 Task: Plan a trip to Klang, Malaysia from 1st December, 2023 to 5th December, 2023 for 1 adult.1  bedroom having 1 bed and 1 bathroom. Property type can be flat. Amenities needed are: wifi. Look for 5 properties as per requirement.
Action: Mouse moved to (562, 123)
Screenshot: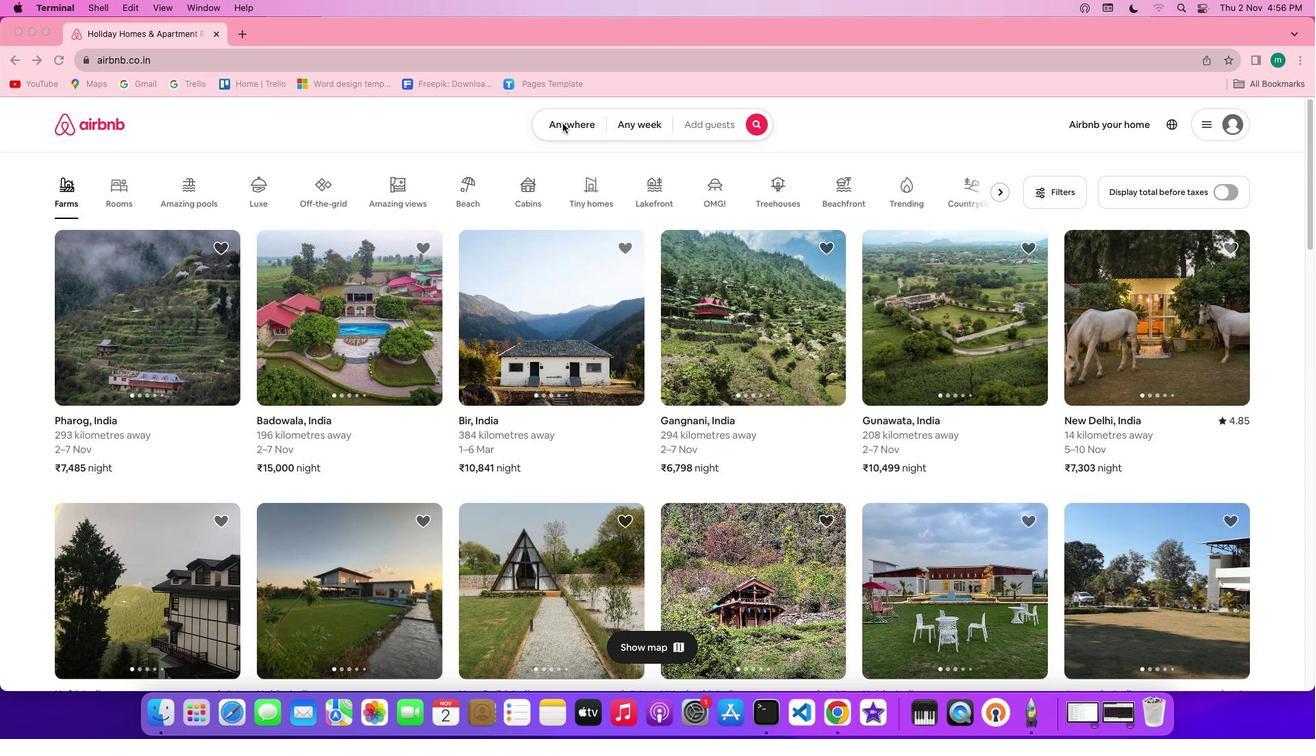 
Action: Mouse pressed left at (562, 123)
Screenshot: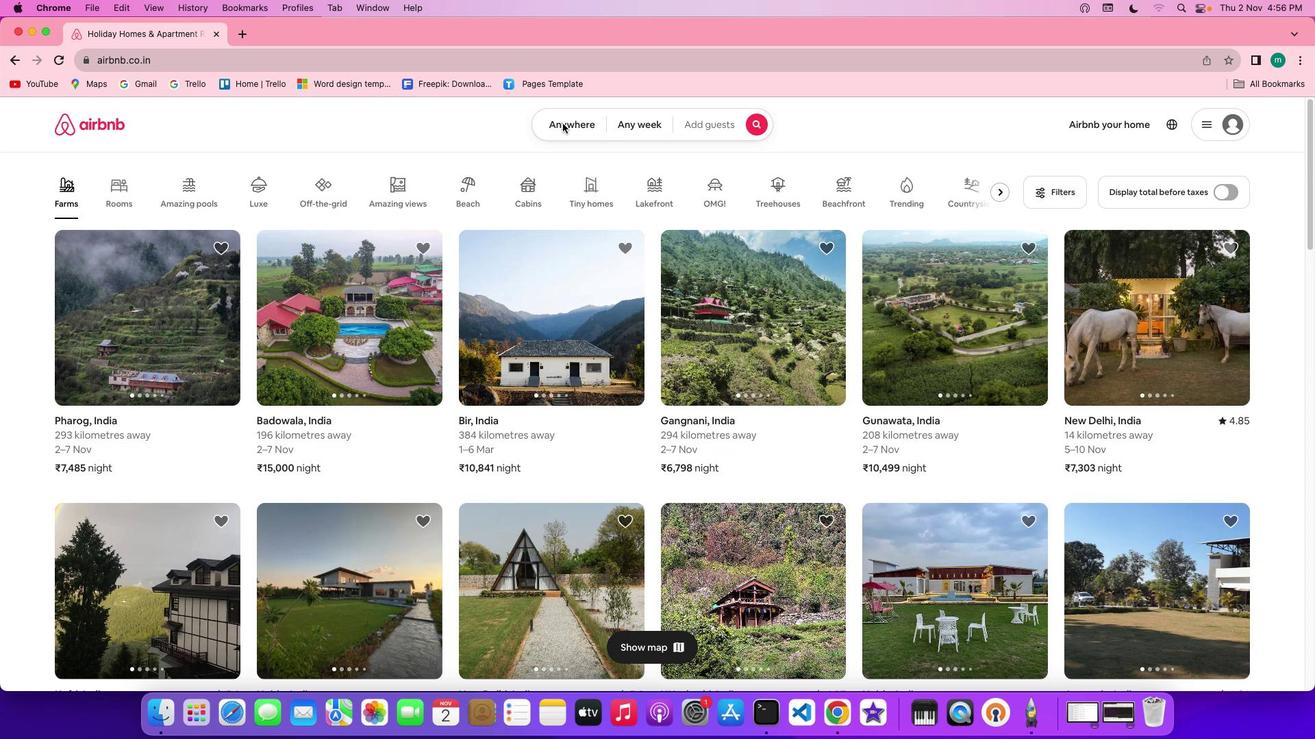 
Action: Mouse pressed left at (562, 123)
Screenshot: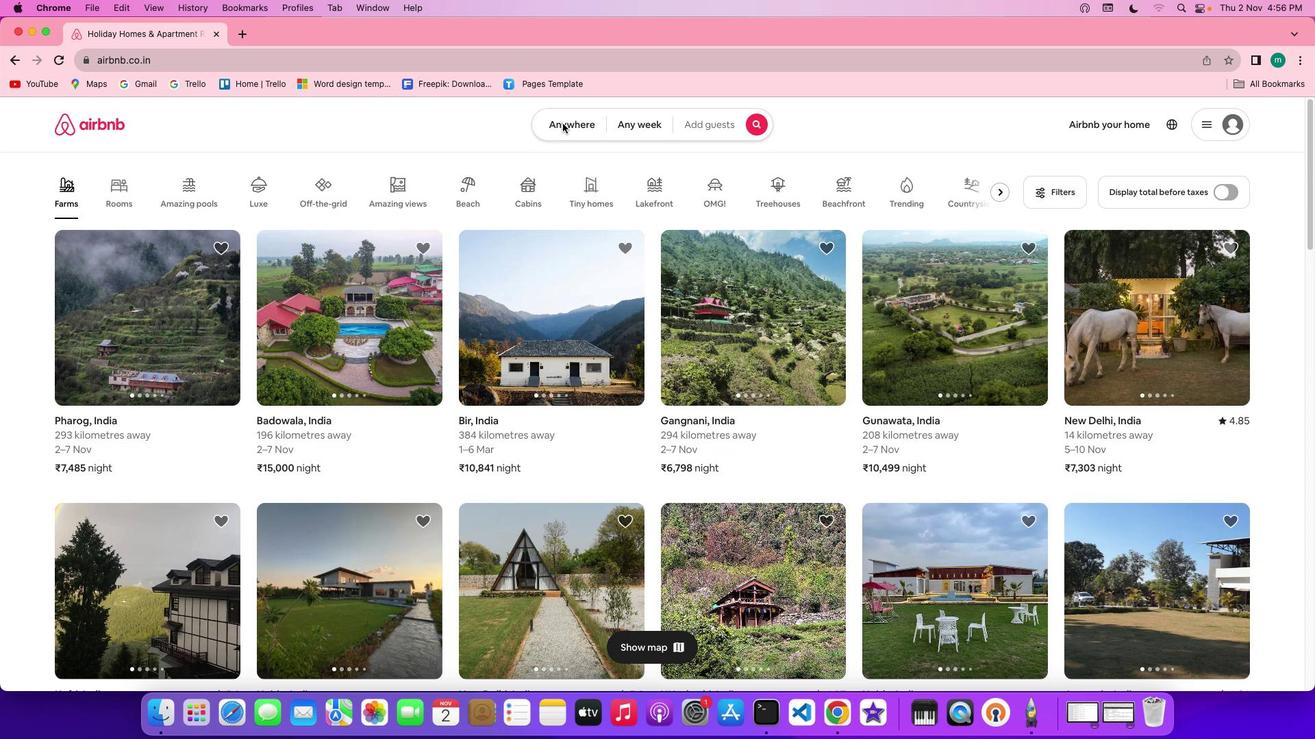 
Action: Mouse moved to (448, 182)
Screenshot: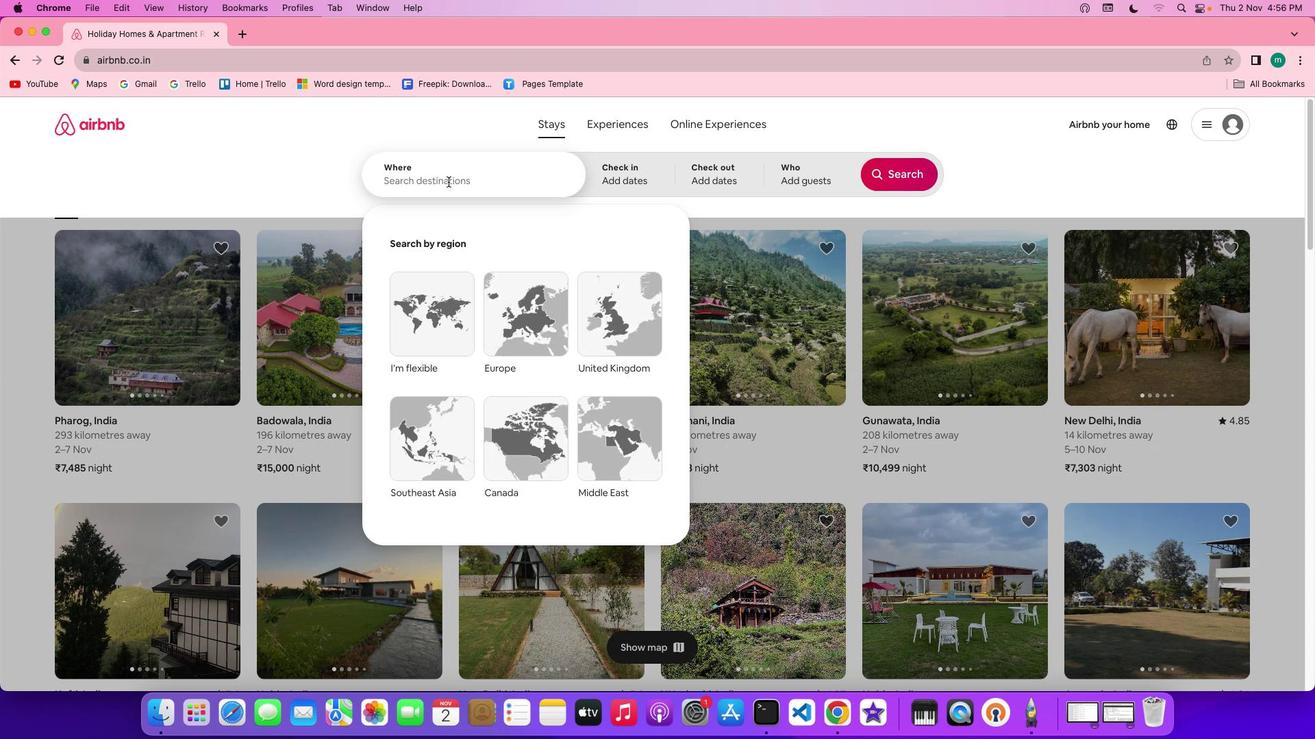 
Action: Mouse pressed left at (448, 182)
Screenshot: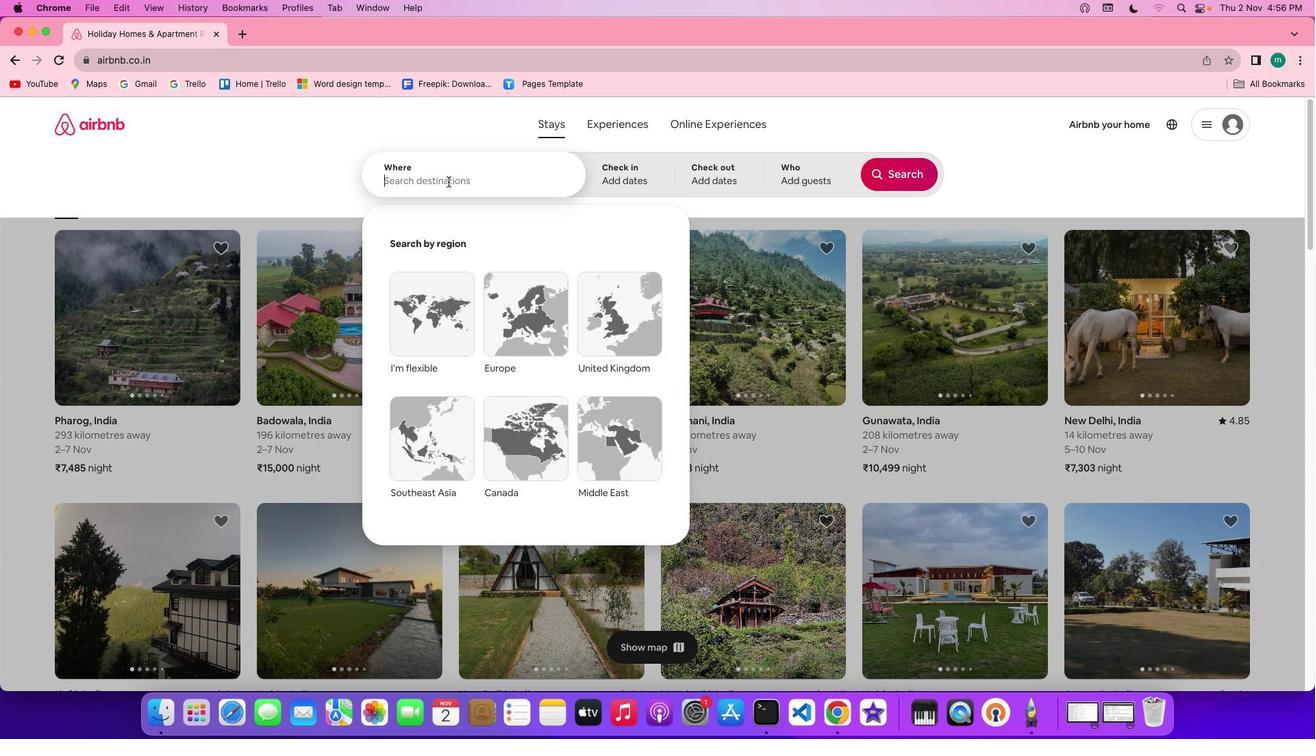 
Action: Key pressed Key.shift'K''l''a''n''g'','Key.shift'M''a''l''a''y''s''i''a'
Screenshot: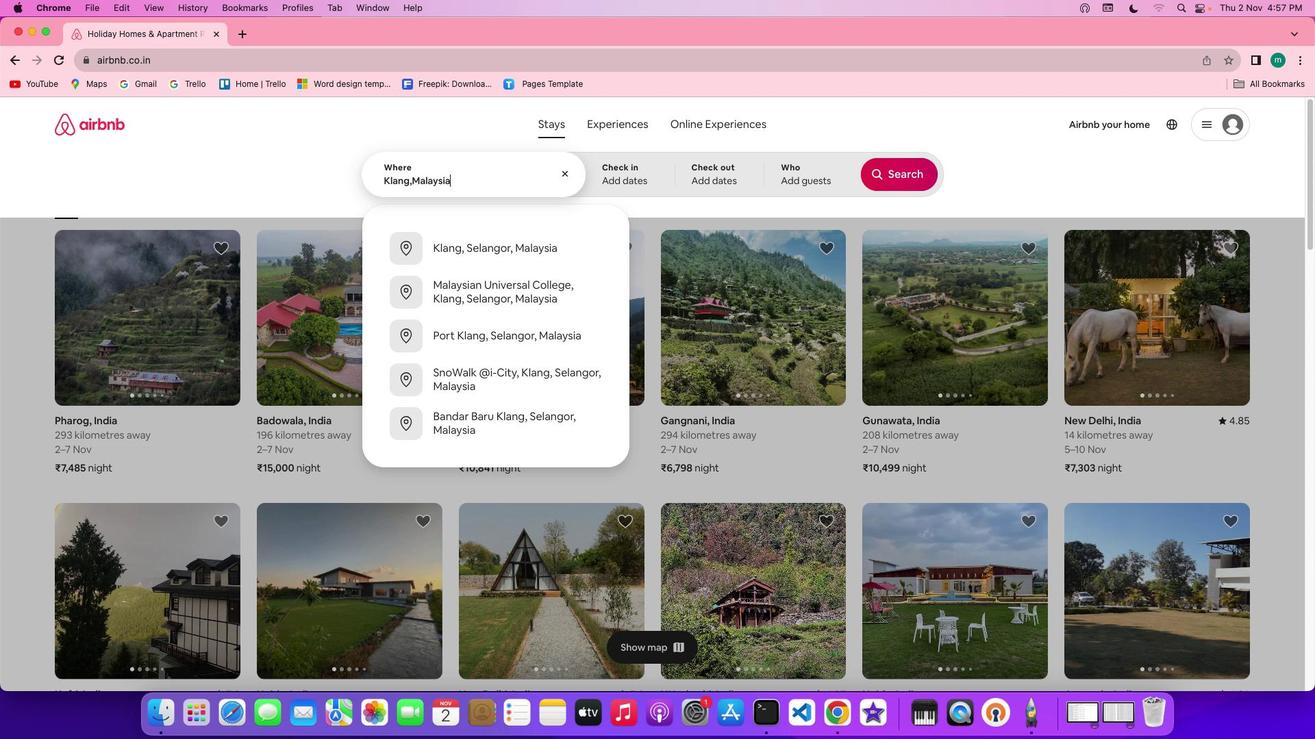 
Action: Mouse moved to (644, 185)
Screenshot: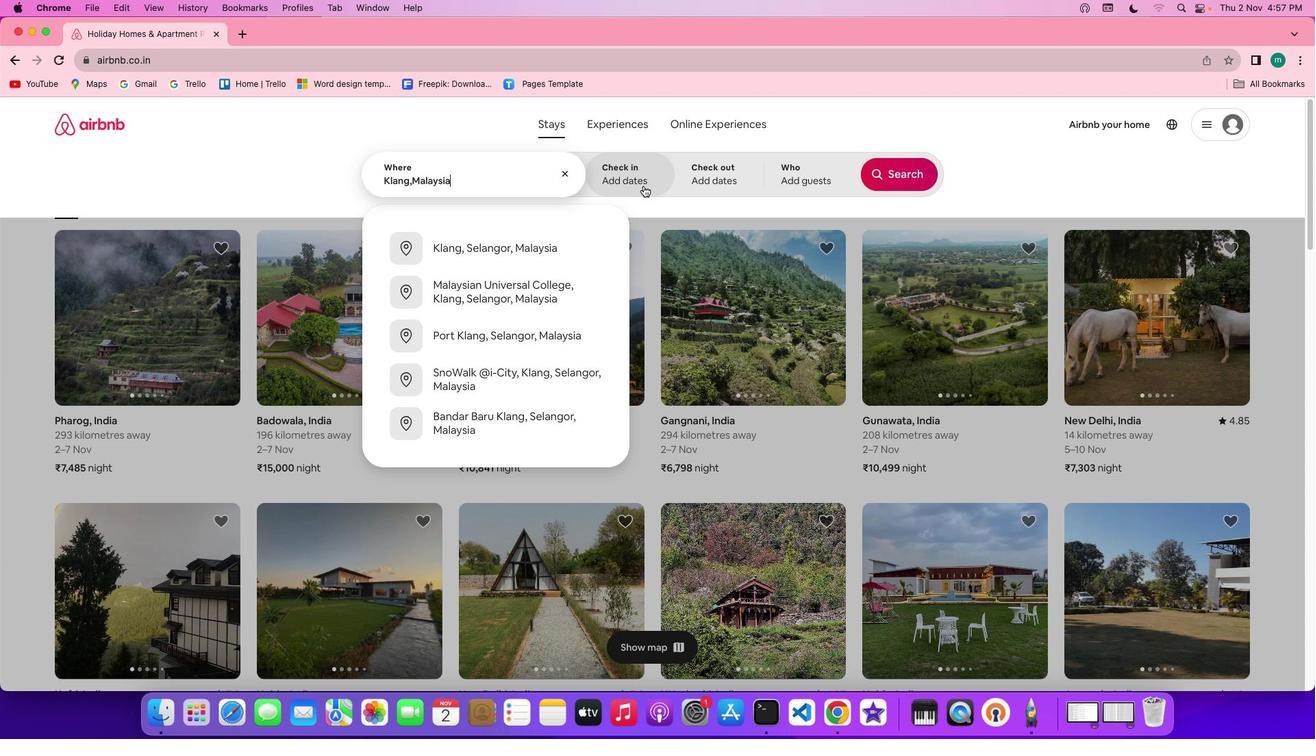 
Action: Mouse pressed left at (644, 185)
Screenshot: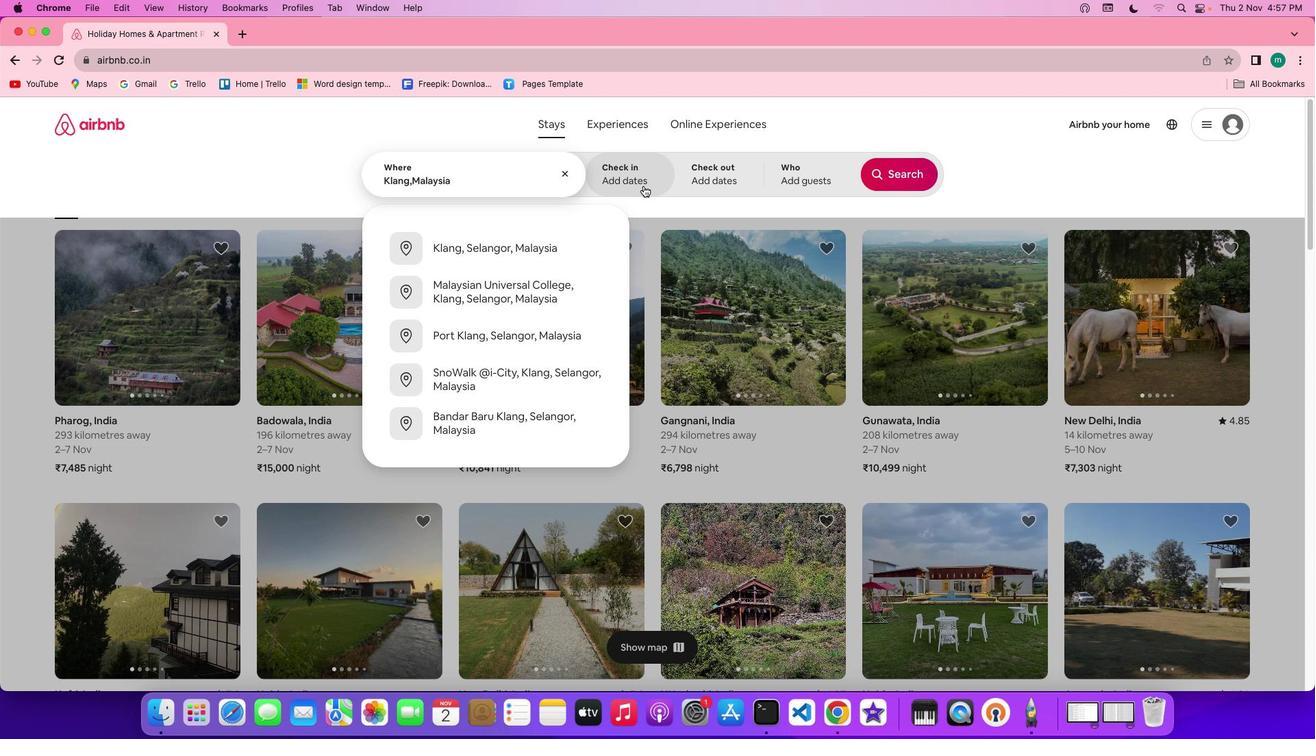 
Action: Mouse moved to (847, 341)
Screenshot: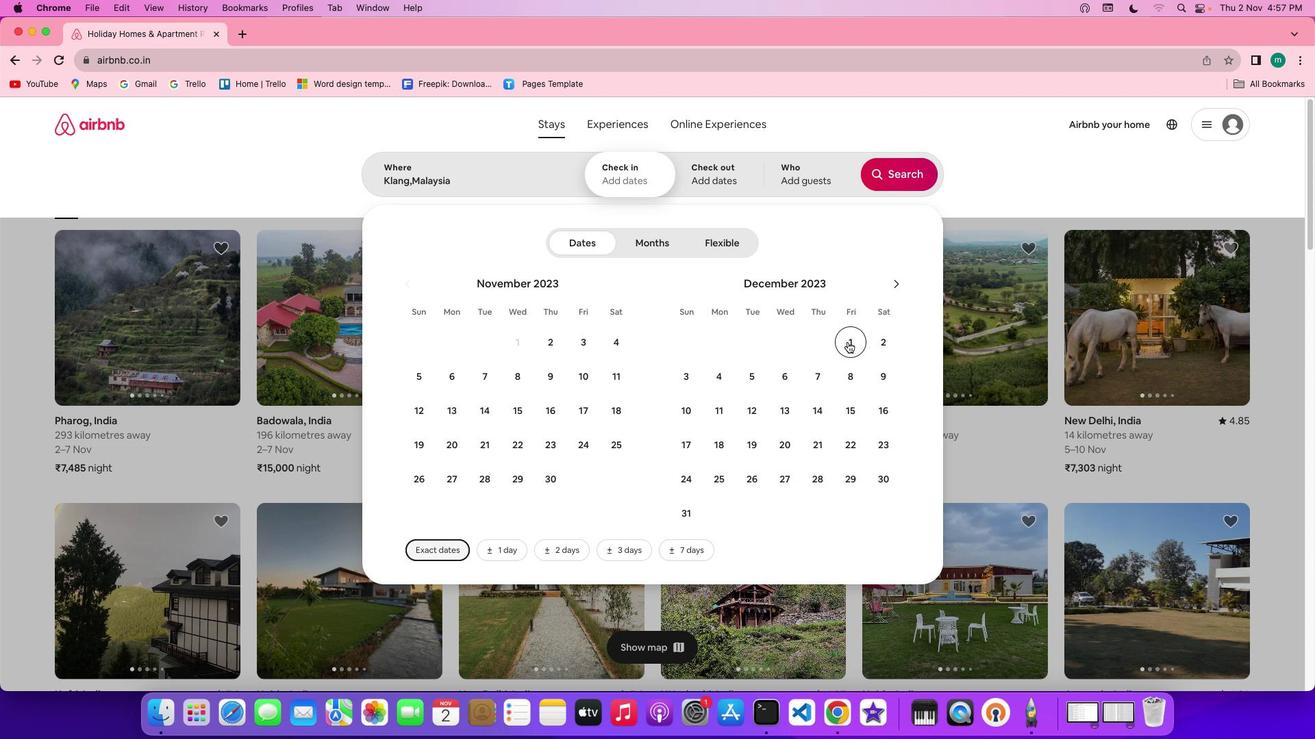 
Action: Mouse pressed left at (847, 341)
Screenshot: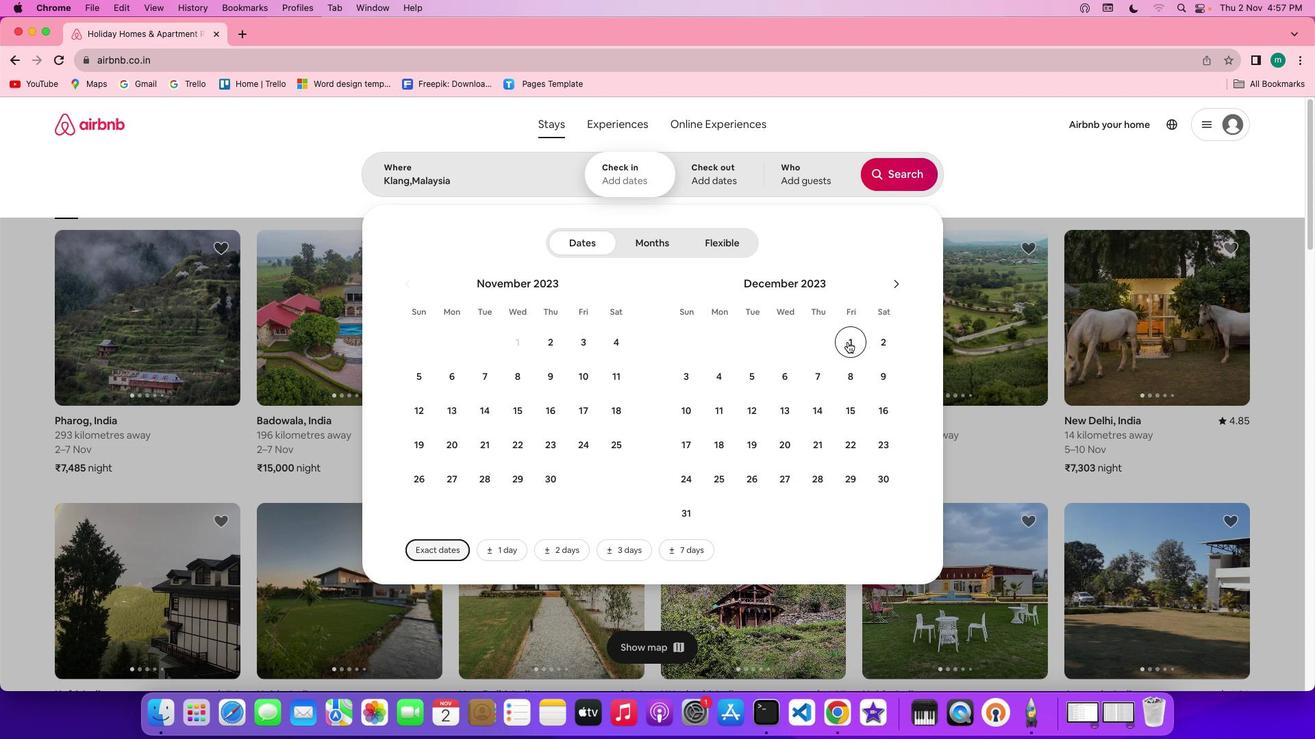
Action: Mouse moved to (749, 376)
Screenshot: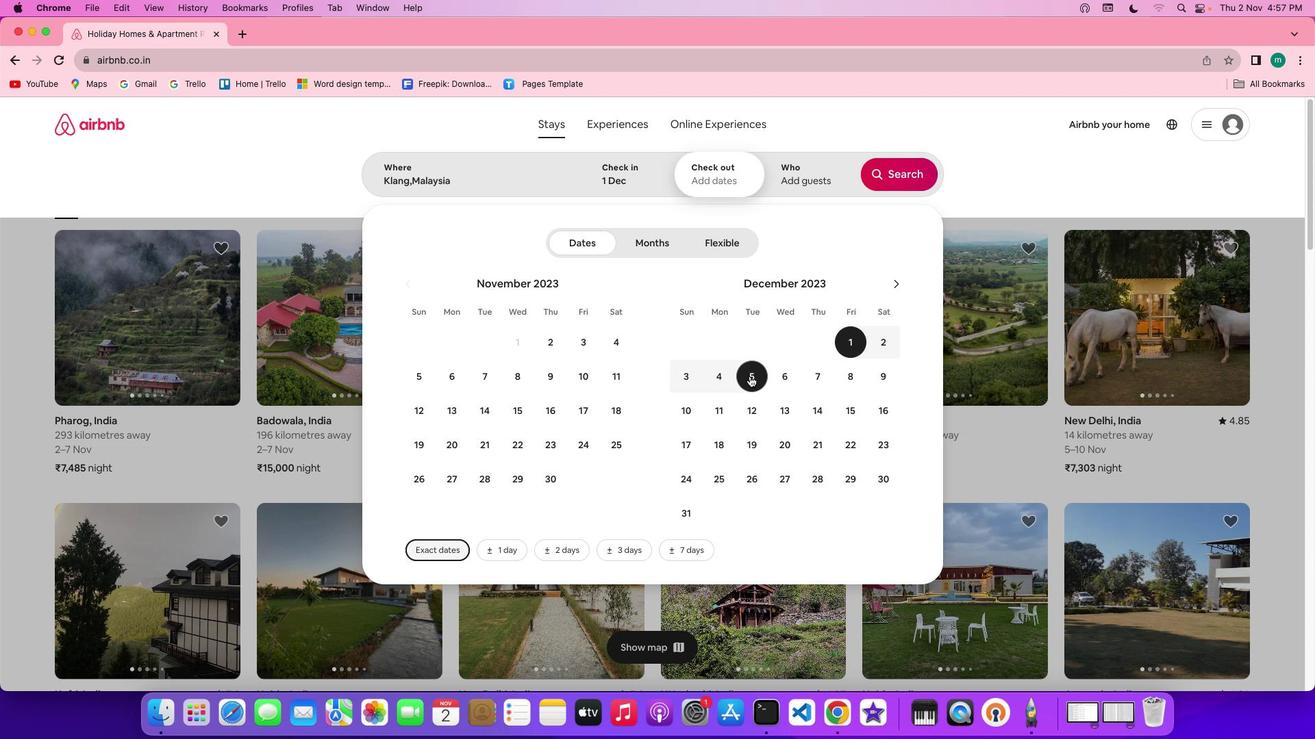 
Action: Mouse pressed left at (749, 376)
Screenshot: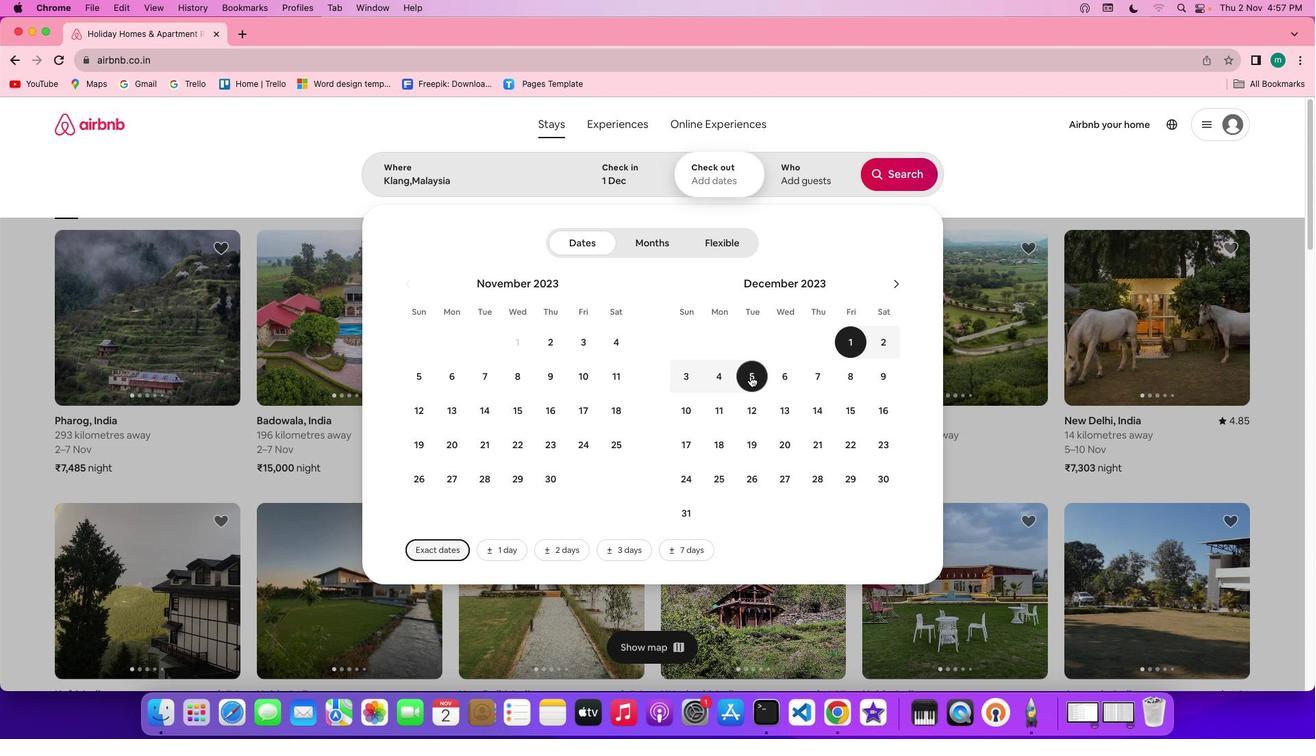 
Action: Mouse moved to (786, 174)
Screenshot: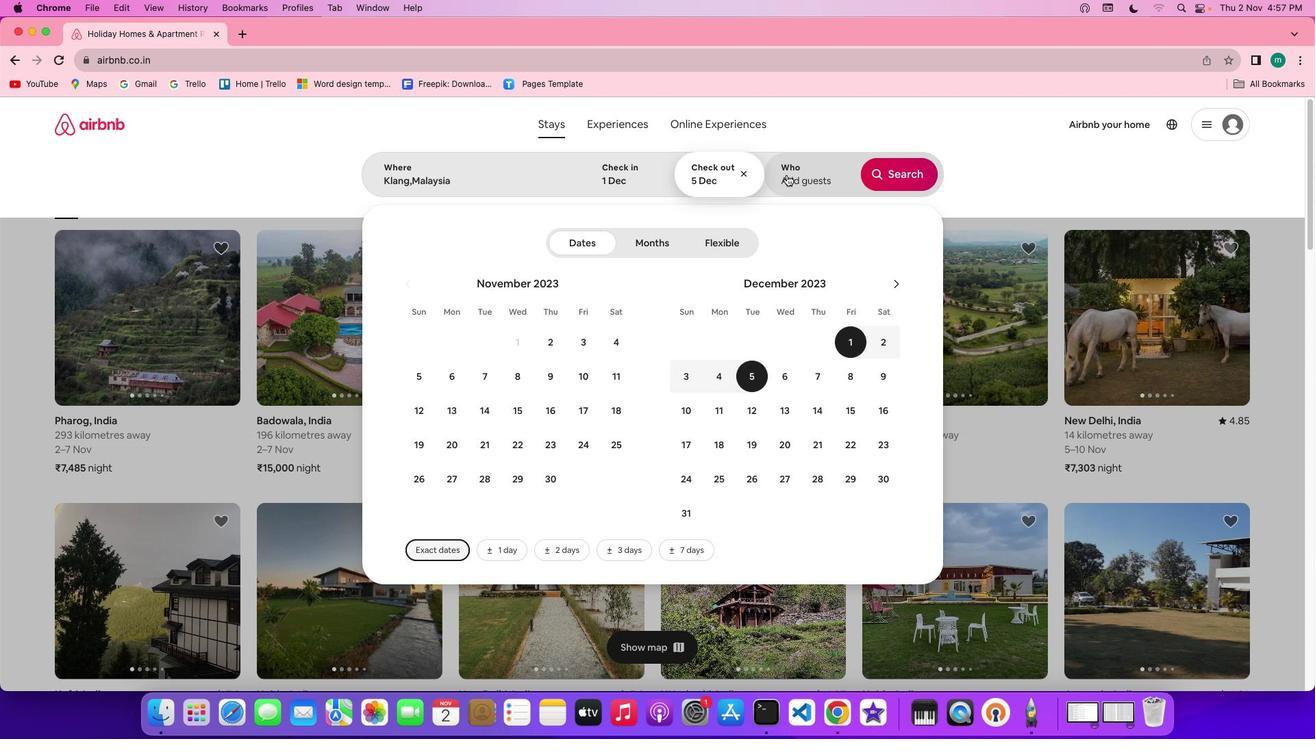 
Action: Mouse pressed left at (786, 174)
Screenshot: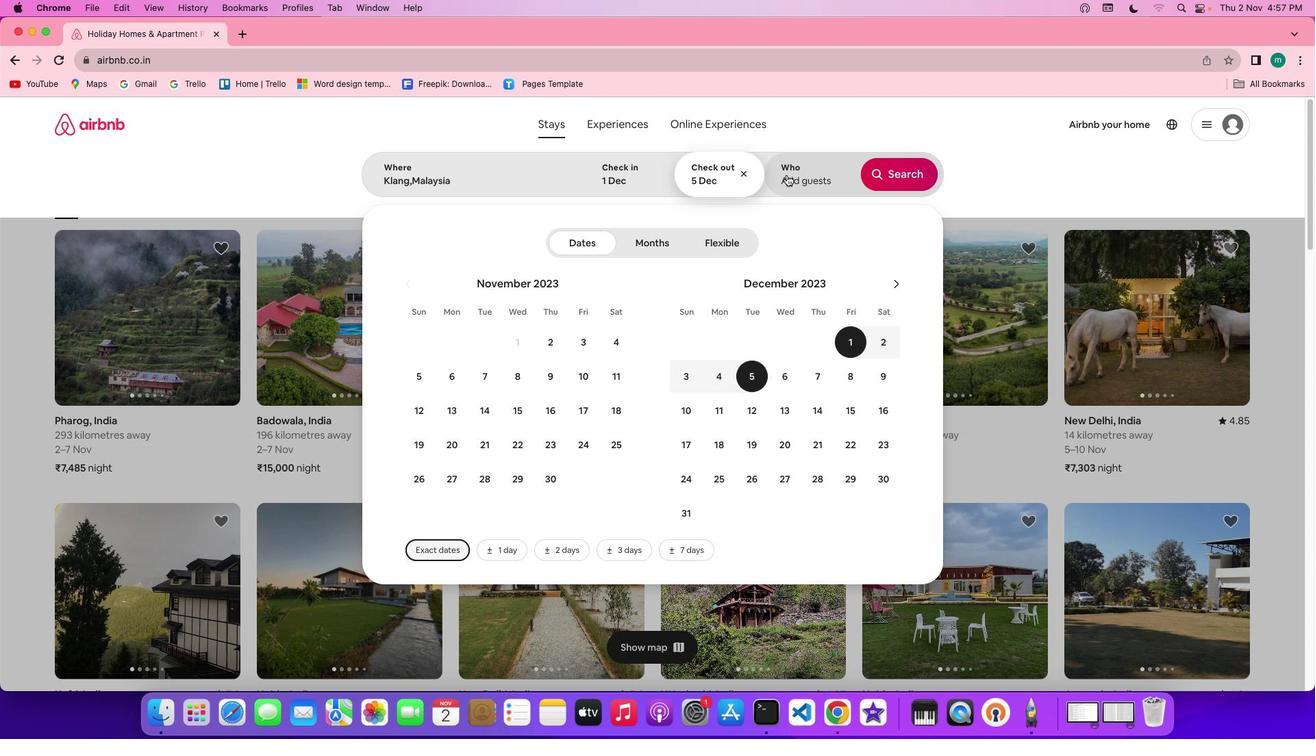 
Action: Mouse moved to (905, 254)
Screenshot: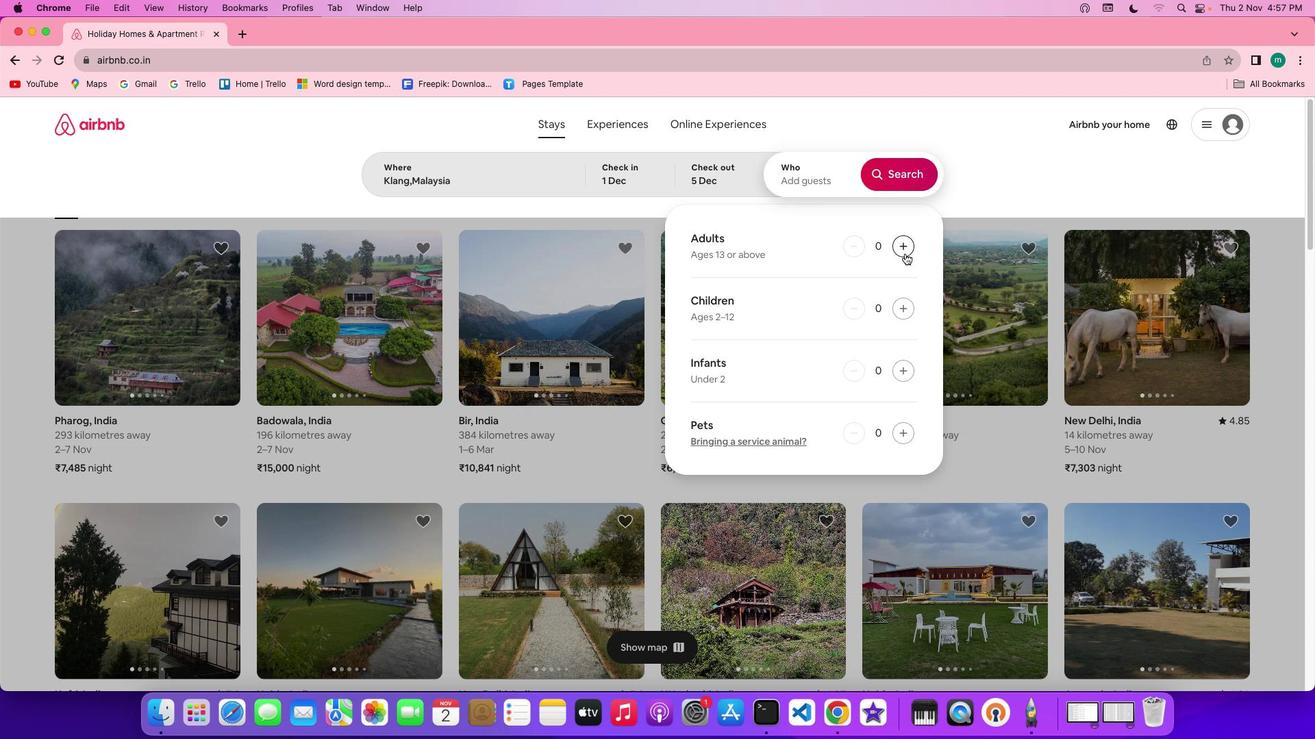 
Action: Mouse pressed left at (905, 254)
Screenshot: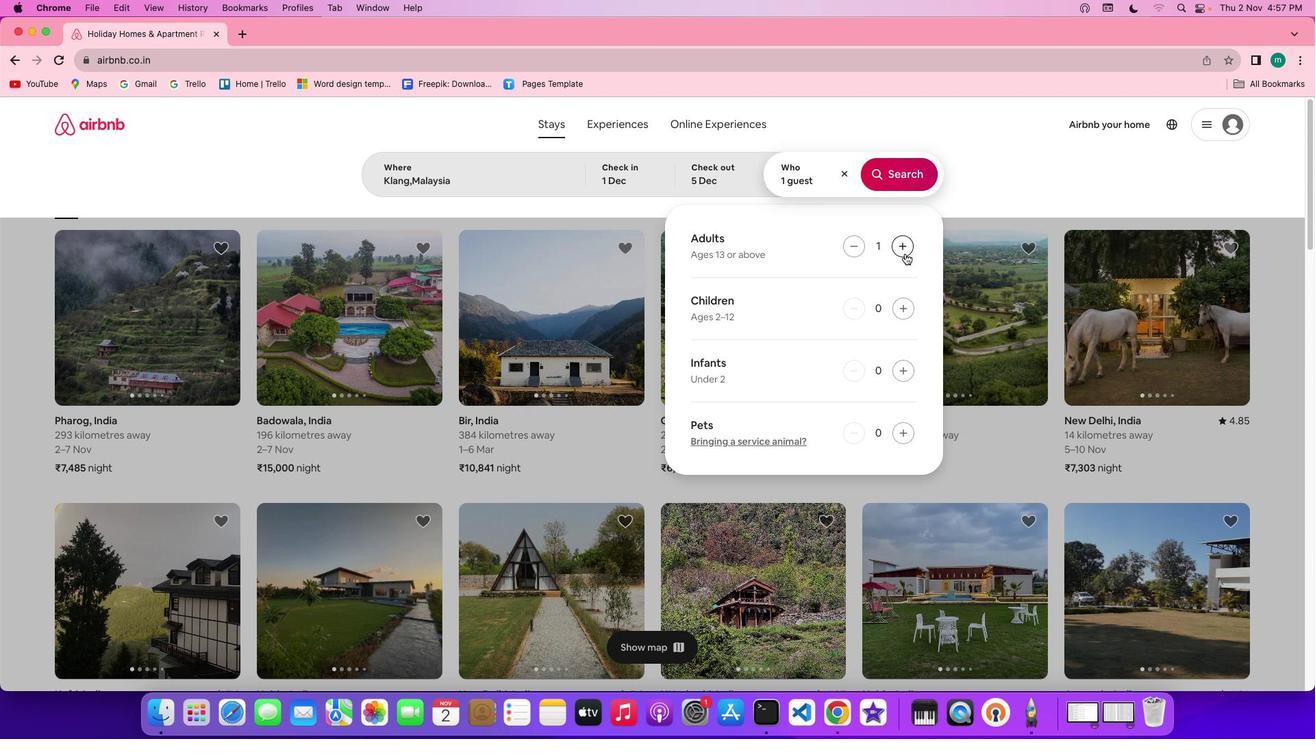 
Action: Mouse moved to (903, 193)
Screenshot: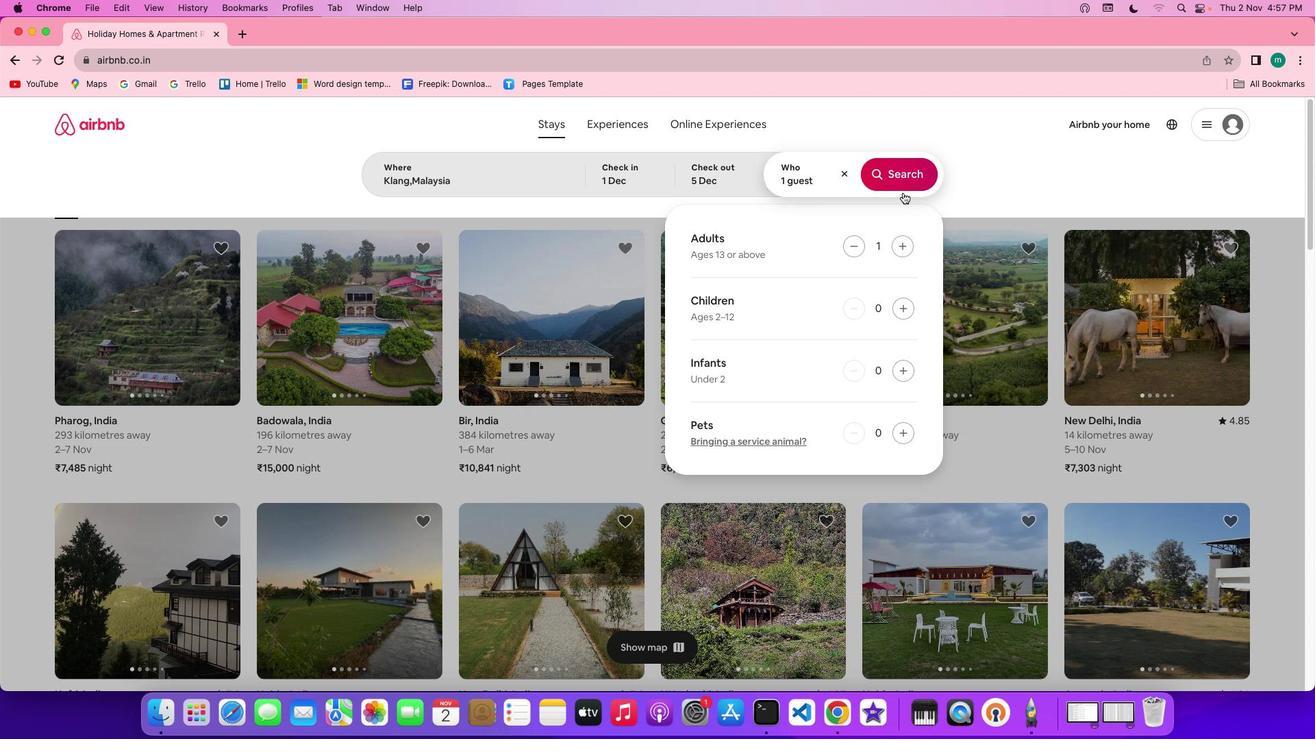 
Action: Mouse pressed left at (903, 193)
Screenshot: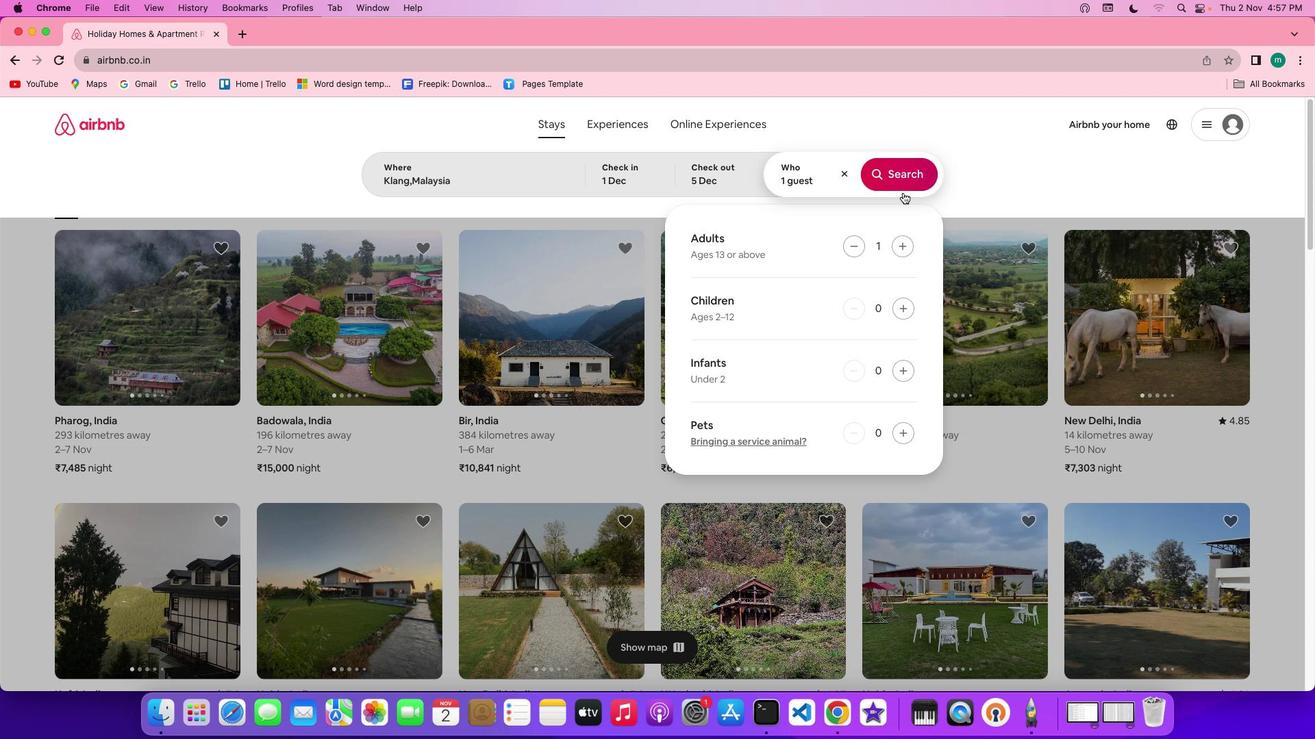 
Action: Mouse moved to (903, 180)
Screenshot: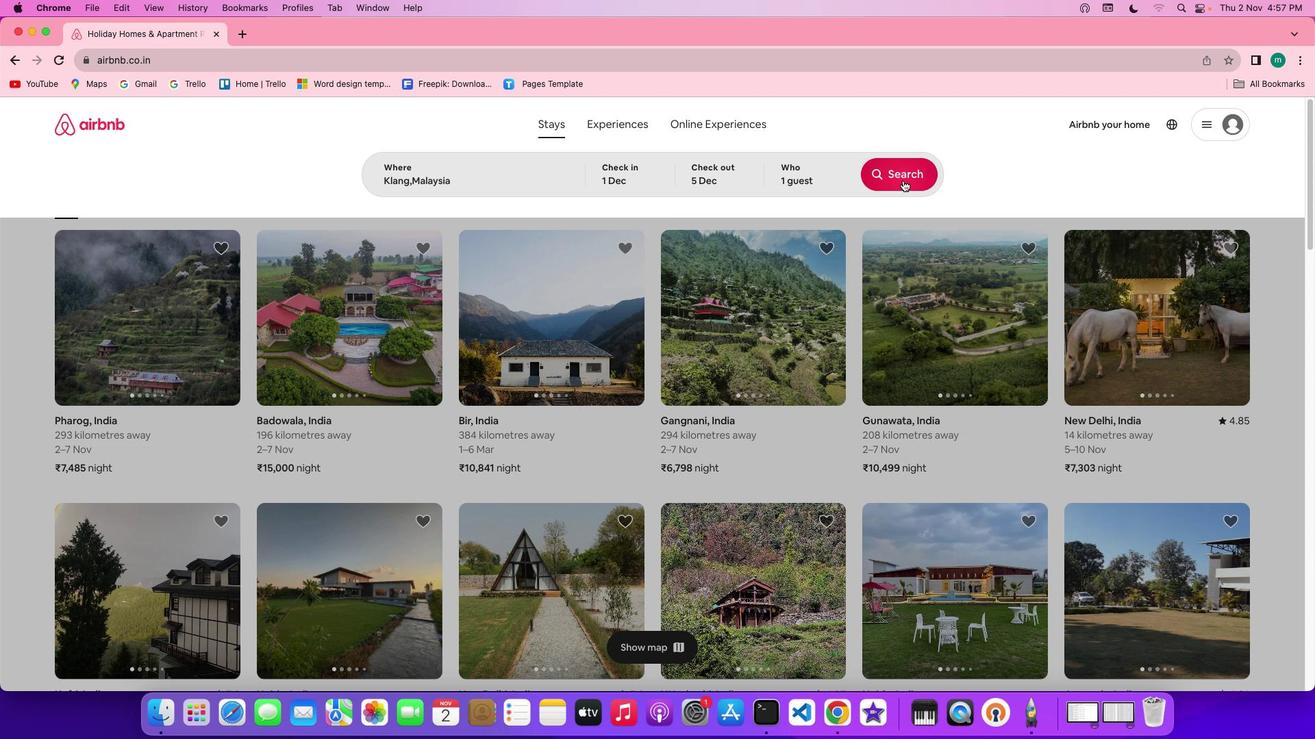 
Action: Mouse pressed left at (903, 180)
Screenshot: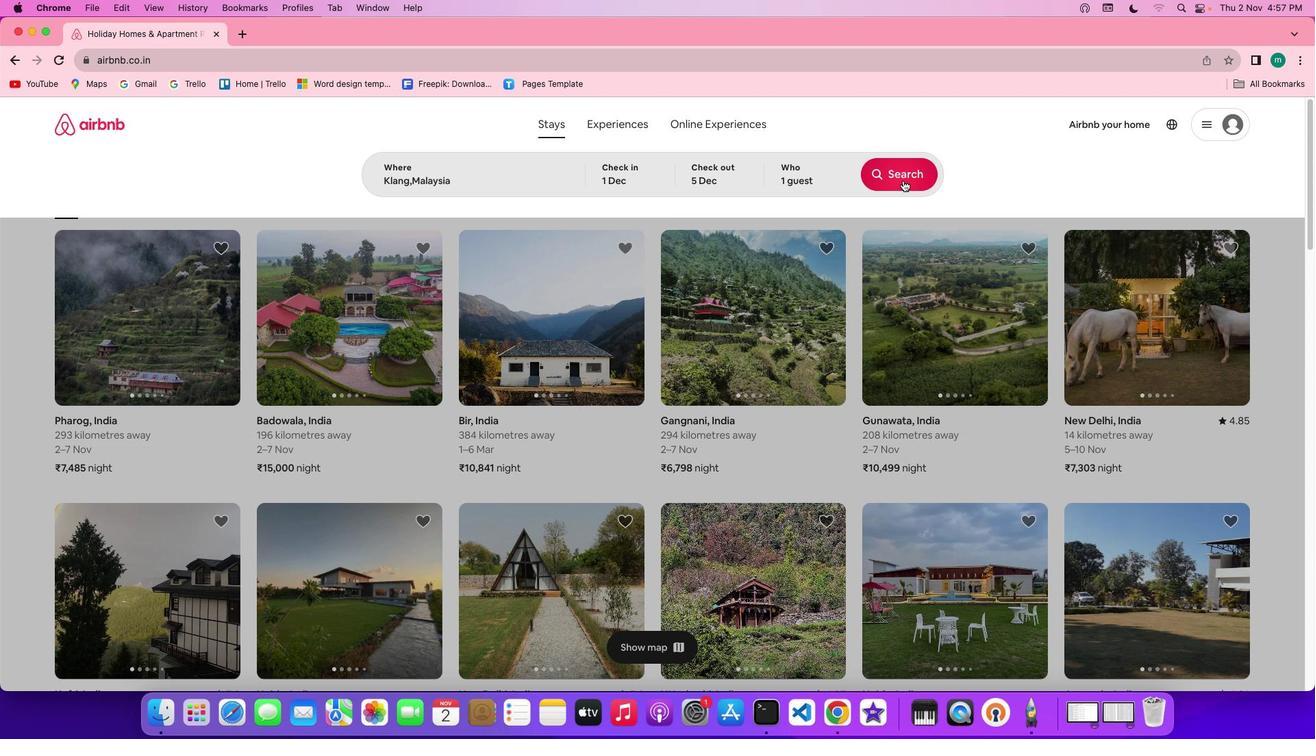 
Action: Mouse moved to (1098, 176)
Screenshot: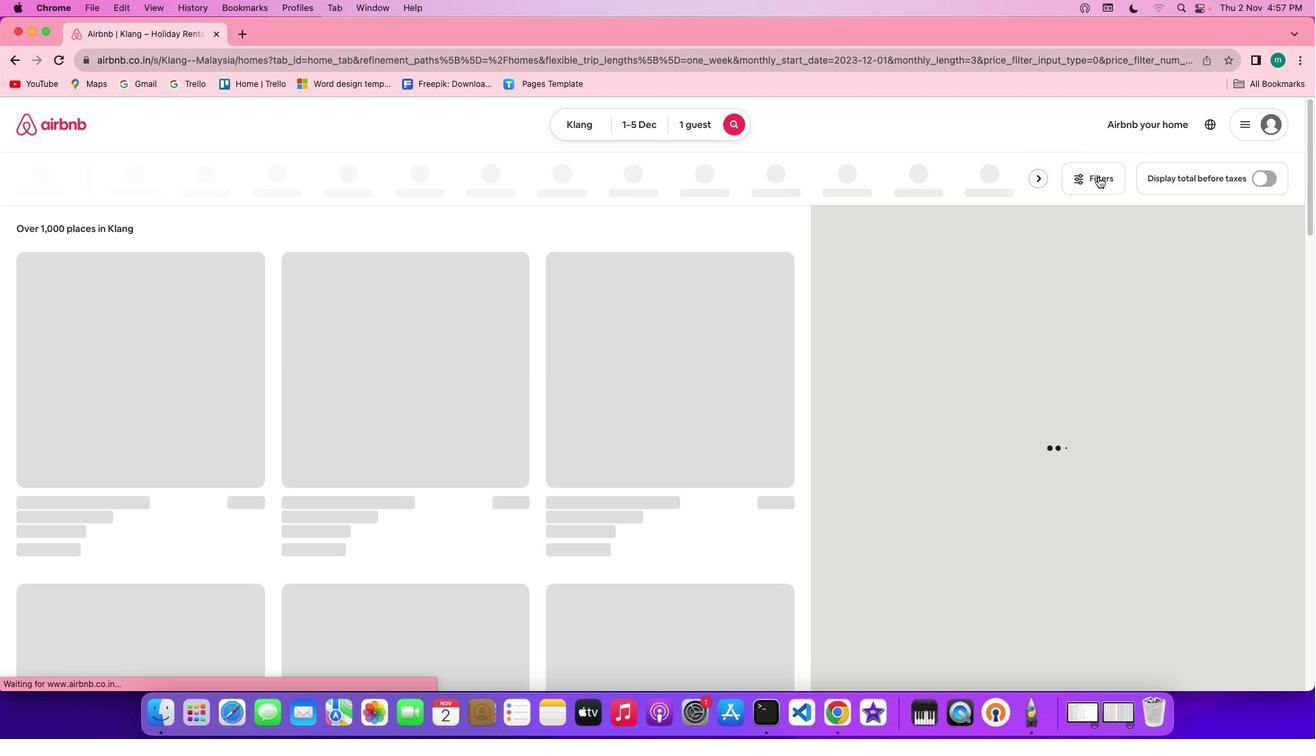 
Action: Mouse pressed left at (1098, 176)
Screenshot: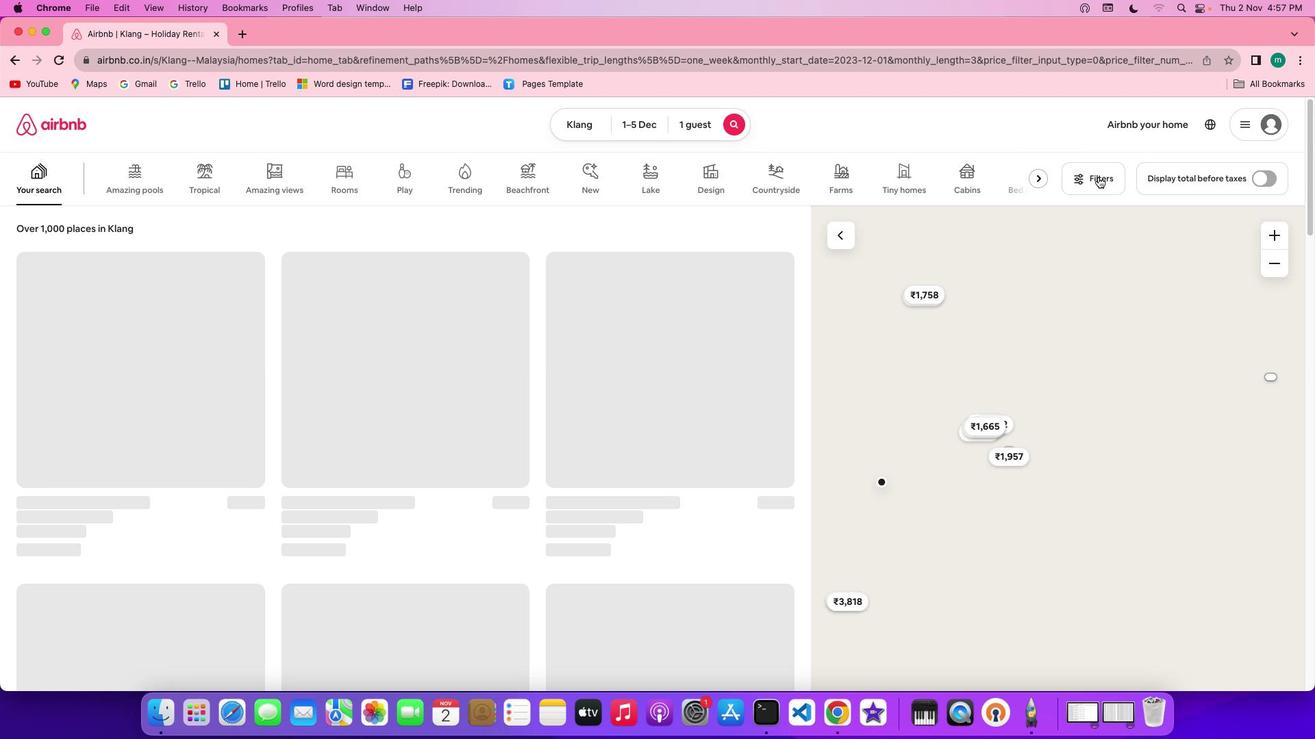 
Action: Mouse moved to (1085, 174)
Screenshot: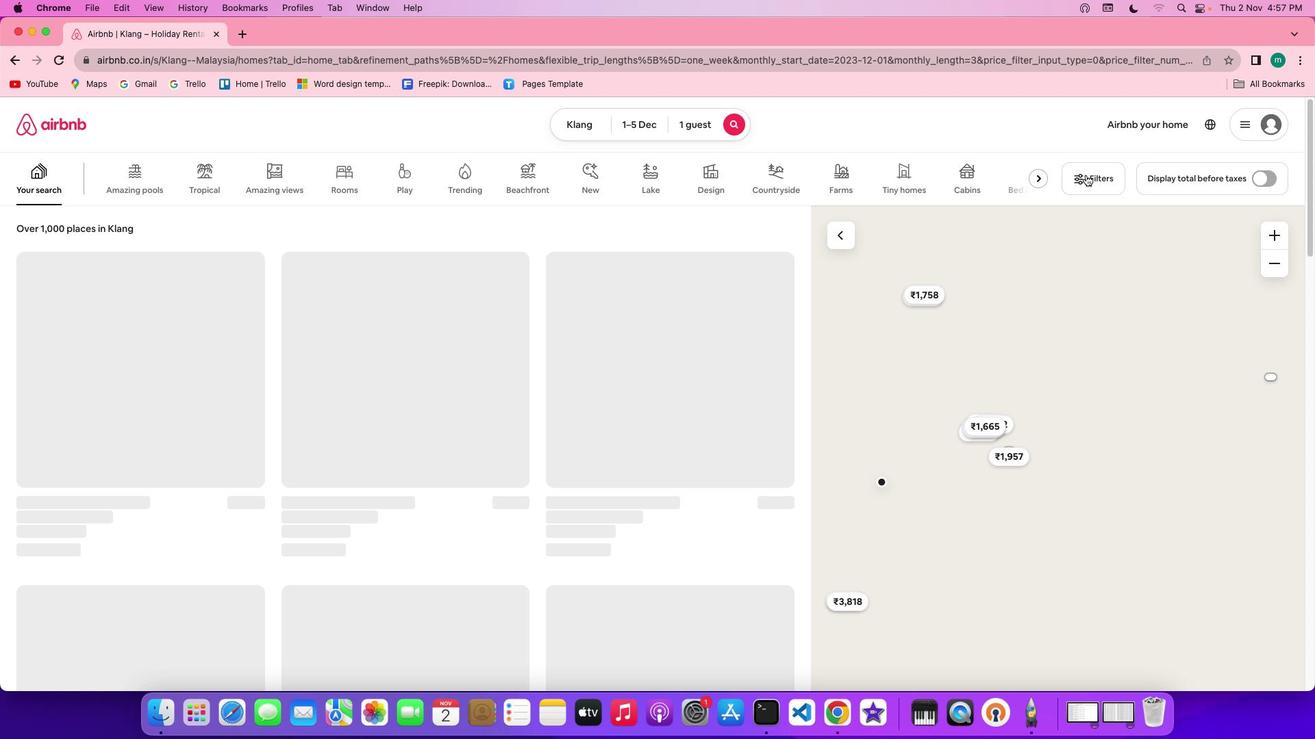 
Action: Mouse pressed left at (1085, 174)
Screenshot: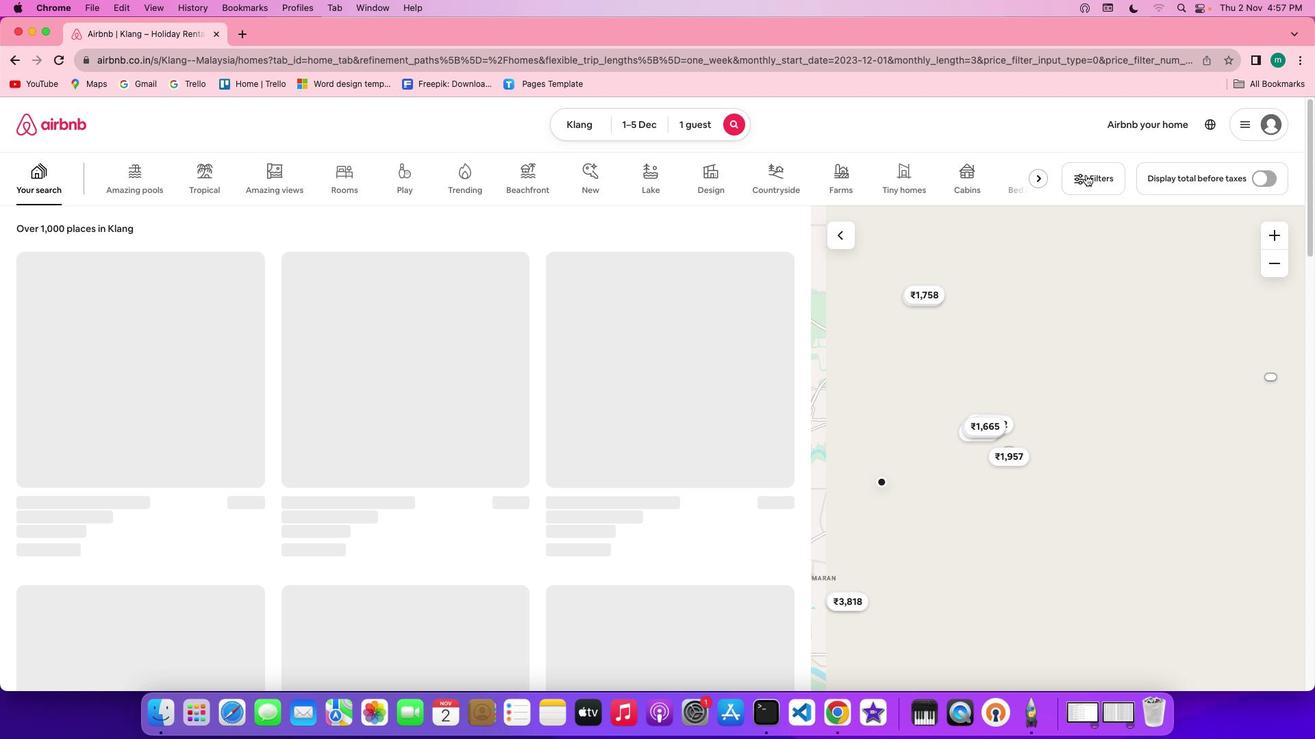 
Action: Mouse moved to (1072, 175)
Screenshot: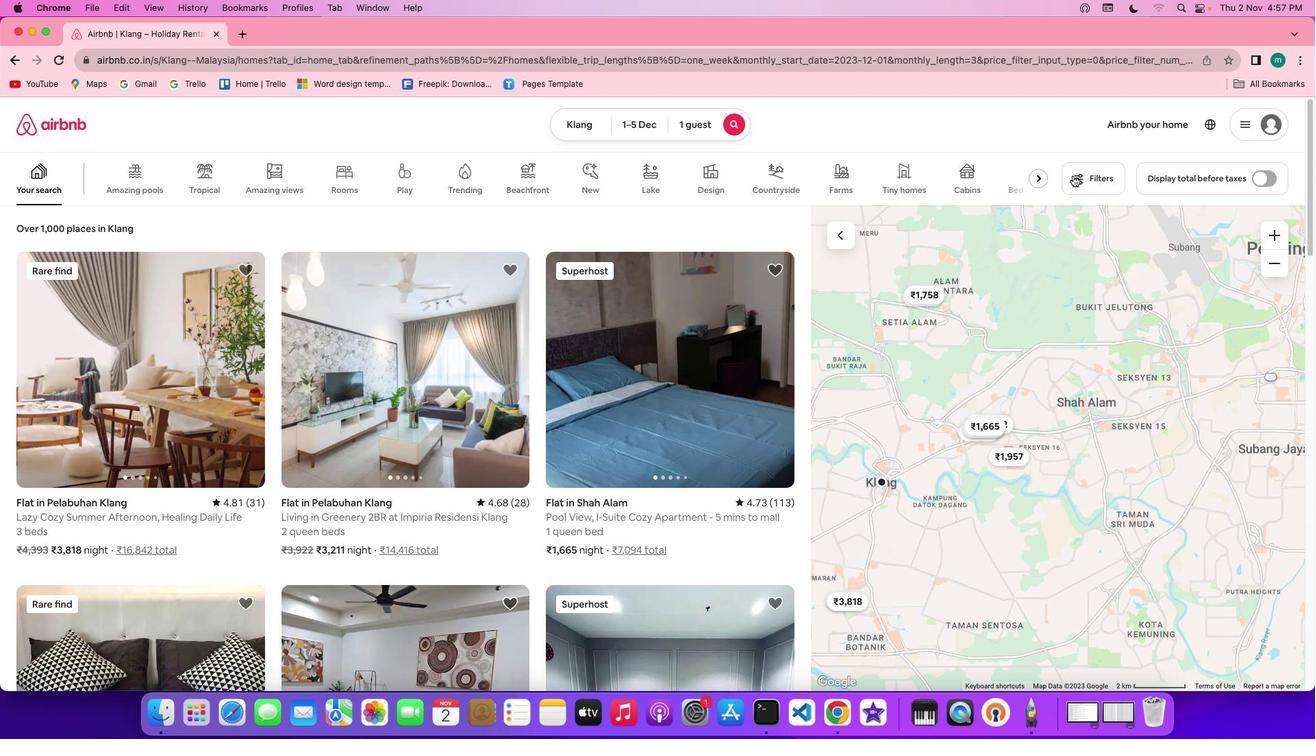
Action: Mouse pressed left at (1072, 175)
Screenshot: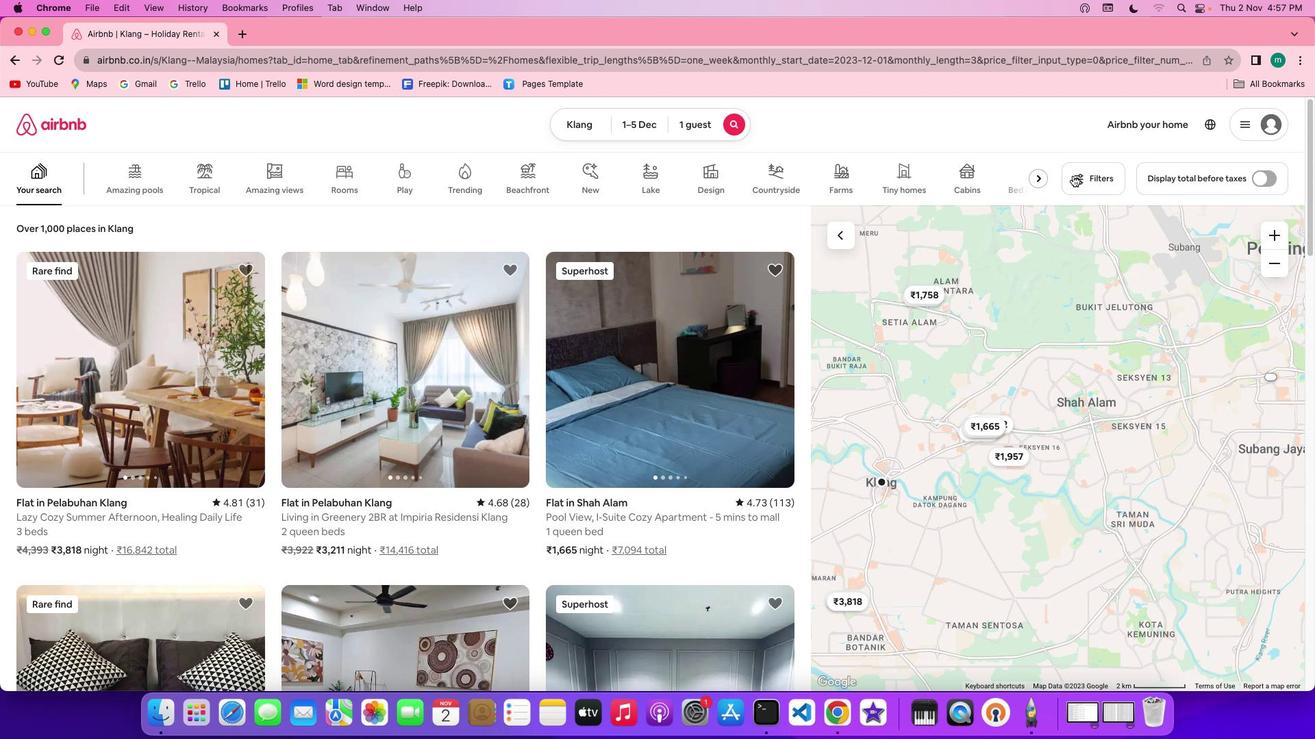 
Action: Mouse moved to (672, 404)
Screenshot: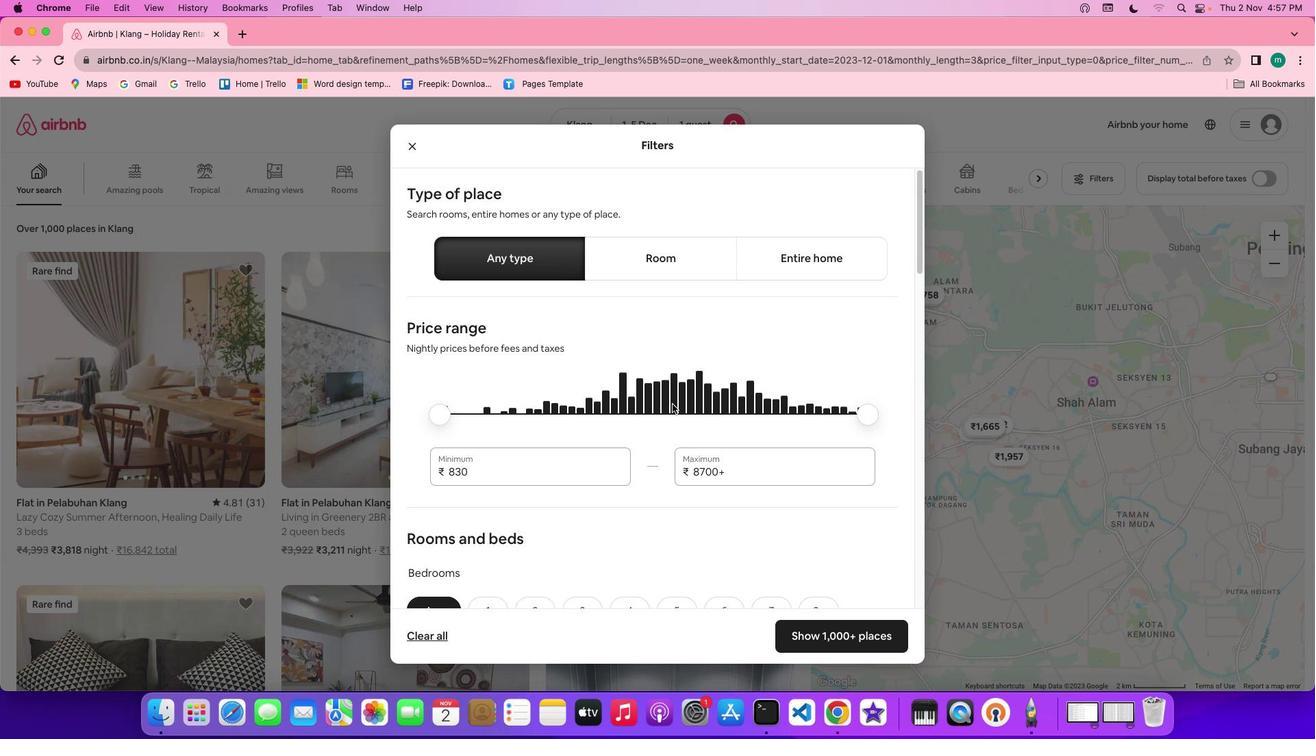 
Action: Mouse scrolled (672, 404) with delta (0, 0)
Screenshot: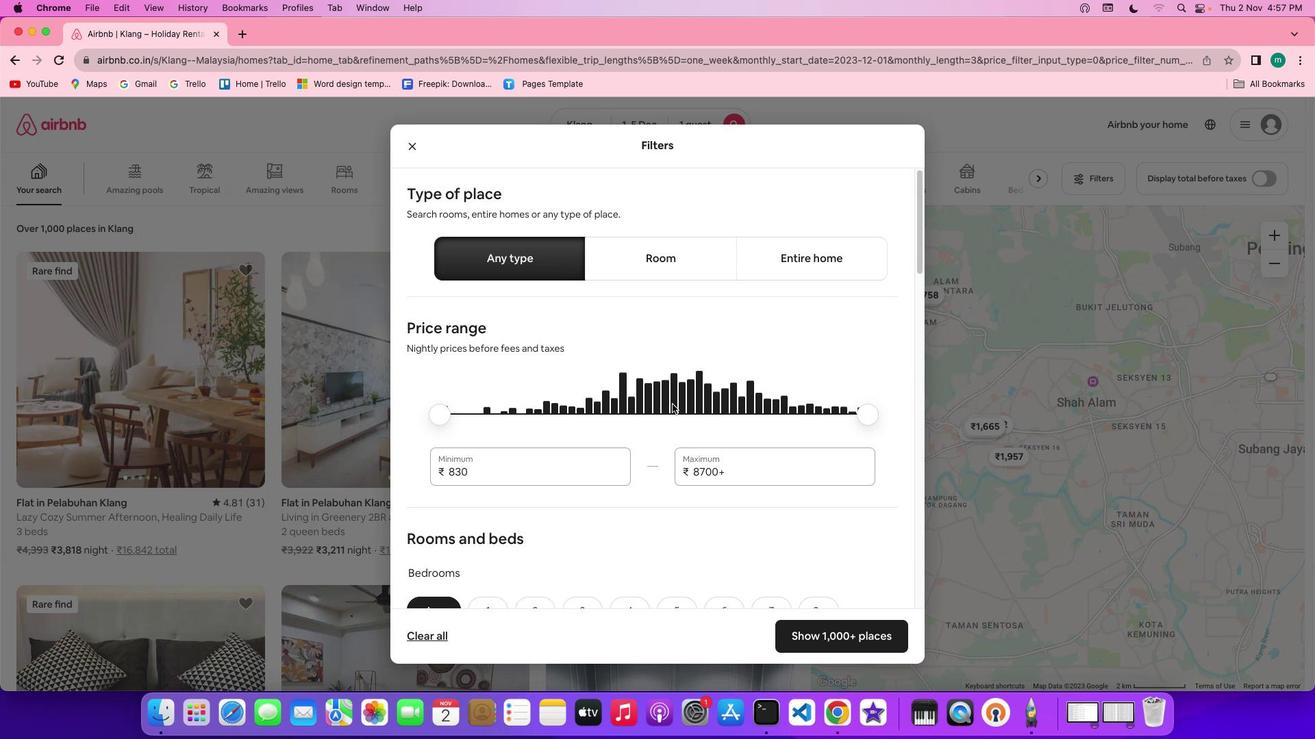 
Action: Mouse scrolled (672, 404) with delta (0, 0)
Screenshot: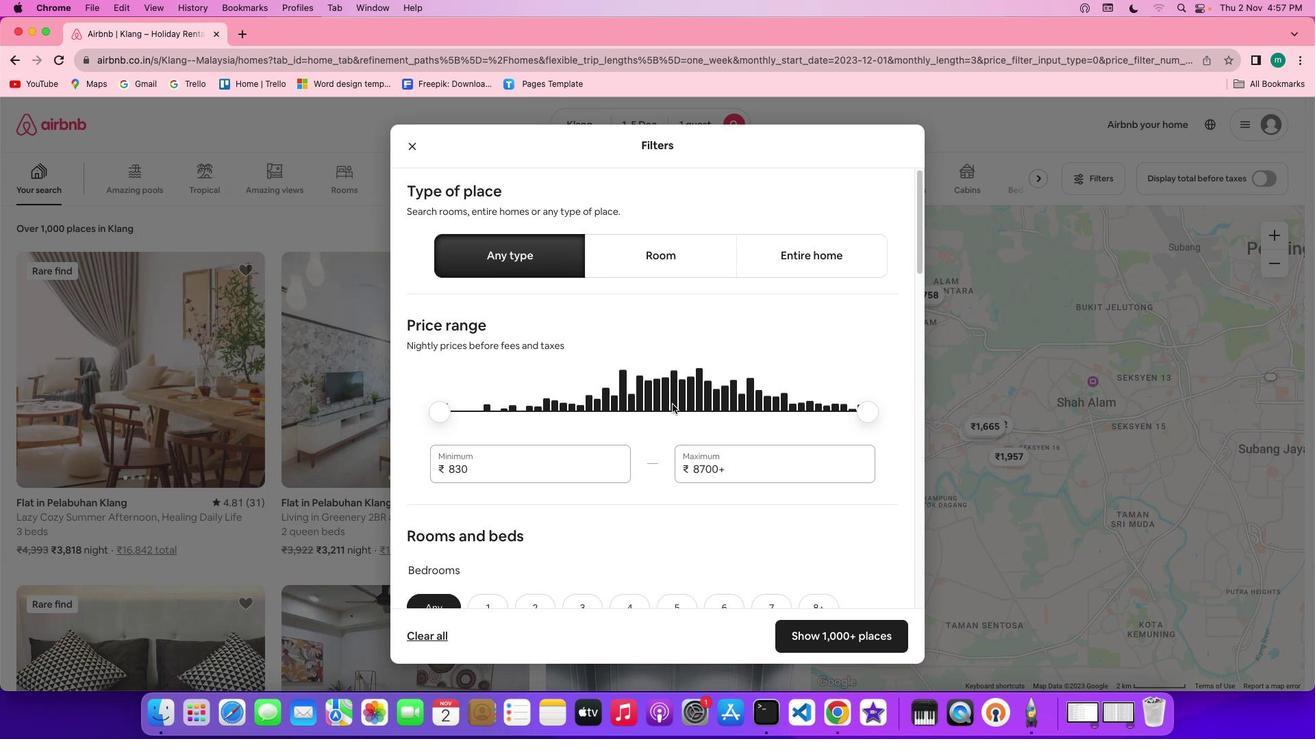 
Action: Mouse scrolled (672, 404) with delta (0, 0)
Screenshot: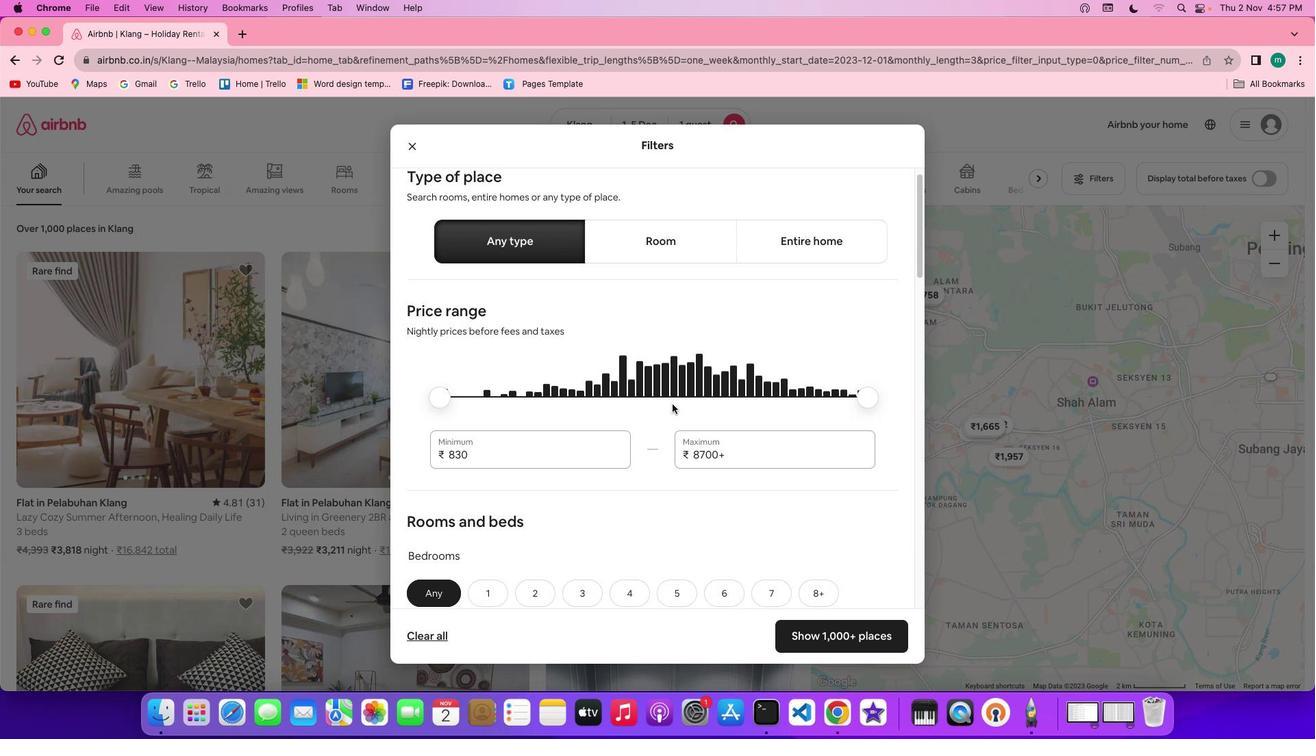 
Action: Mouse scrolled (672, 404) with delta (0, 0)
Screenshot: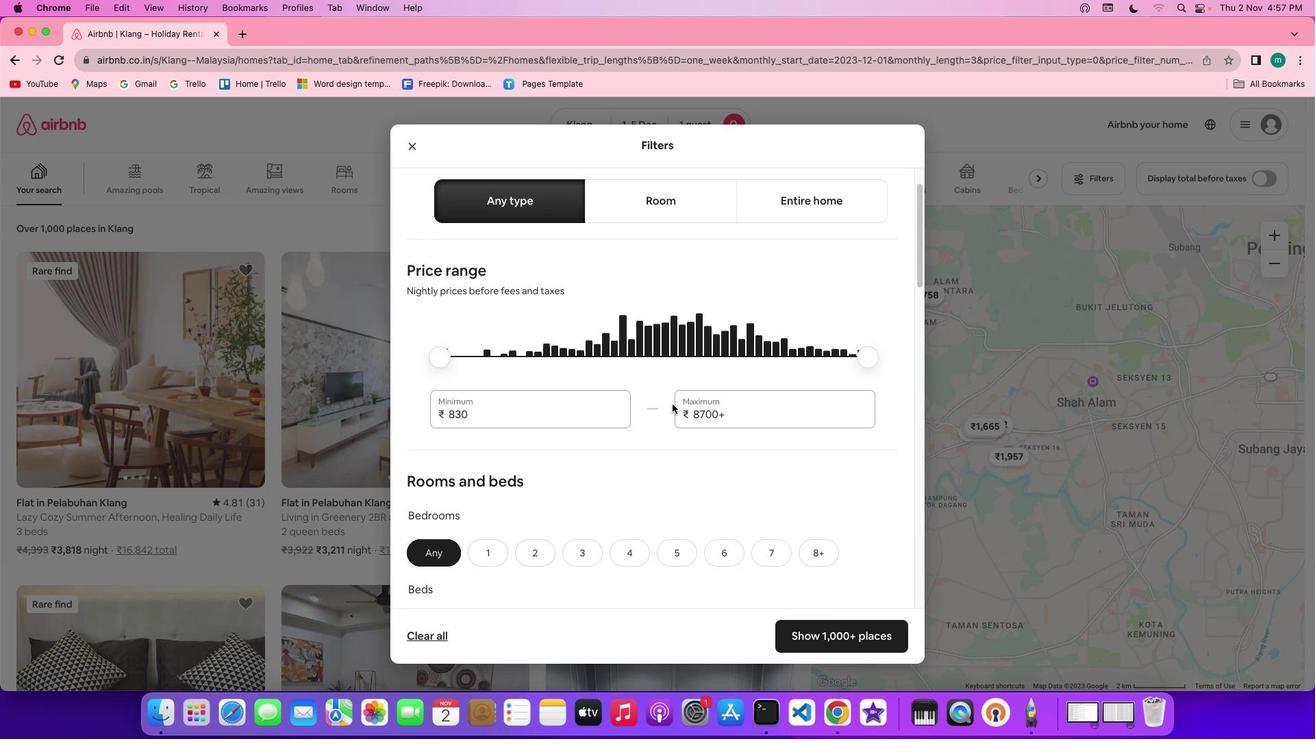 
Action: Mouse scrolled (672, 404) with delta (0, 0)
Screenshot: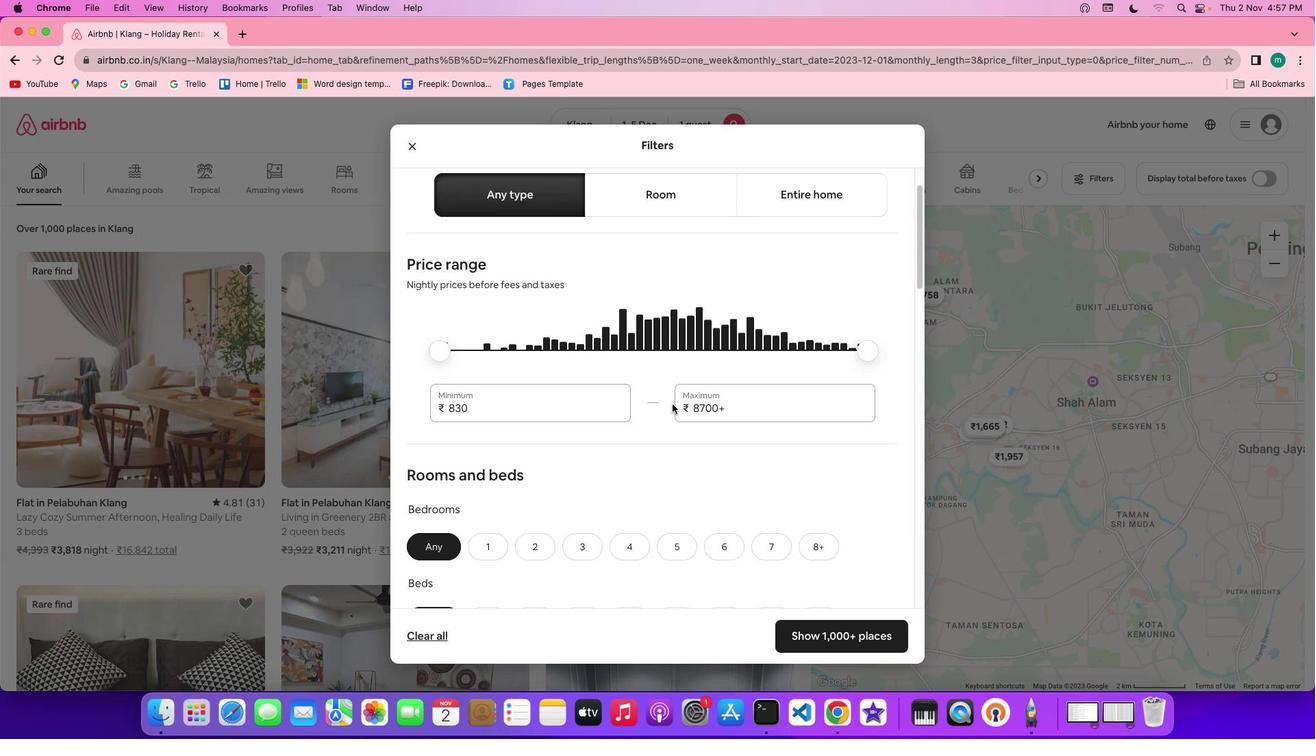 
Action: Mouse scrolled (672, 404) with delta (0, -1)
Screenshot: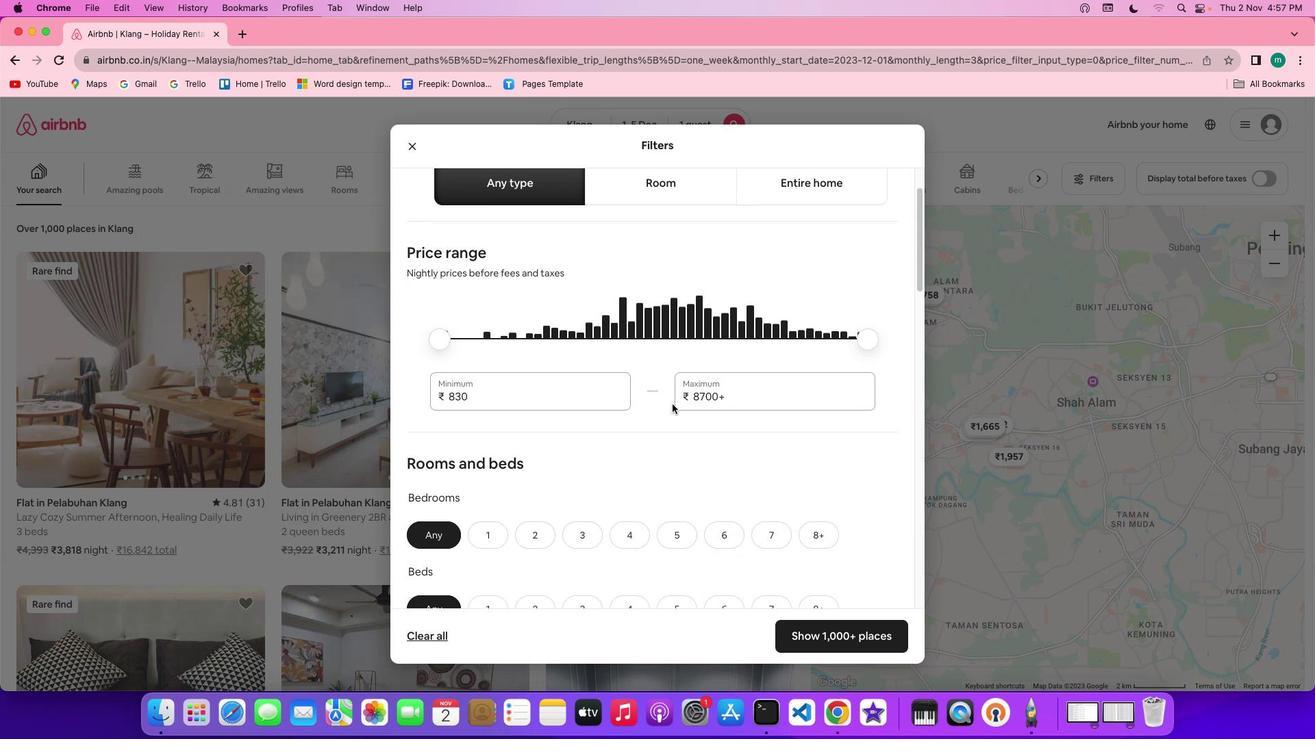 
Action: Mouse scrolled (672, 404) with delta (0, 0)
Screenshot: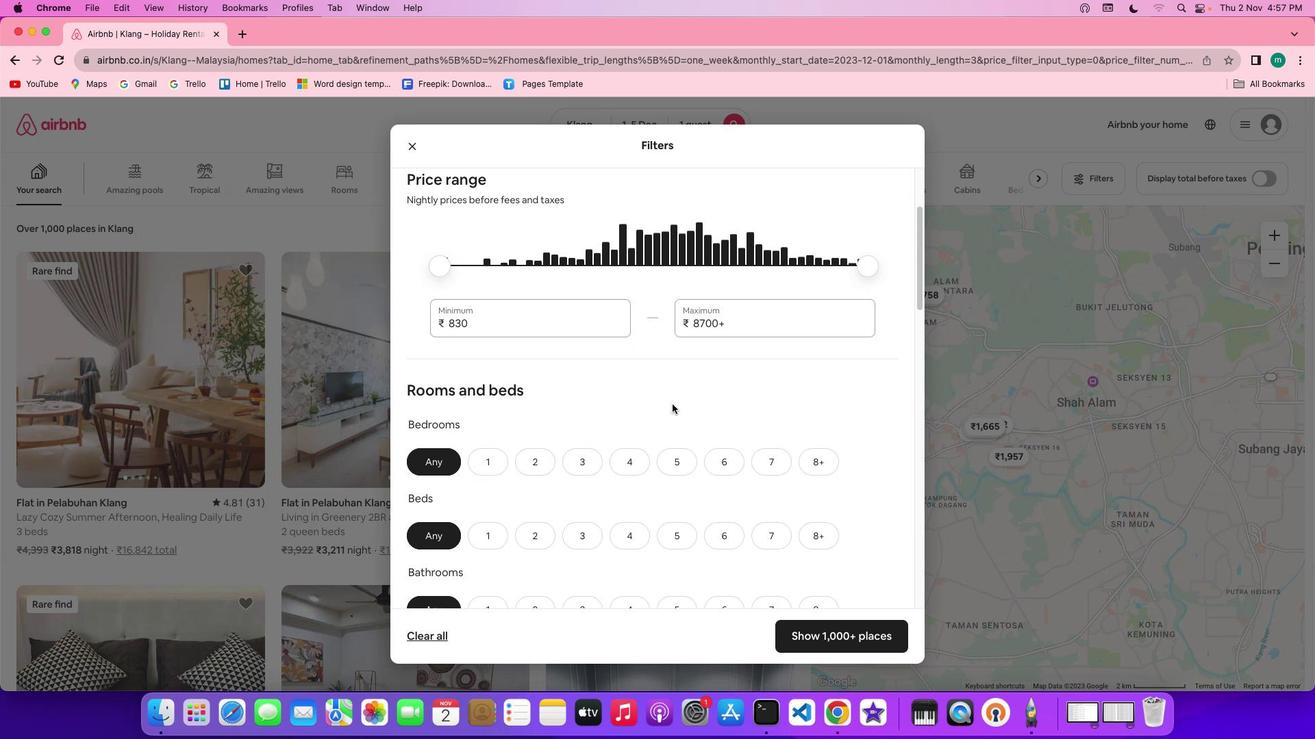 
Action: Mouse scrolled (672, 404) with delta (0, 0)
Screenshot: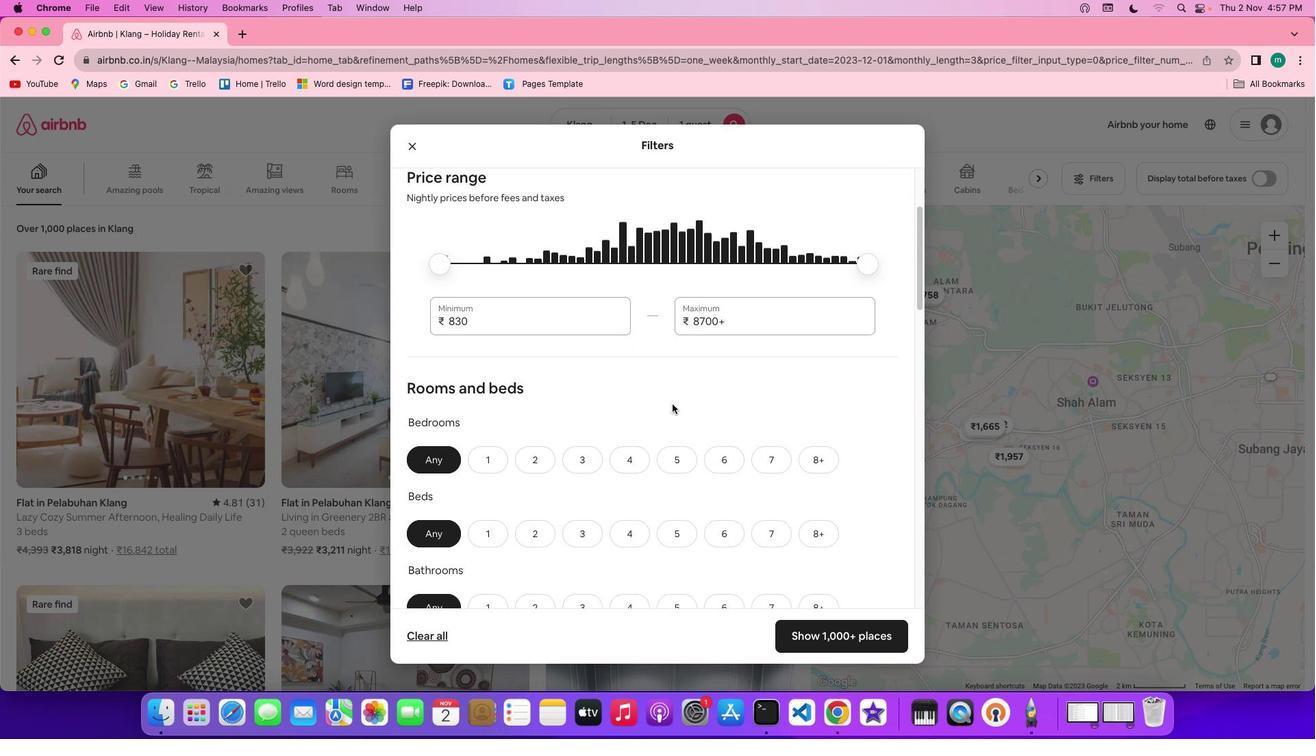 
Action: Mouse scrolled (672, 404) with delta (0, 0)
Screenshot: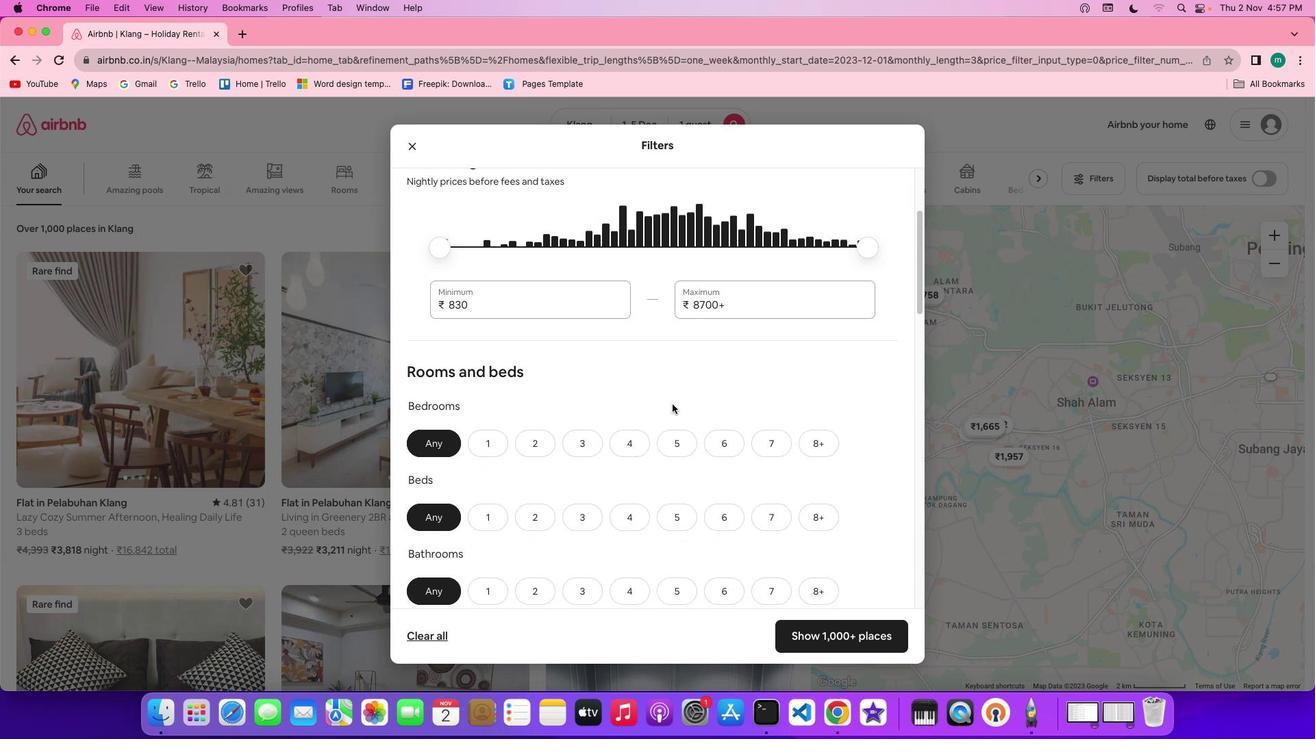 
Action: Mouse scrolled (672, 404) with delta (0, 0)
Screenshot: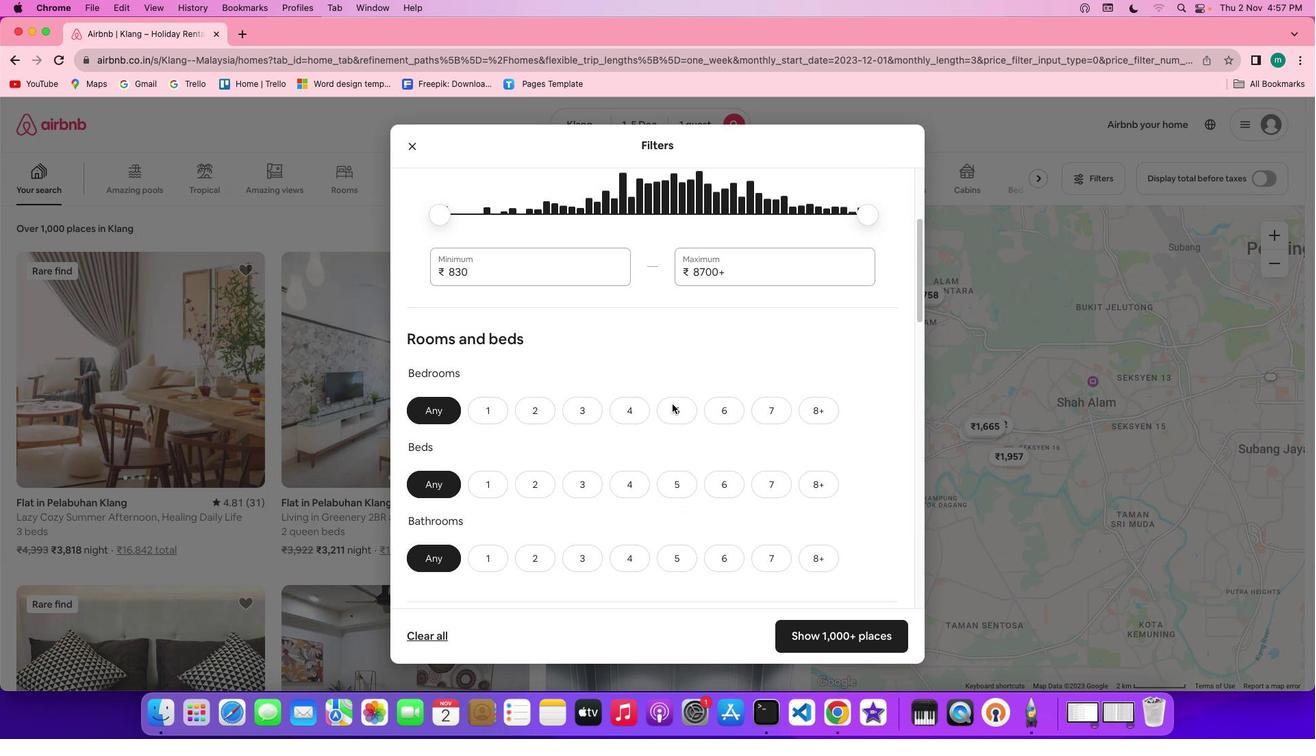 
Action: Mouse scrolled (672, 404) with delta (0, 0)
Screenshot: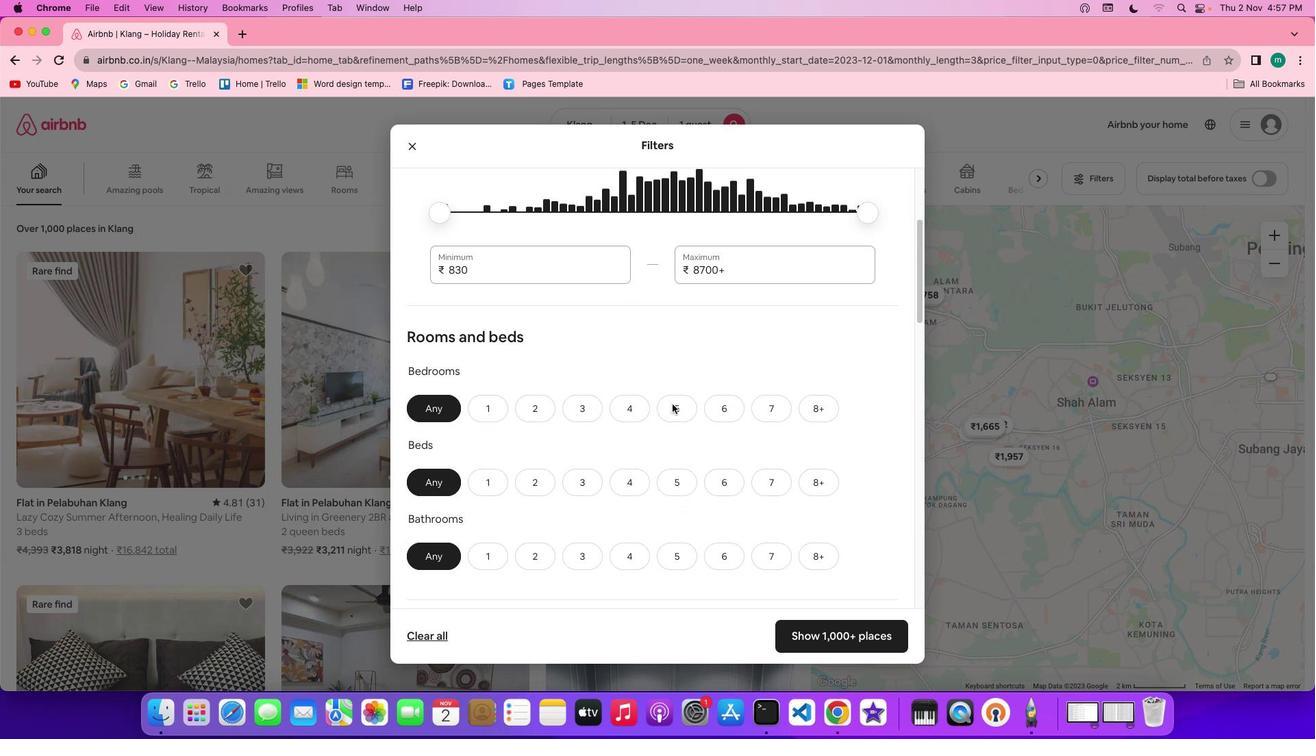 
Action: Mouse scrolled (672, 404) with delta (0, 0)
Screenshot: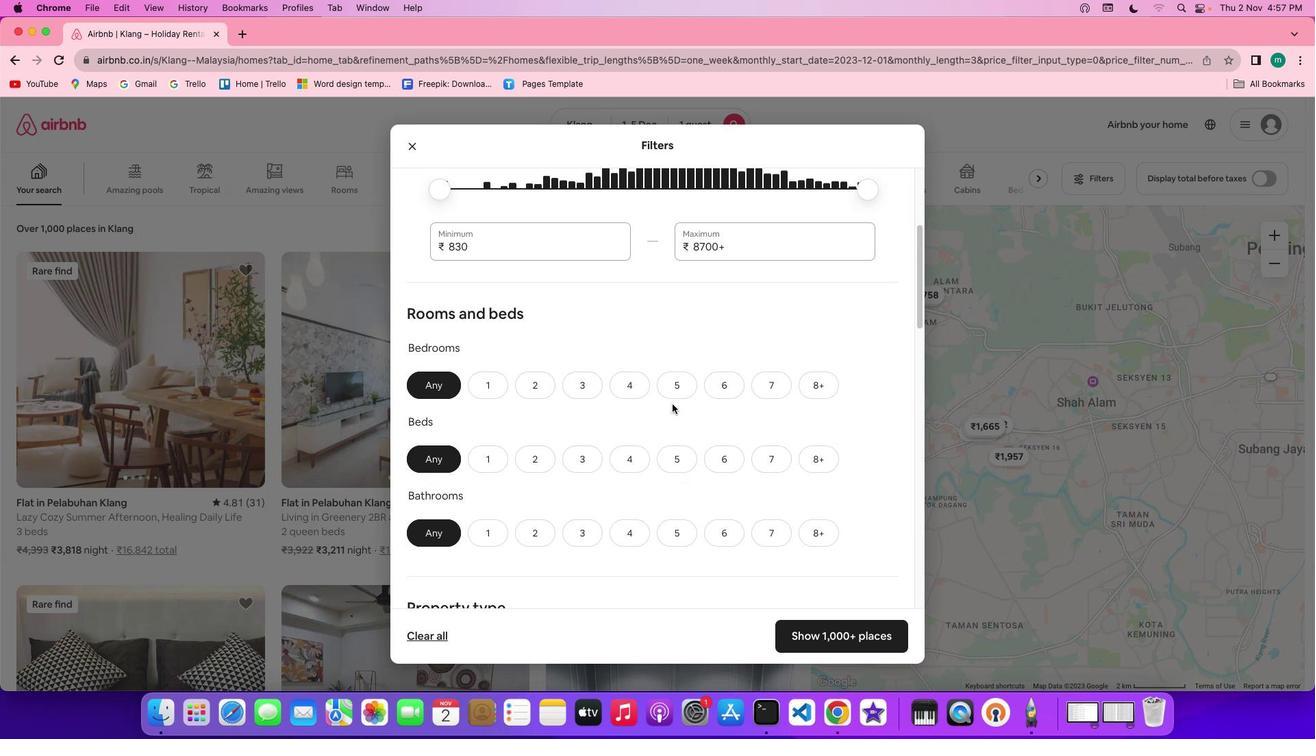 
Action: Mouse scrolled (672, 404) with delta (0, 0)
Screenshot: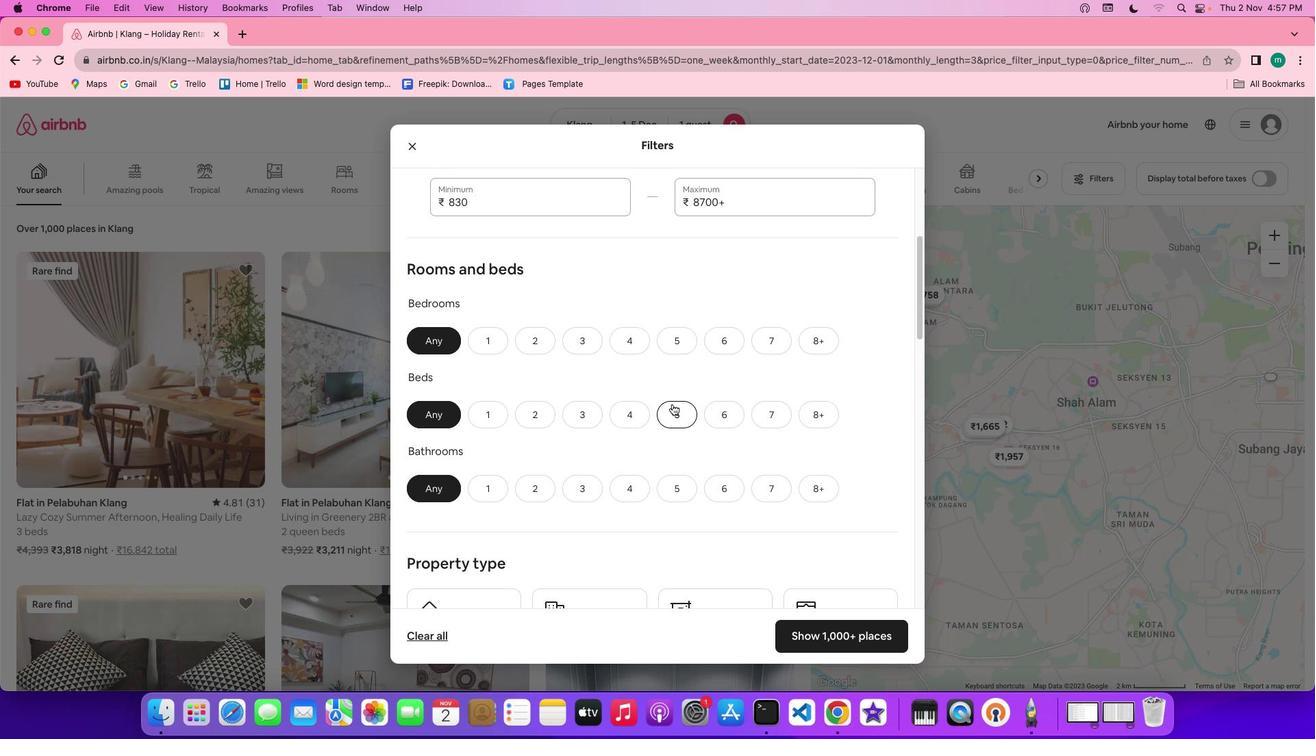 
Action: Mouse scrolled (672, 404) with delta (0, 0)
Screenshot: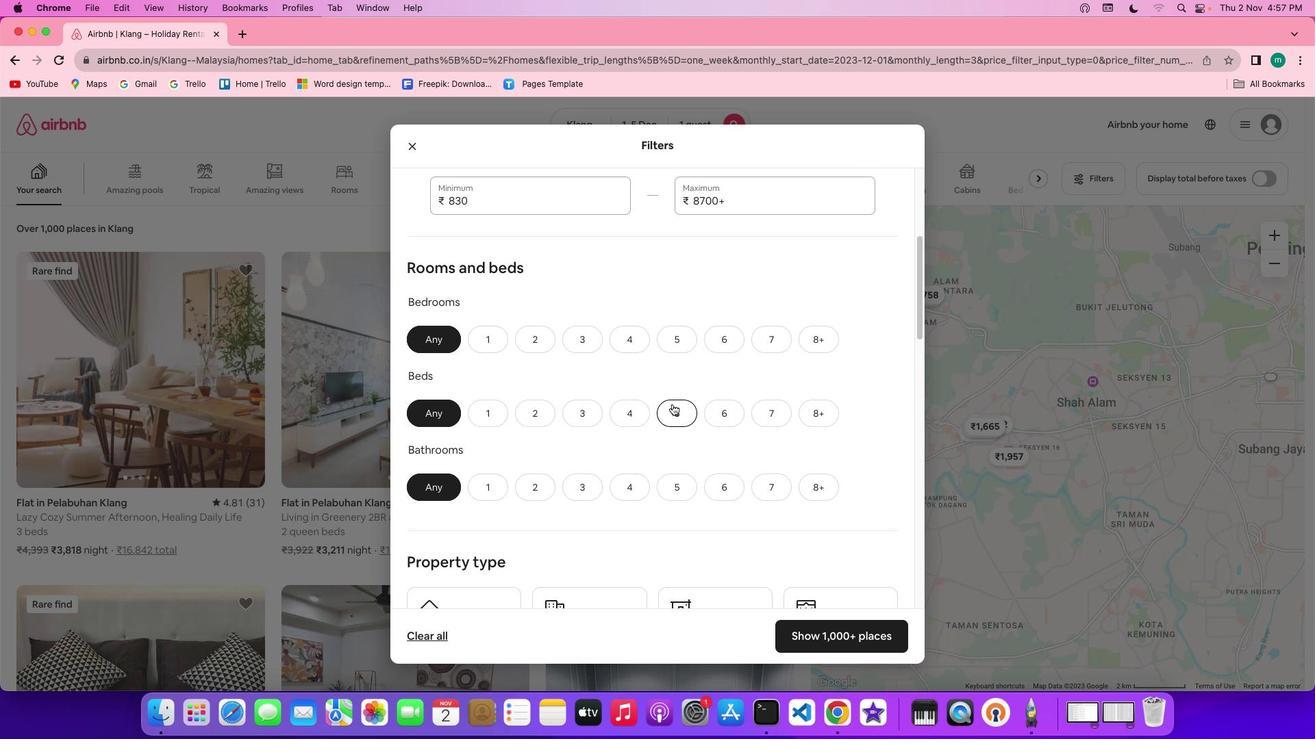 
Action: Mouse scrolled (672, 404) with delta (0, 0)
Screenshot: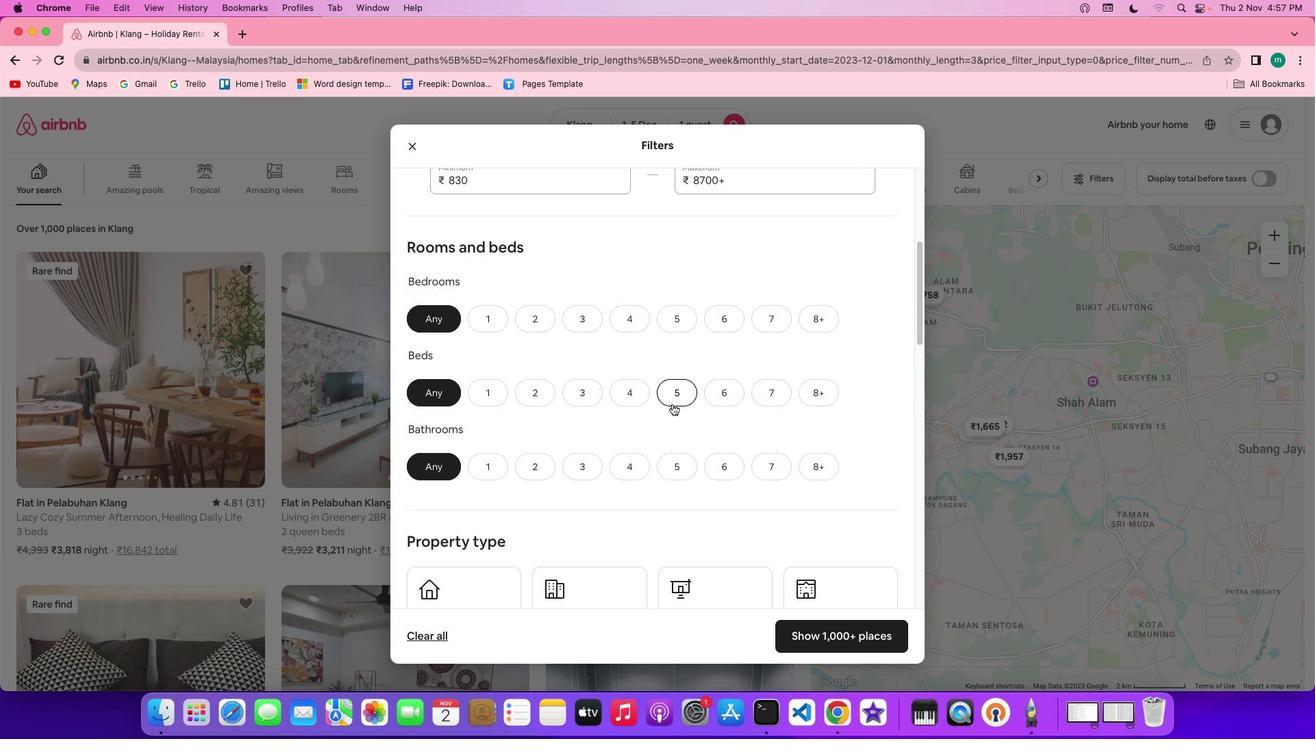 
Action: Mouse moved to (480, 267)
Screenshot: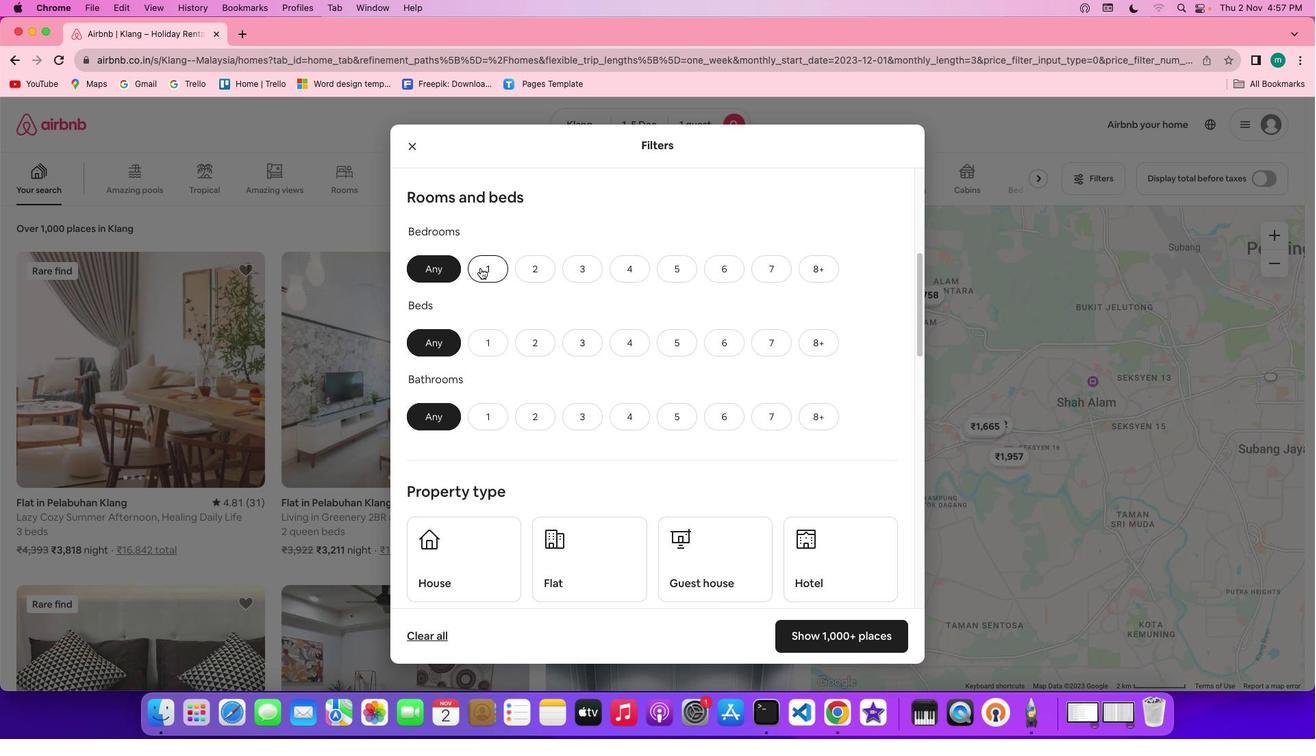 
Action: Mouse pressed left at (480, 267)
Screenshot: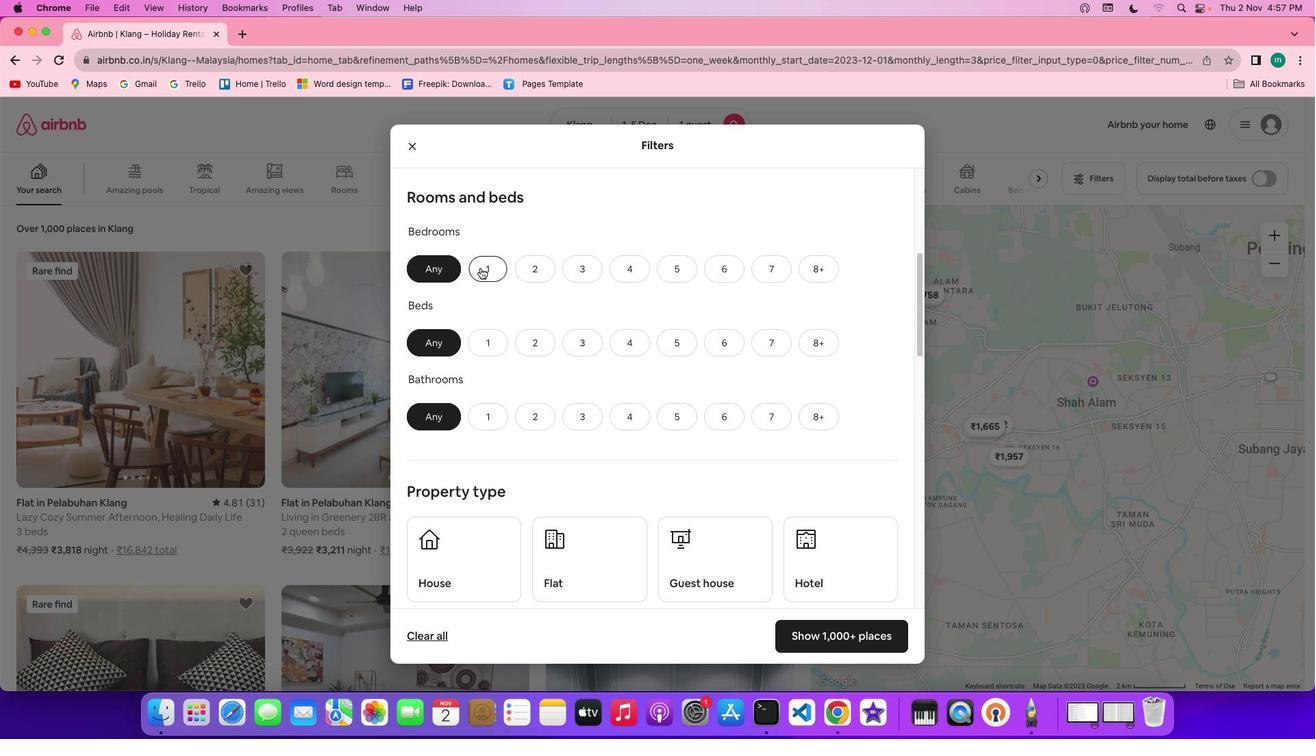 
Action: Mouse moved to (485, 343)
Screenshot: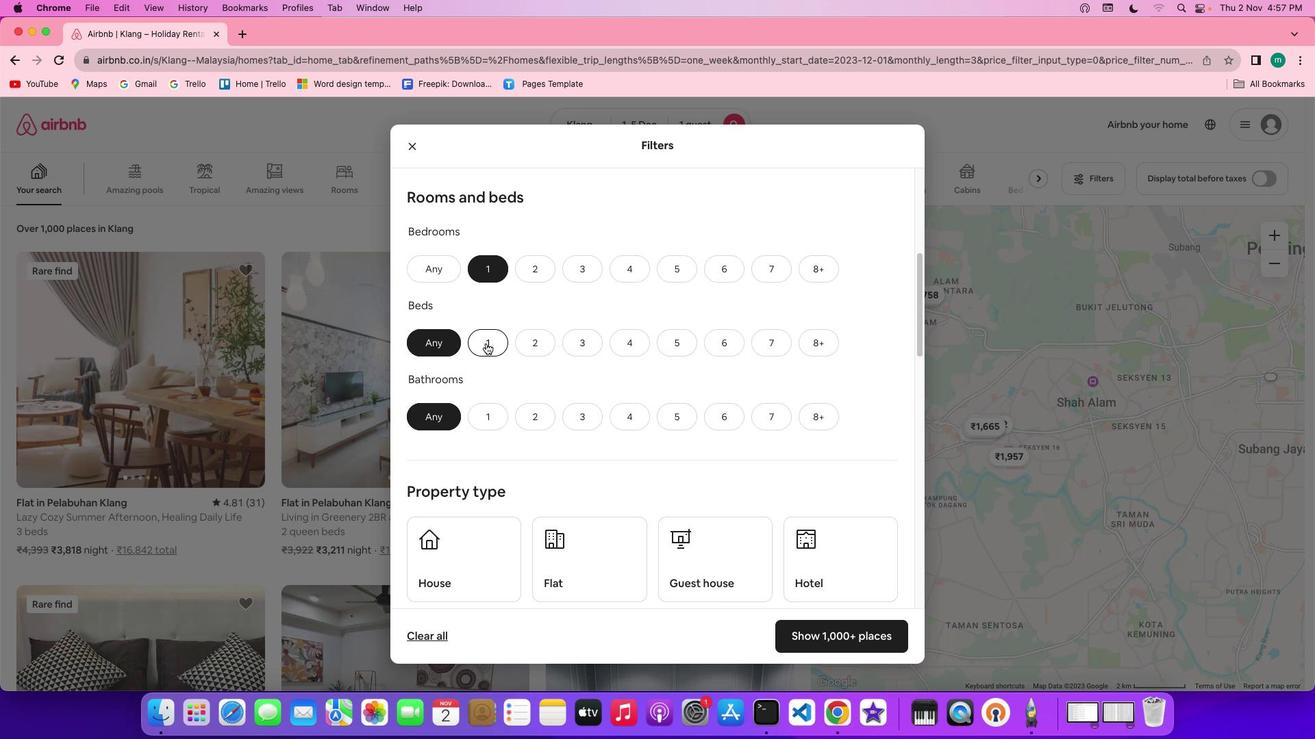 
Action: Mouse pressed left at (485, 343)
Screenshot: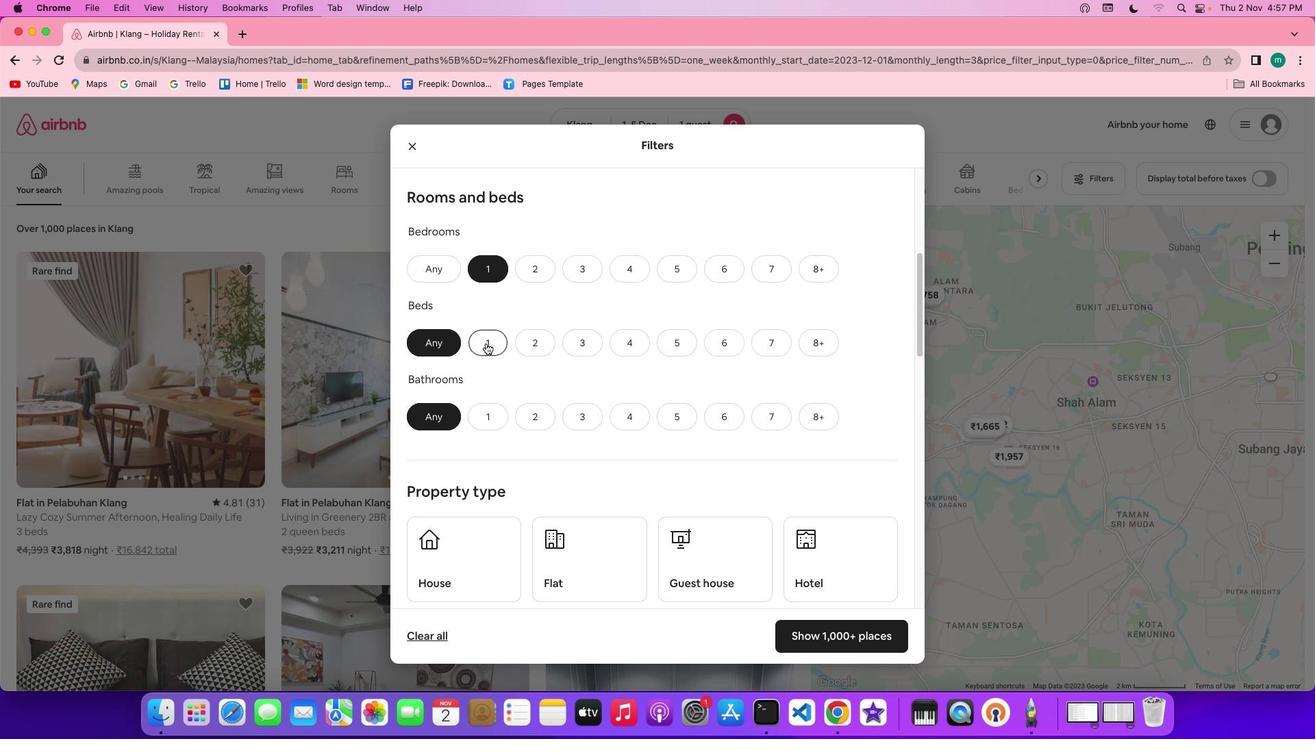 
Action: Mouse moved to (485, 426)
Screenshot: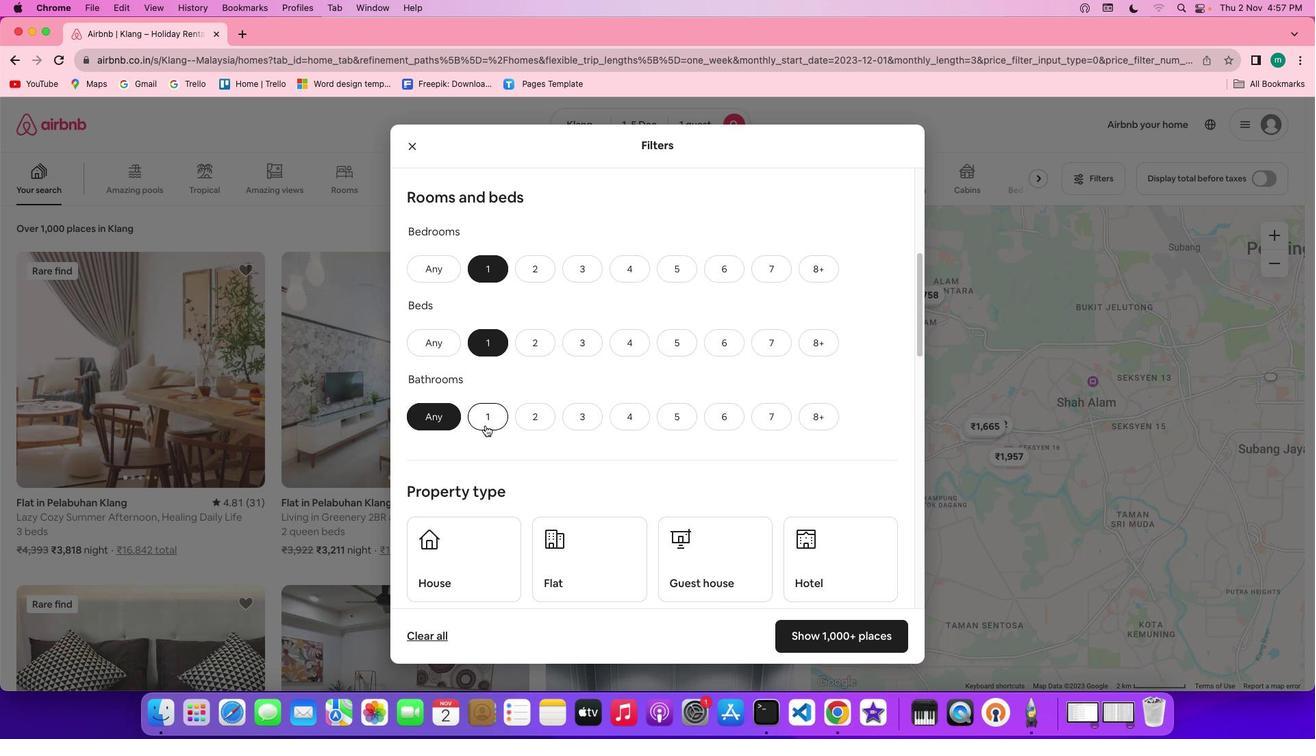 
Action: Mouse pressed left at (485, 426)
Screenshot: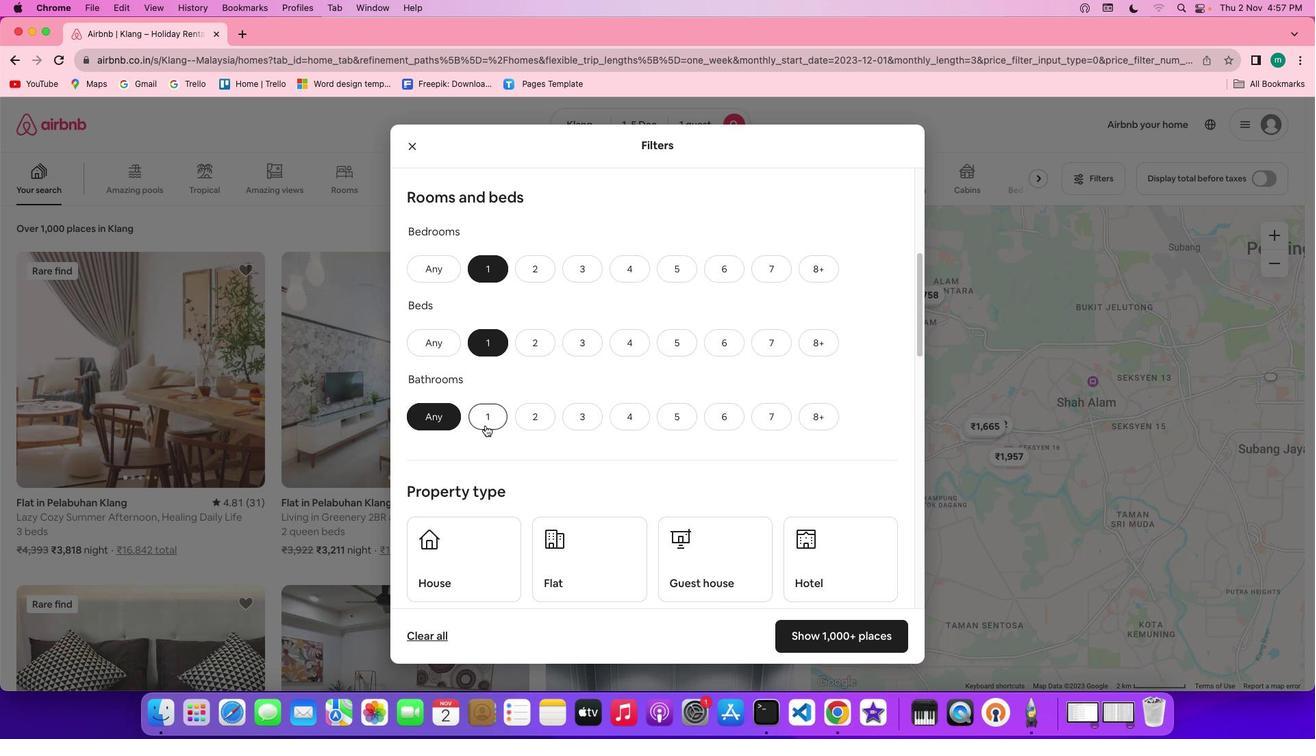 
Action: Mouse moved to (648, 448)
Screenshot: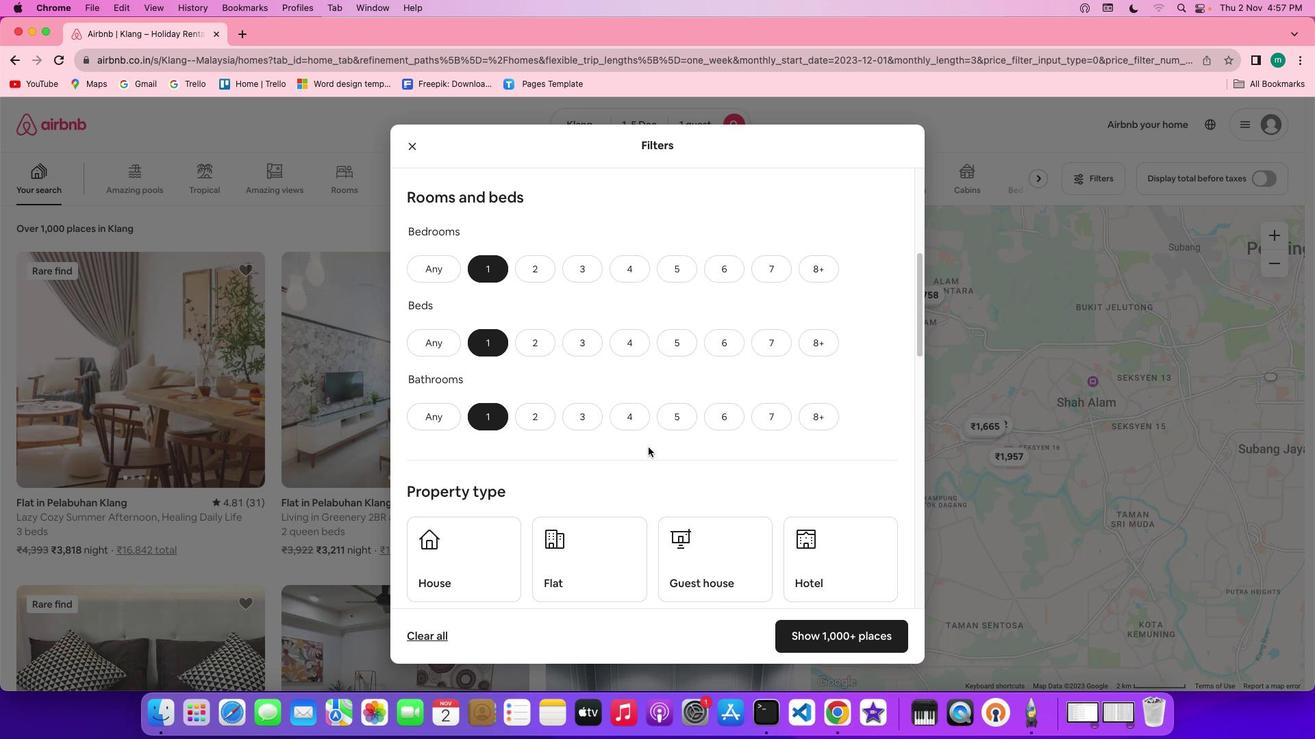 
Action: Mouse scrolled (648, 448) with delta (0, 0)
Screenshot: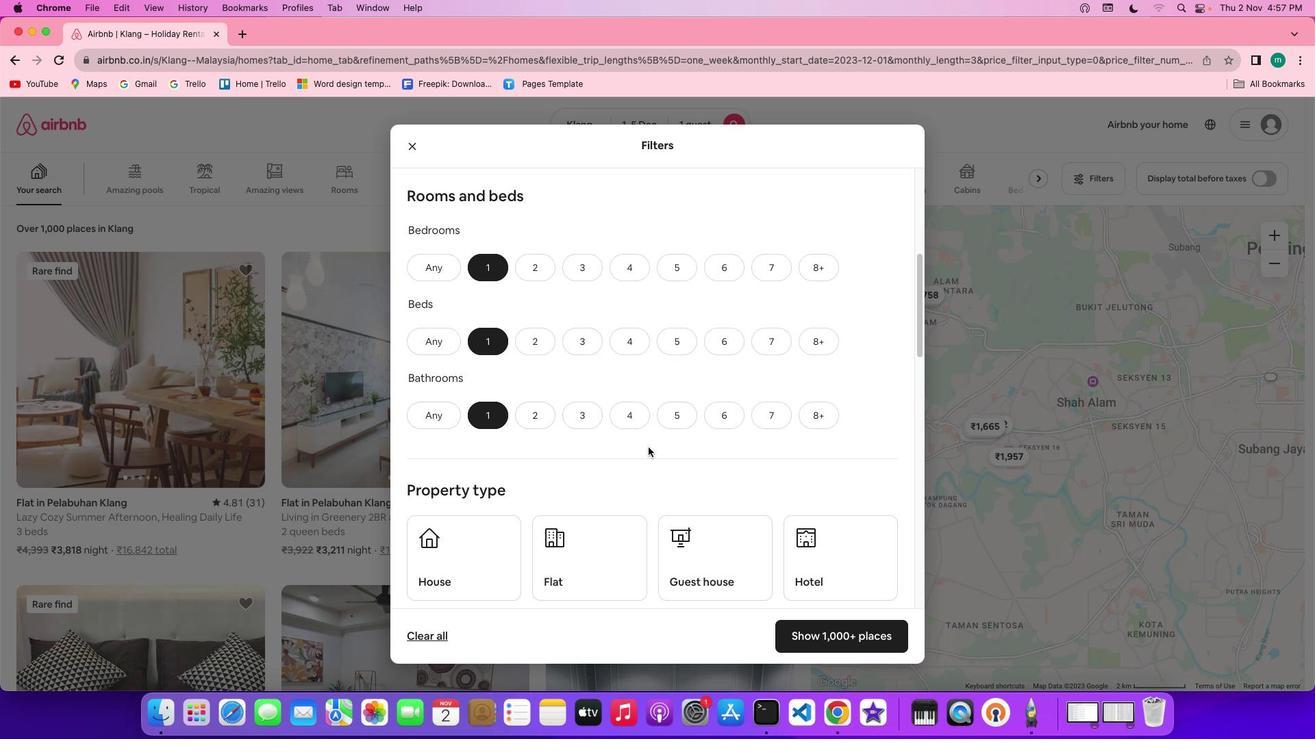 
Action: Mouse scrolled (648, 448) with delta (0, 0)
Screenshot: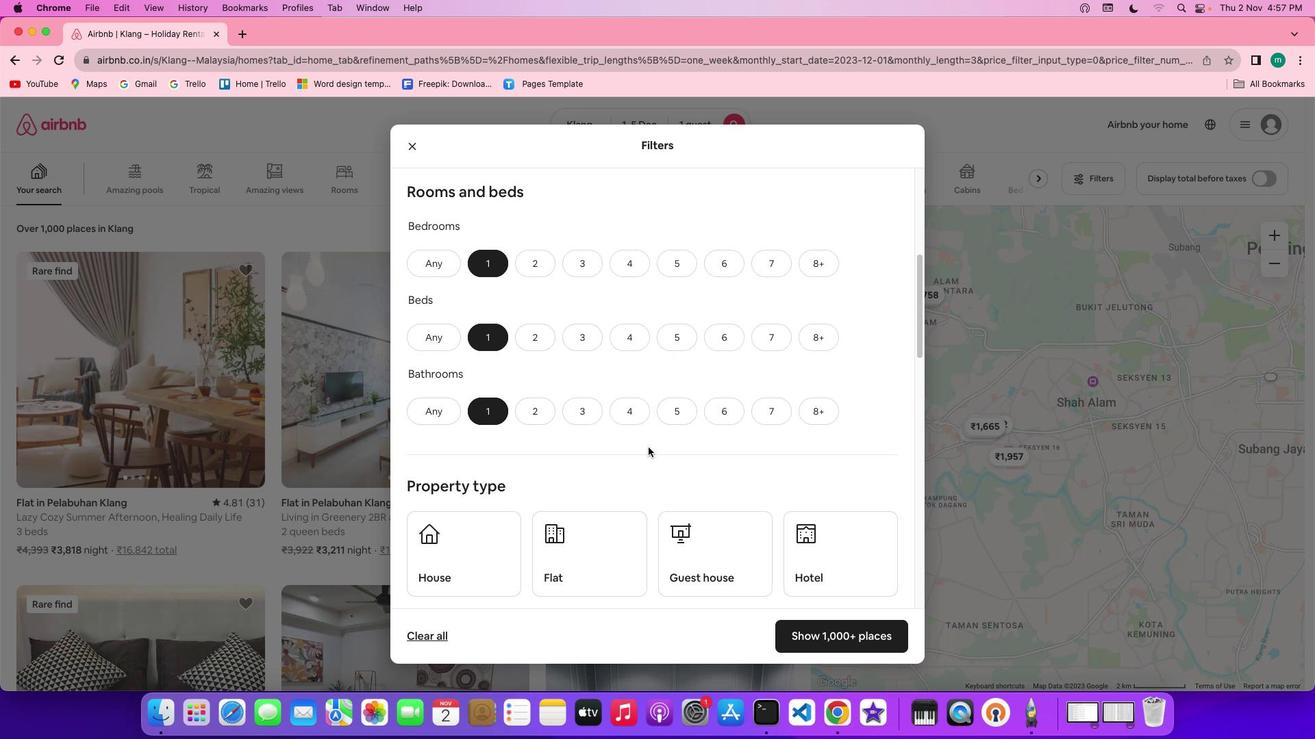 
Action: Mouse scrolled (648, 448) with delta (0, -1)
Screenshot: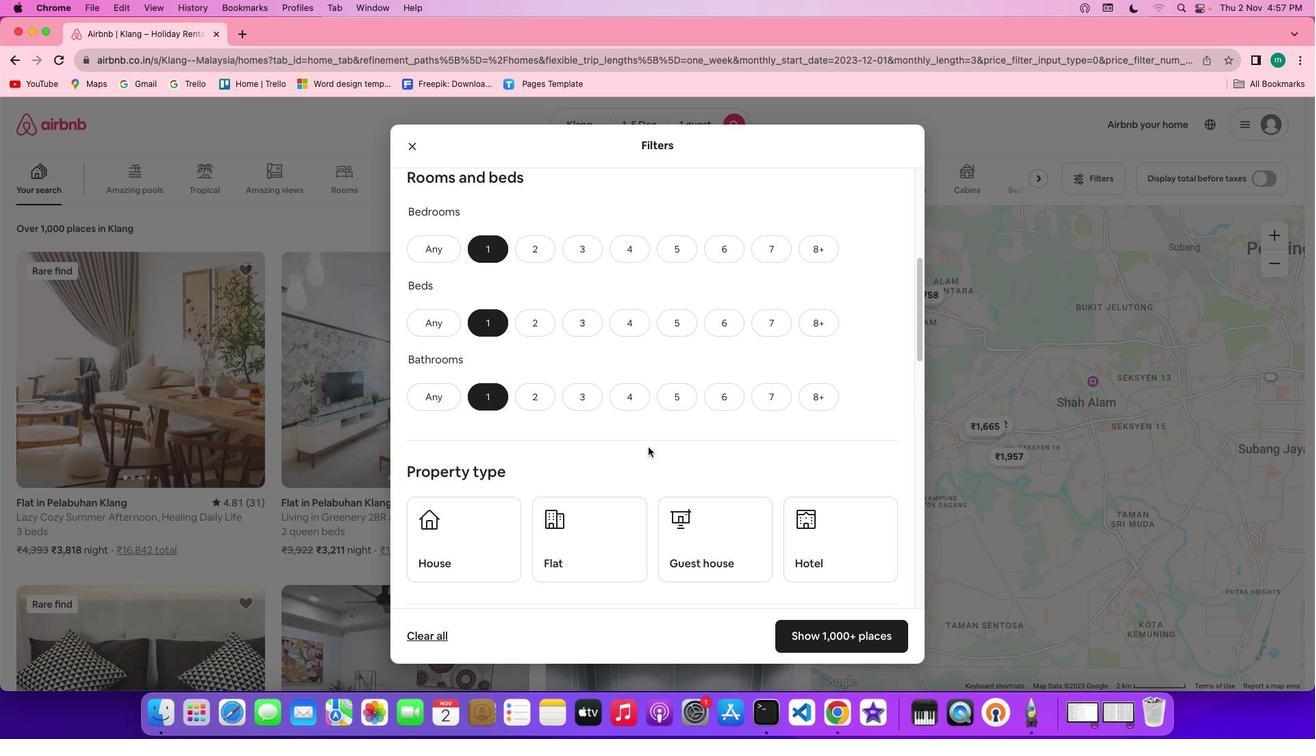
Action: Mouse scrolled (648, 448) with delta (0, -2)
Screenshot: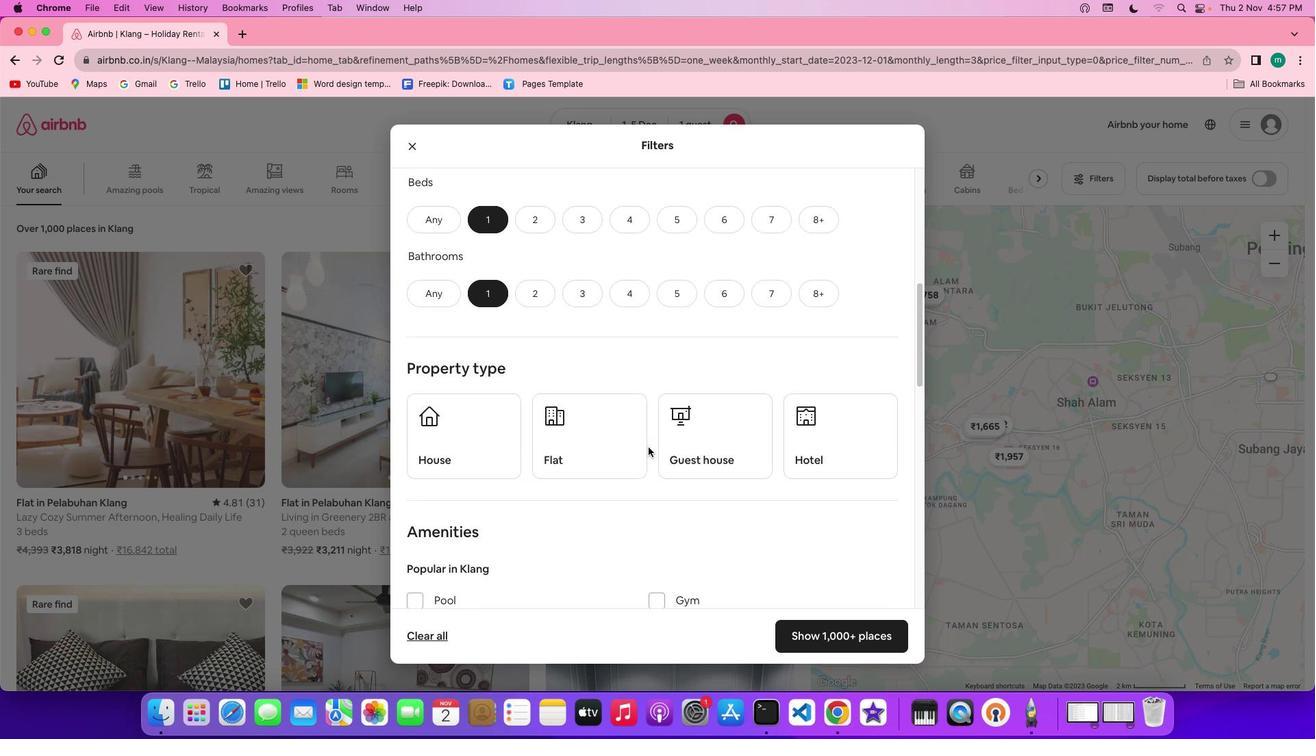 
Action: Mouse scrolled (648, 448) with delta (0, 0)
Screenshot: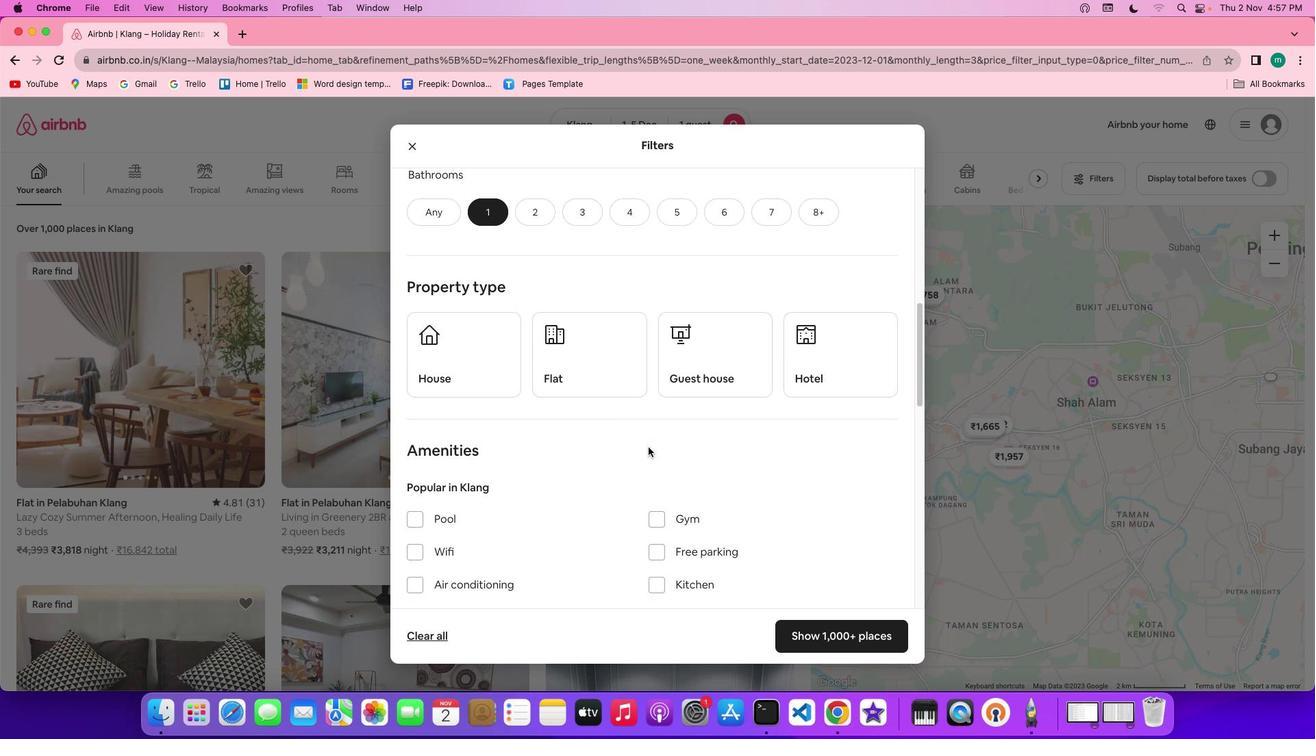 
Action: Mouse scrolled (648, 448) with delta (0, 0)
Screenshot: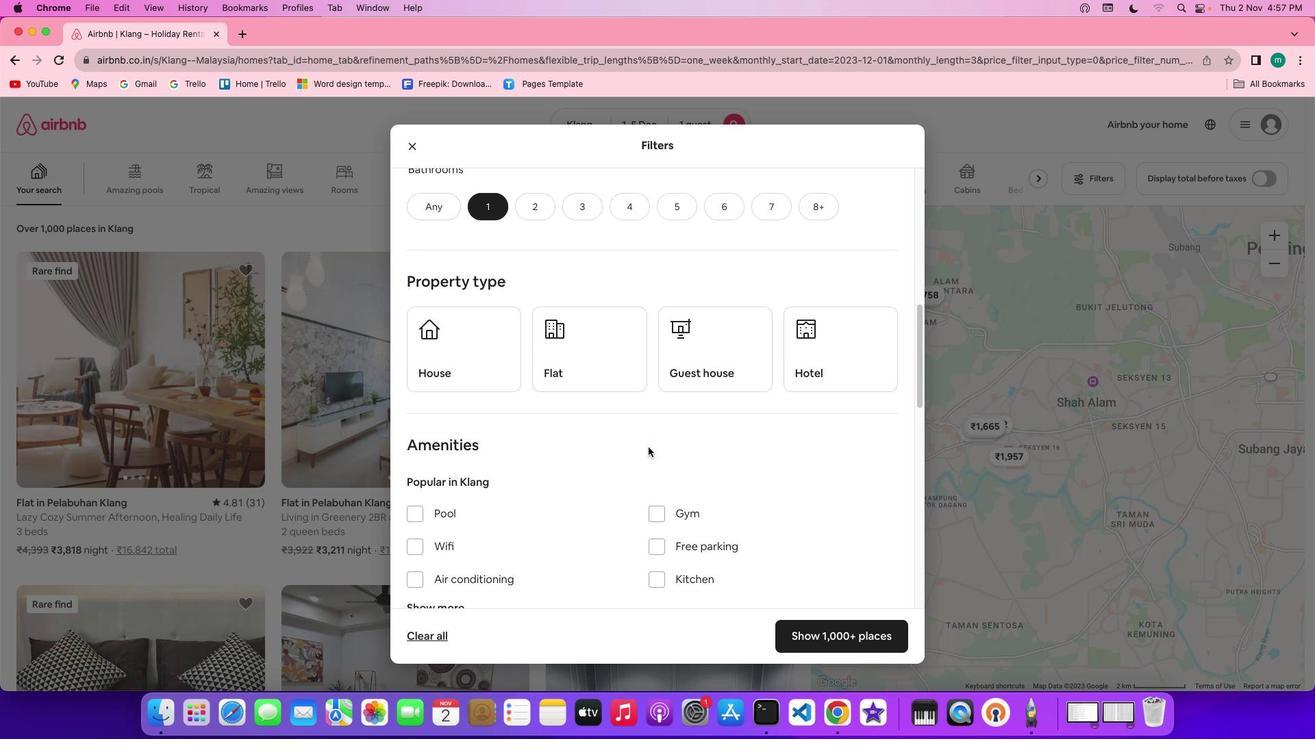 
Action: Mouse scrolled (648, 448) with delta (0, -1)
Screenshot: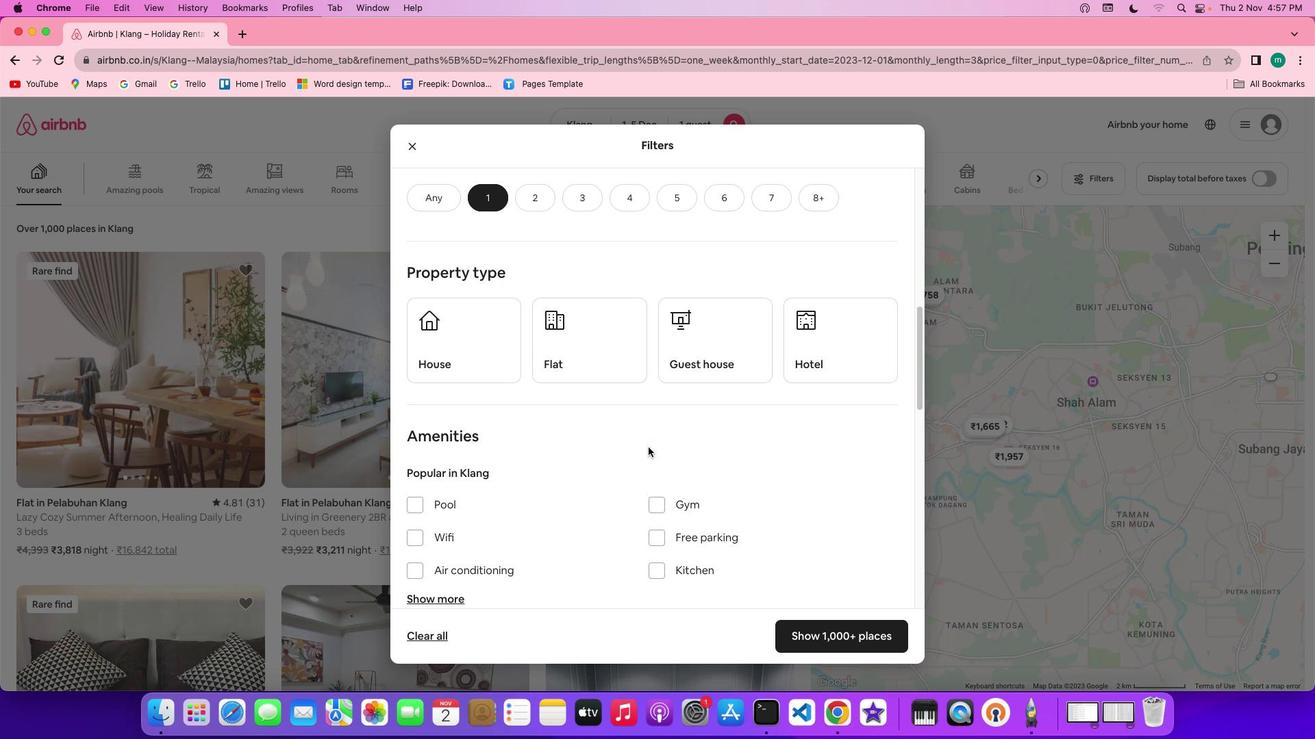 
Action: Mouse scrolled (648, 448) with delta (0, 0)
Screenshot: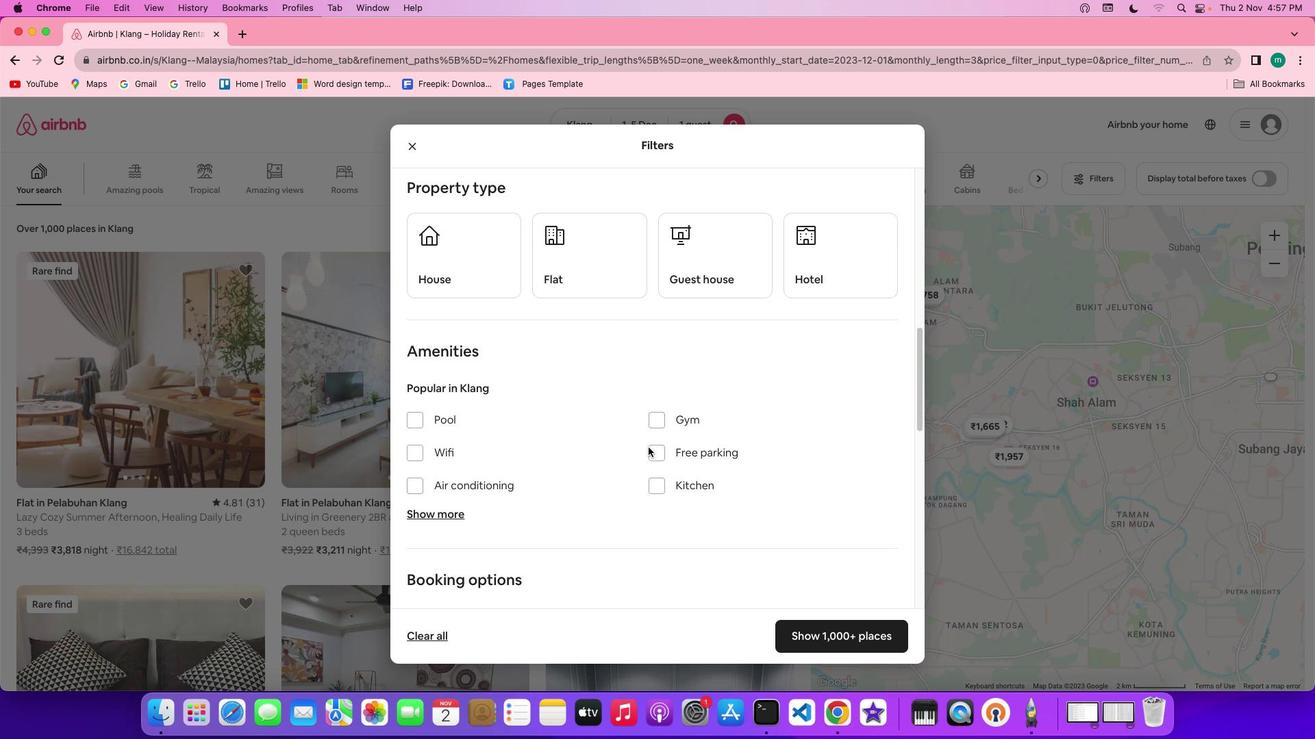 
Action: Mouse scrolled (648, 448) with delta (0, 0)
Screenshot: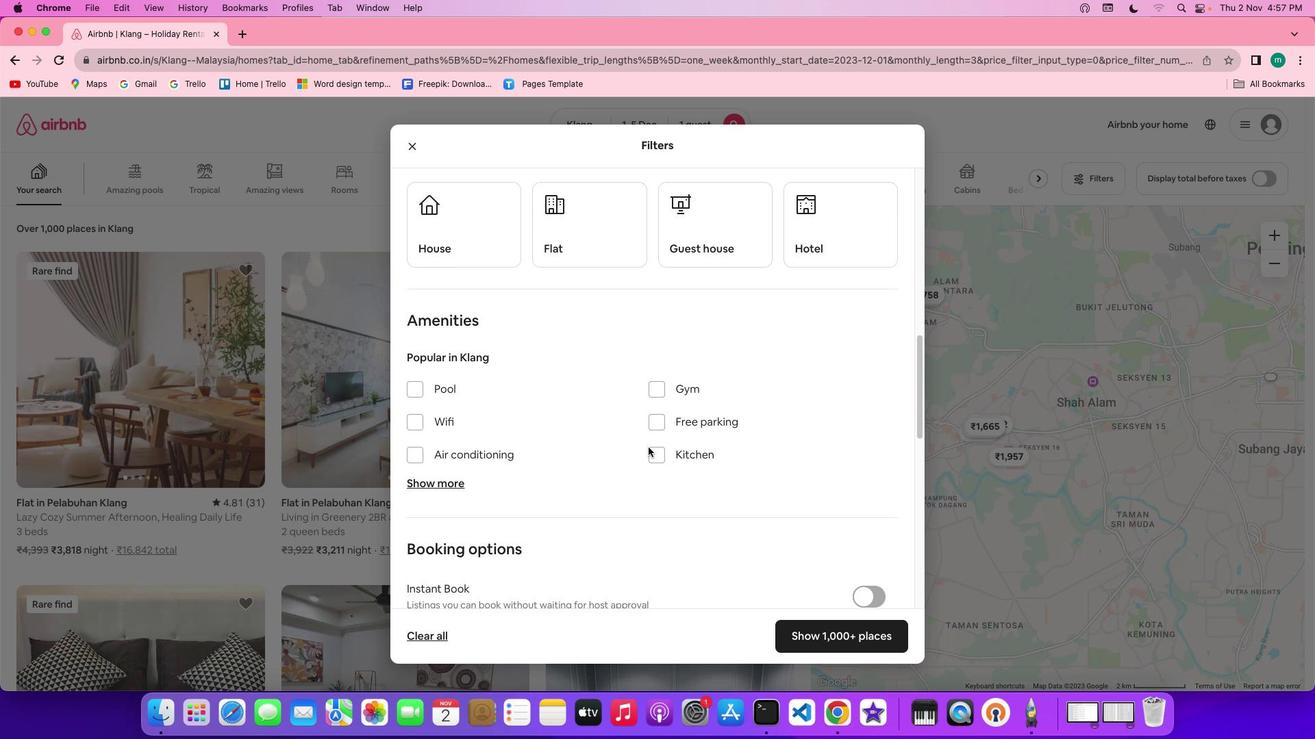
Action: Mouse scrolled (648, 448) with delta (0, 0)
Screenshot: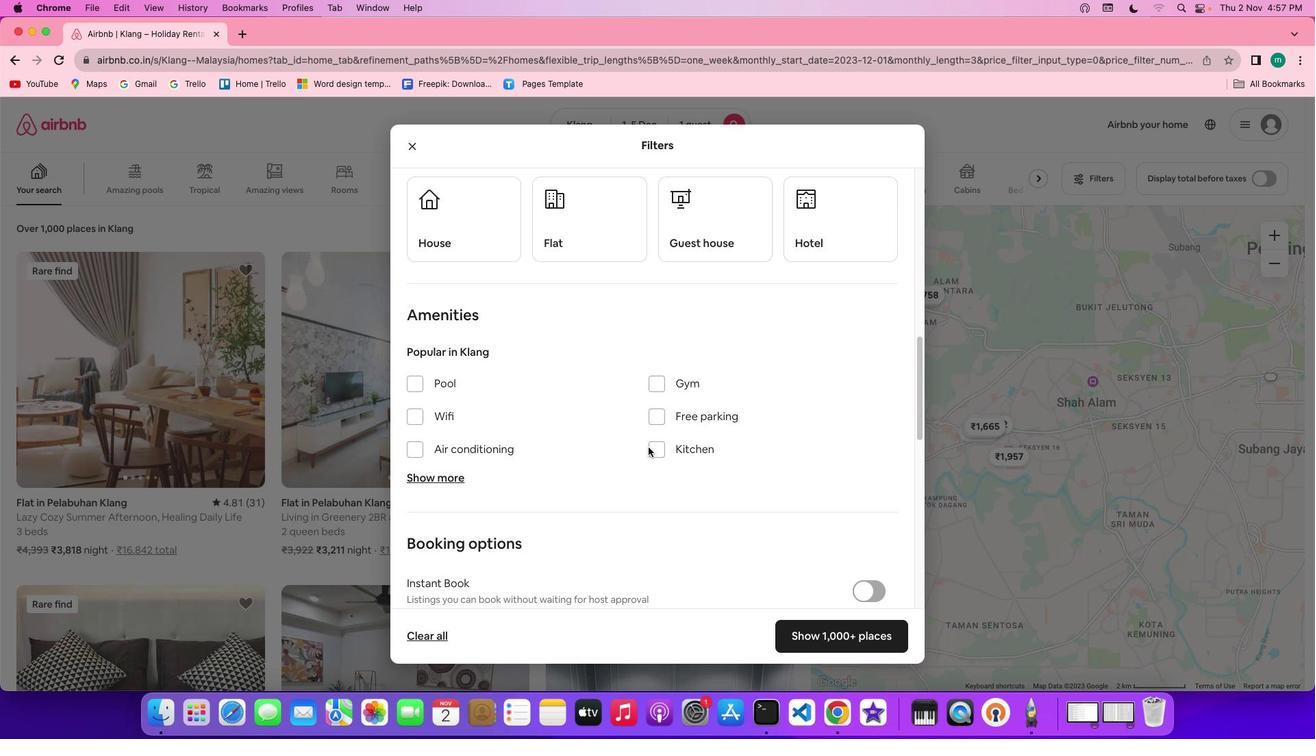 
Action: Mouse scrolled (648, 448) with delta (0, 0)
Screenshot: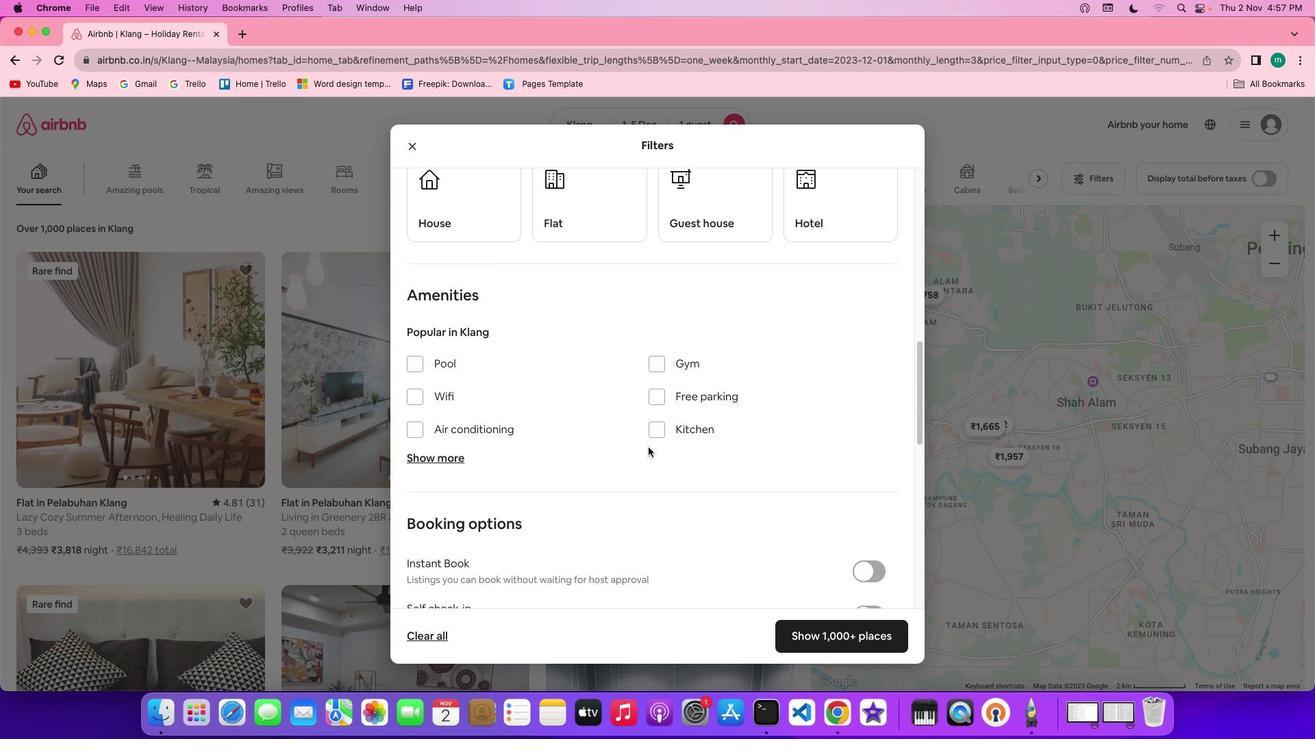 
Action: Mouse scrolled (648, 448) with delta (0, 0)
Screenshot: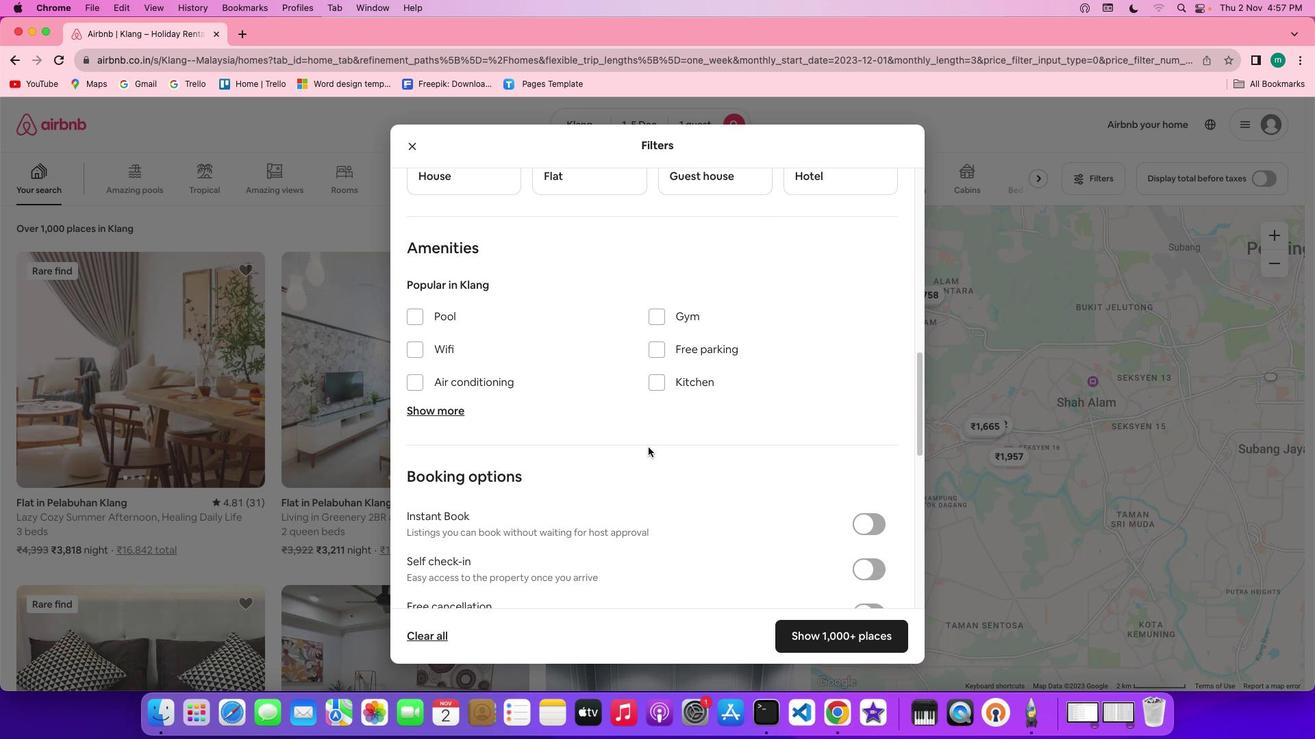 
Action: Mouse scrolled (648, 448) with delta (0, 0)
Screenshot: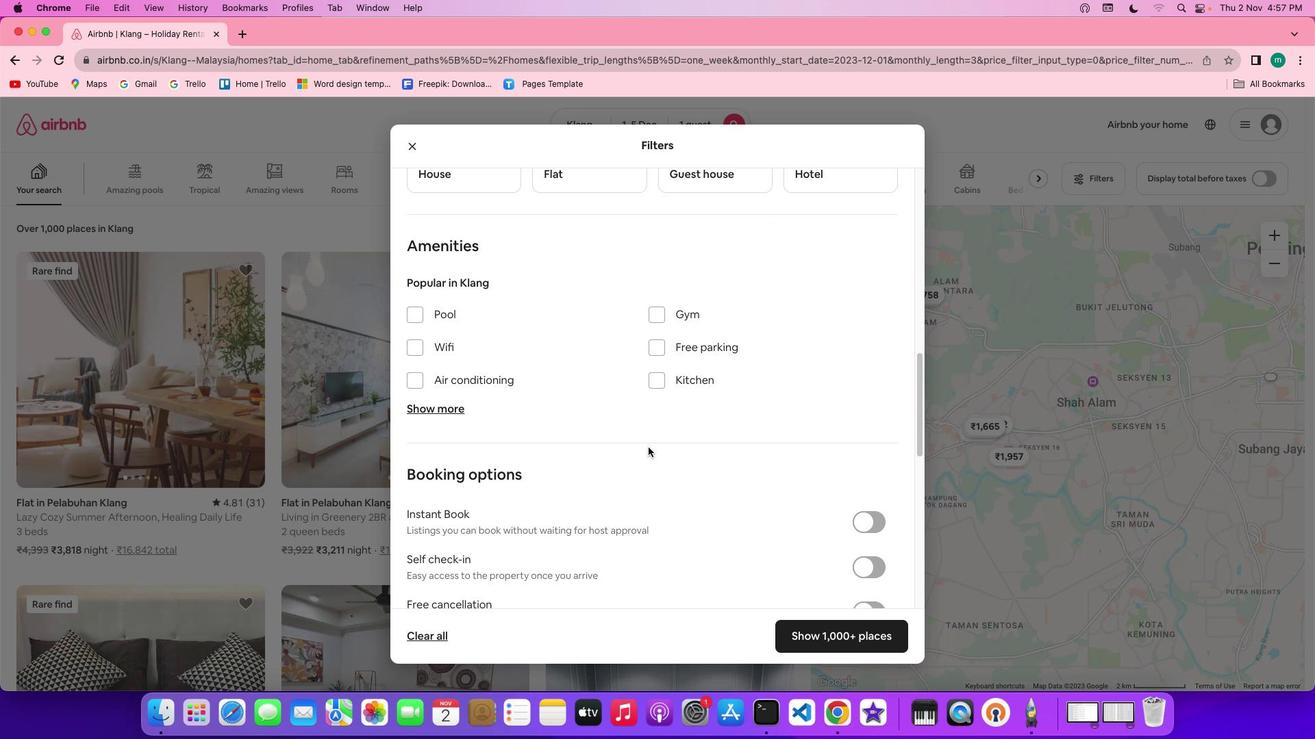 
Action: Mouse moved to (571, 171)
Screenshot: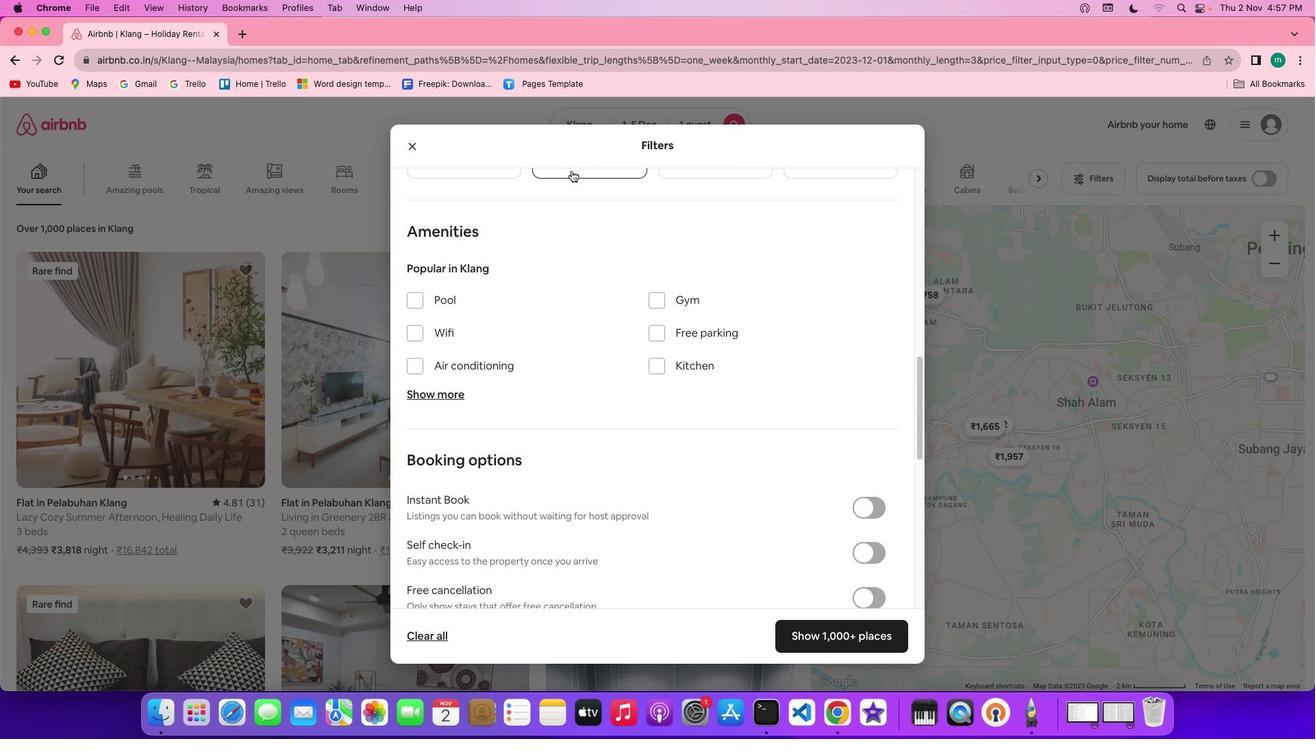 
Action: Mouse pressed left at (571, 171)
Screenshot: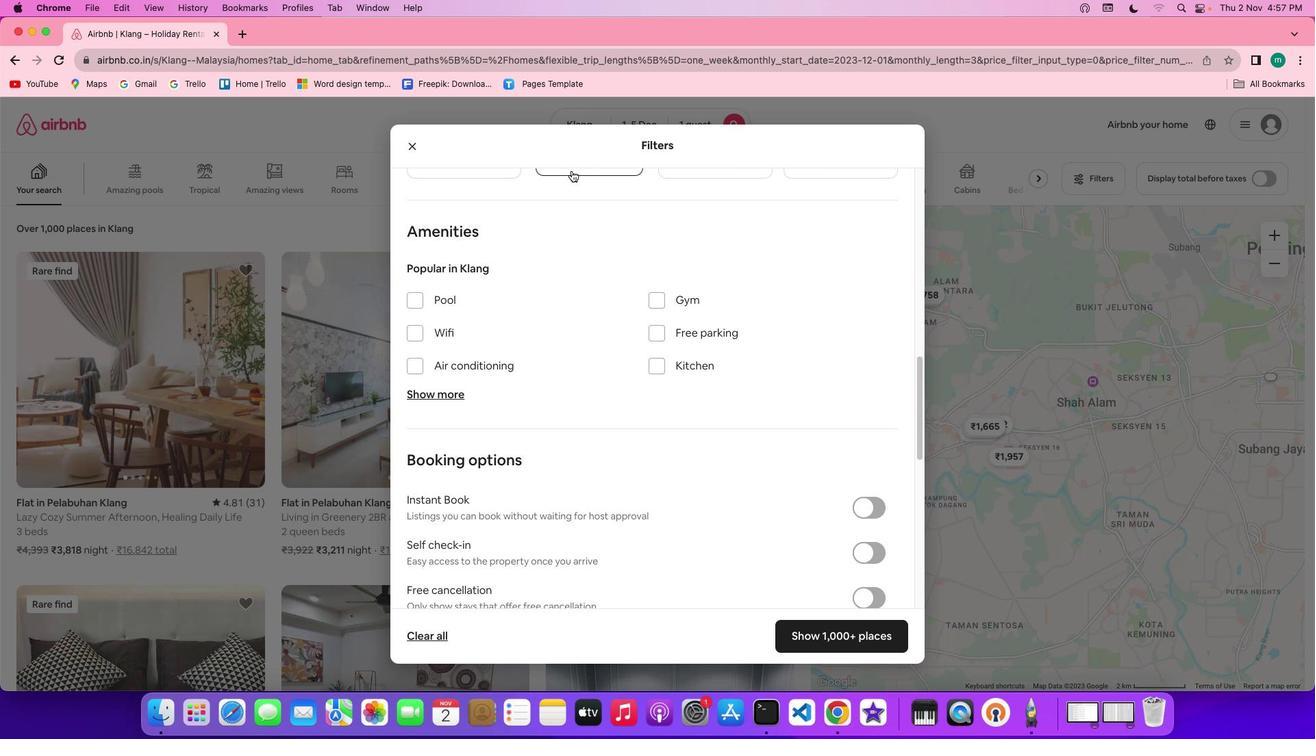 
Action: Mouse moved to (661, 353)
Screenshot: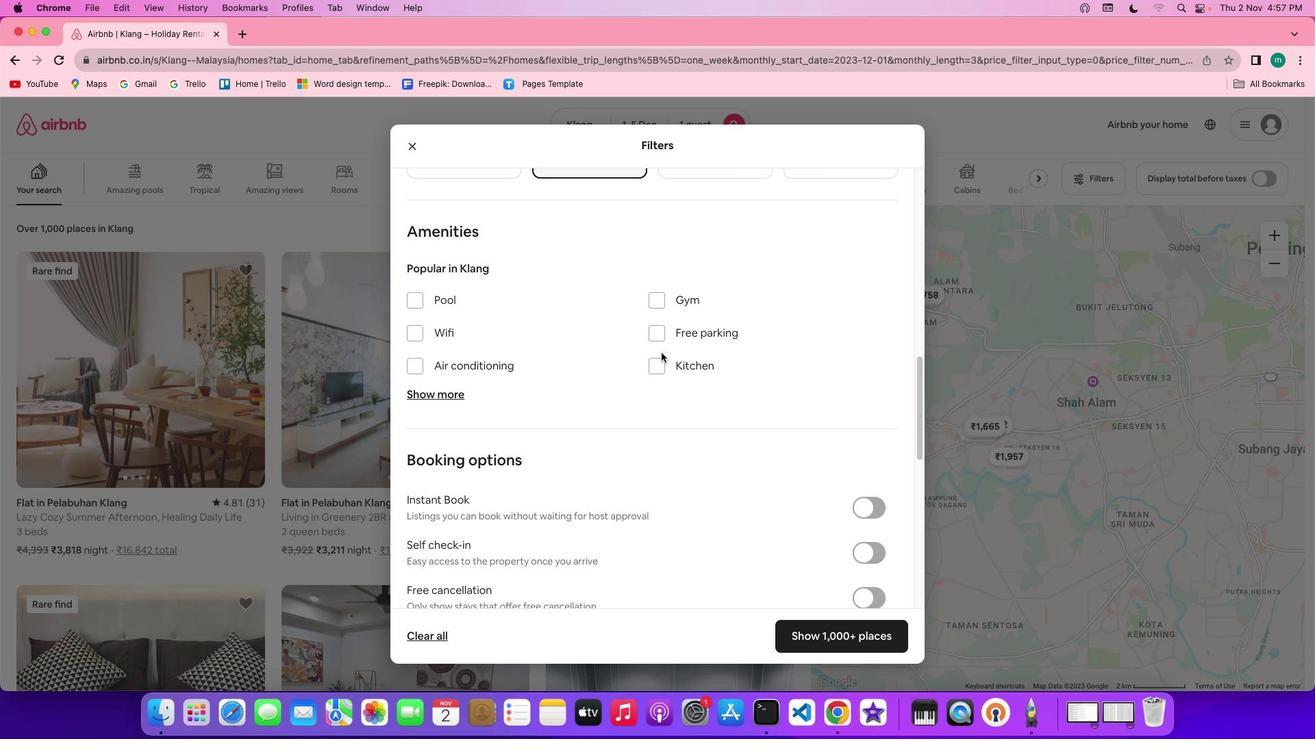
Action: Mouse scrolled (661, 353) with delta (0, 0)
Screenshot: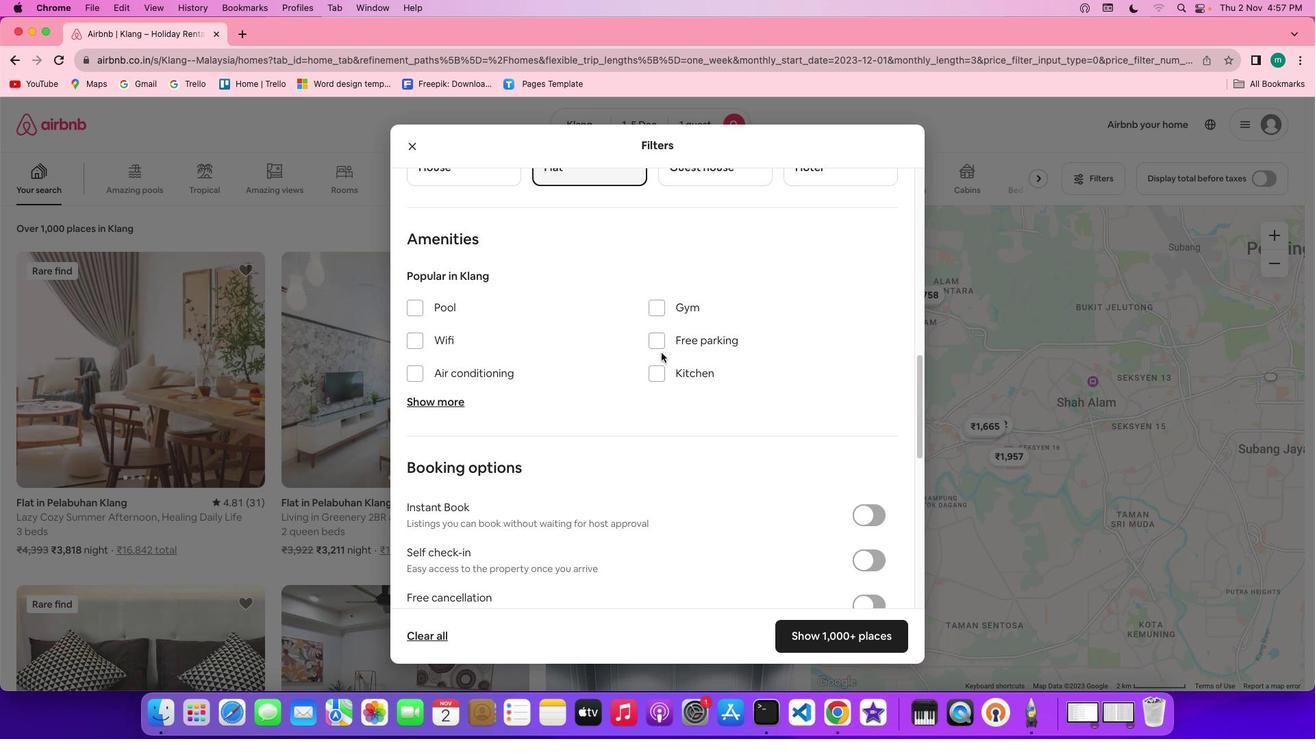 
Action: Mouse scrolled (661, 353) with delta (0, 0)
Screenshot: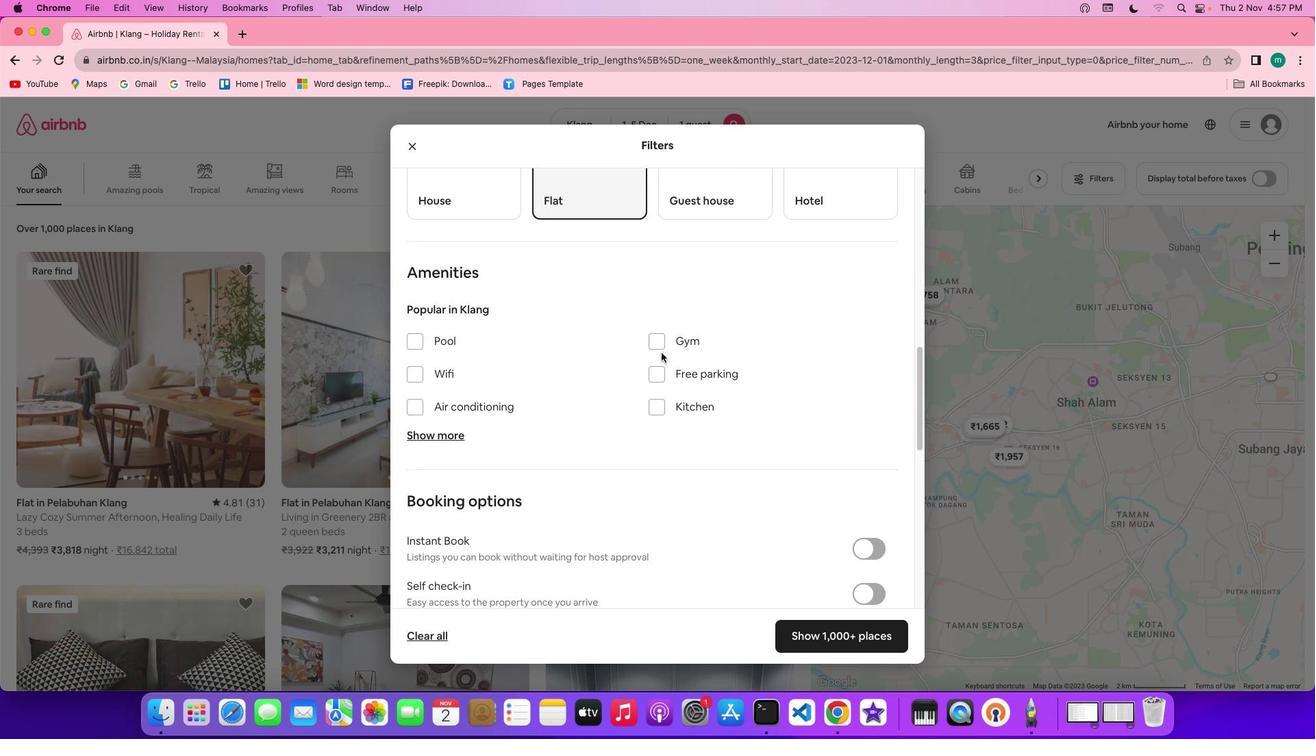 
Action: Mouse scrolled (661, 353) with delta (0, 2)
Screenshot: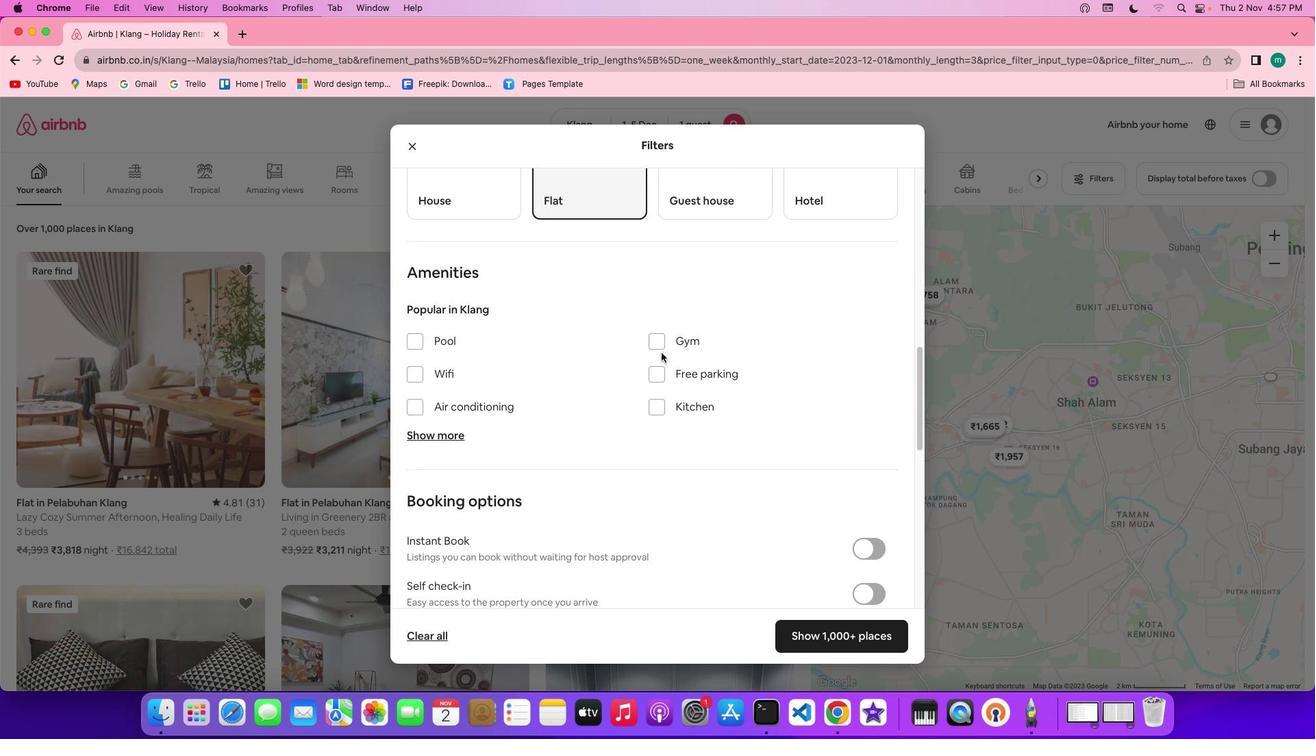 
Action: Mouse scrolled (661, 353) with delta (0, 3)
Screenshot: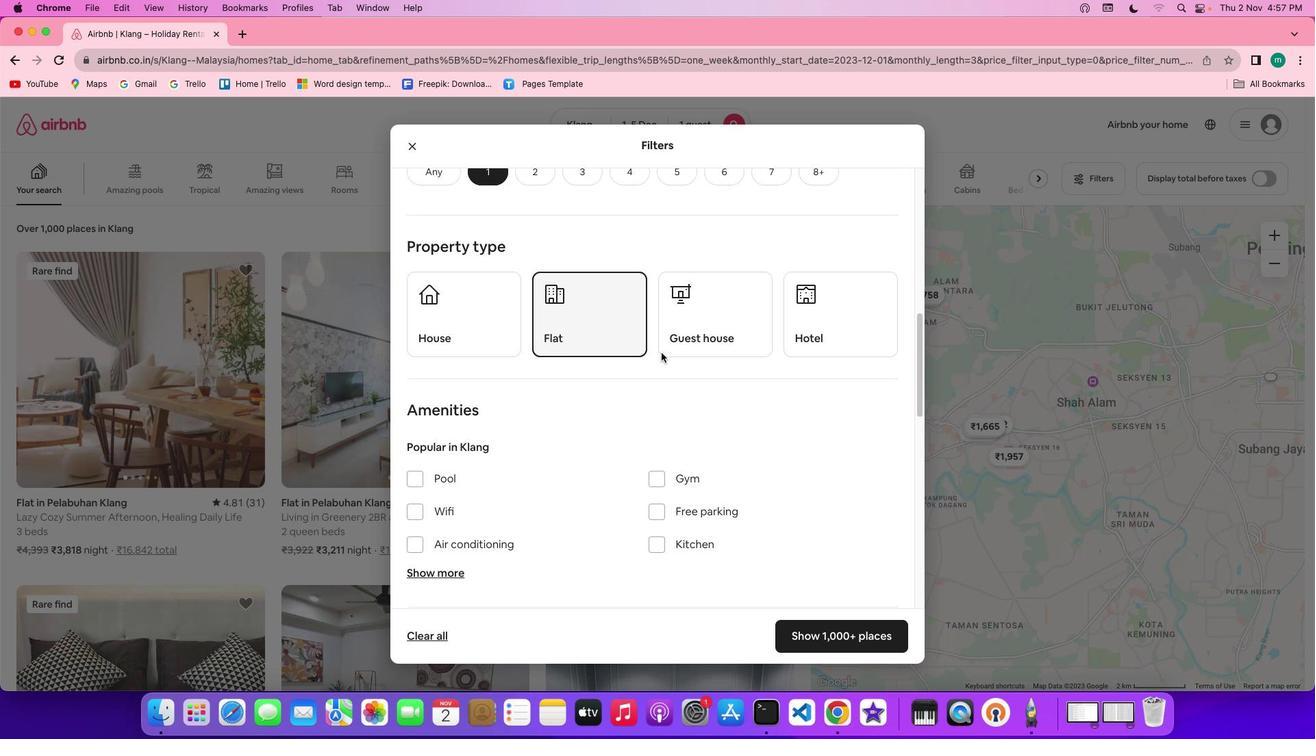
Action: Mouse moved to (763, 438)
Screenshot: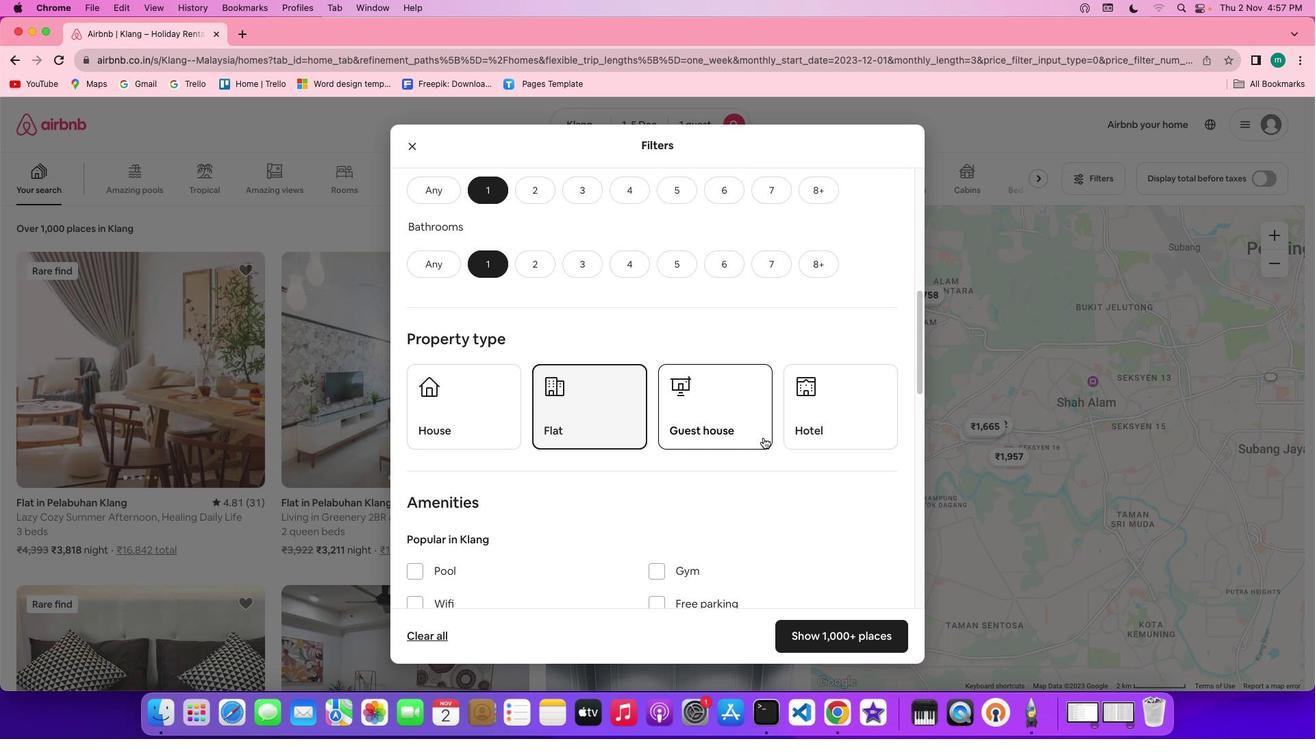 
Action: Mouse scrolled (763, 438) with delta (0, 0)
Screenshot: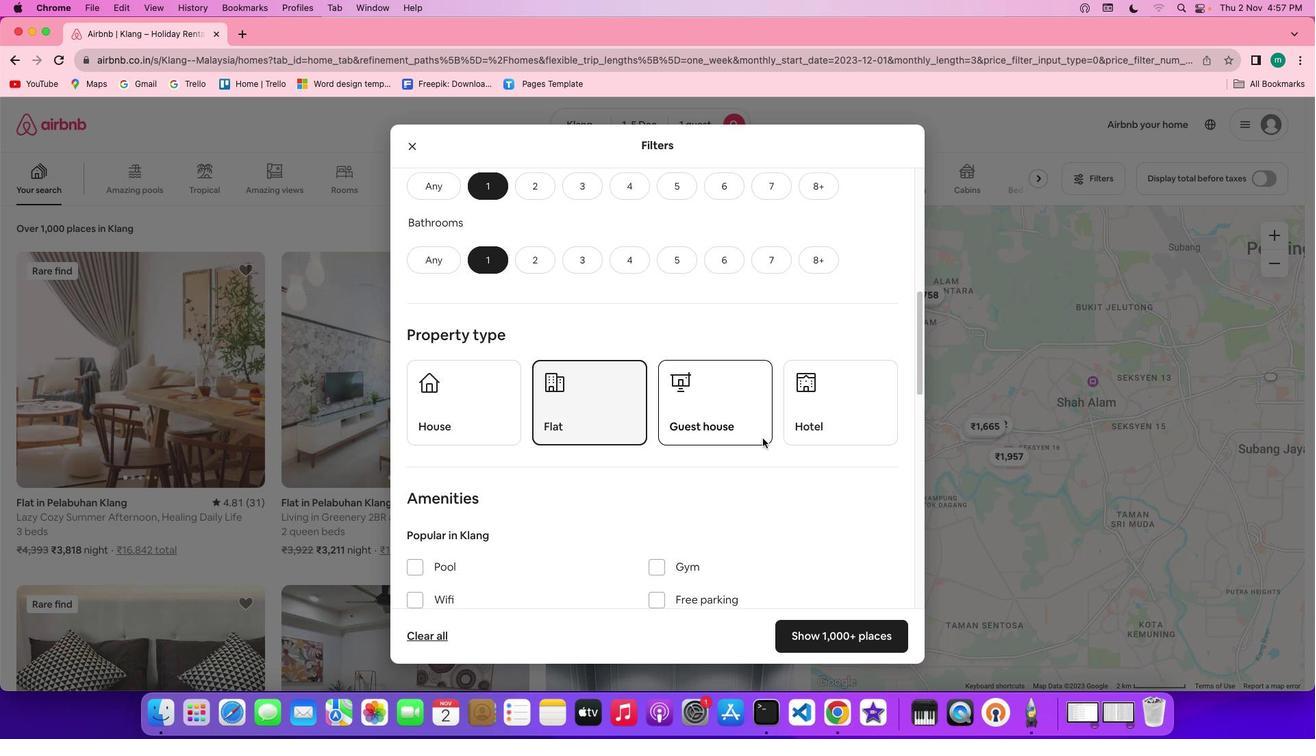 
Action: Mouse moved to (763, 438)
Screenshot: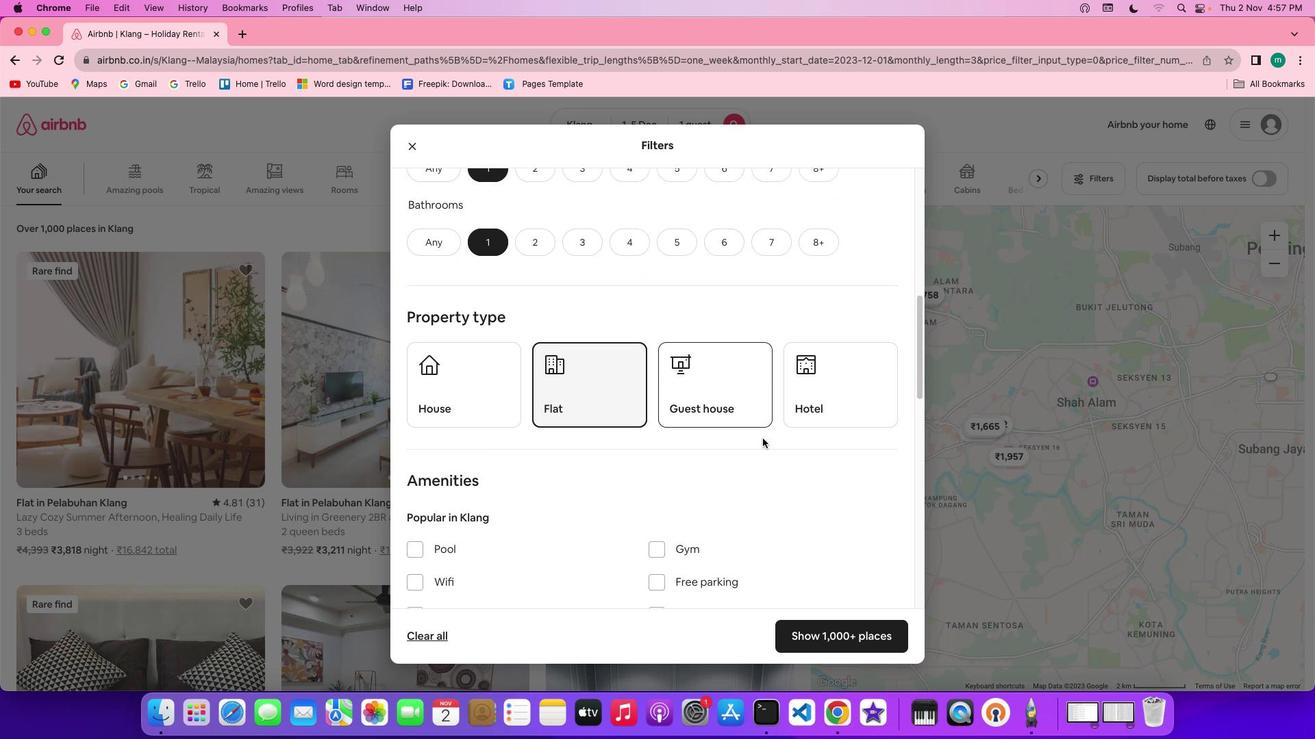 
Action: Mouse scrolled (763, 438) with delta (0, 0)
Screenshot: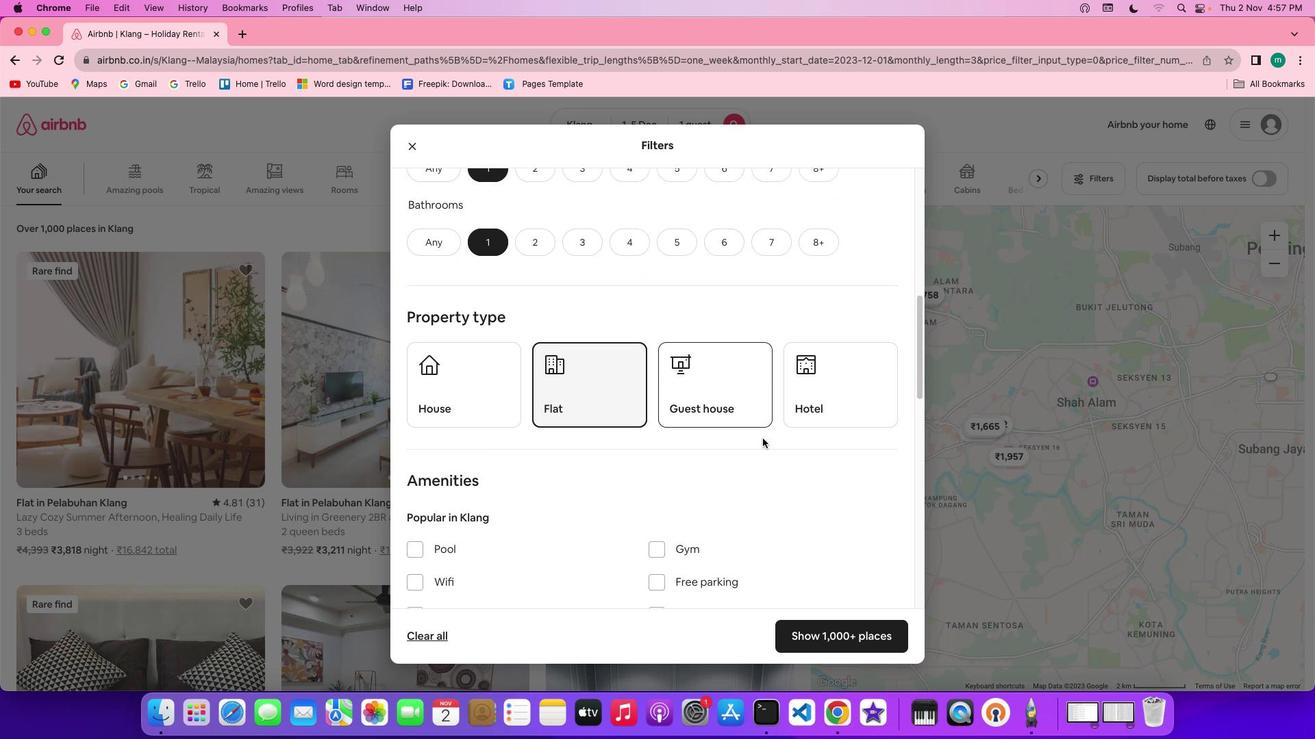 
Action: Mouse moved to (763, 438)
Screenshot: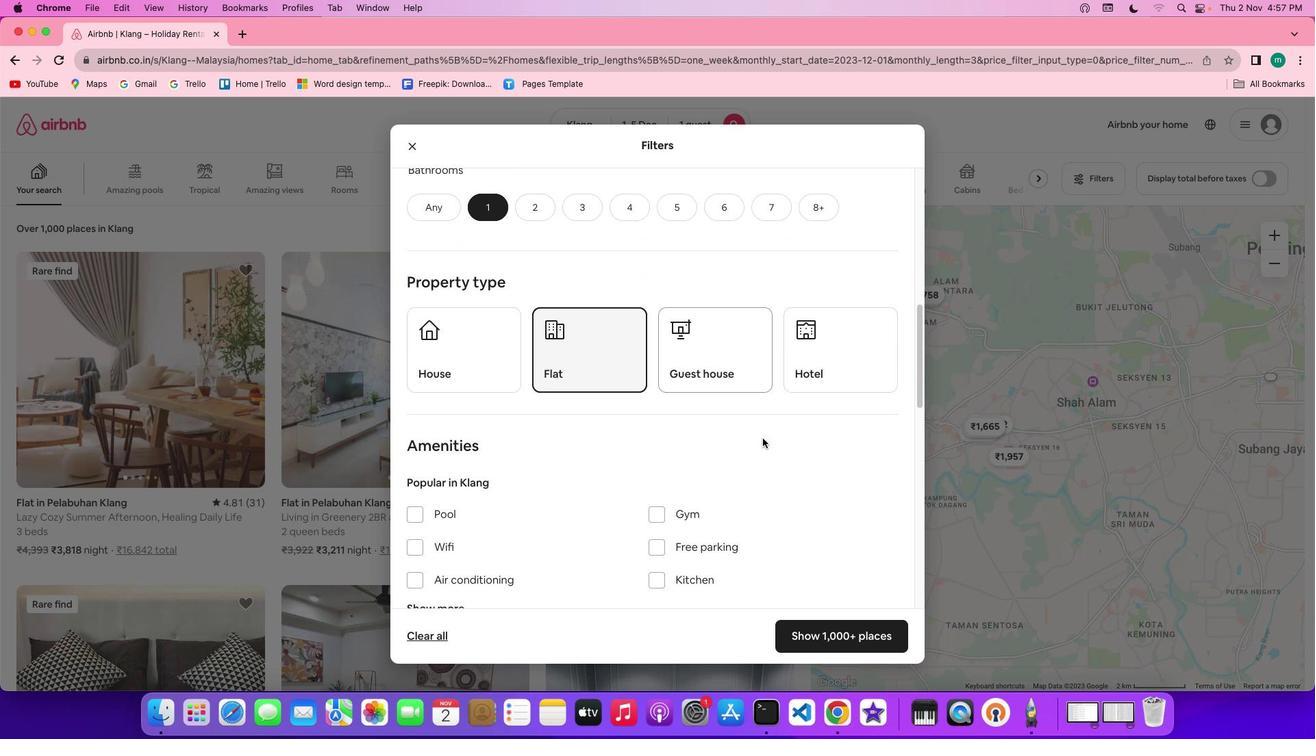 
Action: Mouse scrolled (763, 438) with delta (0, -2)
Screenshot: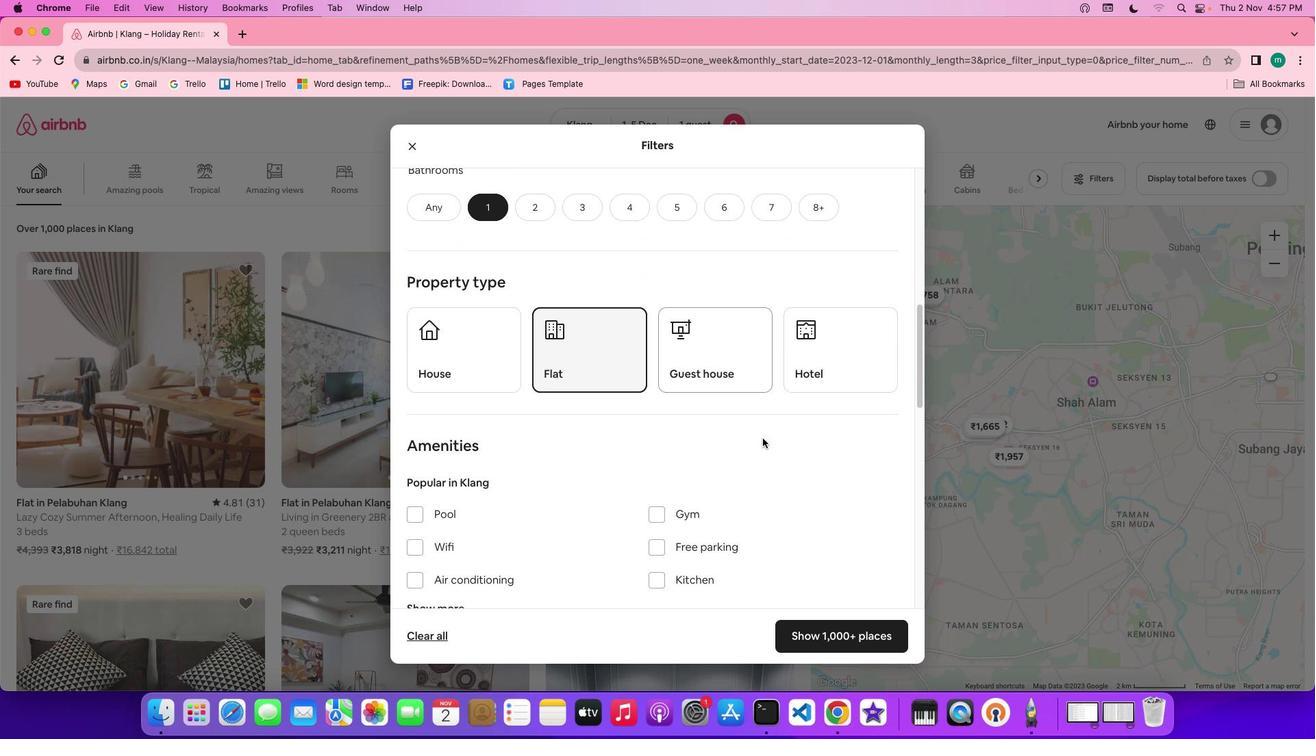 
Action: Mouse moved to (763, 439)
Screenshot: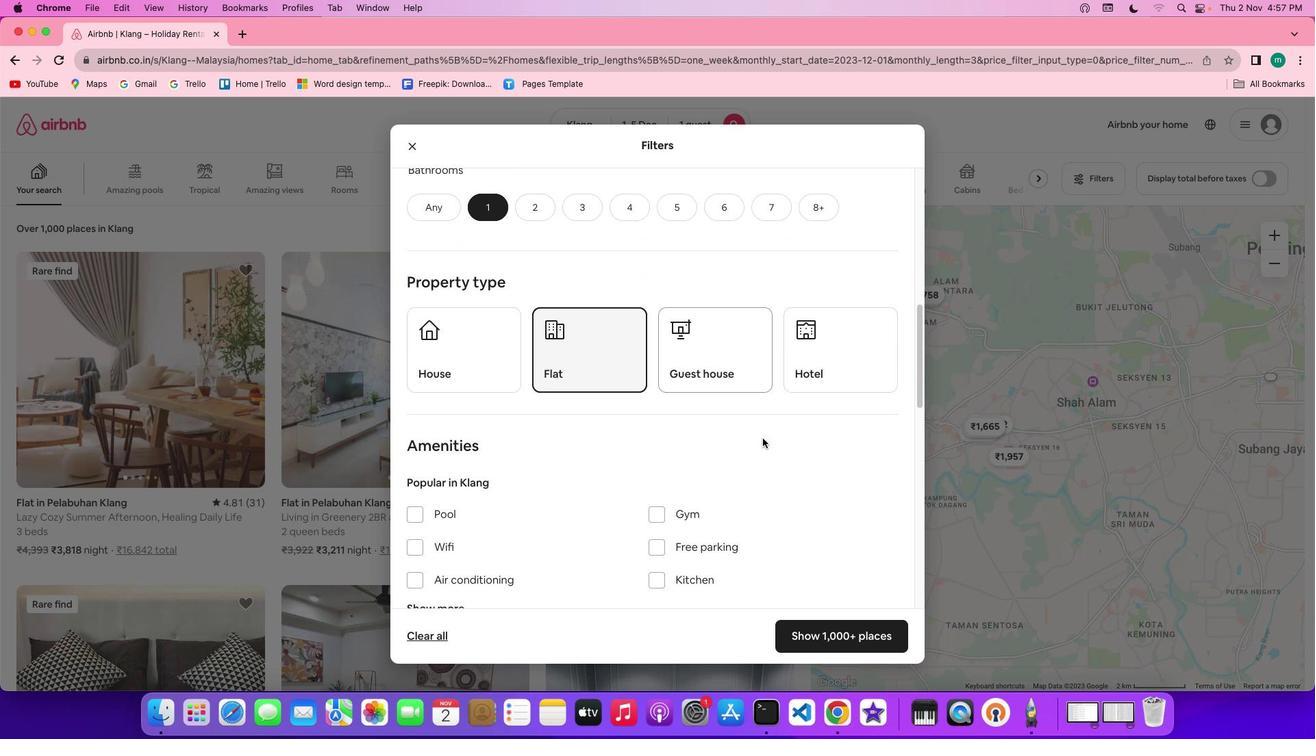 
Action: Mouse scrolled (763, 439) with delta (0, -2)
Screenshot: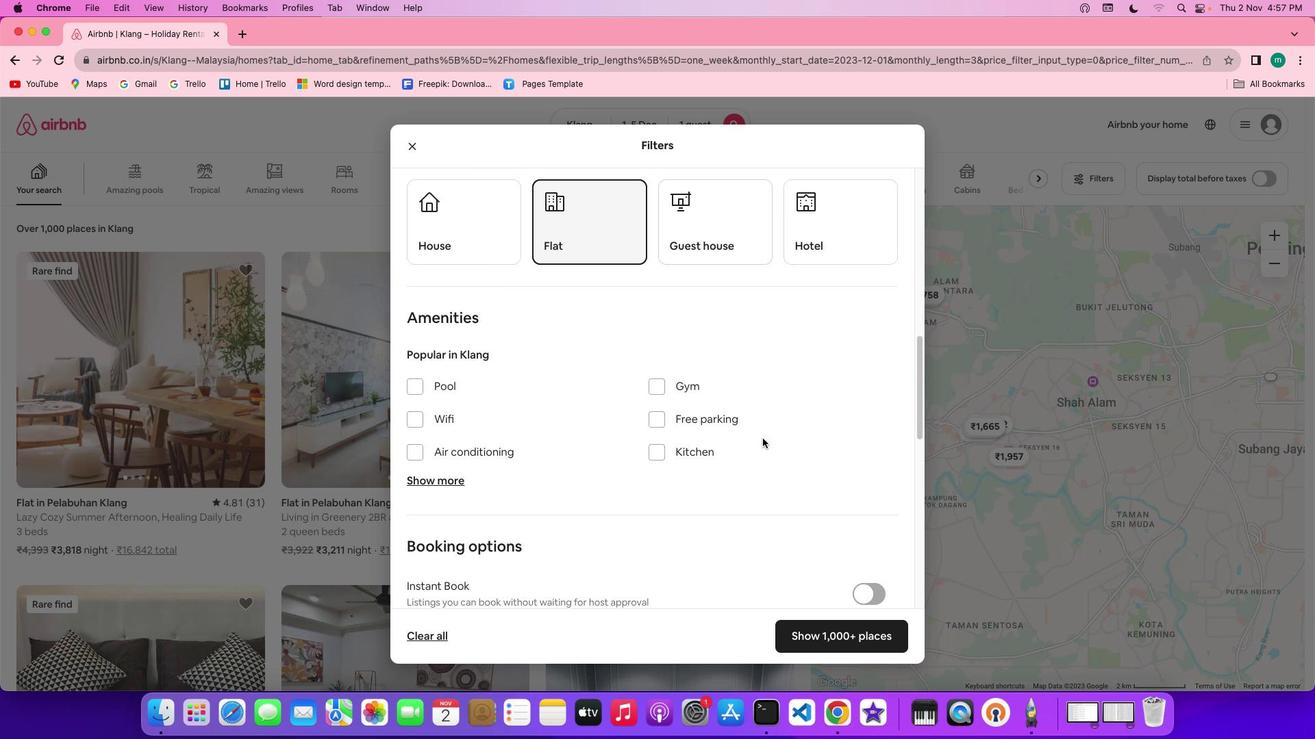 
Action: Mouse moved to (759, 439)
Screenshot: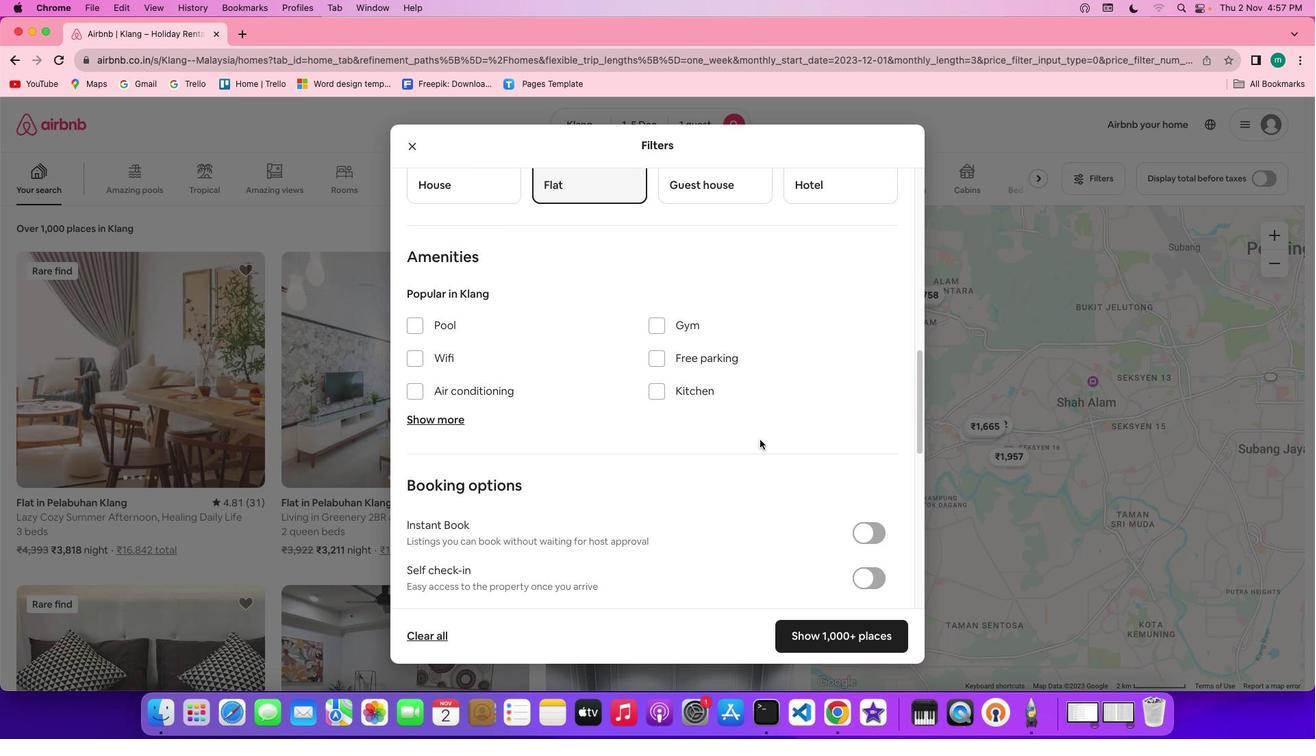 
Action: Mouse scrolled (759, 439) with delta (0, 0)
Screenshot: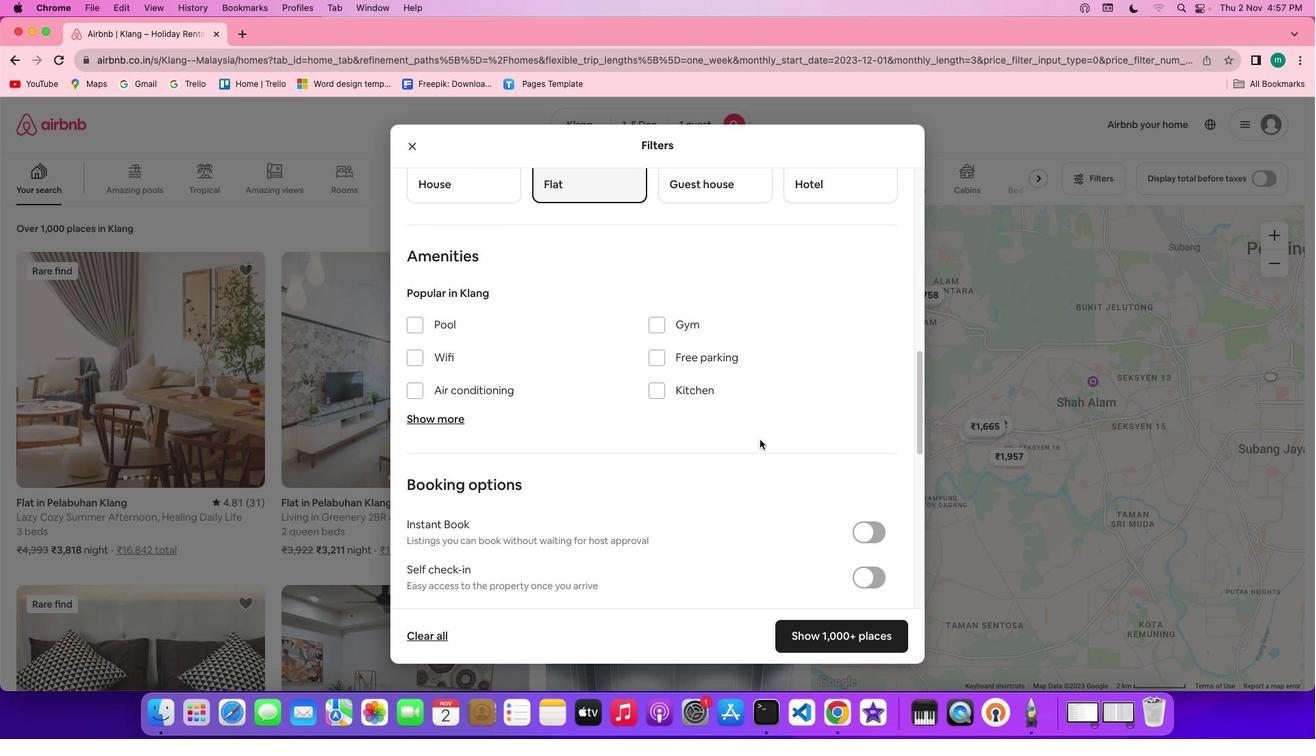 
Action: Mouse scrolled (759, 439) with delta (0, 0)
Screenshot: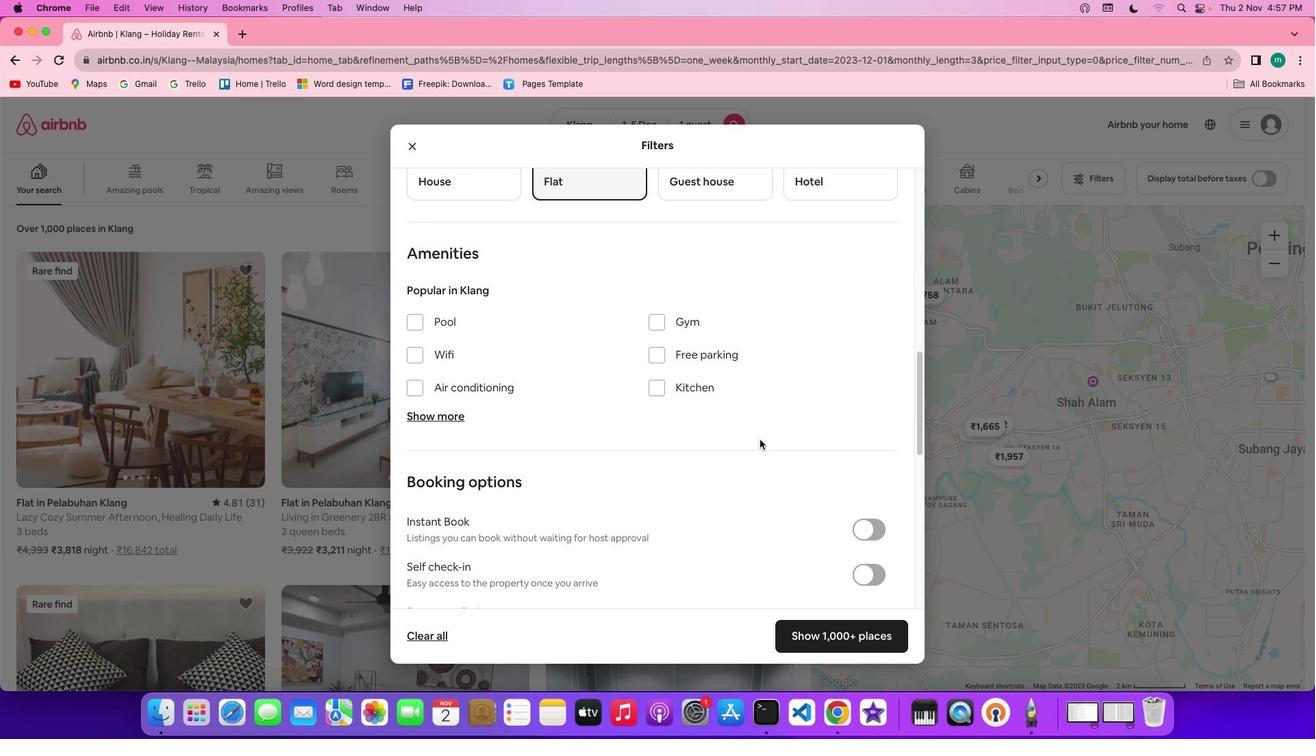 
Action: Mouse scrolled (759, 439) with delta (0, 0)
Screenshot: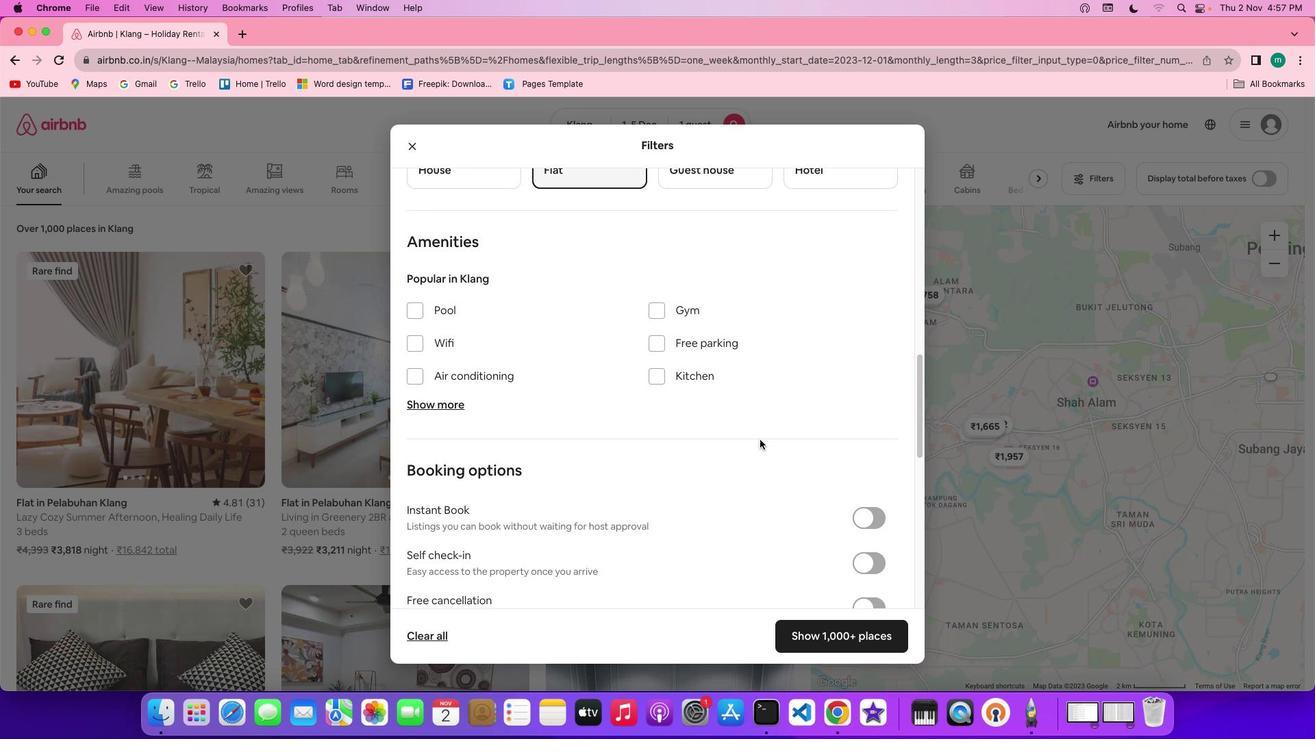 
Action: Mouse scrolled (759, 439) with delta (0, 0)
Screenshot: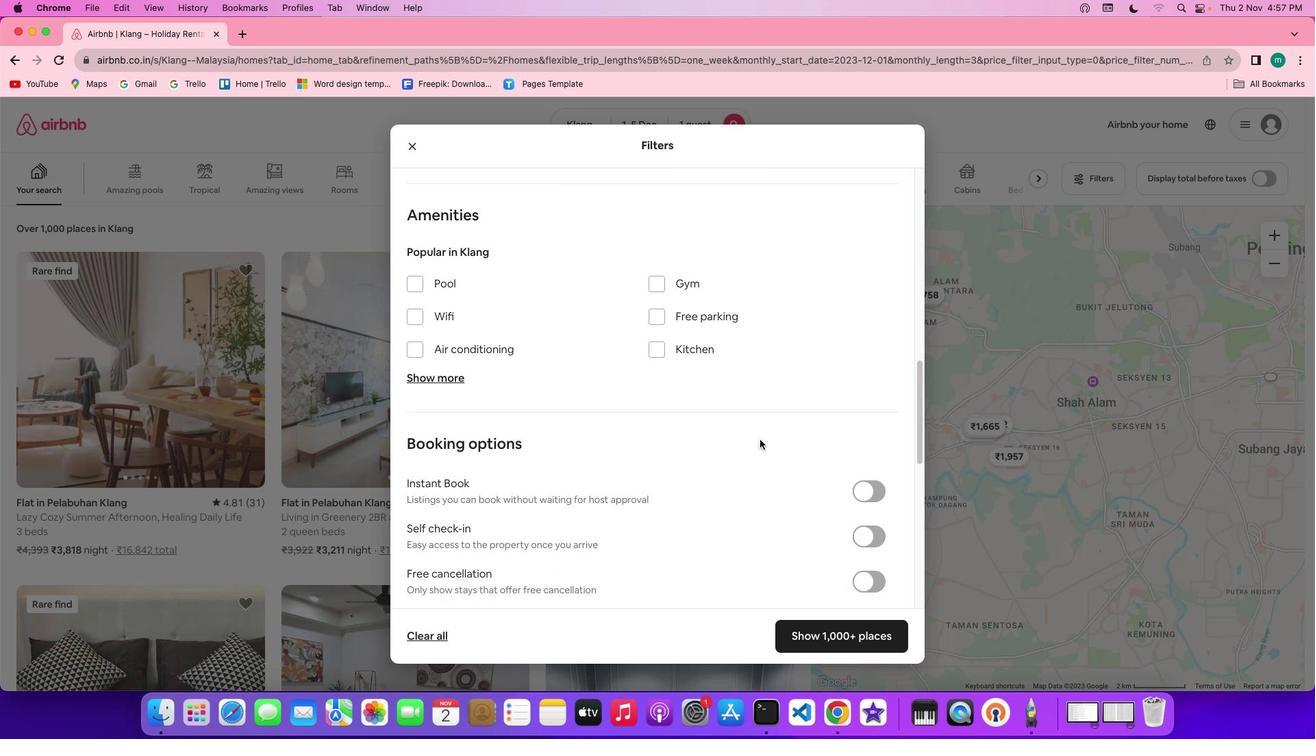 
Action: Mouse moved to (758, 441)
Screenshot: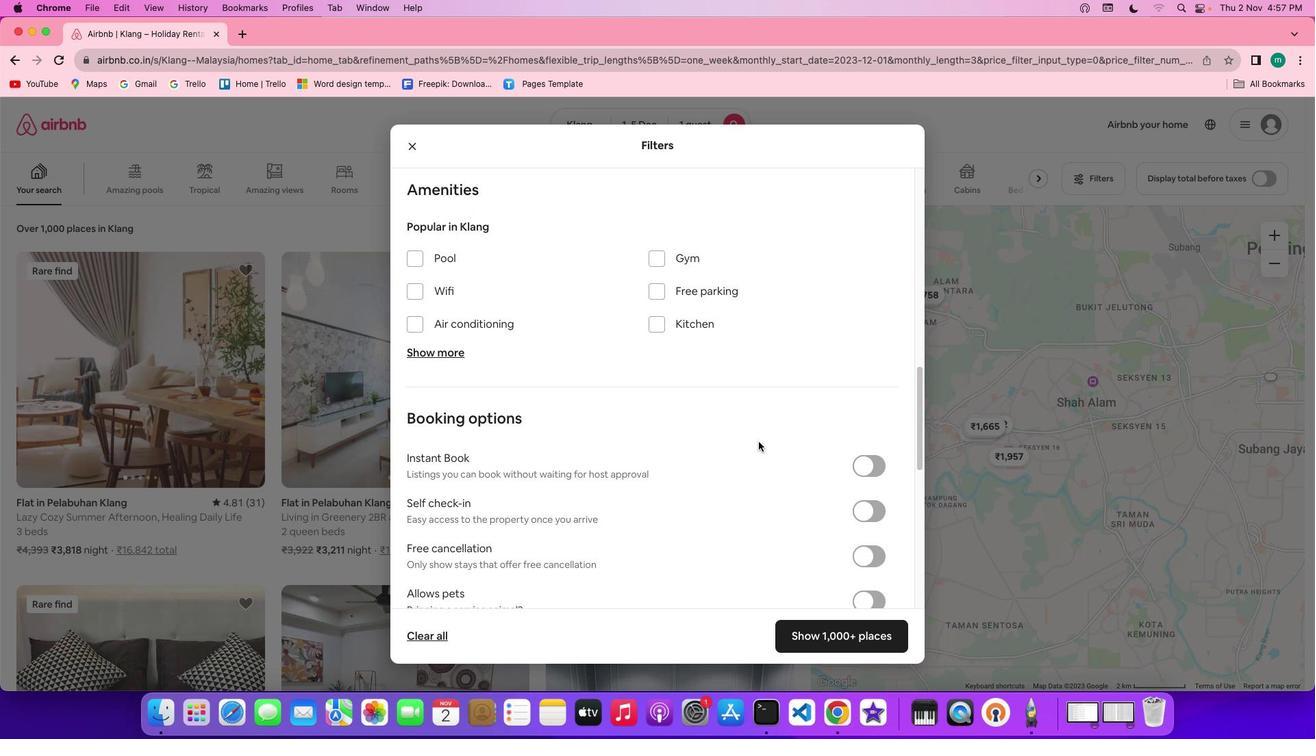 
Action: Mouse scrolled (758, 441) with delta (0, 0)
Screenshot: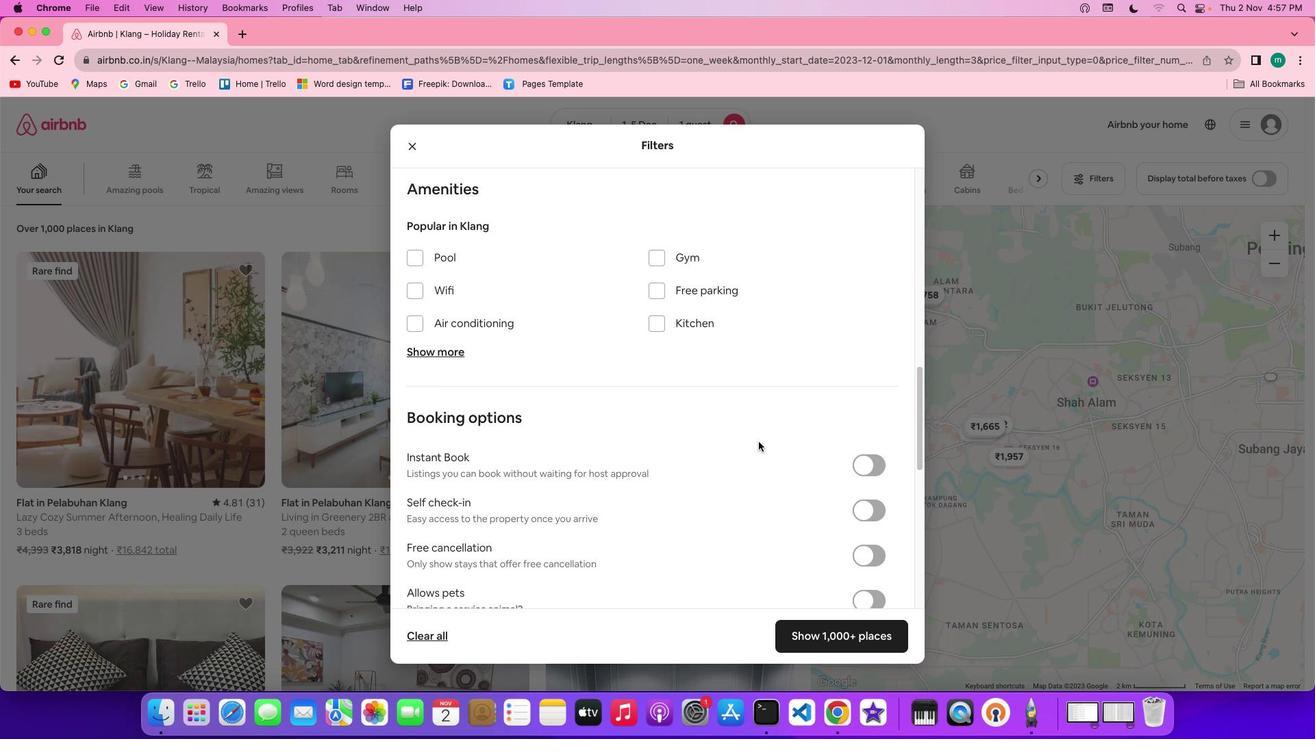 
Action: Mouse scrolled (758, 441) with delta (0, 0)
Screenshot: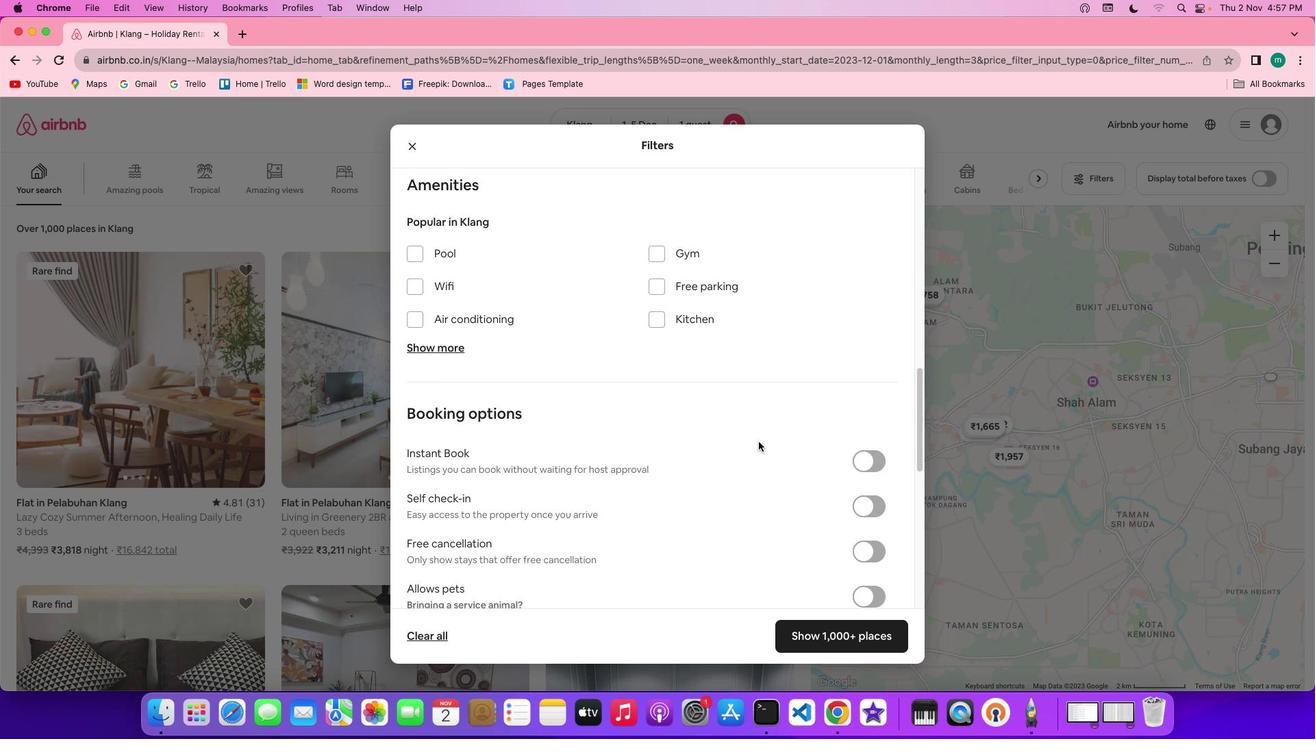 
Action: Mouse scrolled (758, 441) with delta (0, 0)
Screenshot: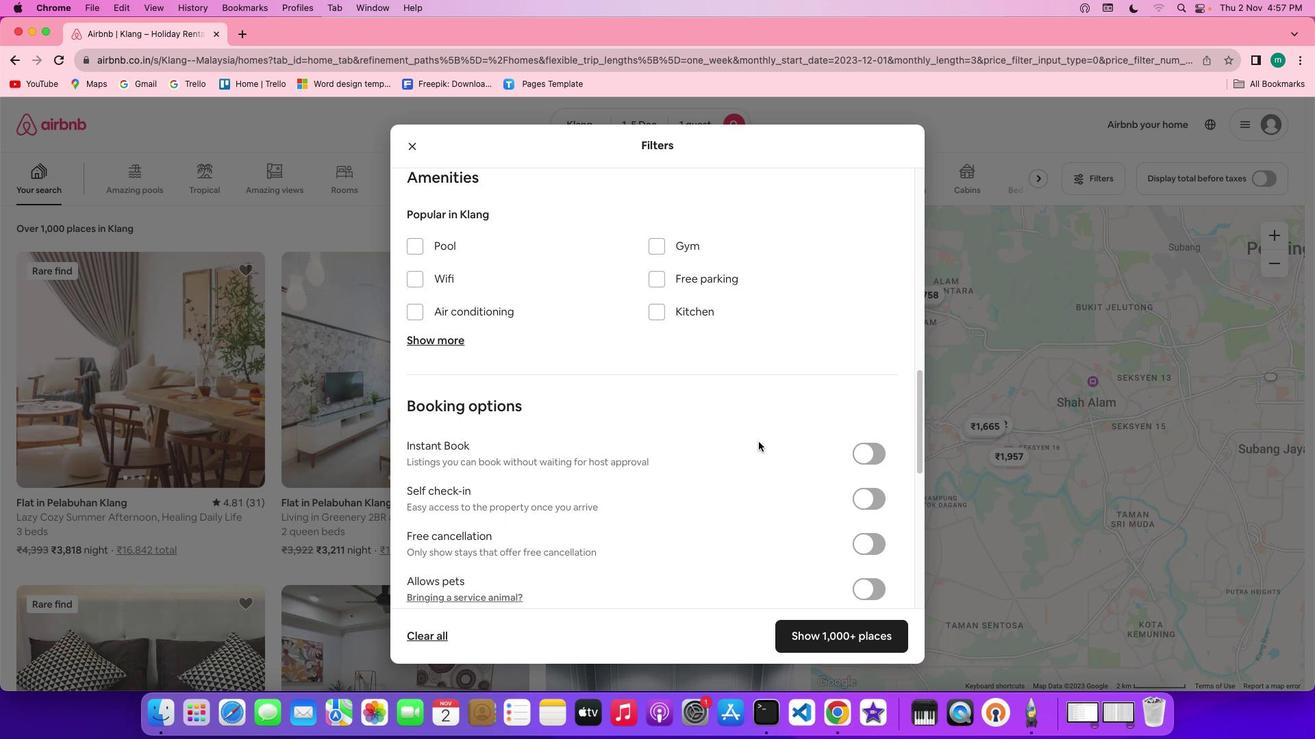 
Action: Mouse moved to (443, 257)
Screenshot: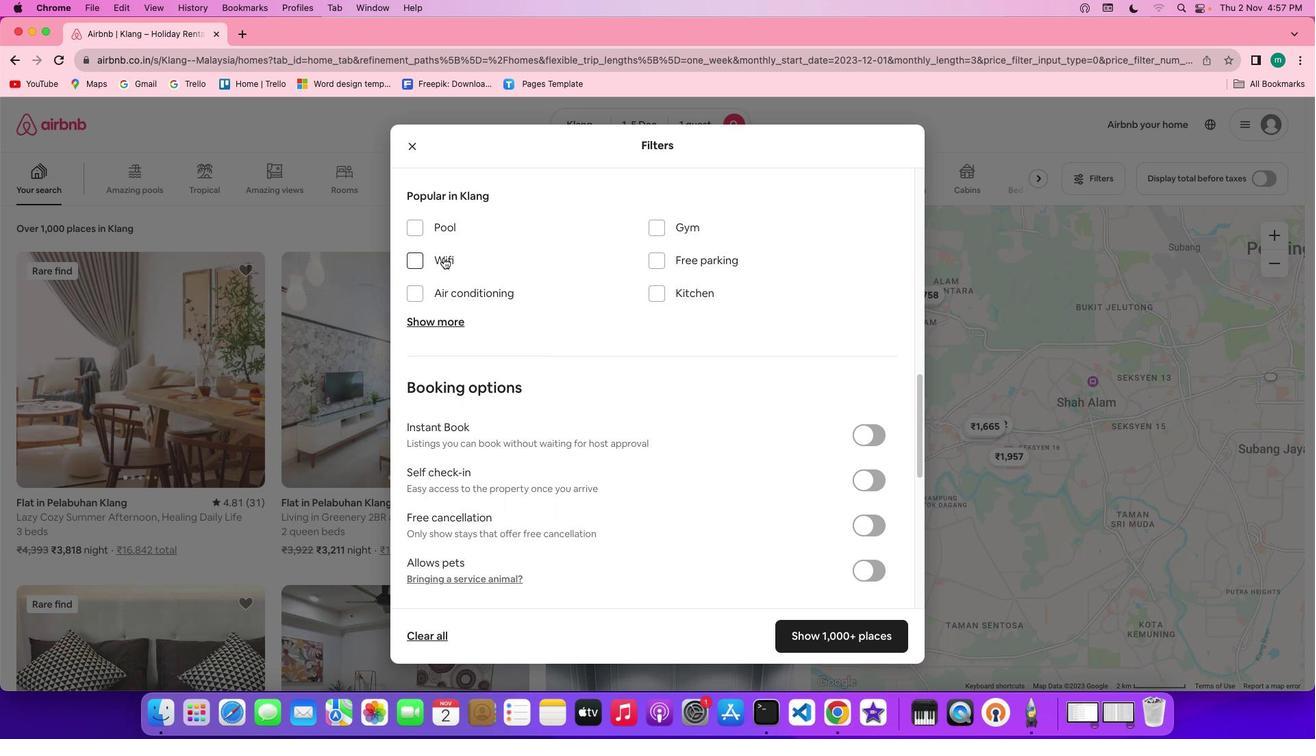 
Action: Mouse pressed left at (443, 257)
Screenshot: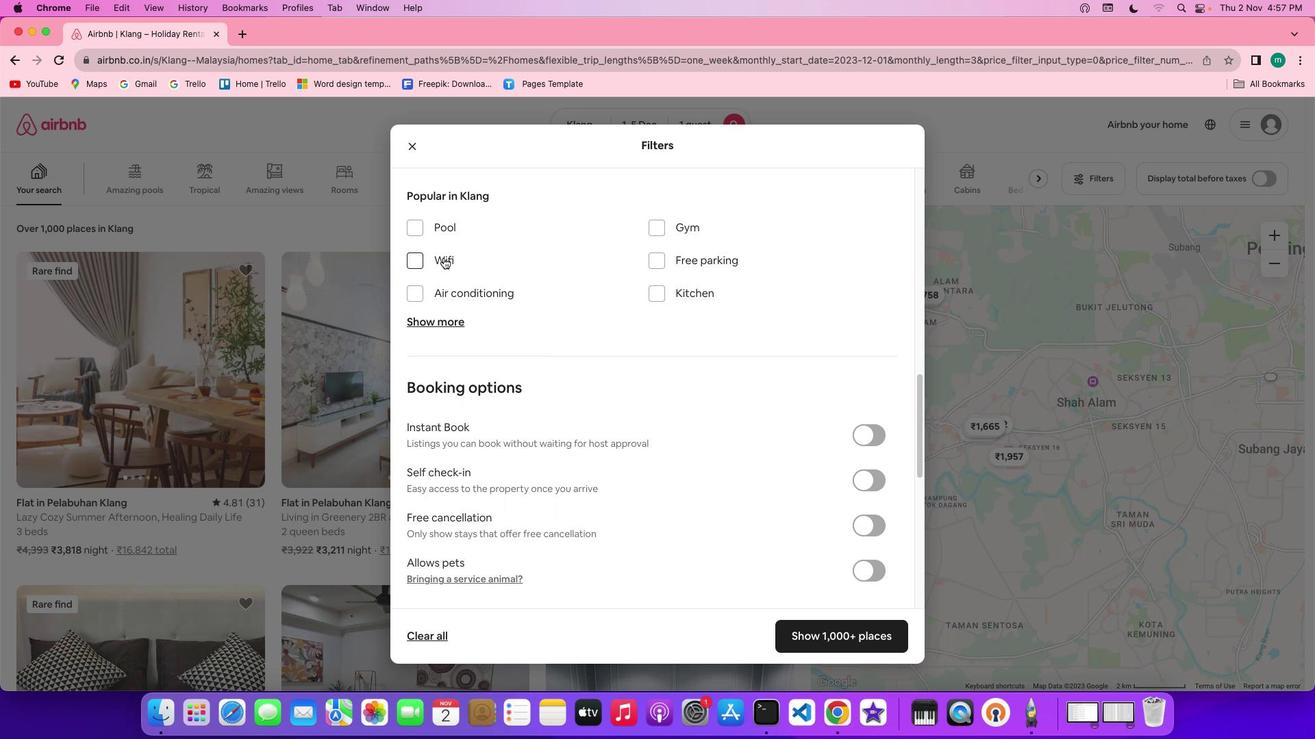 
Action: Mouse moved to (667, 386)
Screenshot: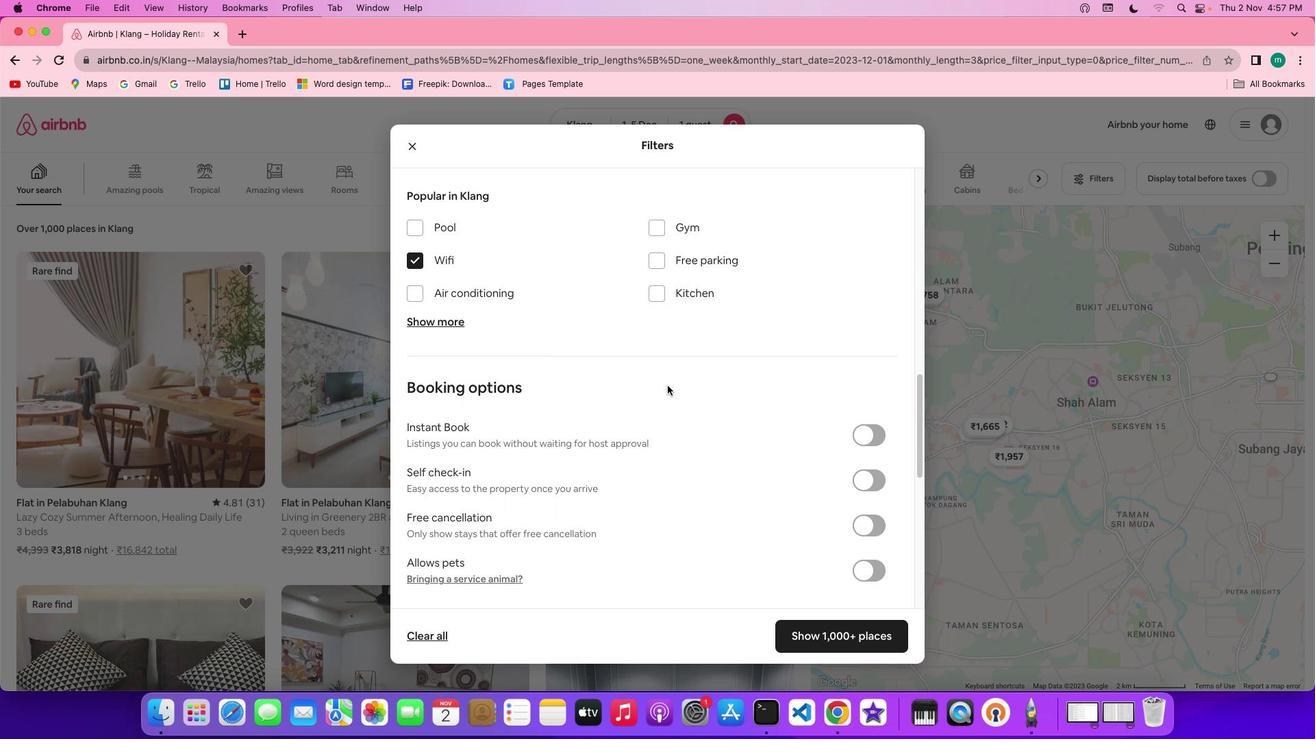 
Action: Mouse scrolled (667, 386) with delta (0, 0)
Screenshot: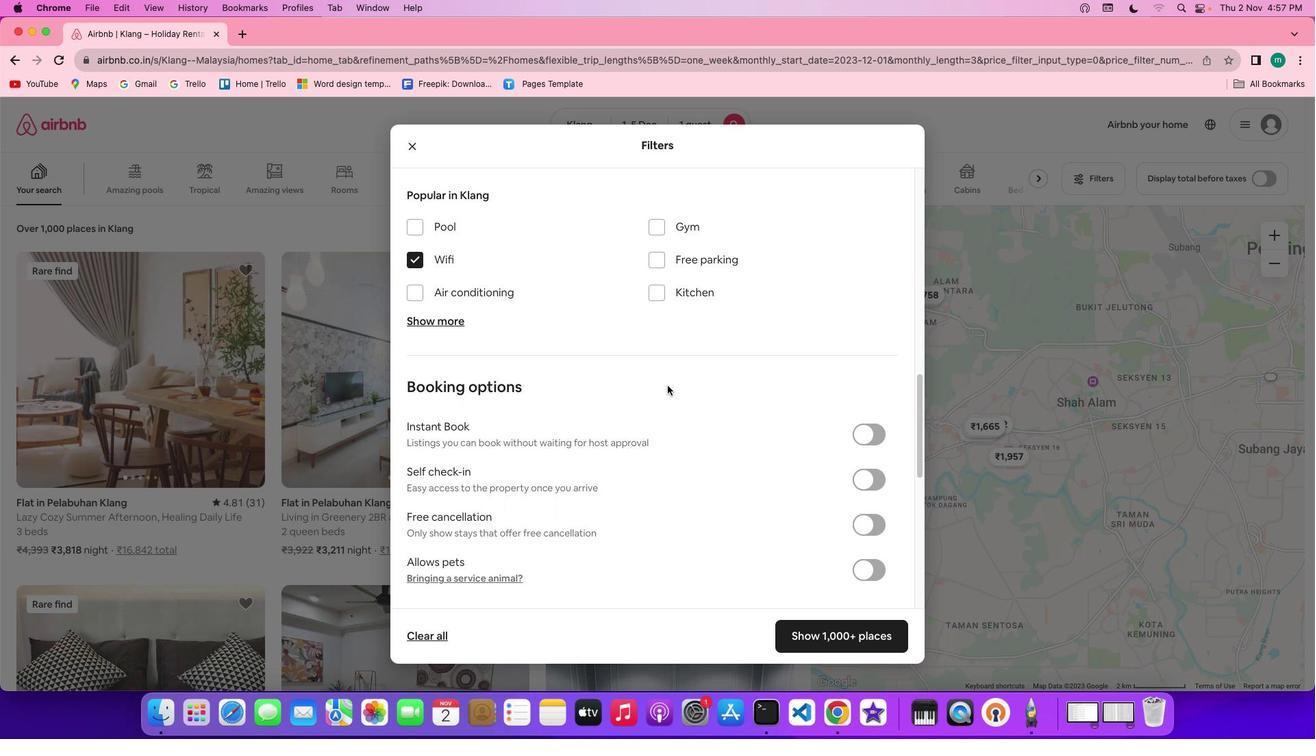 
Action: Mouse scrolled (667, 386) with delta (0, 0)
Screenshot: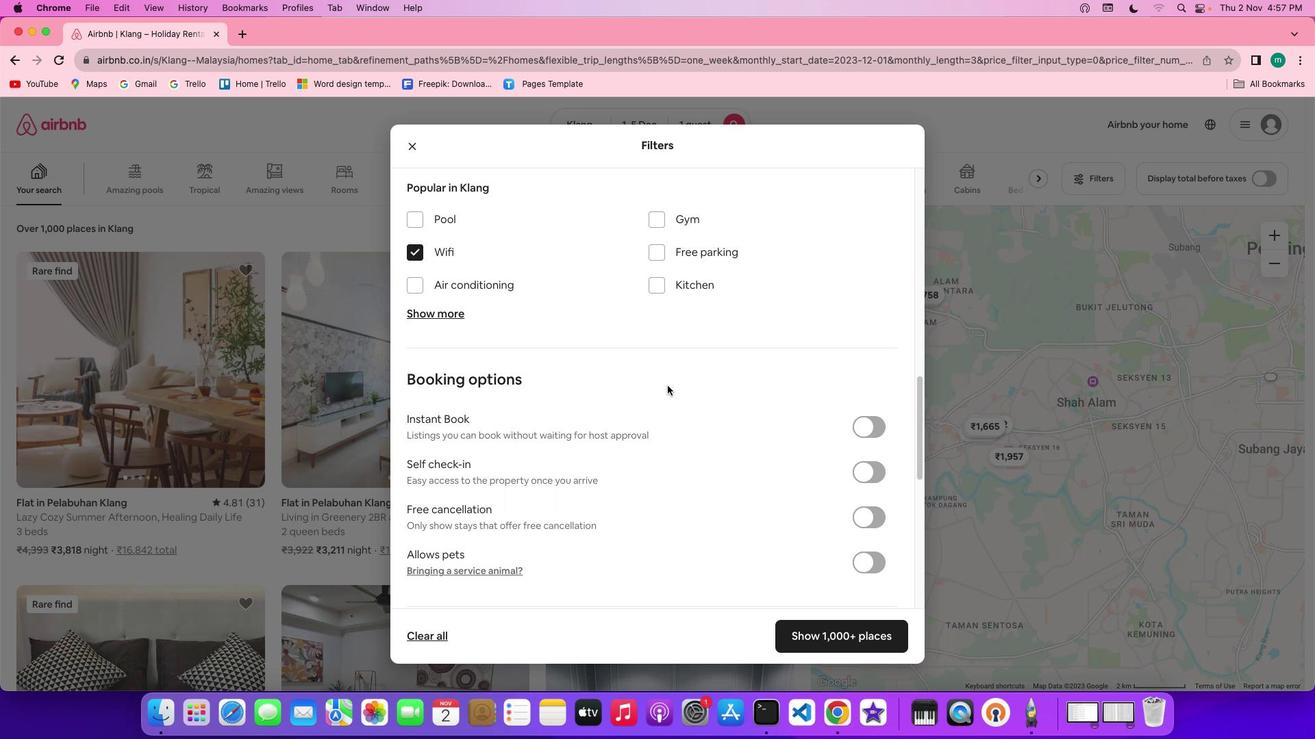 
Action: Mouse scrolled (667, 386) with delta (0, -1)
Screenshot: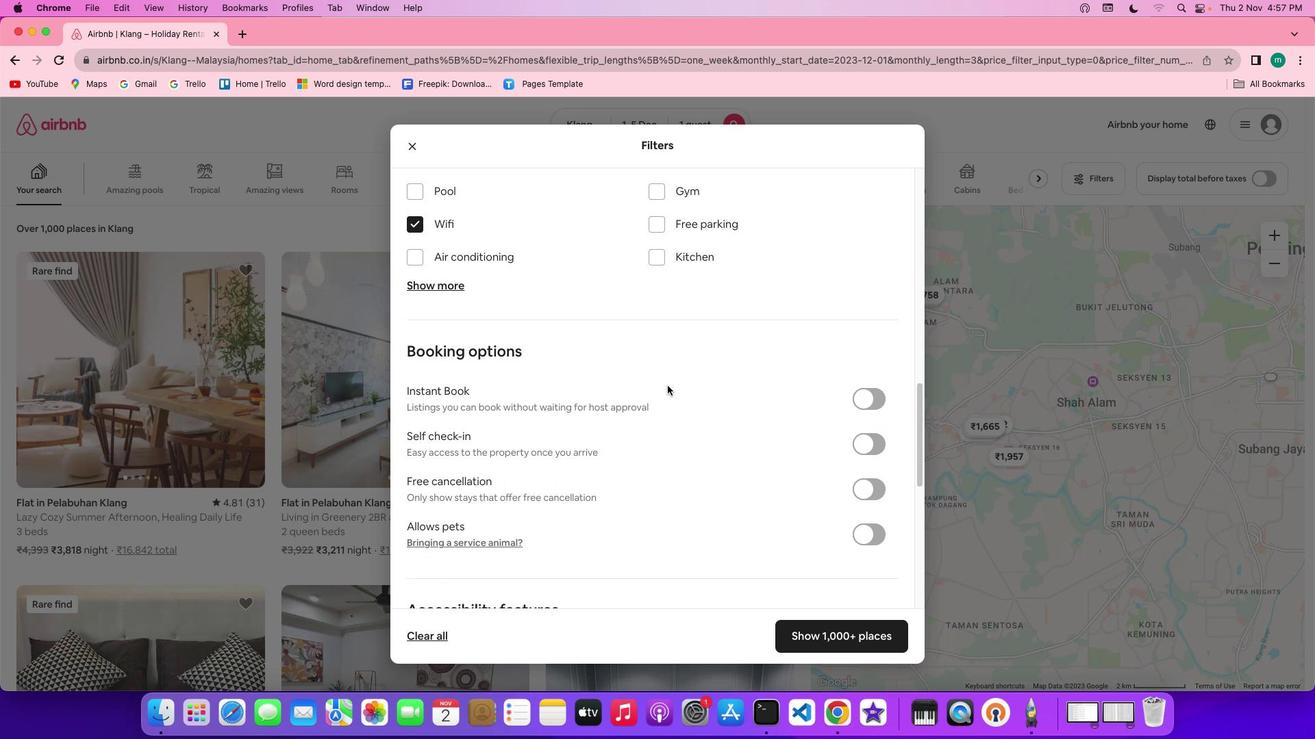 
Action: Mouse moved to (667, 389)
Screenshot: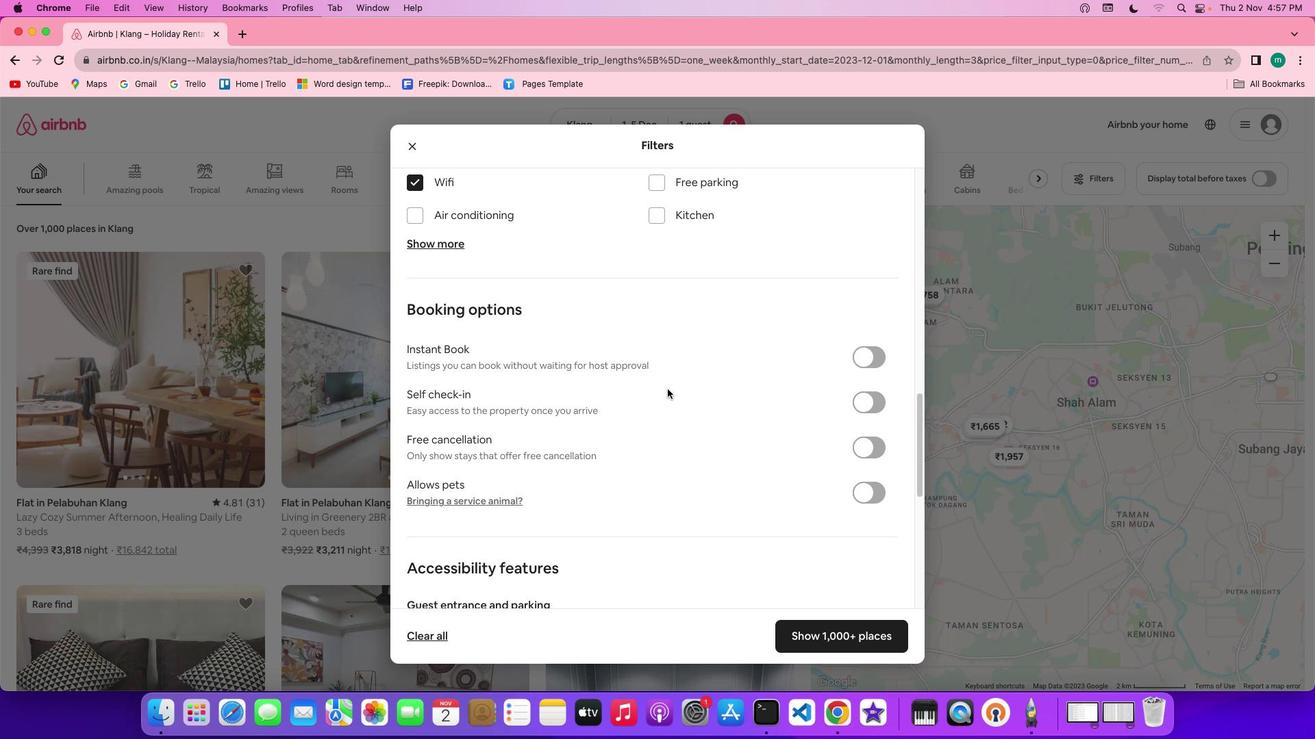 
Action: Mouse scrolled (667, 389) with delta (0, 0)
Screenshot: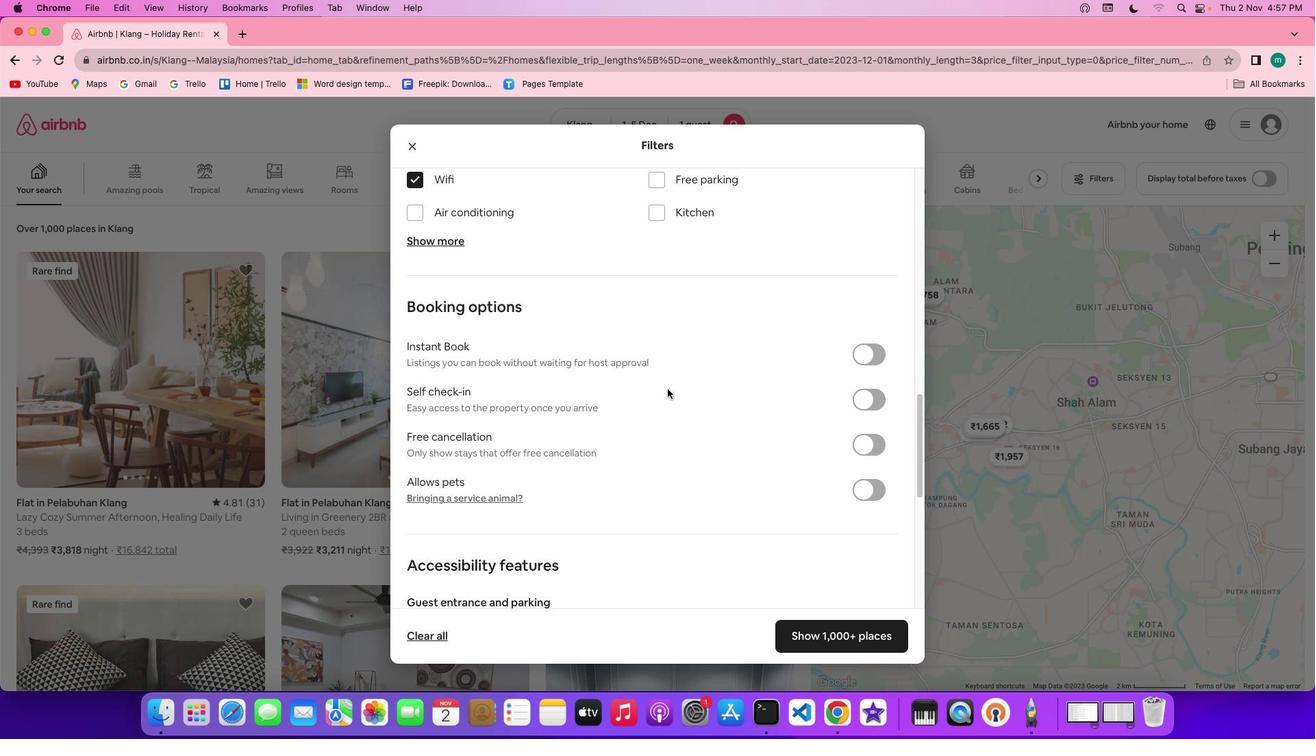 
Action: Mouse scrolled (667, 389) with delta (0, 0)
Screenshot: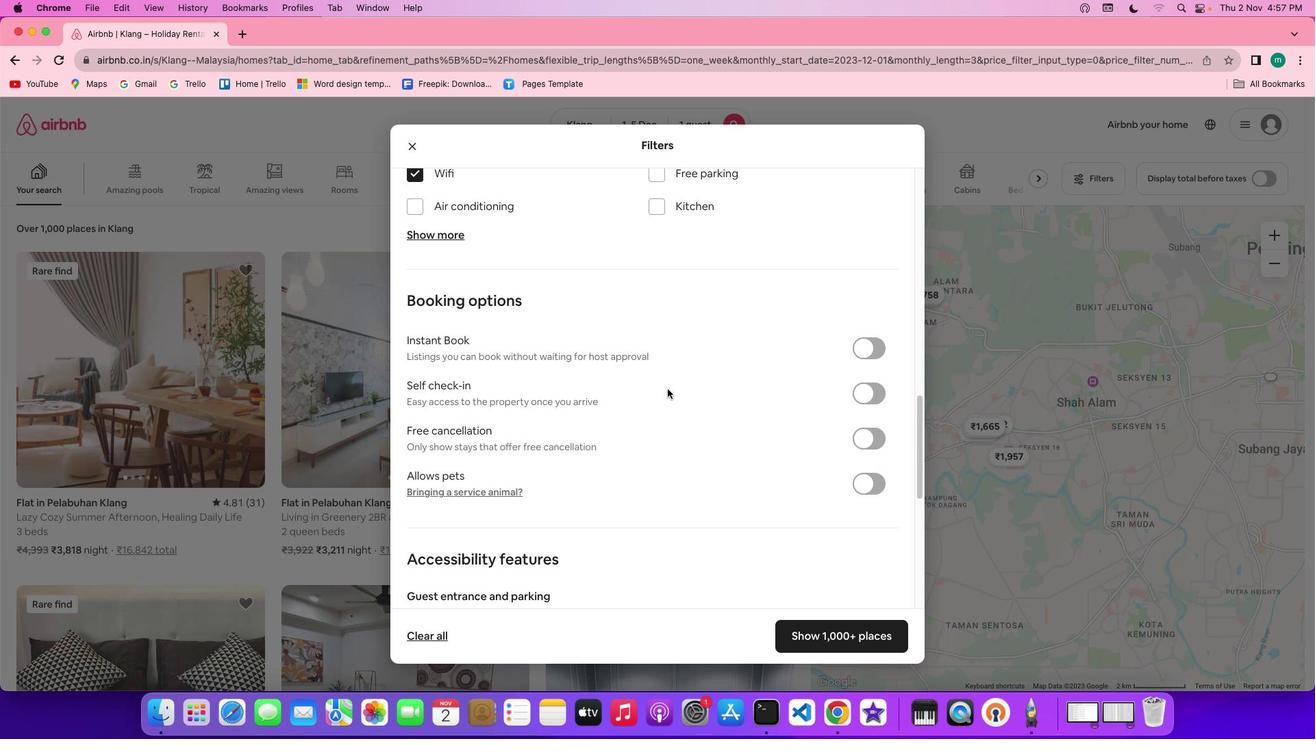 
Action: Mouse scrolled (667, 389) with delta (0, -1)
Screenshot: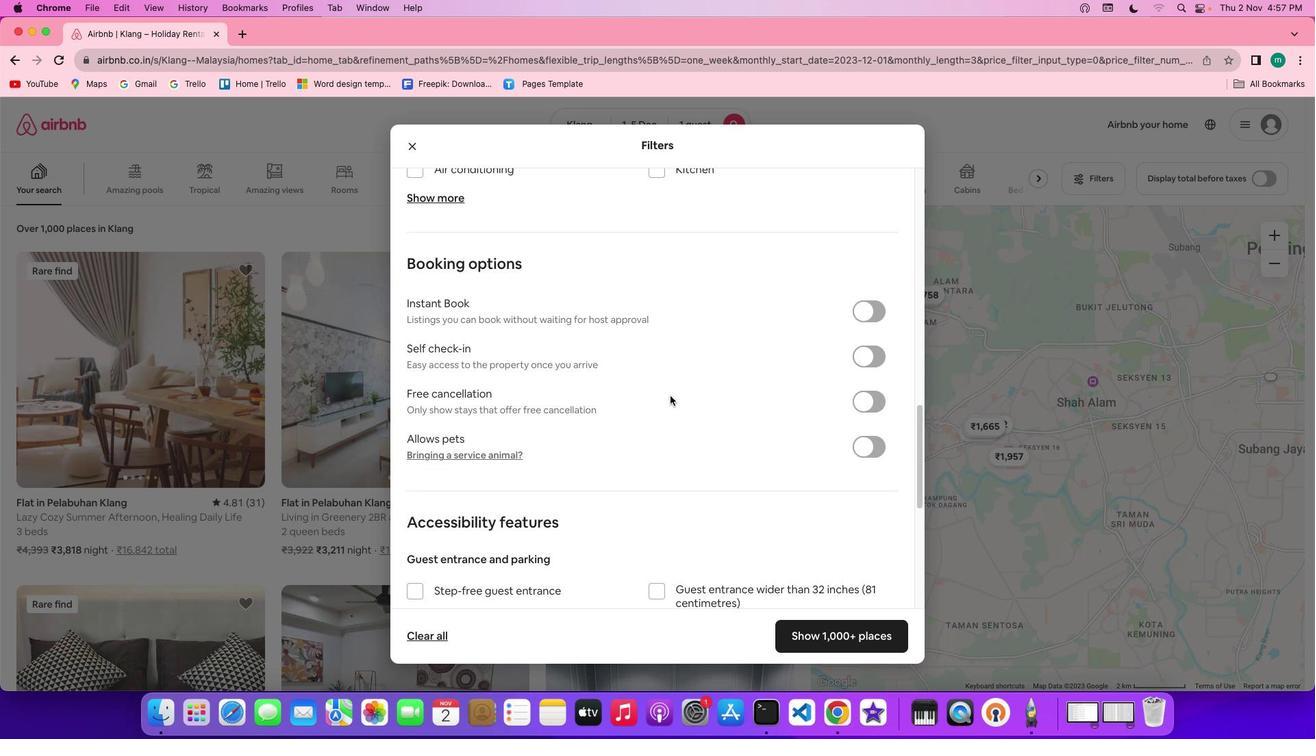 
Action: Mouse moved to (727, 470)
Screenshot: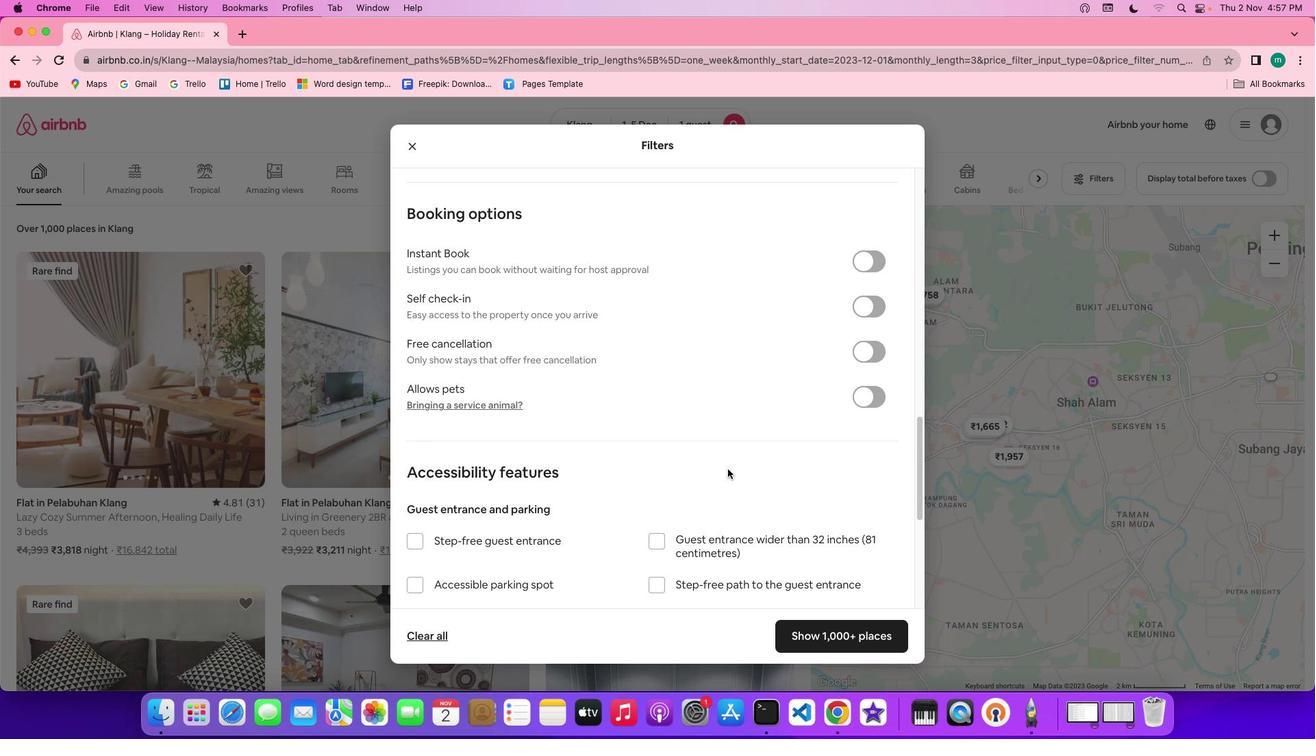 
Action: Mouse scrolled (727, 470) with delta (0, 0)
Screenshot: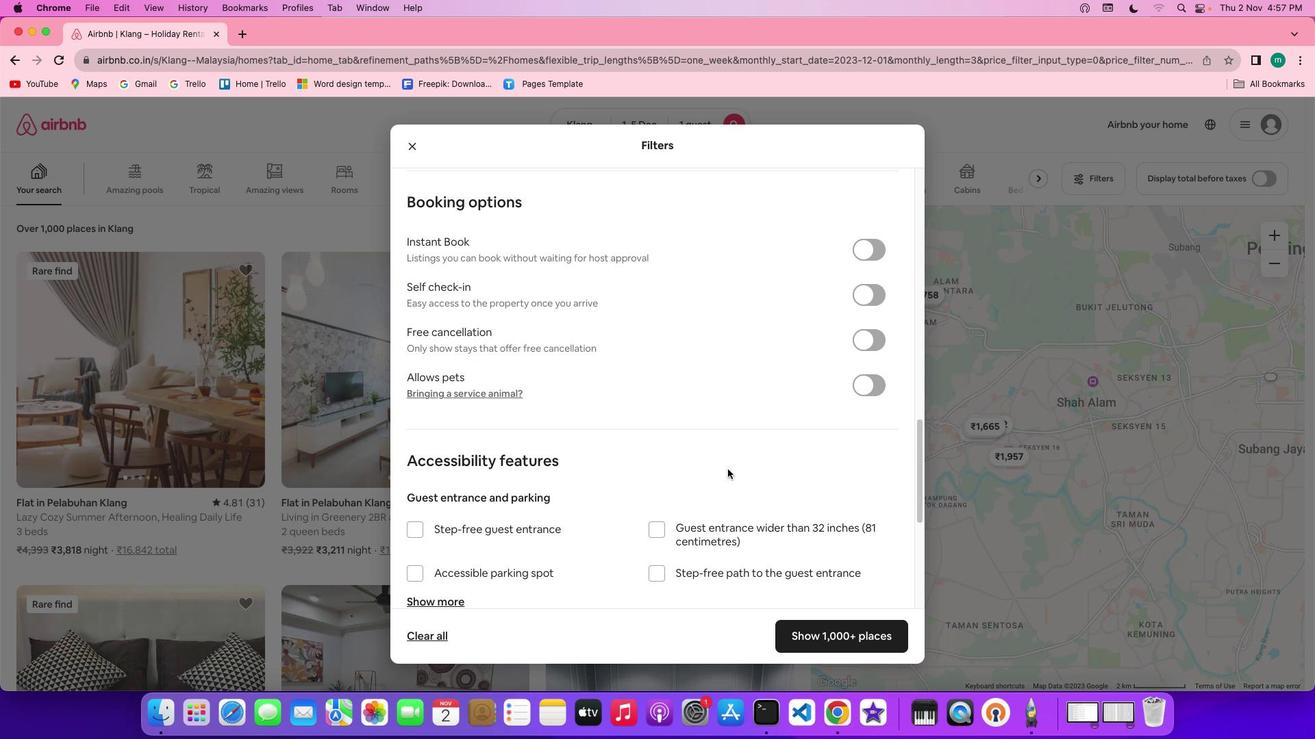 
Action: Mouse scrolled (727, 470) with delta (0, 0)
Screenshot: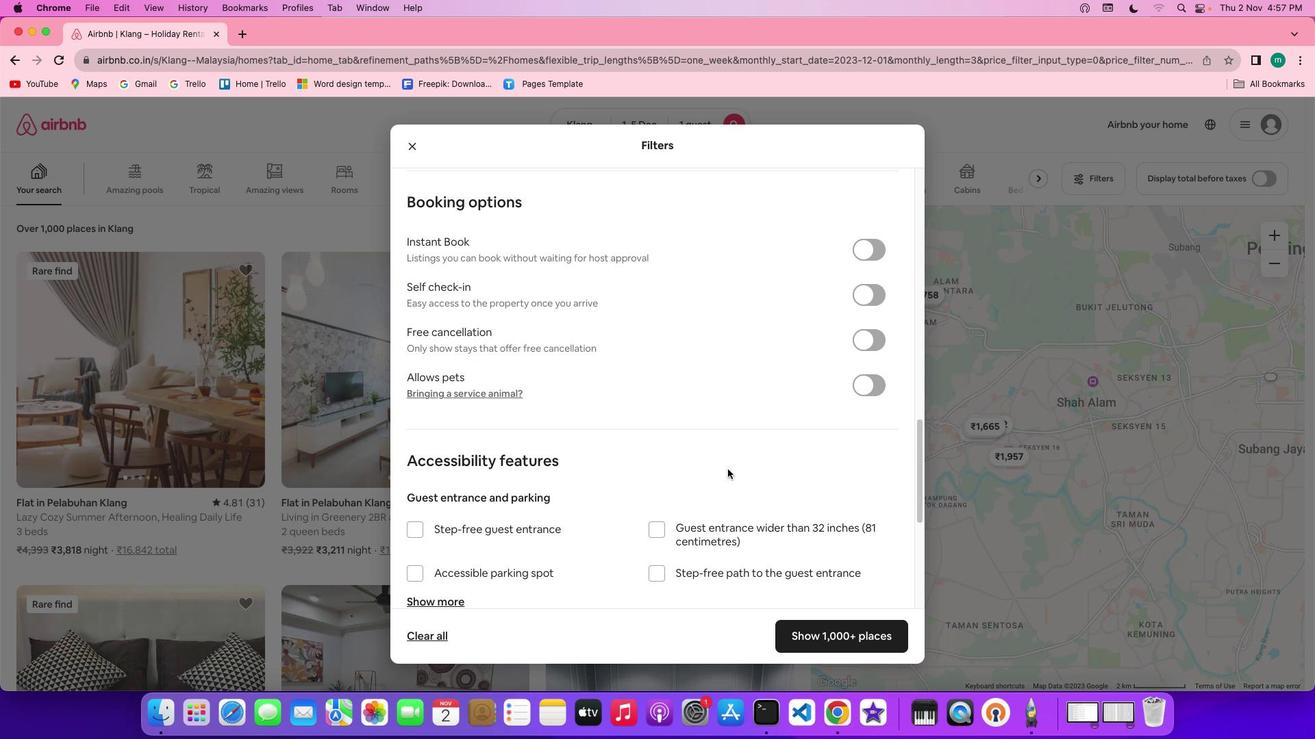 
Action: Mouse scrolled (727, 470) with delta (0, -2)
Screenshot: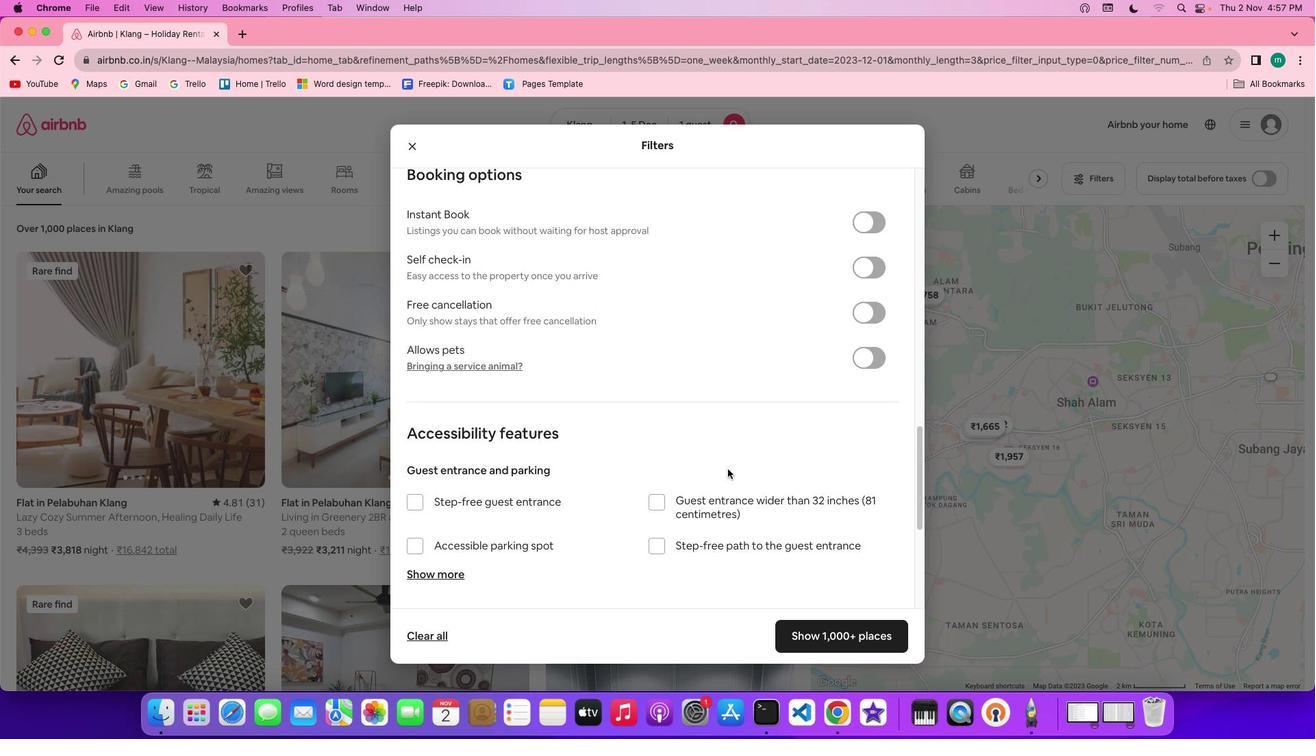 
Action: Mouse scrolled (727, 470) with delta (0, -2)
Screenshot: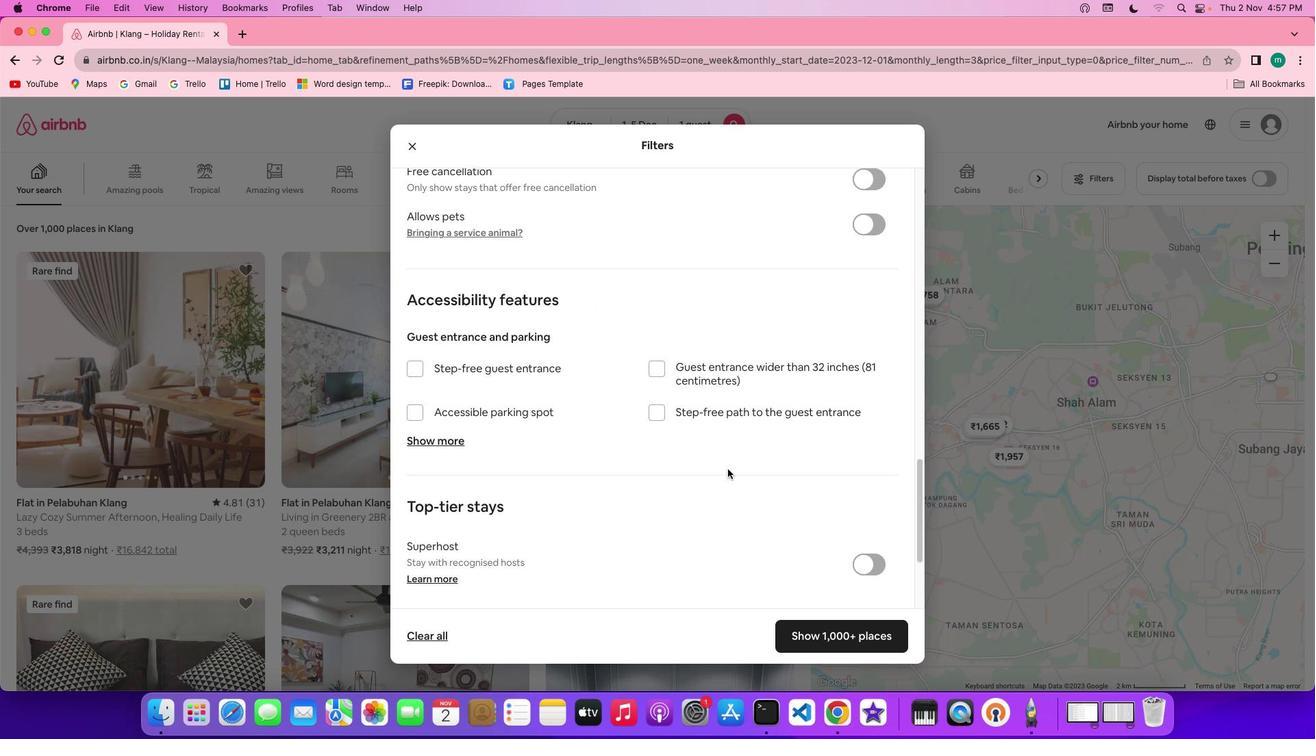 
Action: Mouse moved to (794, 517)
Screenshot: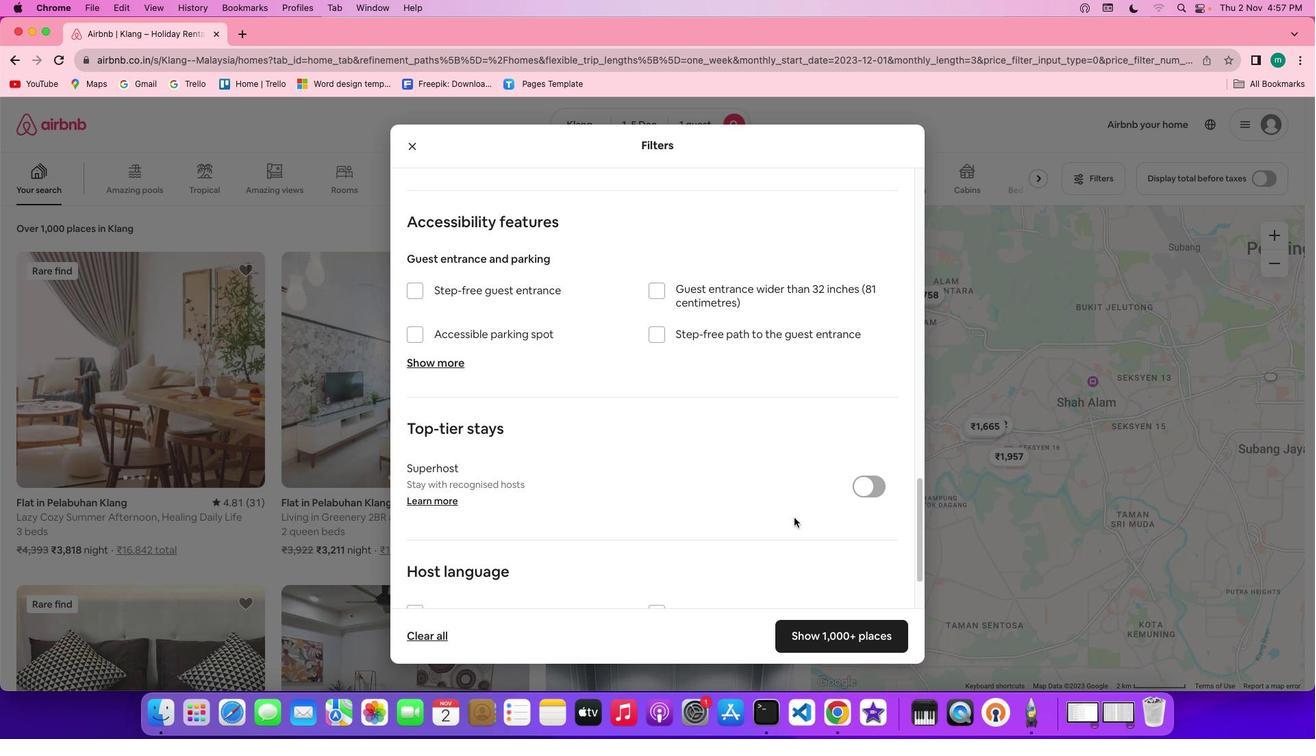
Action: Mouse scrolled (794, 517) with delta (0, 0)
Screenshot: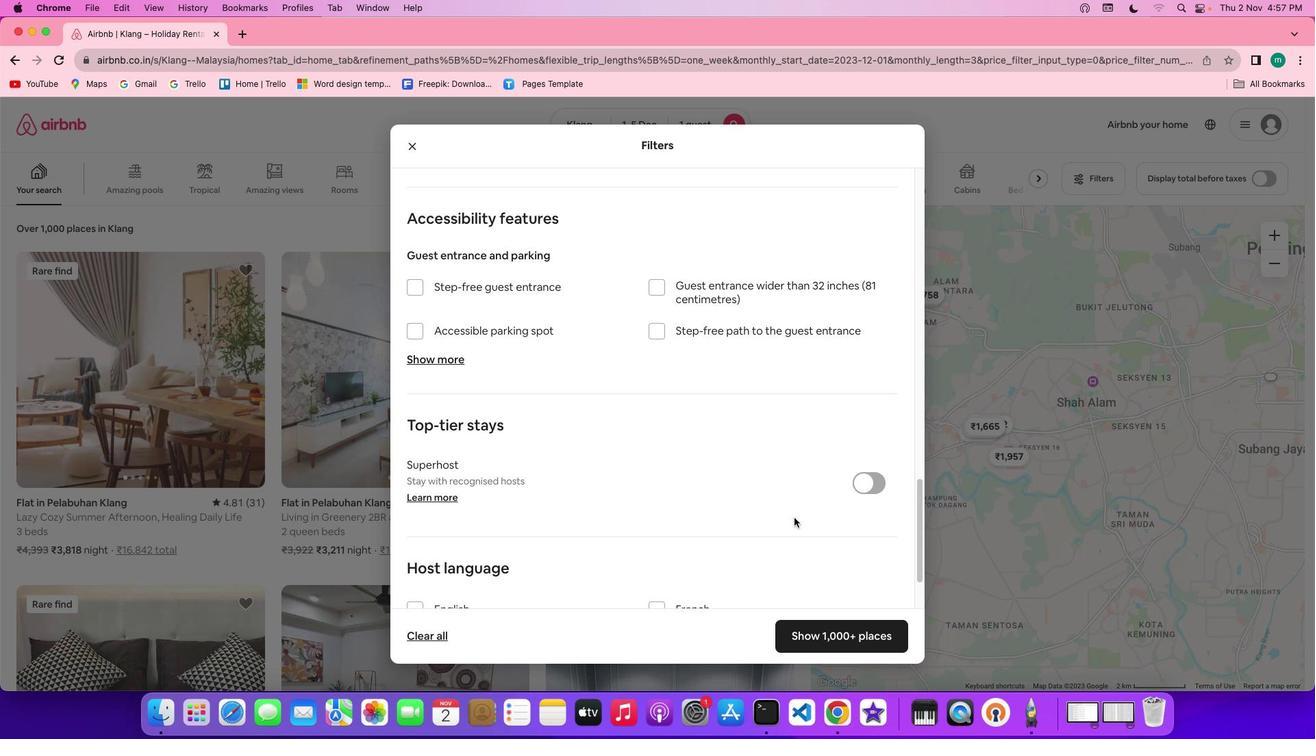 
Action: Mouse scrolled (794, 517) with delta (0, 0)
Screenshot: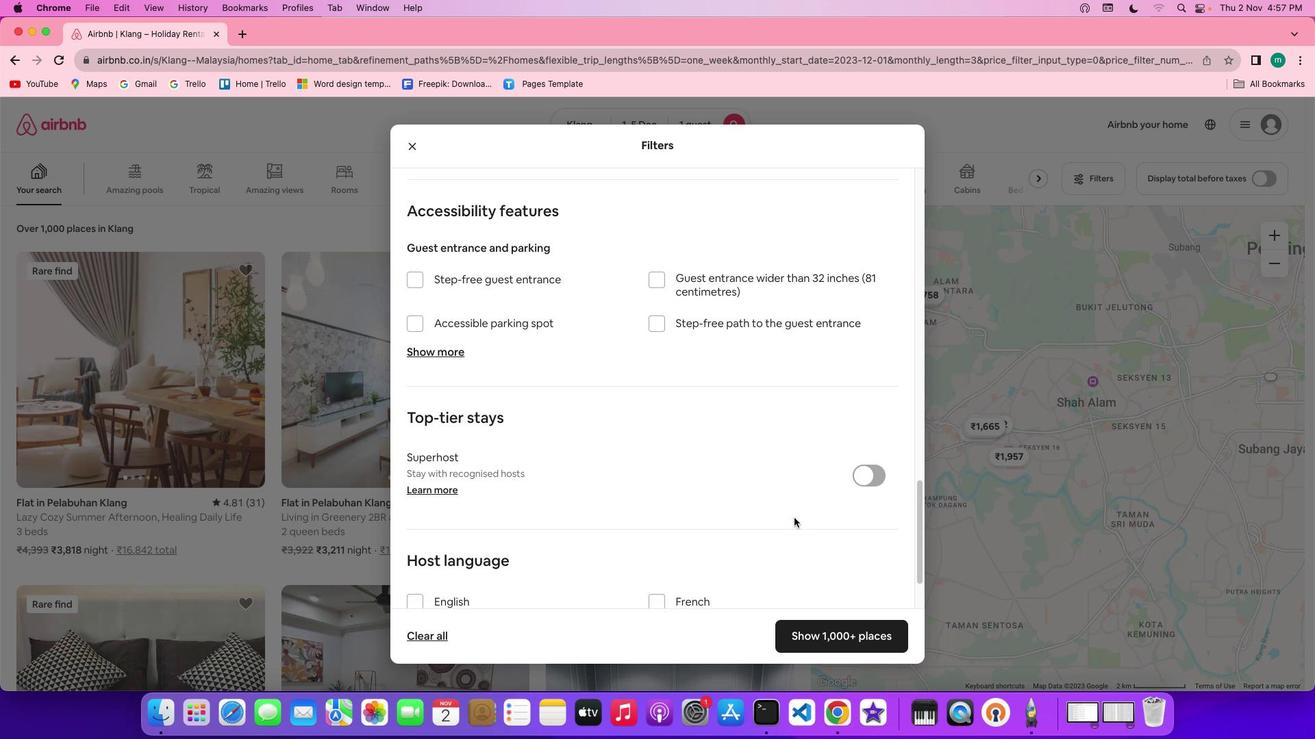 
Action: Mouse scrolled (794, 517) with delta (0, -1)
Screenshot: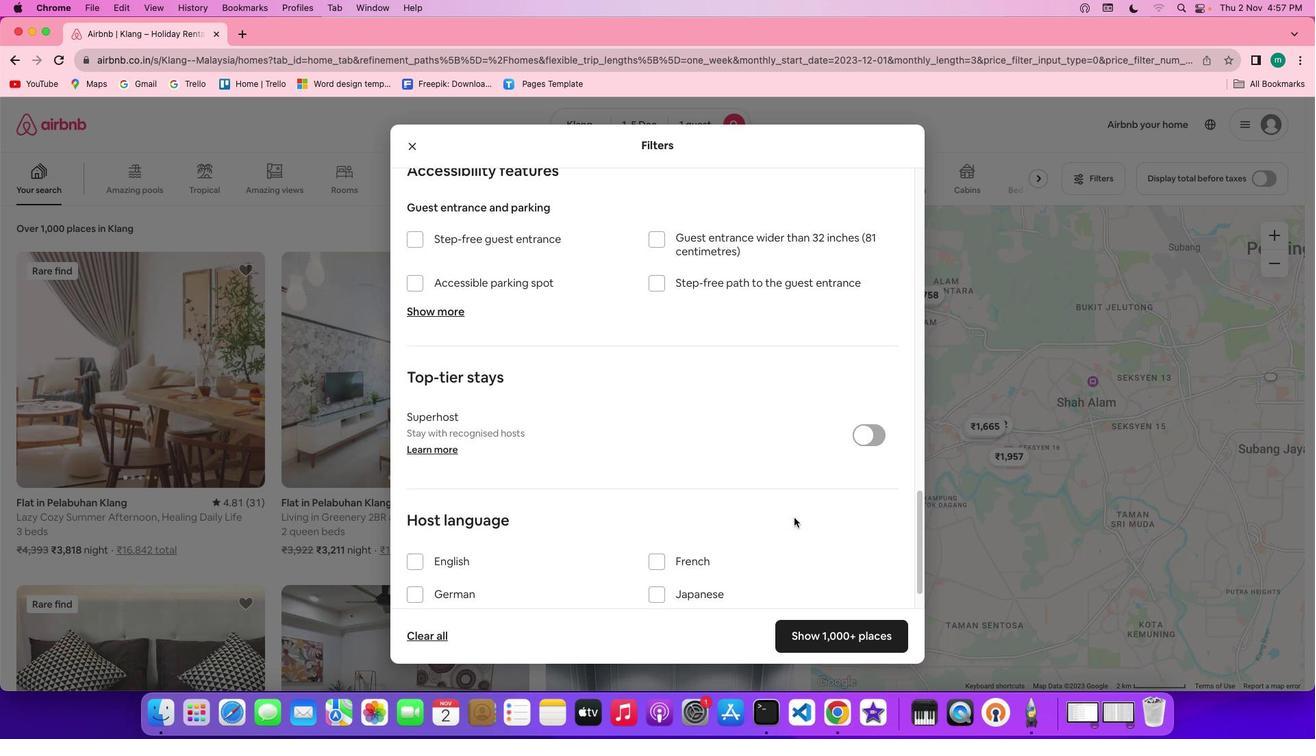 
Action: Mouse scrolled (794, 517) with delta (0, -1)
Screenshot: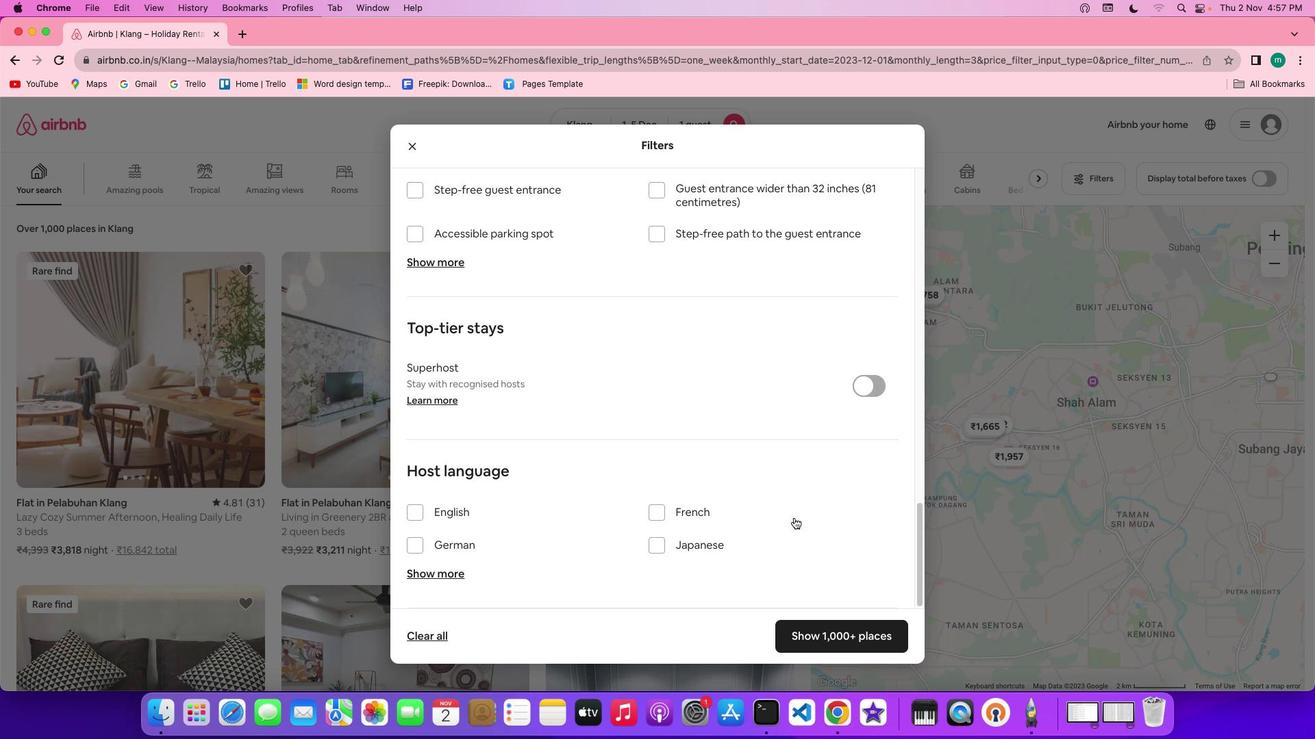 
Action: Mouse moved to (794, 519)
Screenshot: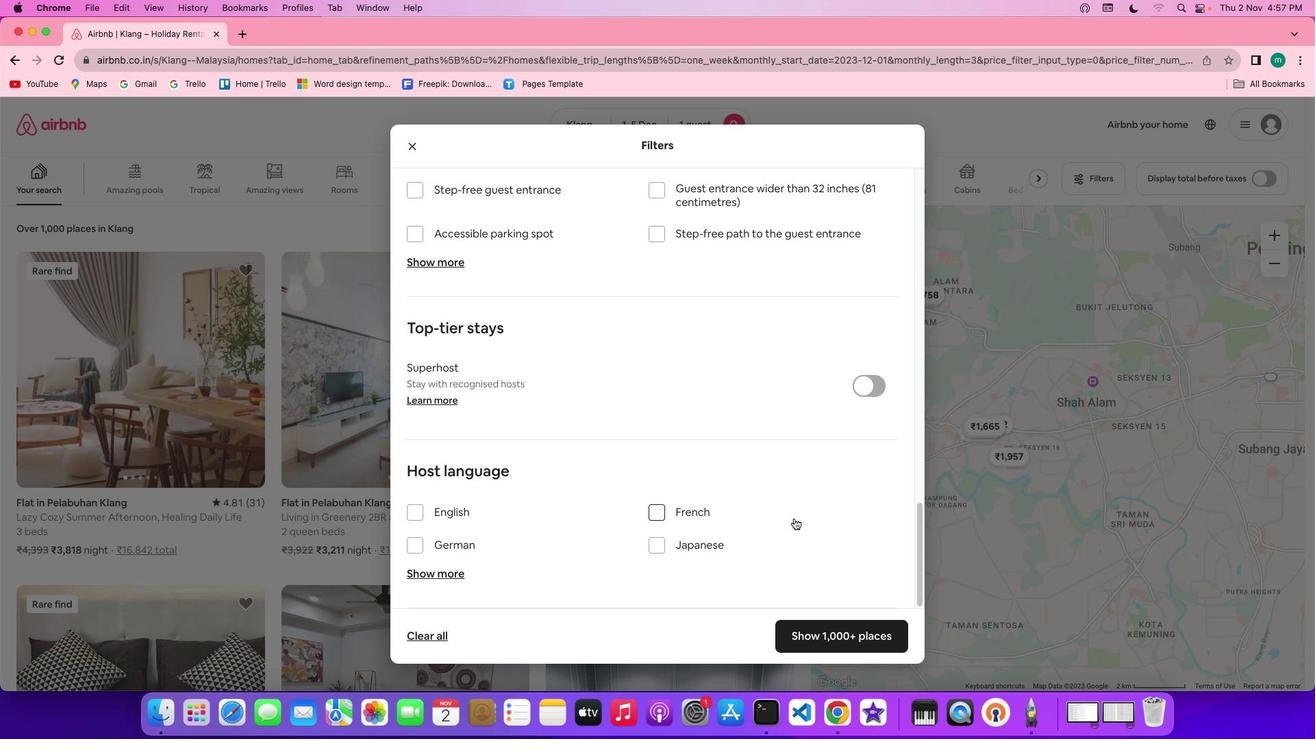 
Action: Mouse scrolled (794, 519) with delta (0, 0)
Screenshot: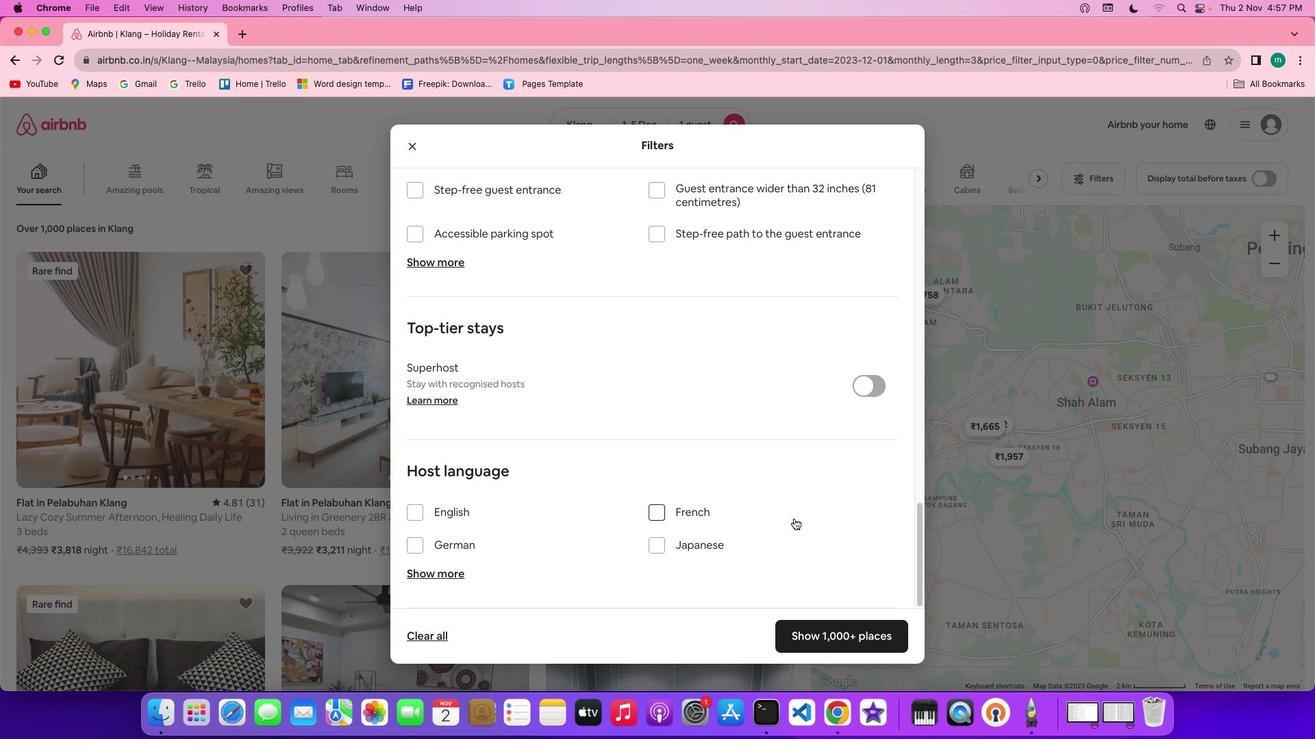 
Action: Mouse scrolled (794, 519) with delta (0, 0)
Screenshot: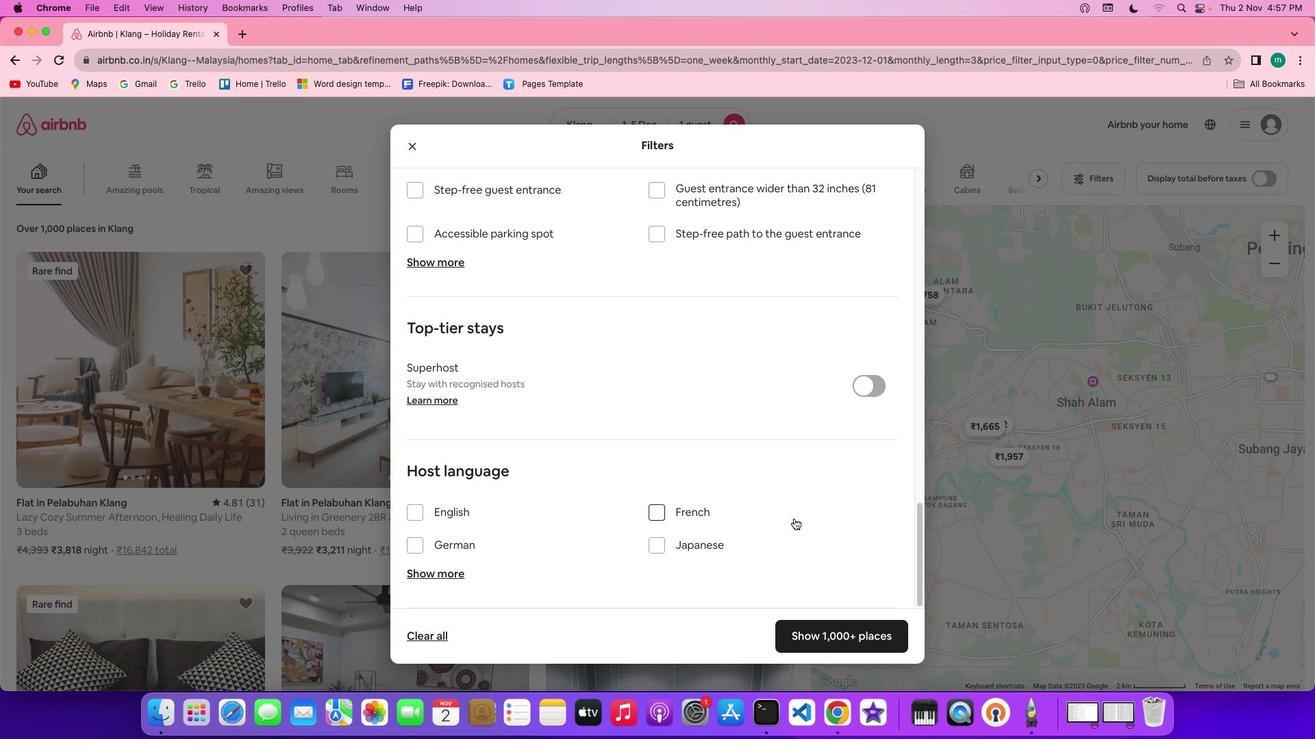 
Action: Mouse scrolled (794, 519) with delta (0, -2)
Screenshot: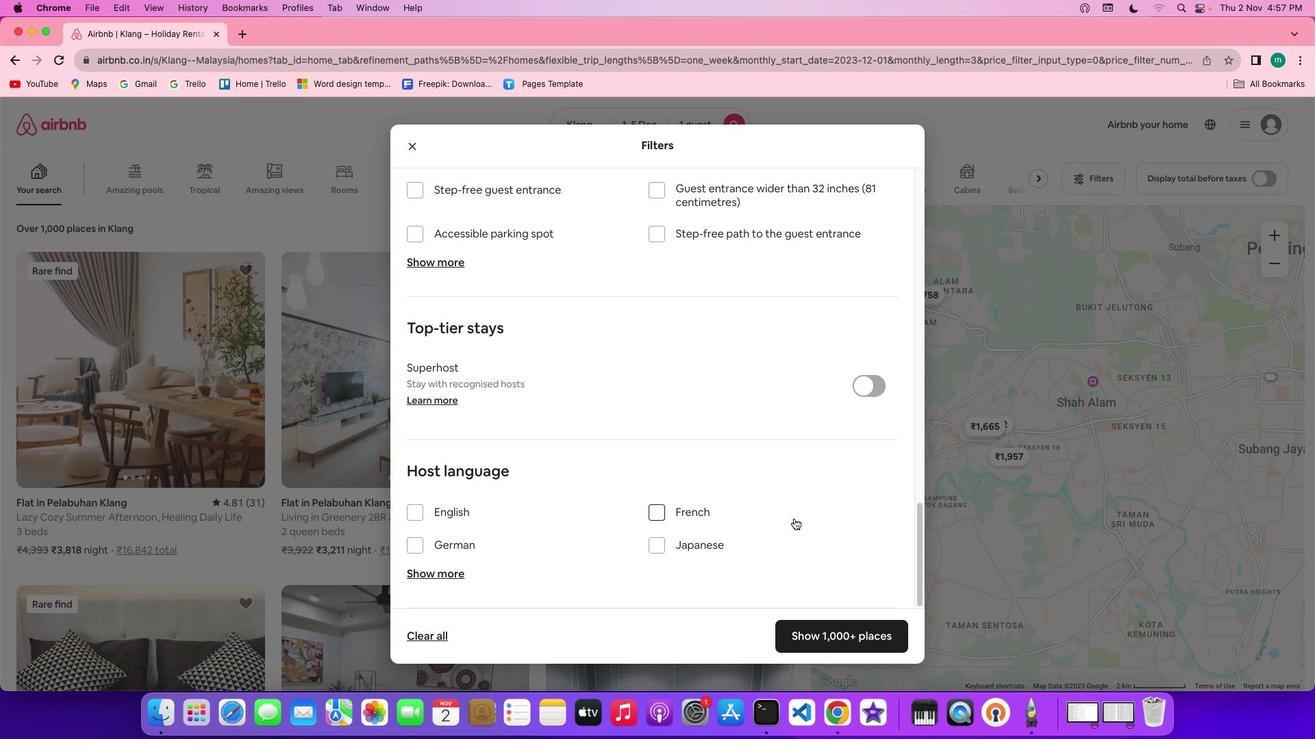 
Action: Mouse scrolled (794, 519) with delta (0, -3)
Screenshot: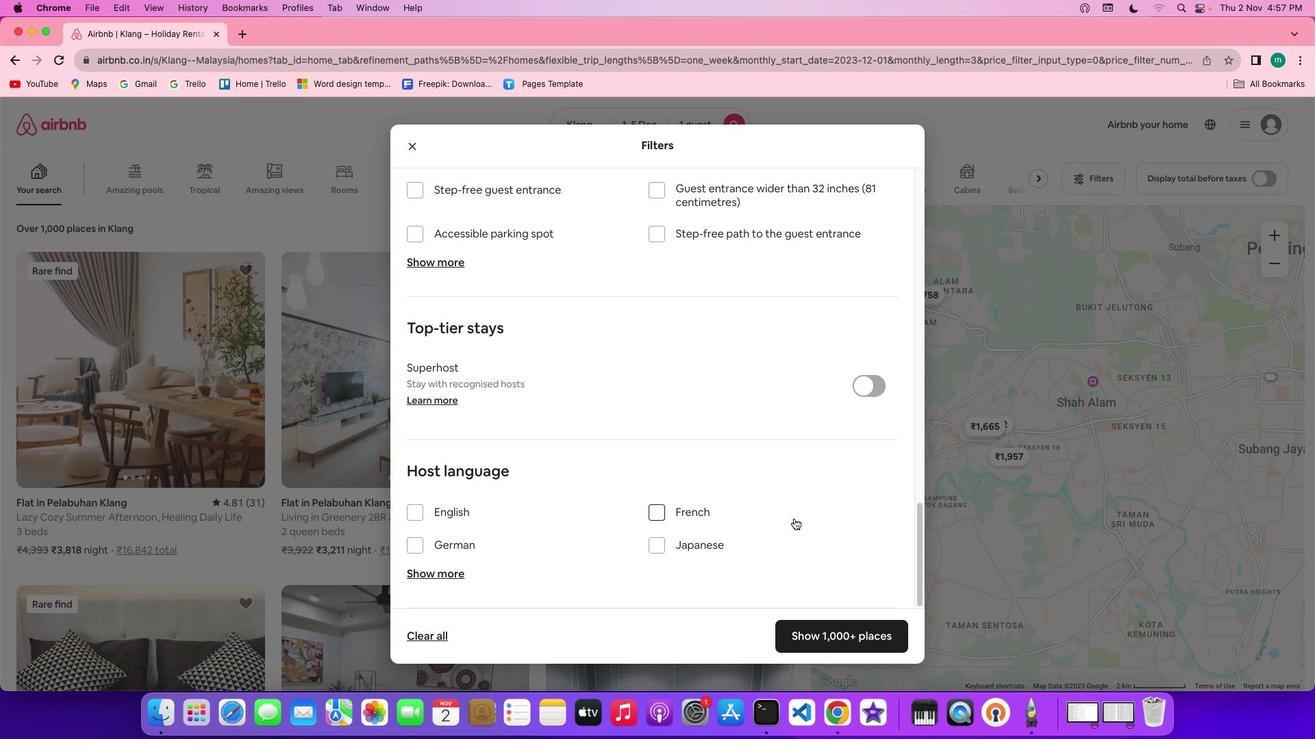 
Action: Mouse scrolled (794, 519) with delta (0, -3)
Screenshot: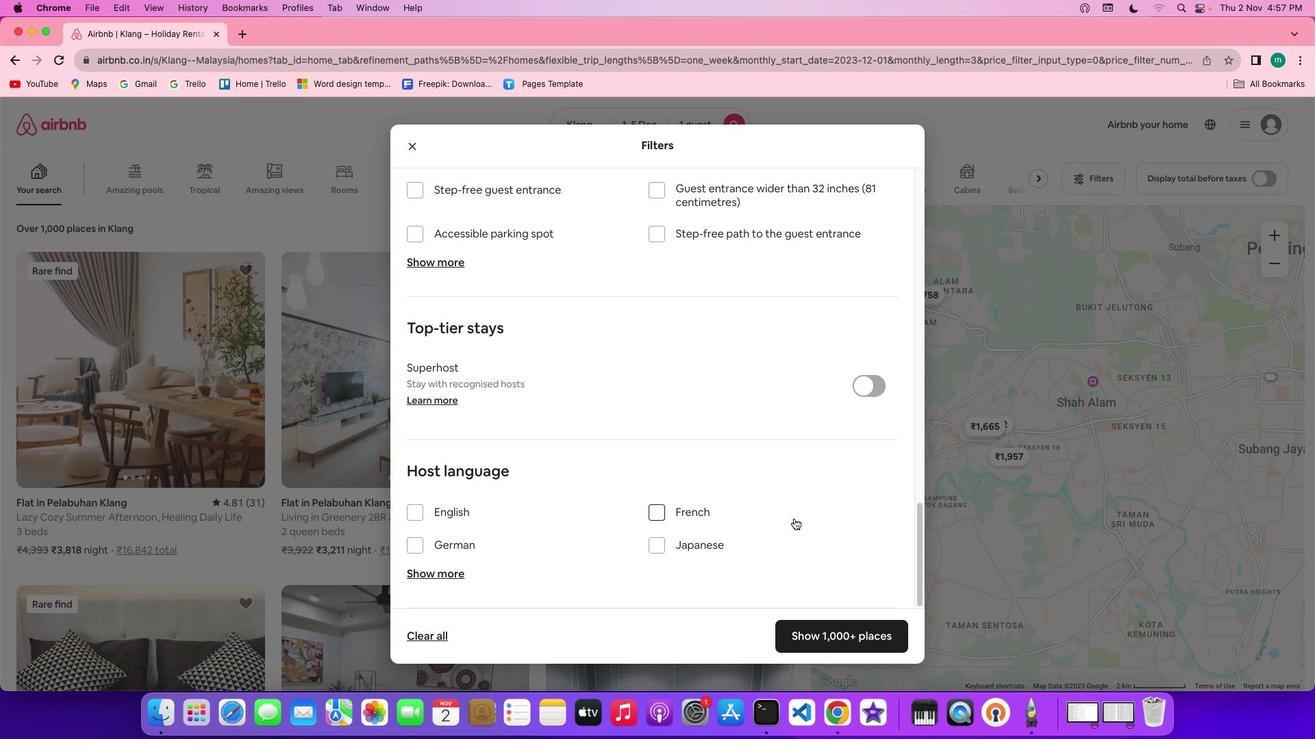 
Action: Mouse moved to (856, 644)
Screenshot: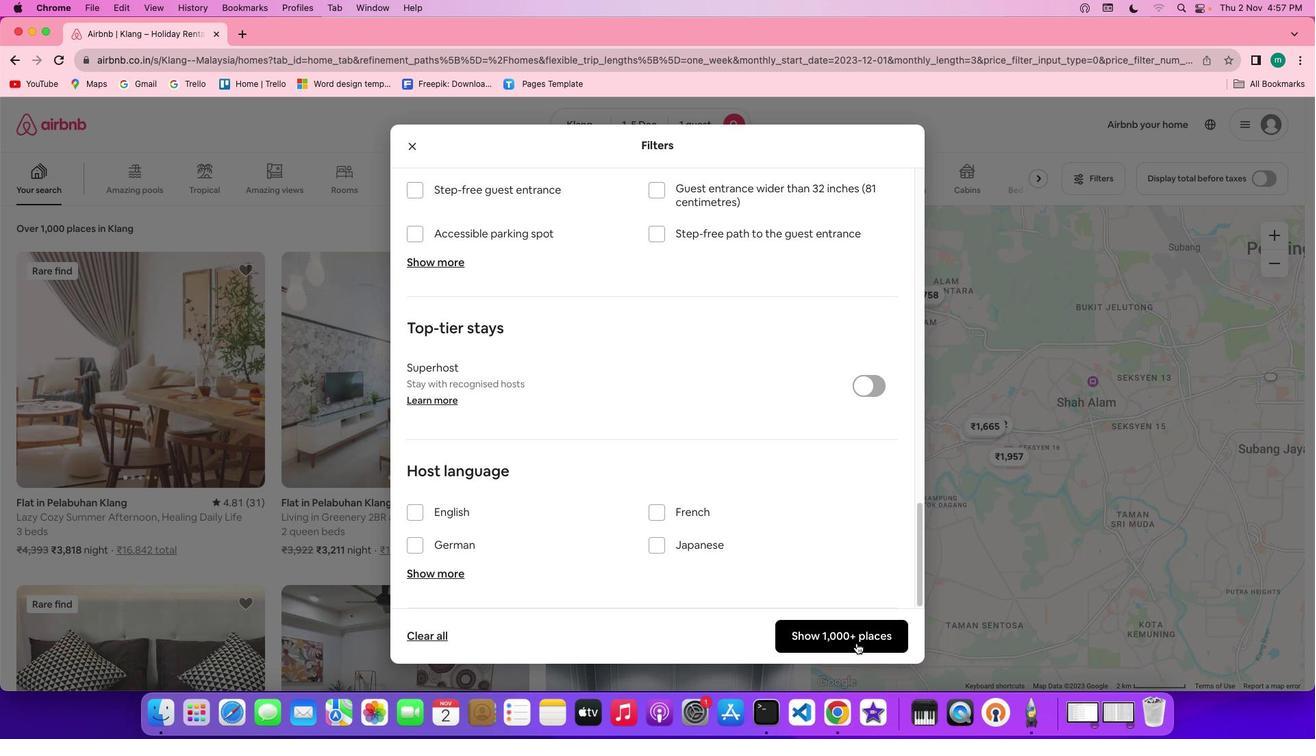 
Action: Mouse pressed left at (856, 644)
Screenshot: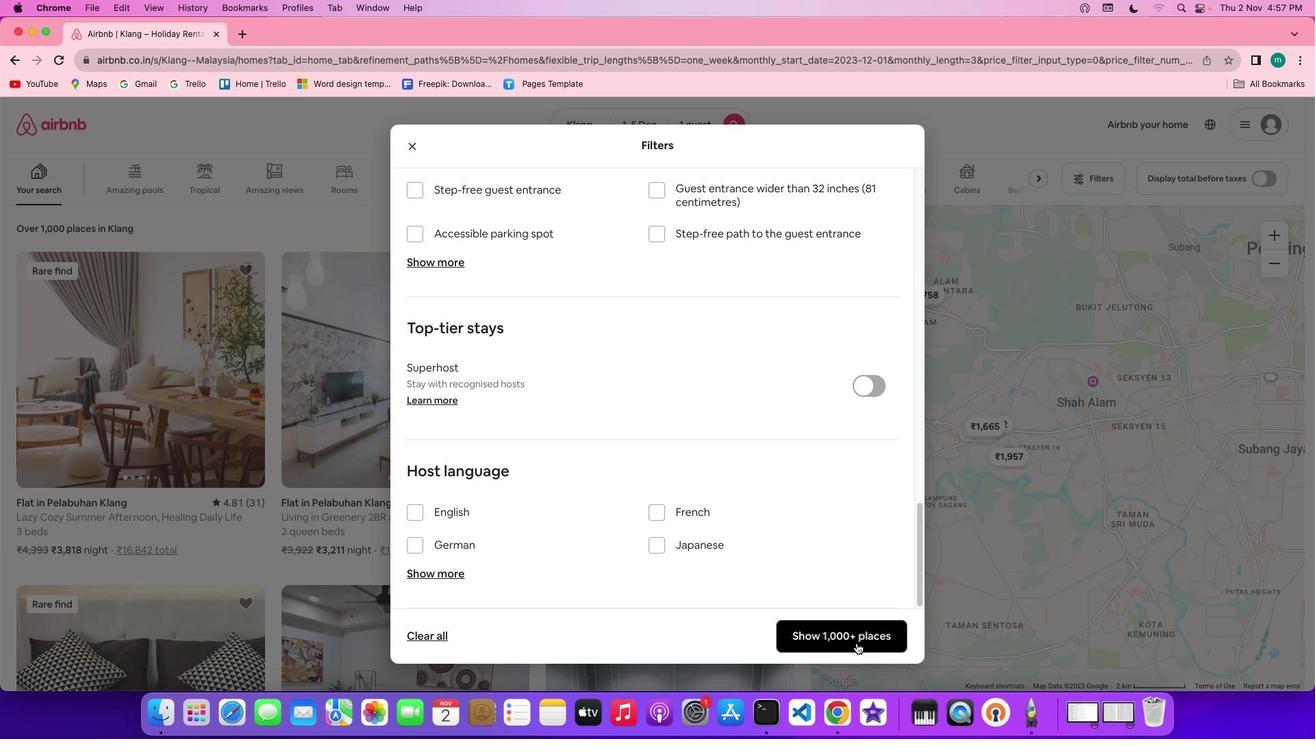 
Action: Mouse moved to (174, 322)
Screenshot: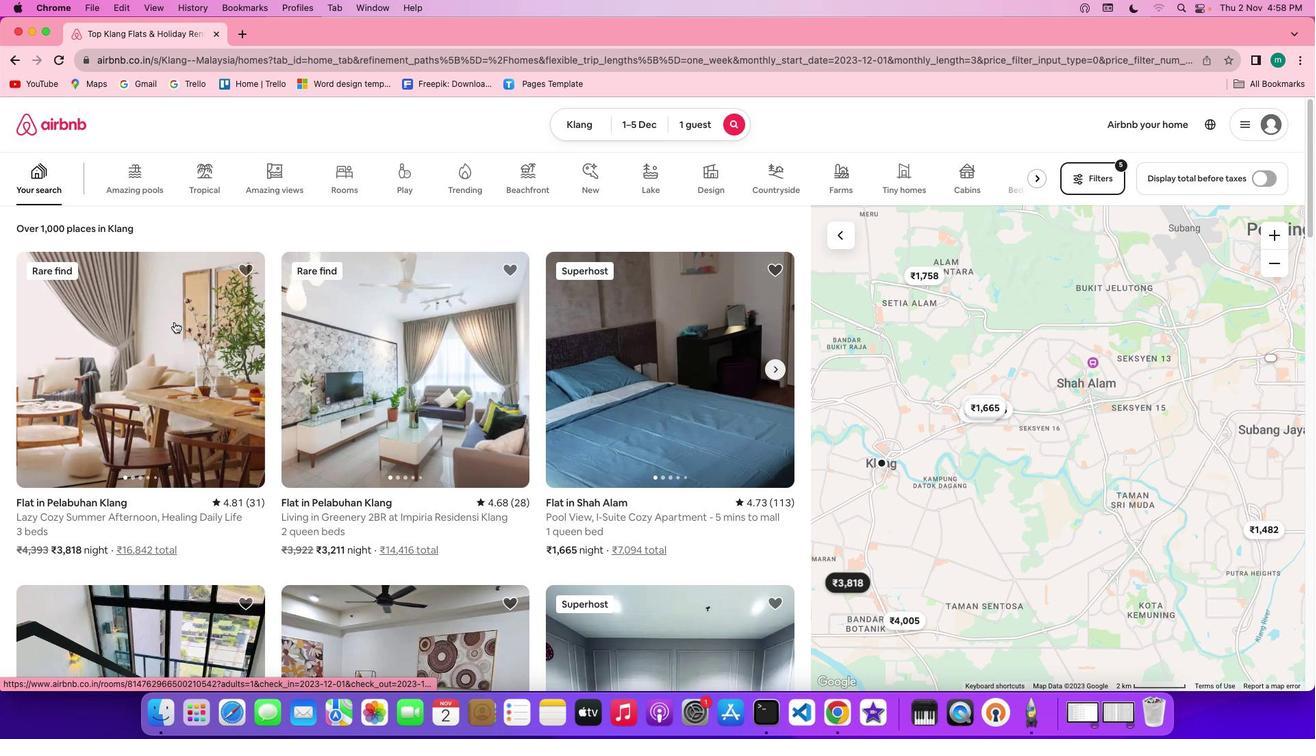 
Action: Mouse pressed left at (174, 322)
Screenshot: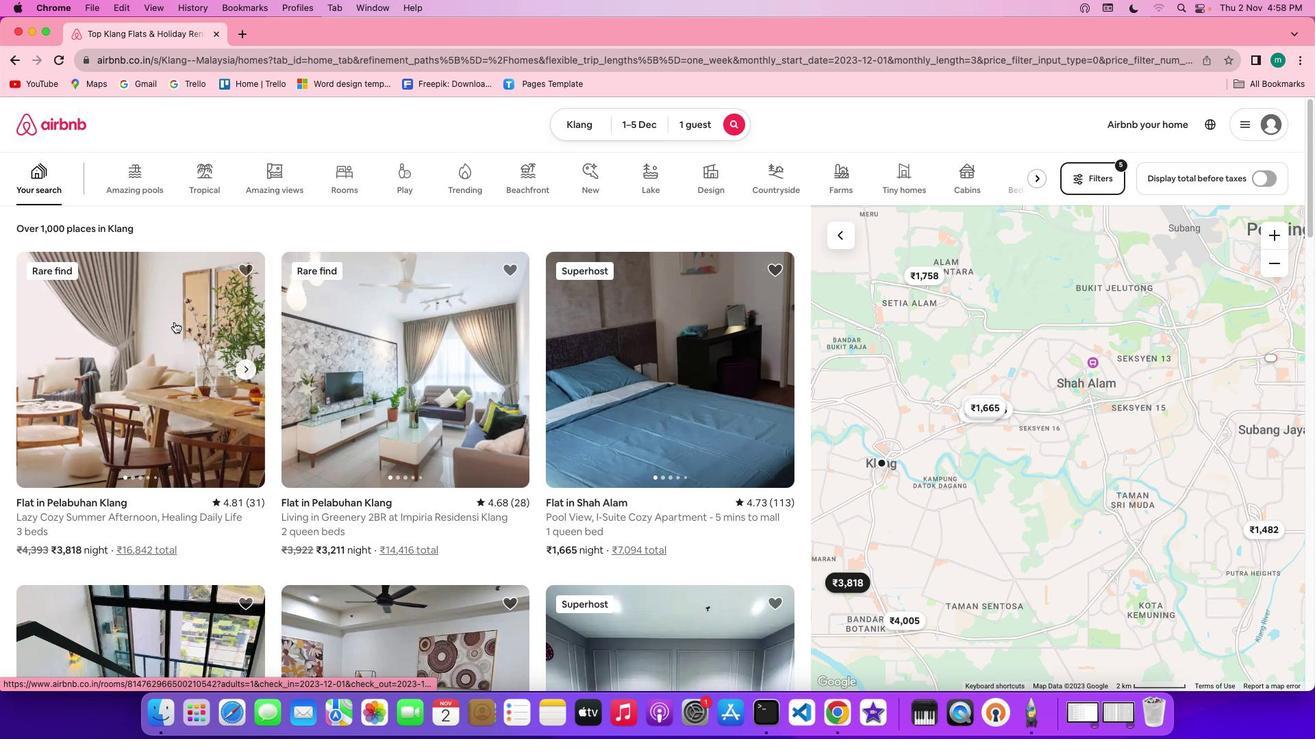 
Action: Mouse moved to (996, 508)
Screenshot: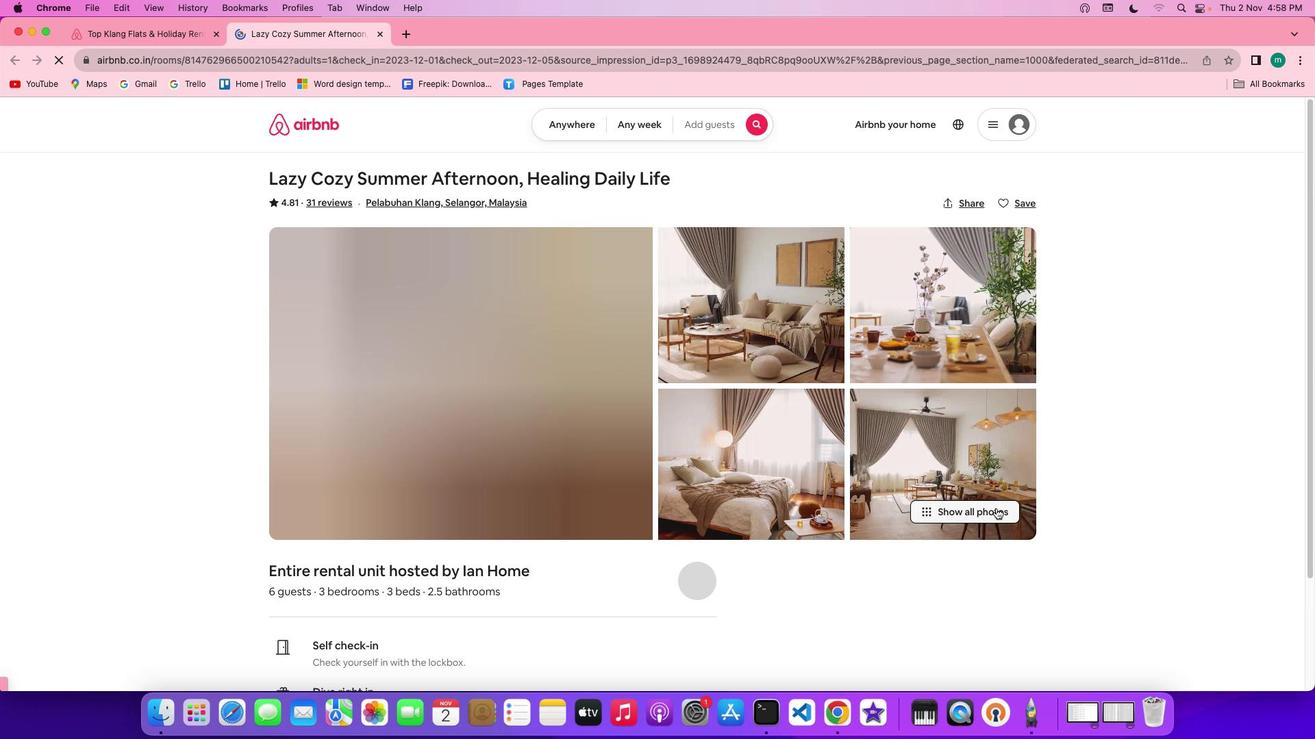 
Action: Mouse pressed left at (996, 508)
Screenshot: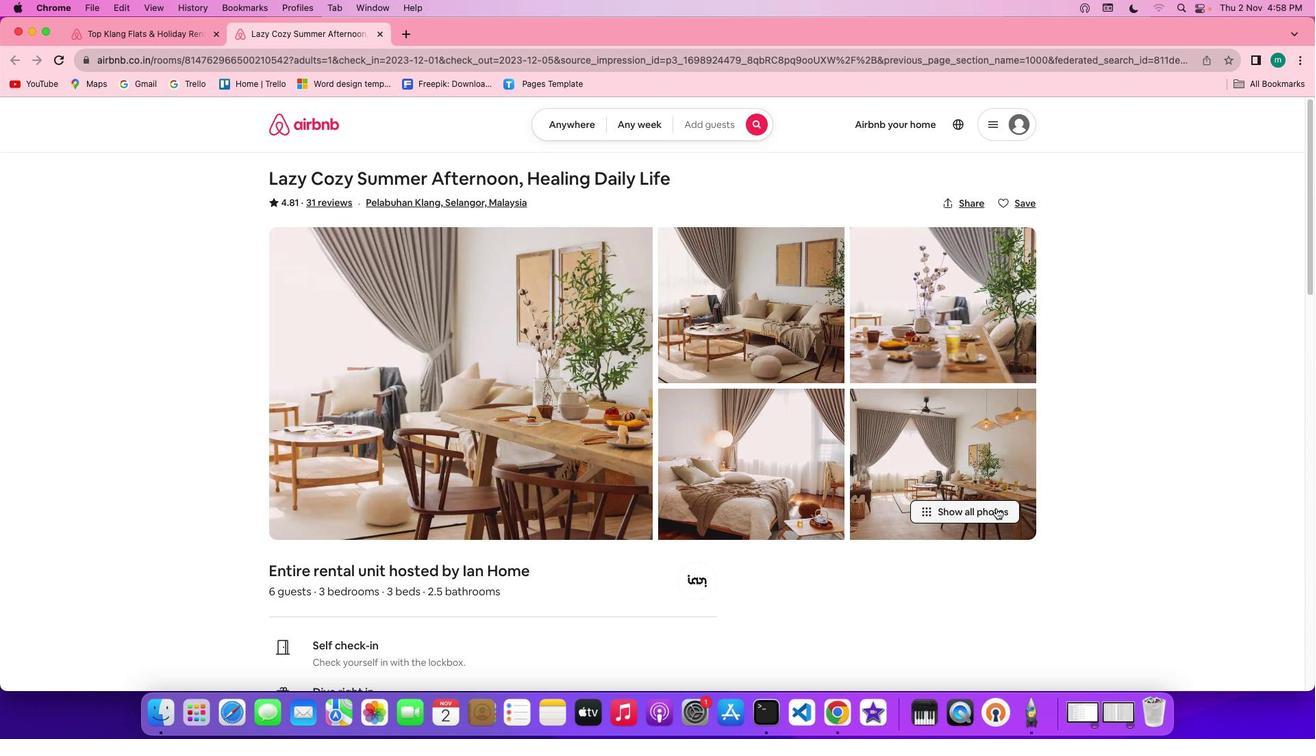 
Action: Mouse moved to (621, 498)
Screenshot: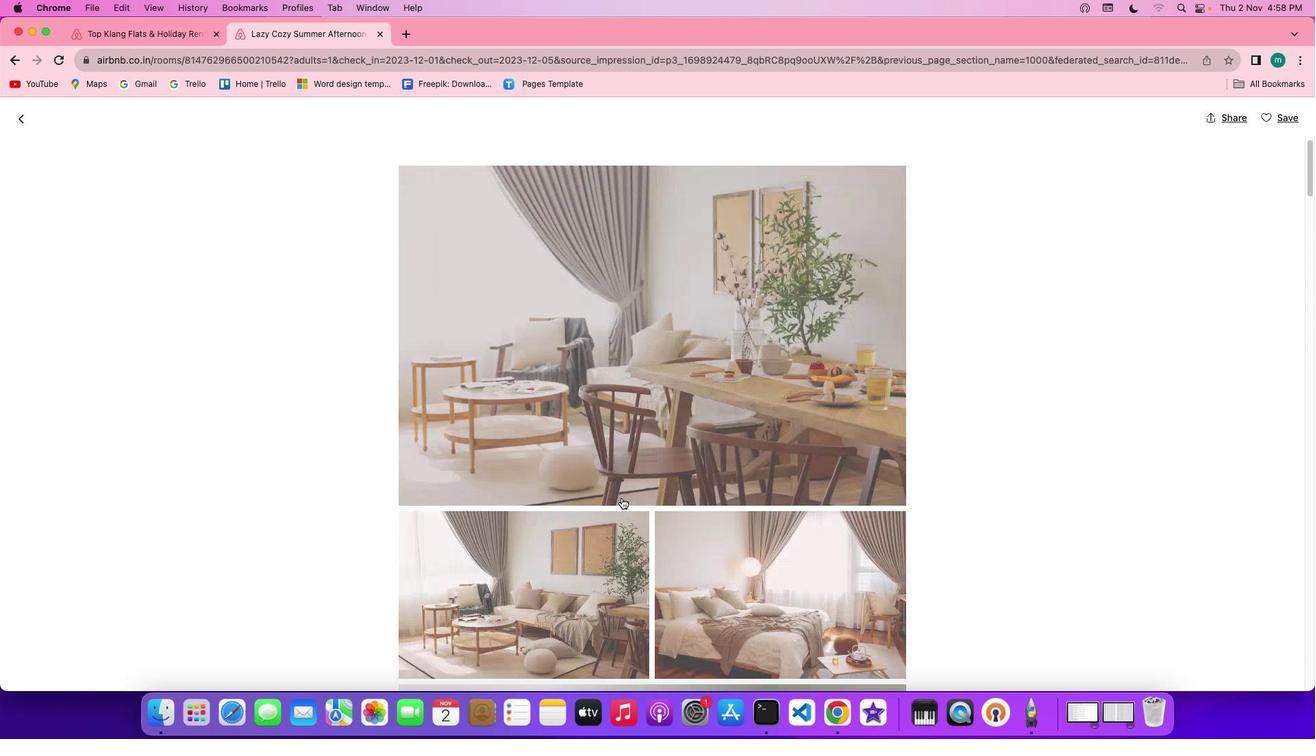 
Action: Mouse scrolled (621, 498) with delta (0, 0)
Screenshot: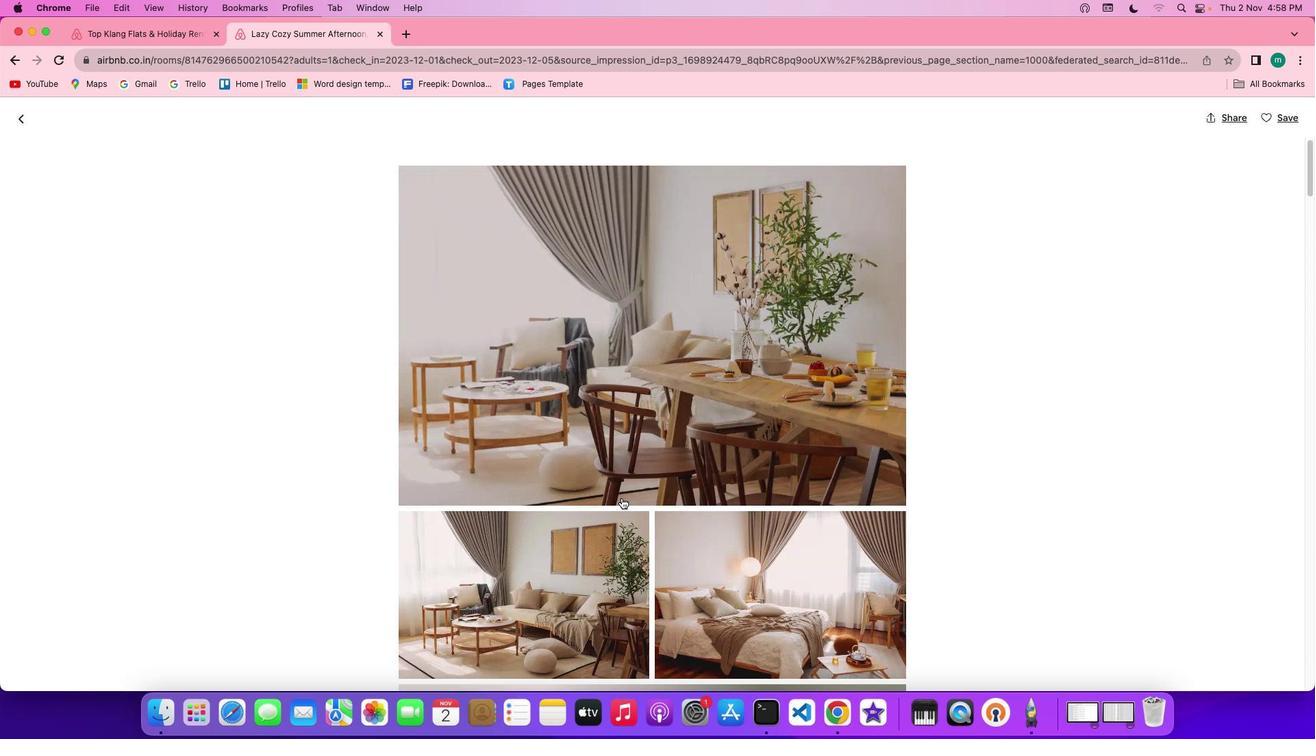 
Action: Mouse scrolled (621, 498) with delta (0, 0)
Screenshot: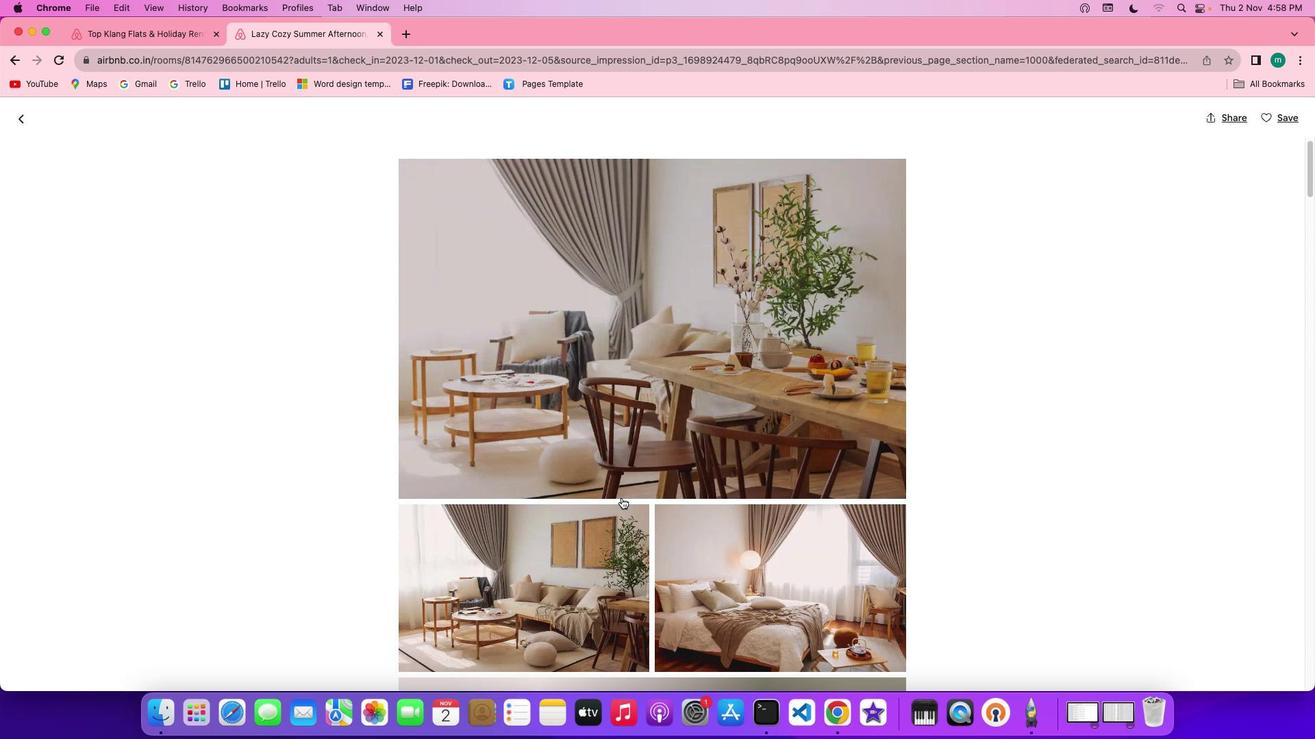 
Action: Mouse scrolled (621, 498) with delta (0, -1)
Screenshot: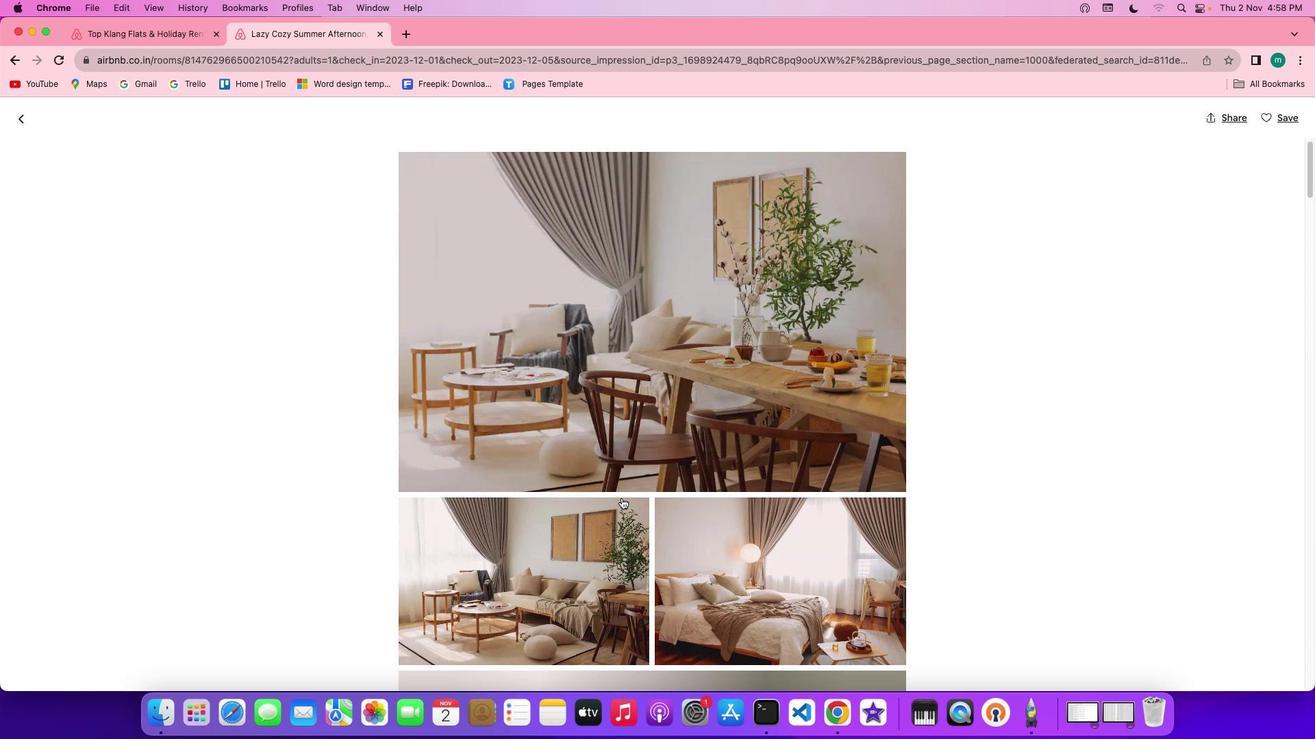 
Action: Mouse scrolled (621, 498) with delta (0, -2)
Screenshot: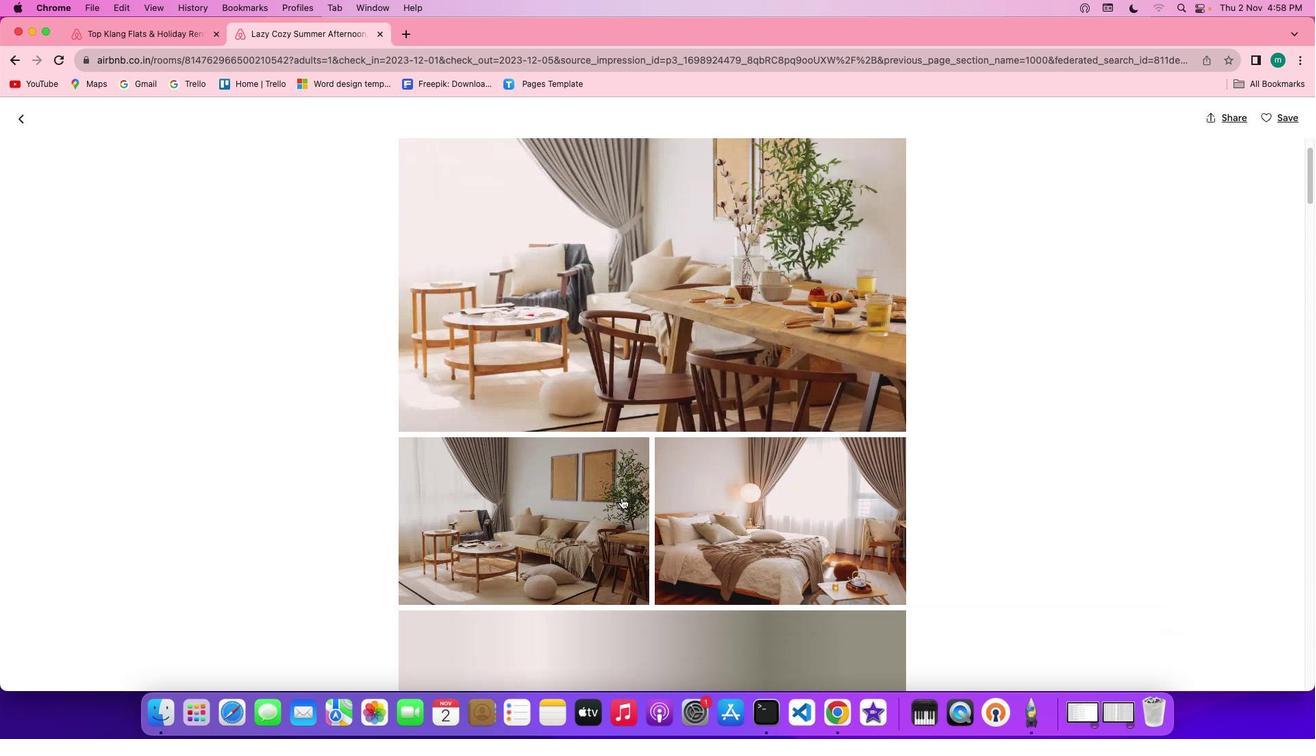 
Action: Mouse scrolled (621, 498) with delta (0, -2)
Screenshot: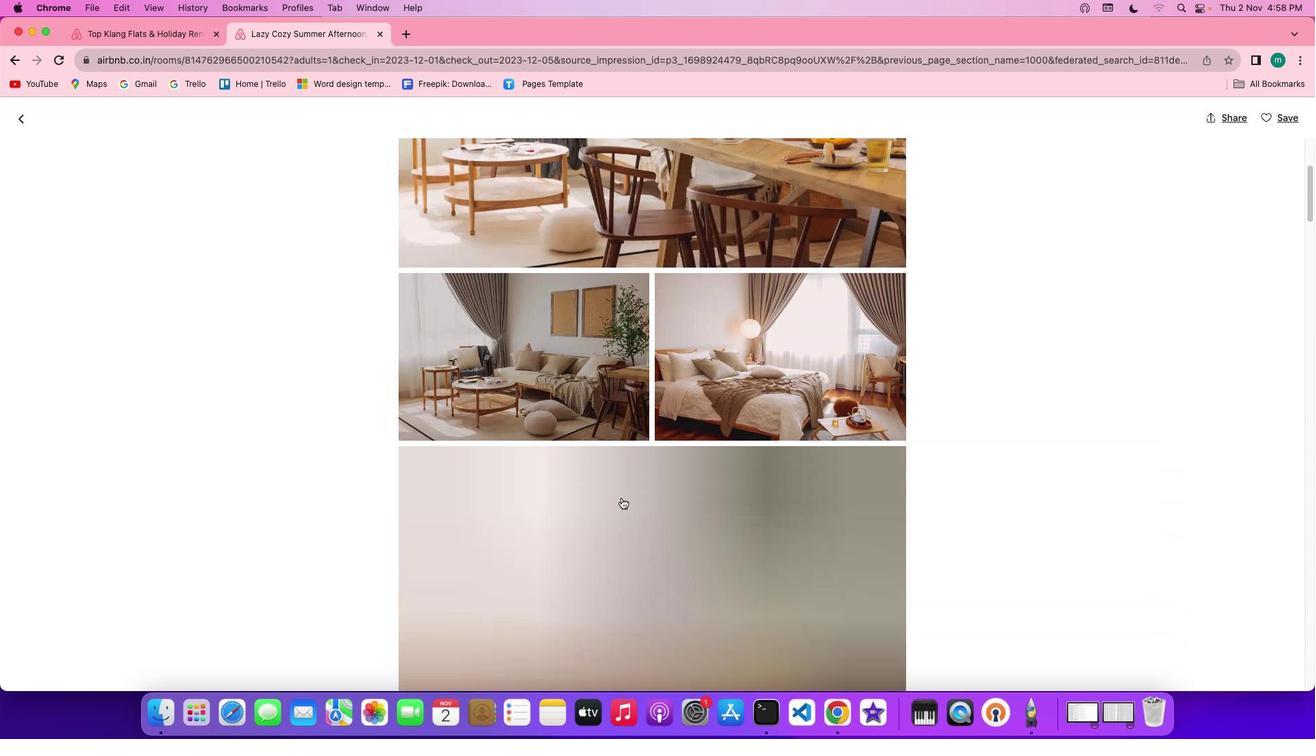 
Action: Mouse scrolled (621, 498) with delta (0, 0)
Screenshot: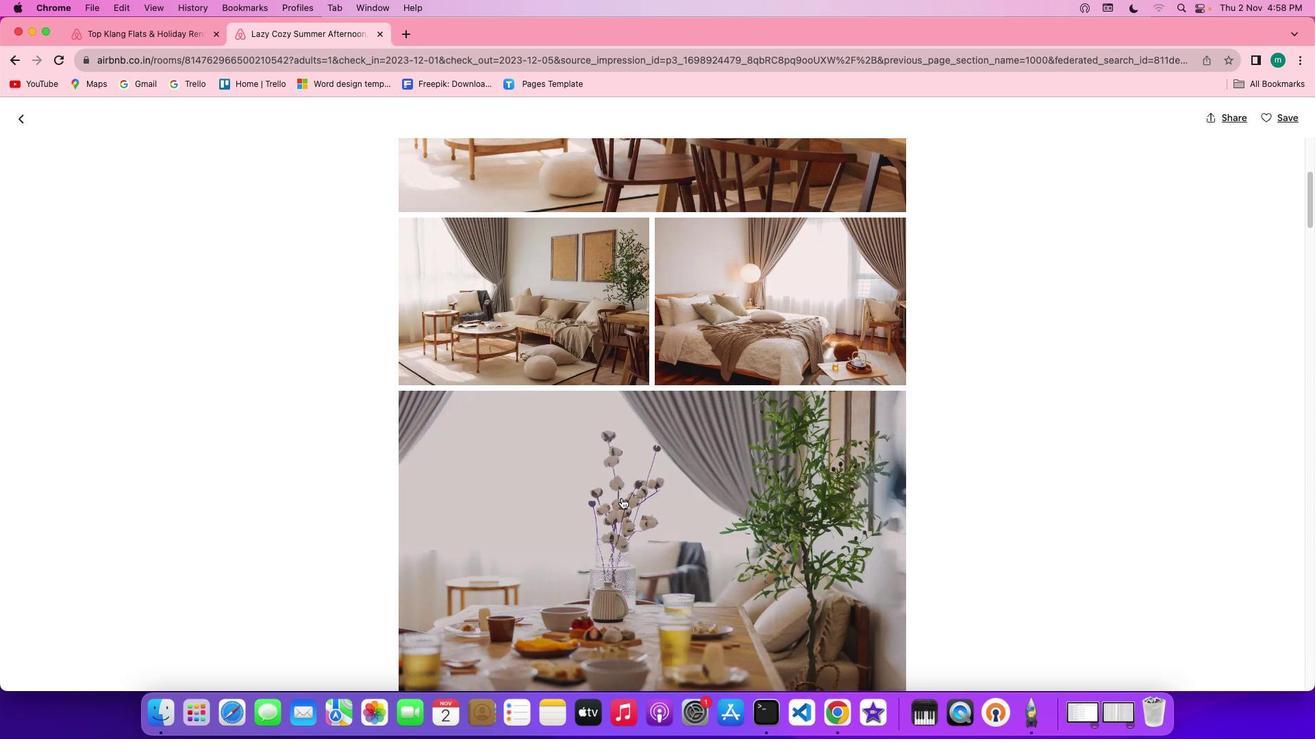 
Action: Mouse scrolled (621, 498) with delta (0, 0)
Screenshot: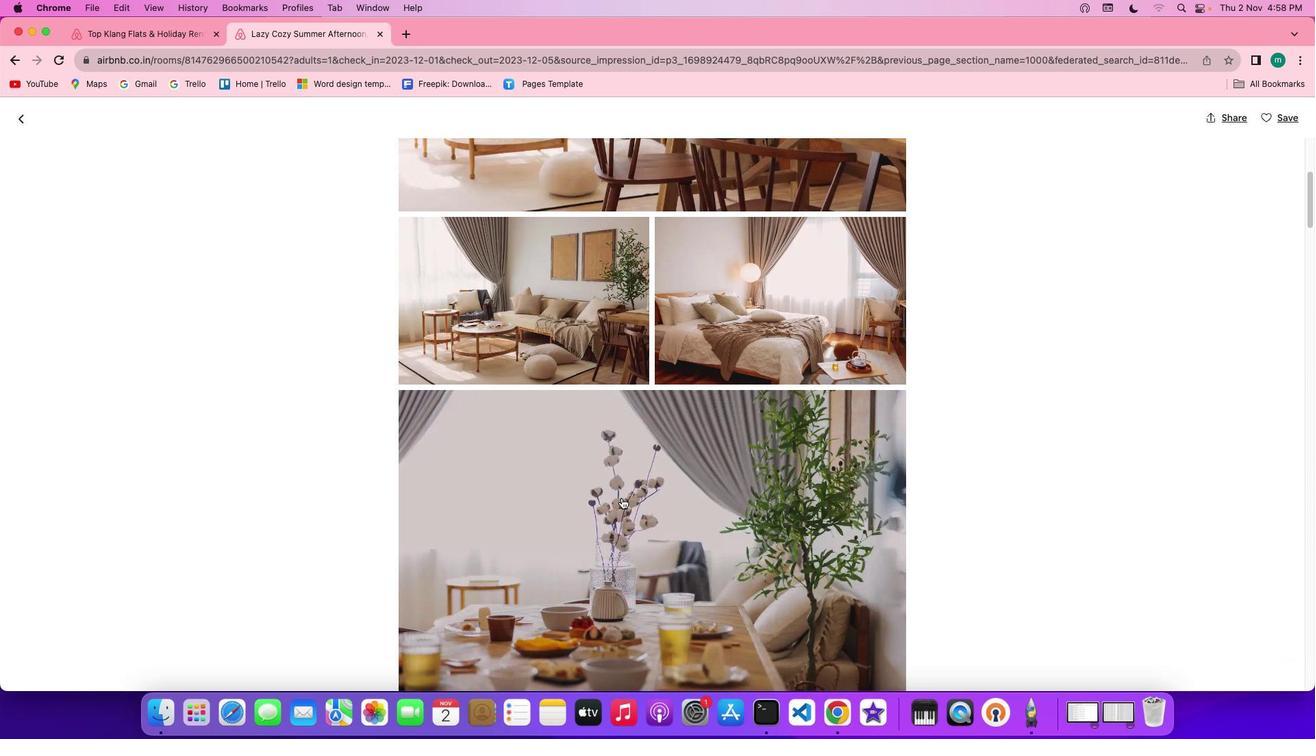 
Action: Mouse scrolled (621, 498) with delta (0, -1)
Screenshot: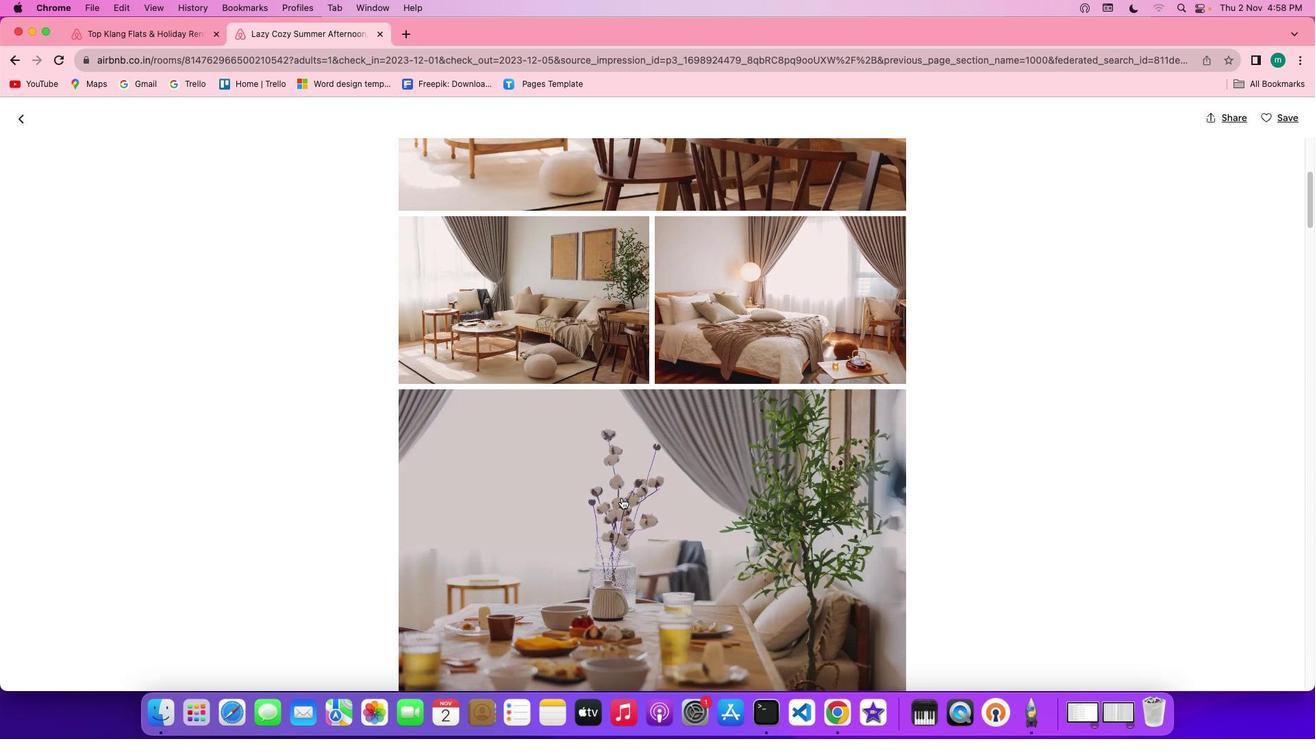 
Action: Mouse scrolled (621, 498) with delta (0, -1)
Screenshot: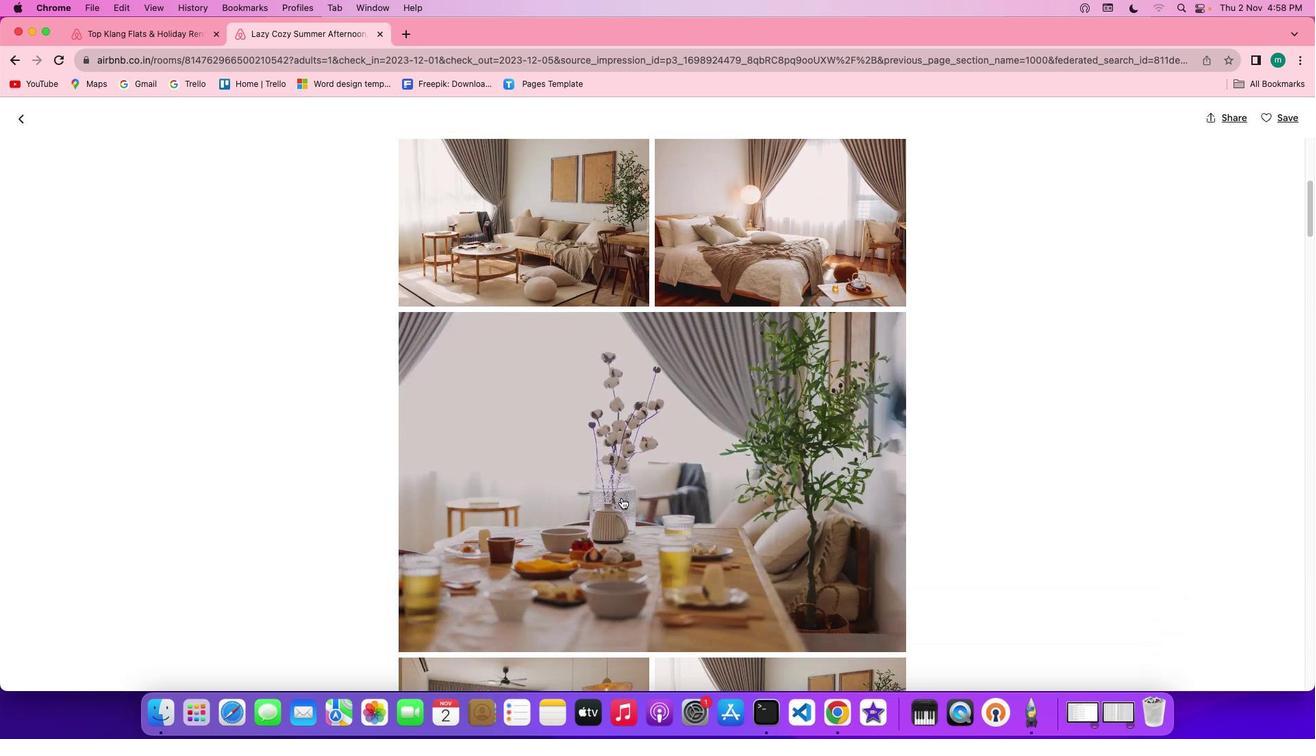 
Action: Mouse moved to (621, 498)
Screenshot: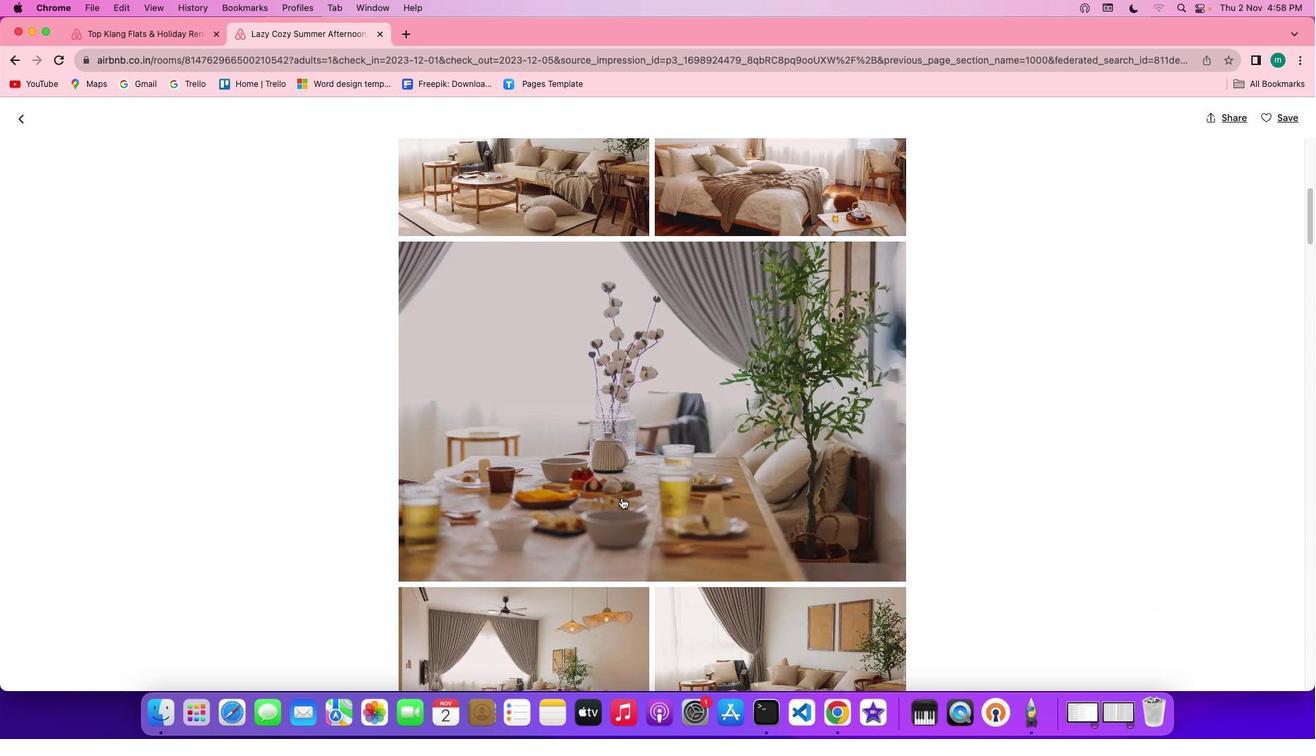 
Action: Mouse scrolled (621, 498) with delta (0, 0)
Screenshot: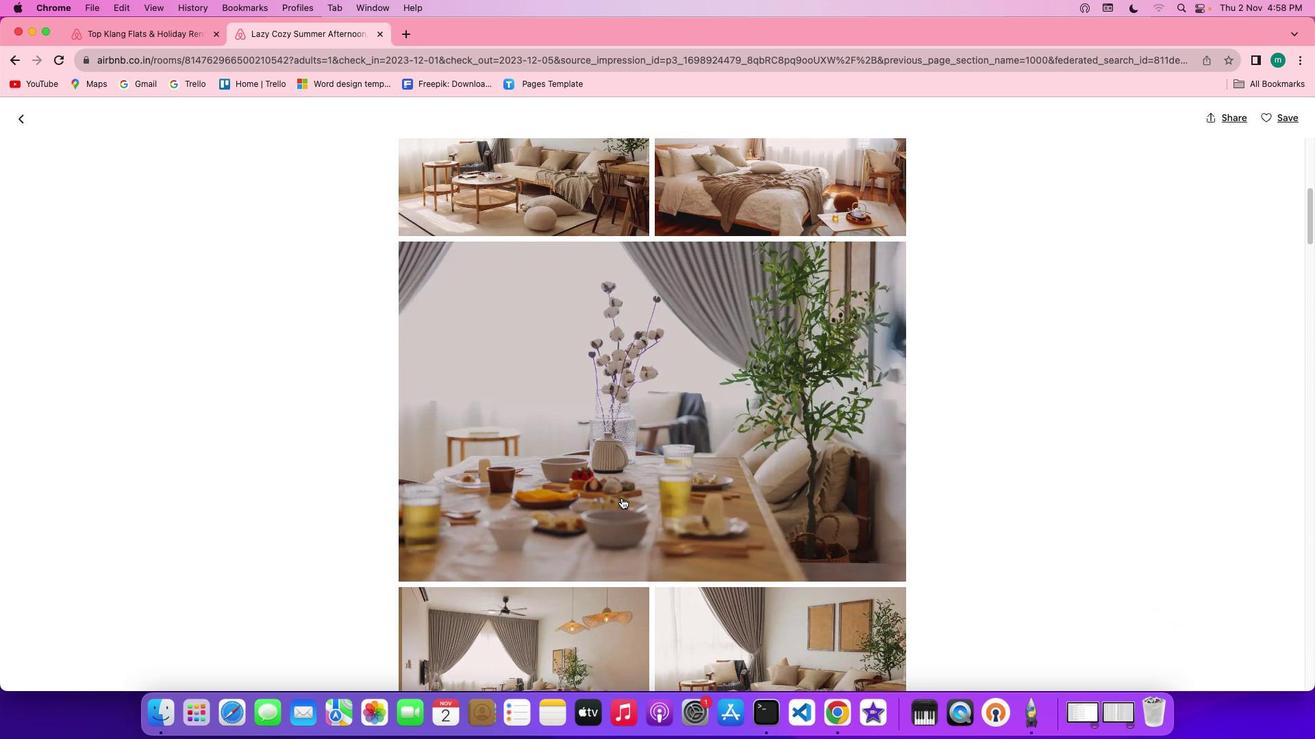 
Action: Mouse scrolled (621, 498) with delta (0, 0)
Screenshot: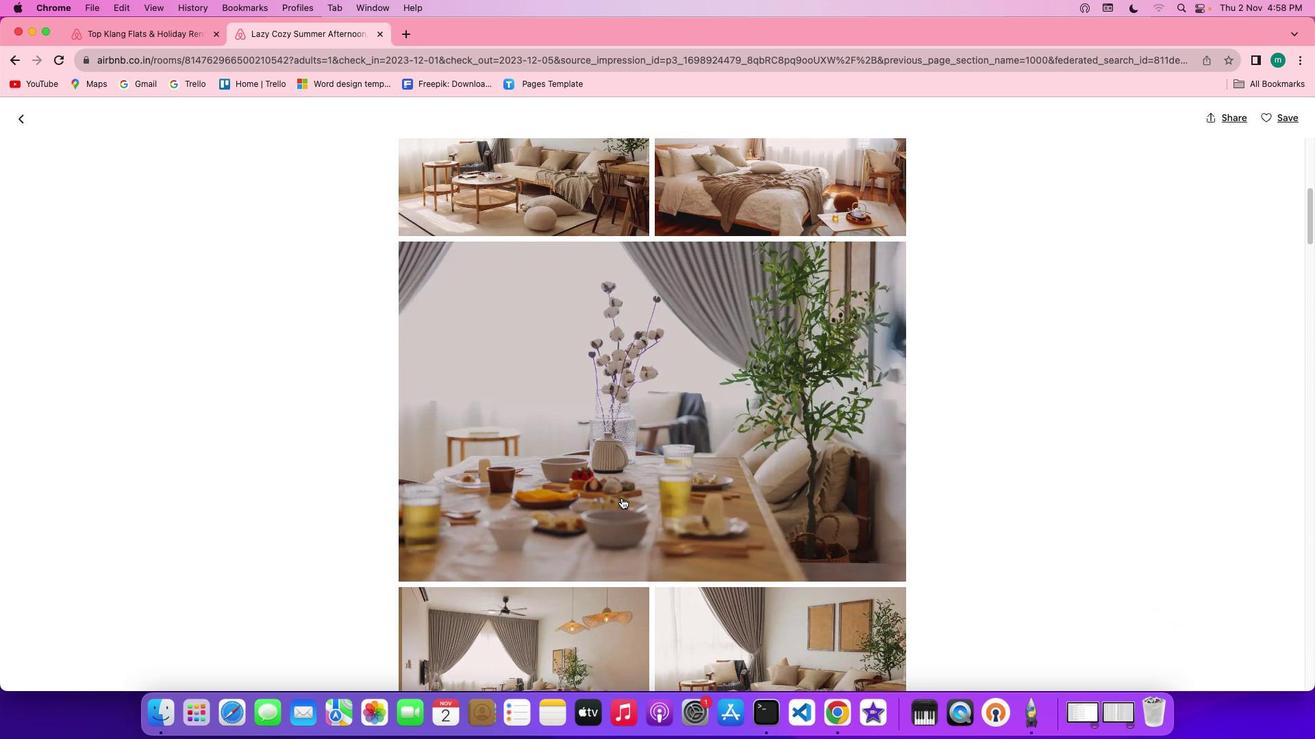 
Action: Mouse scrolled (621, 498) with delta (0, -1)
Screenshot: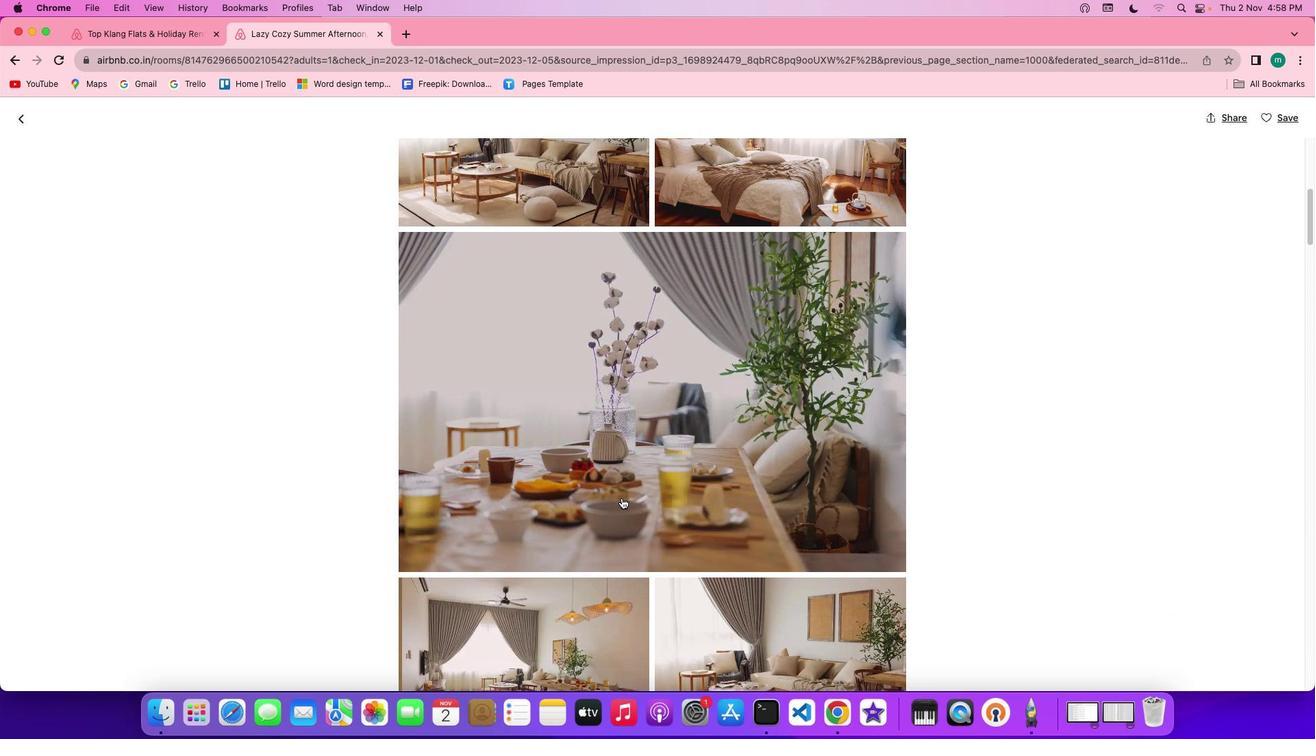 
Action: Mouse scrolled (621, 498) with delta (0, -2)
Screenshot: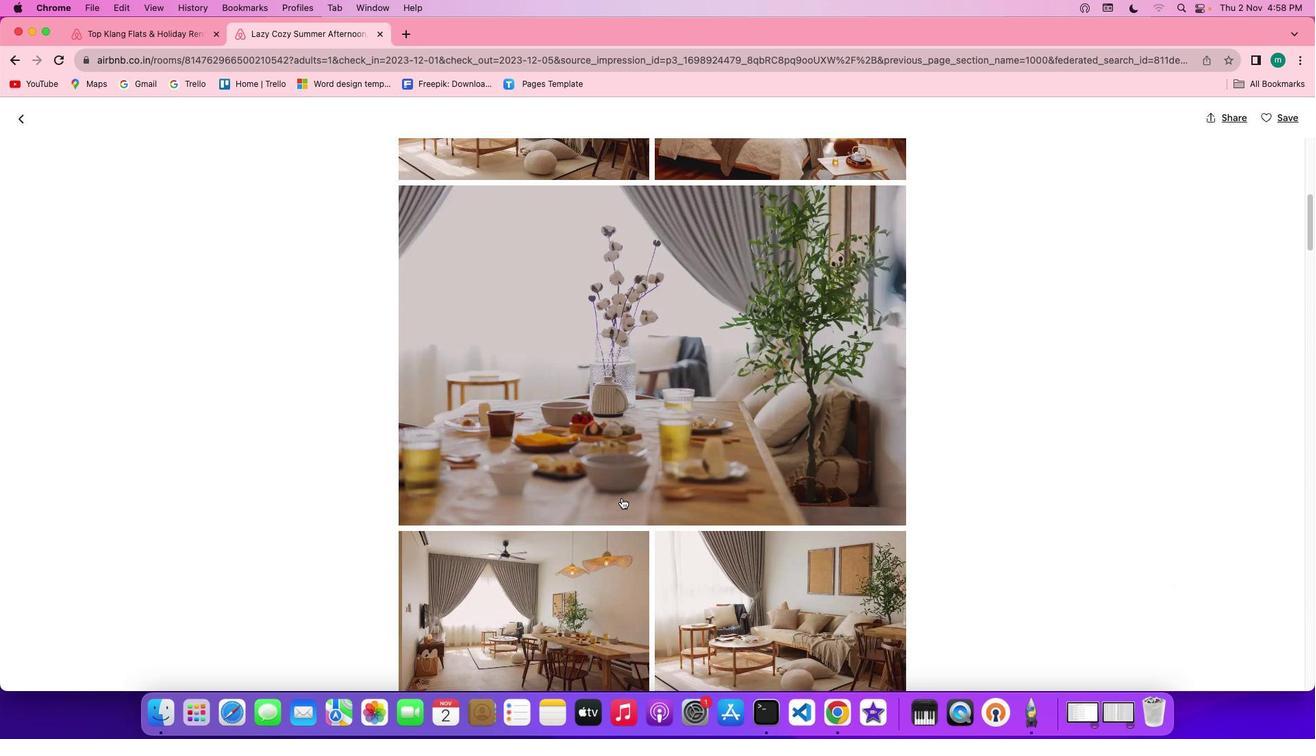 
Action: Mouse scrolled (621, 498) with delta (0, -1)
Screenshot: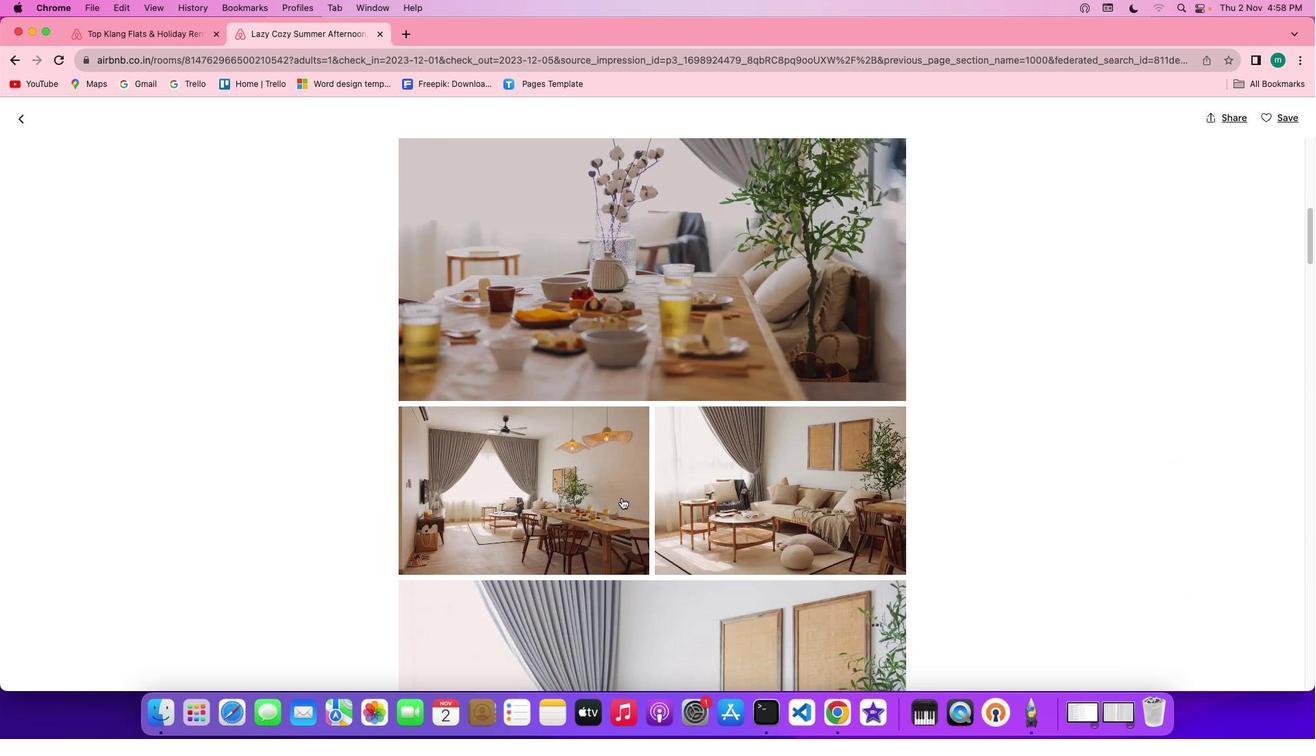 
Action: Mouse scrolled (621, 498) with delta (0, 0)
Screenshot: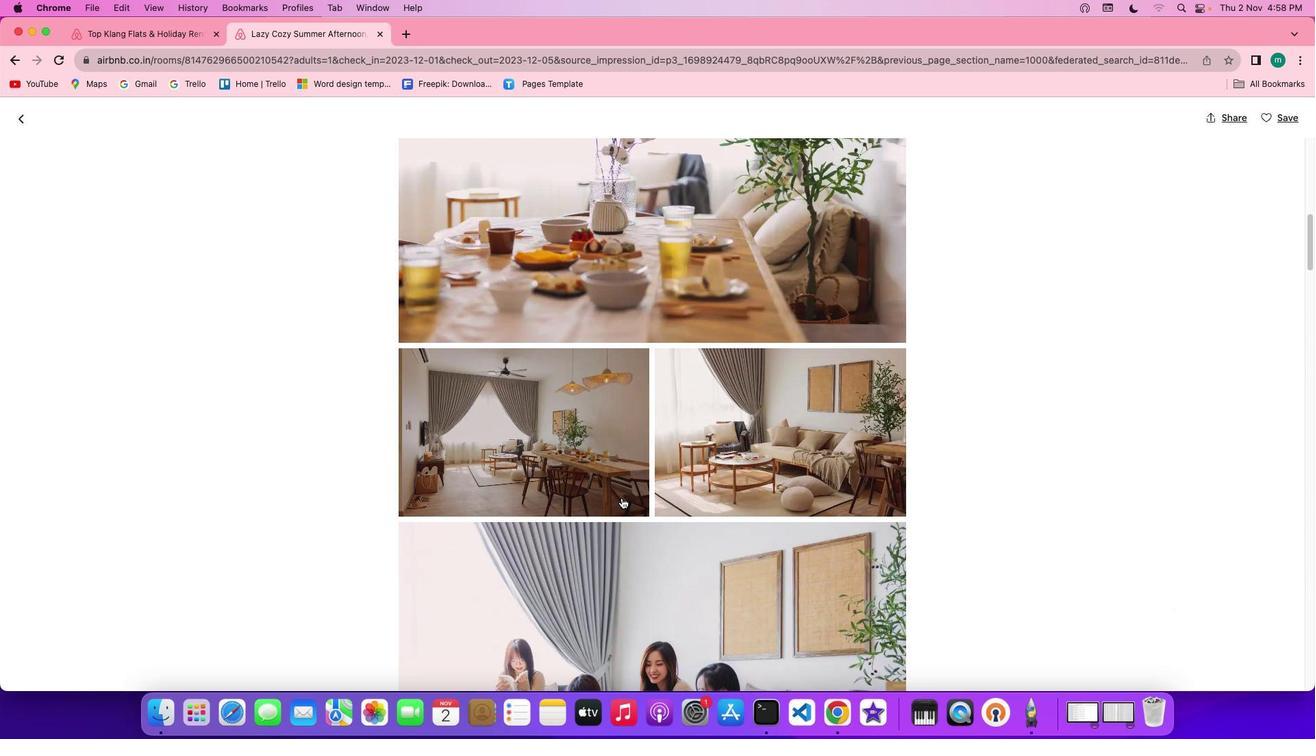 
Action: Mouse scrolled (621, 498) with delta (0, 0)
Screenshot: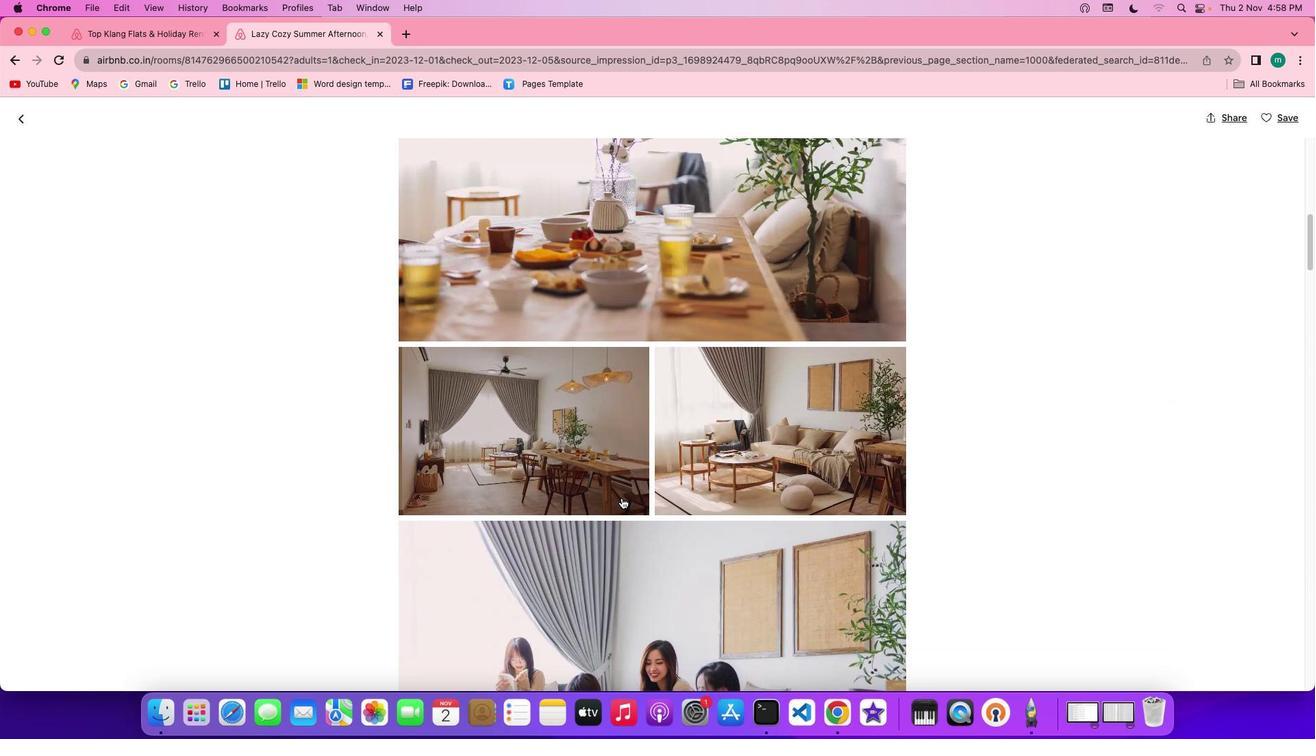 
Action: Mouse scrolled (621, 498) with delta (0, 0)
Screenshot: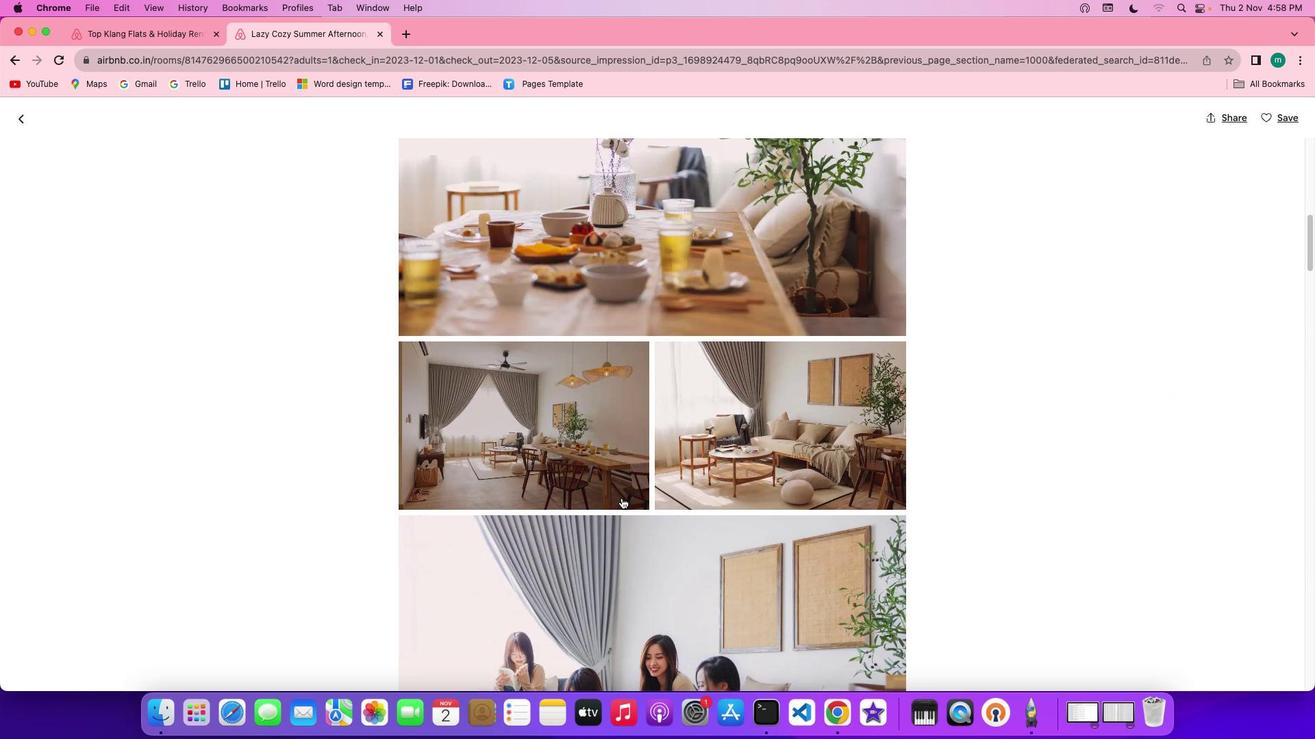 
Action: Mouse scrolled (621, 498) with delta (0, -1)
Screenshot: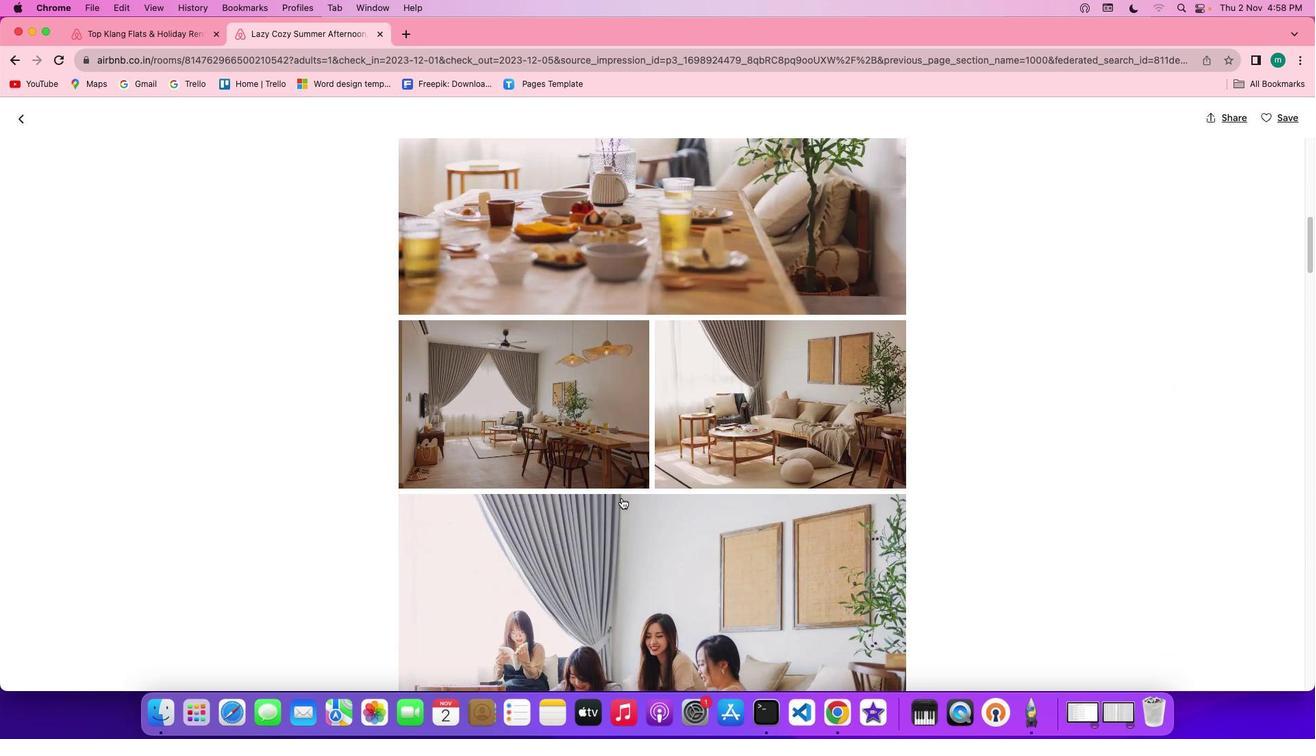 
Action: Mouse scrolled (621, 498) with delta (0, -1)
Screenshot: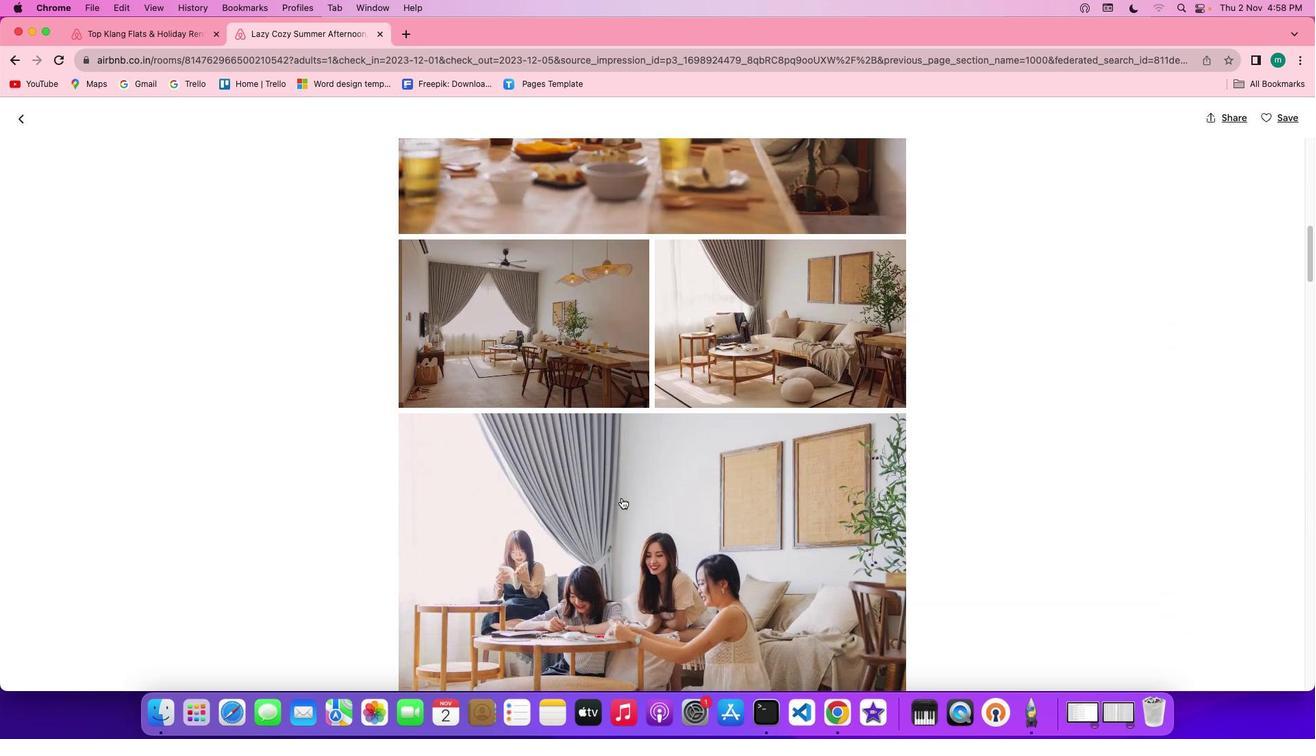 
Action: Mouse scrolled (621, 498) with delta (0, 0)
Screenshot: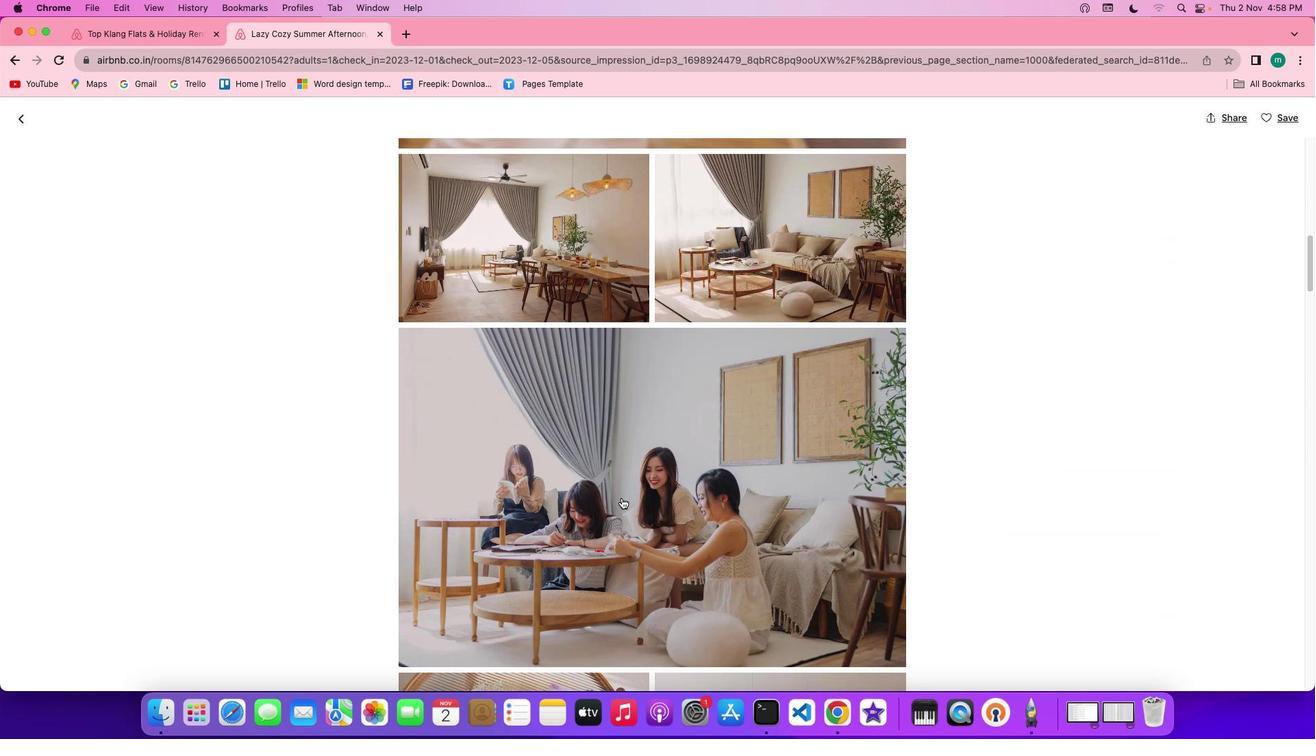 
Action: Mouse scrolled (621, 498) with delta (0, 0)
Screenshot: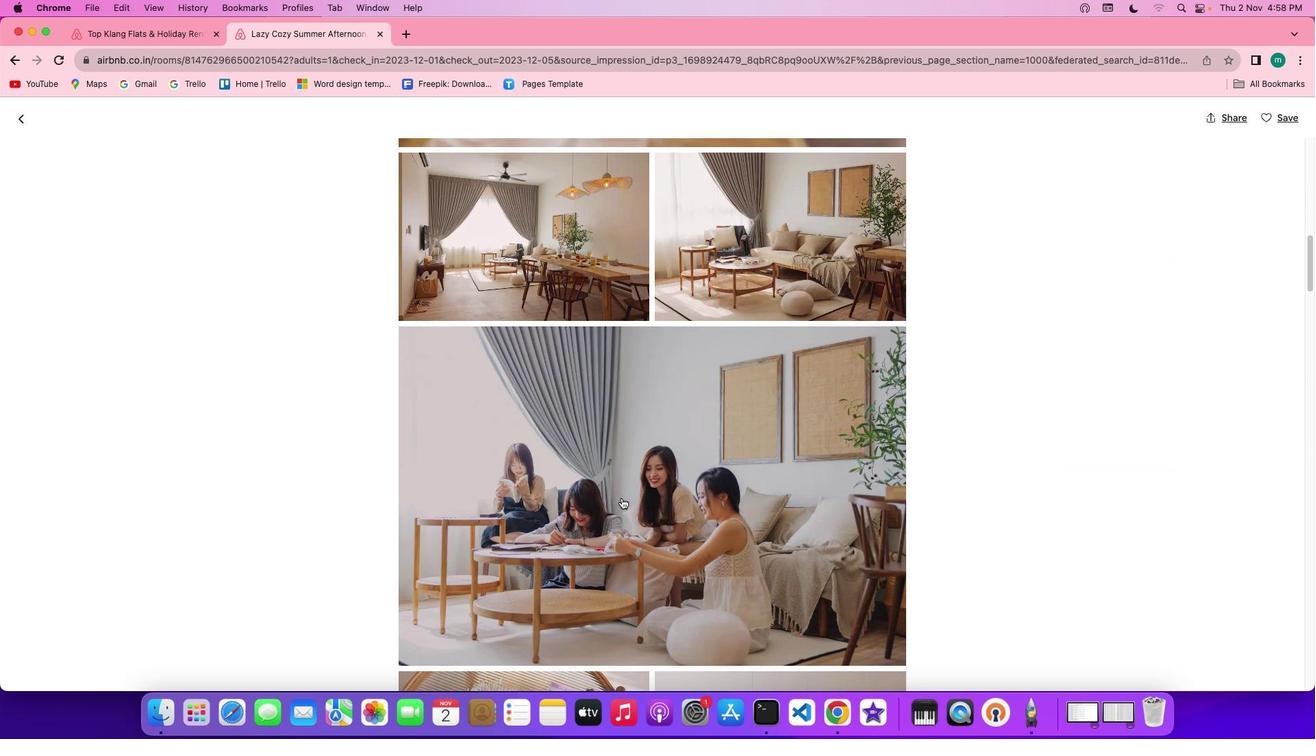 
Action: Mouse scrolled (621, 498) with delta (0, -1)
Screenshot: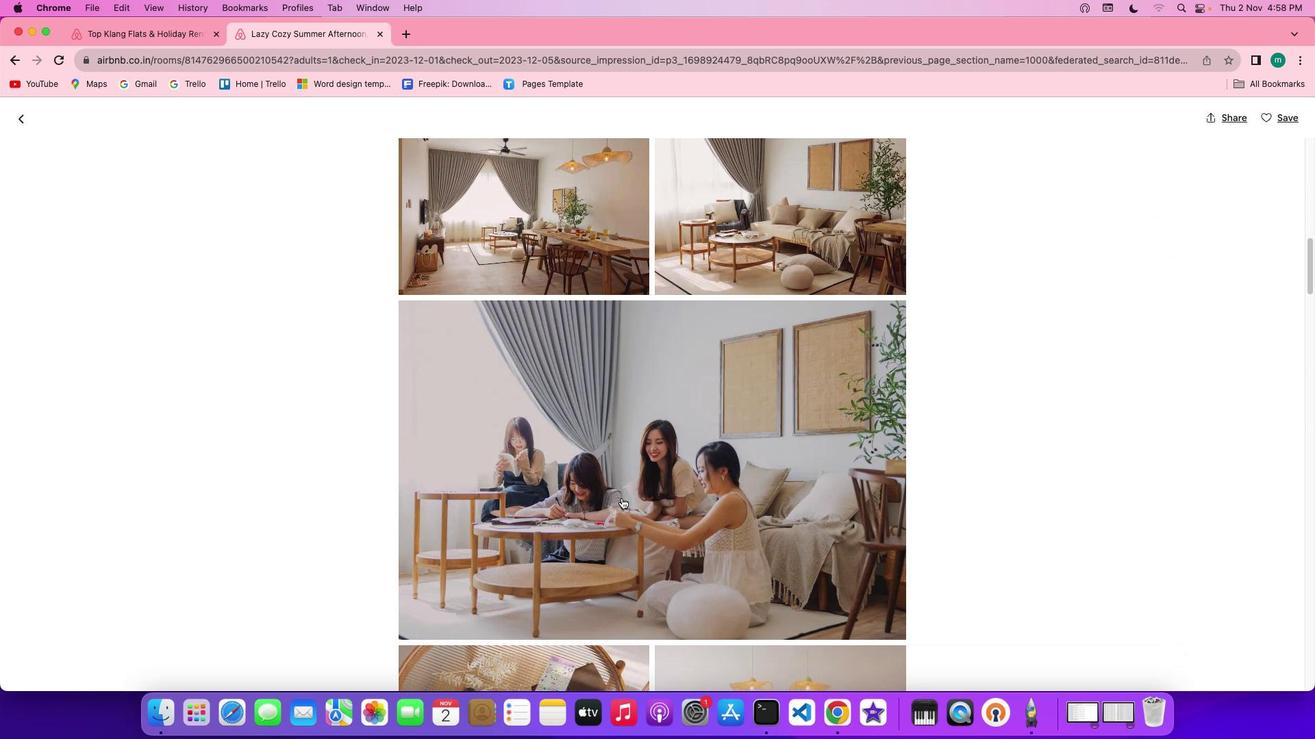 
Action: Mouse scrolled (621, 498) with delta (0, -2)
Screenshot: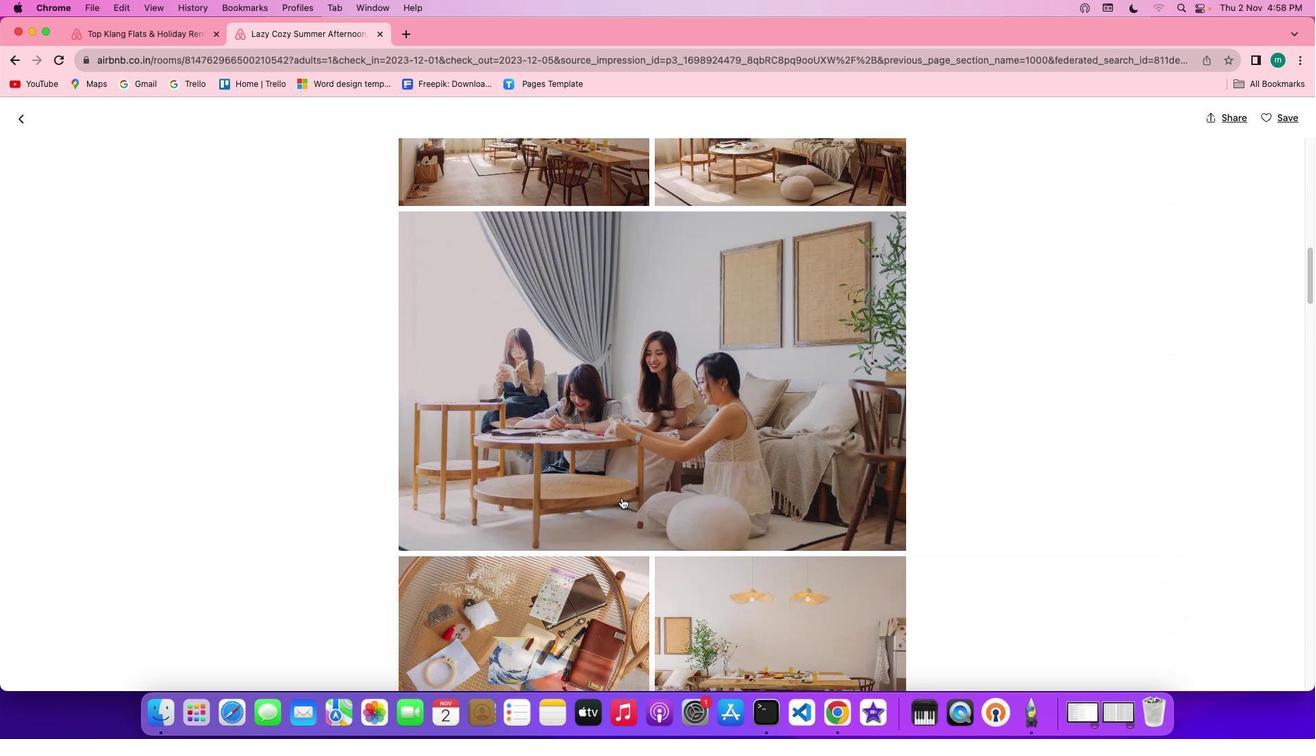 
Action: Mouse scrolled (621, 498) with delta (0, -2)
Screenshot: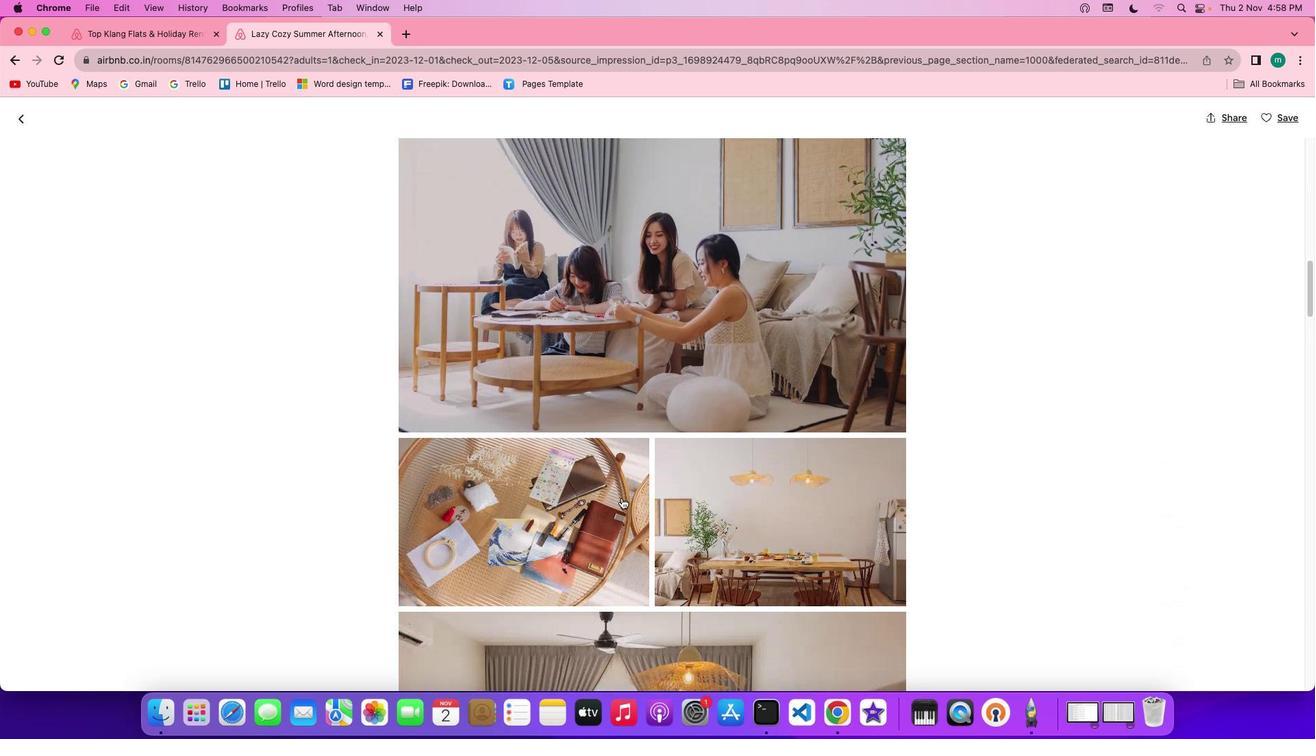 
Action: Mouse scrolled (621, 498) with delta (0, 0)
Screenshot: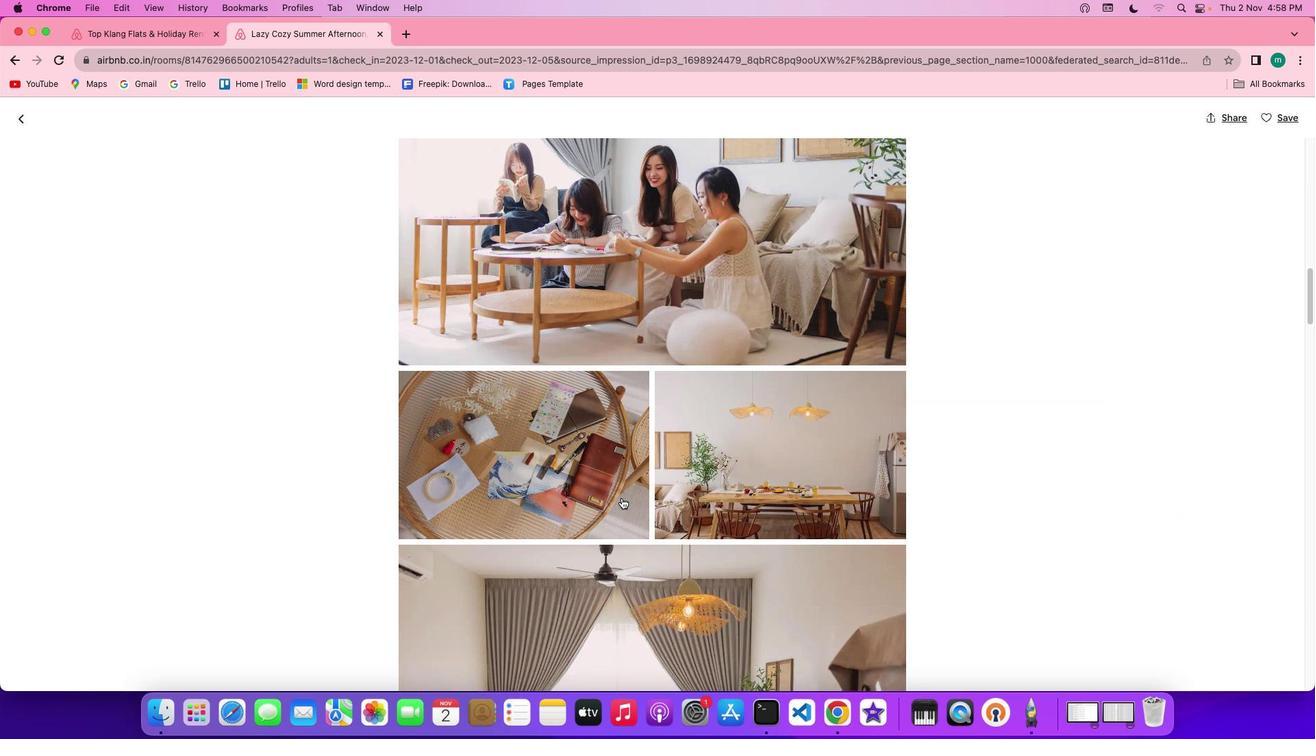
Action: Mouse scrolled (621, 498) with delta (0, 0)
Screenshot: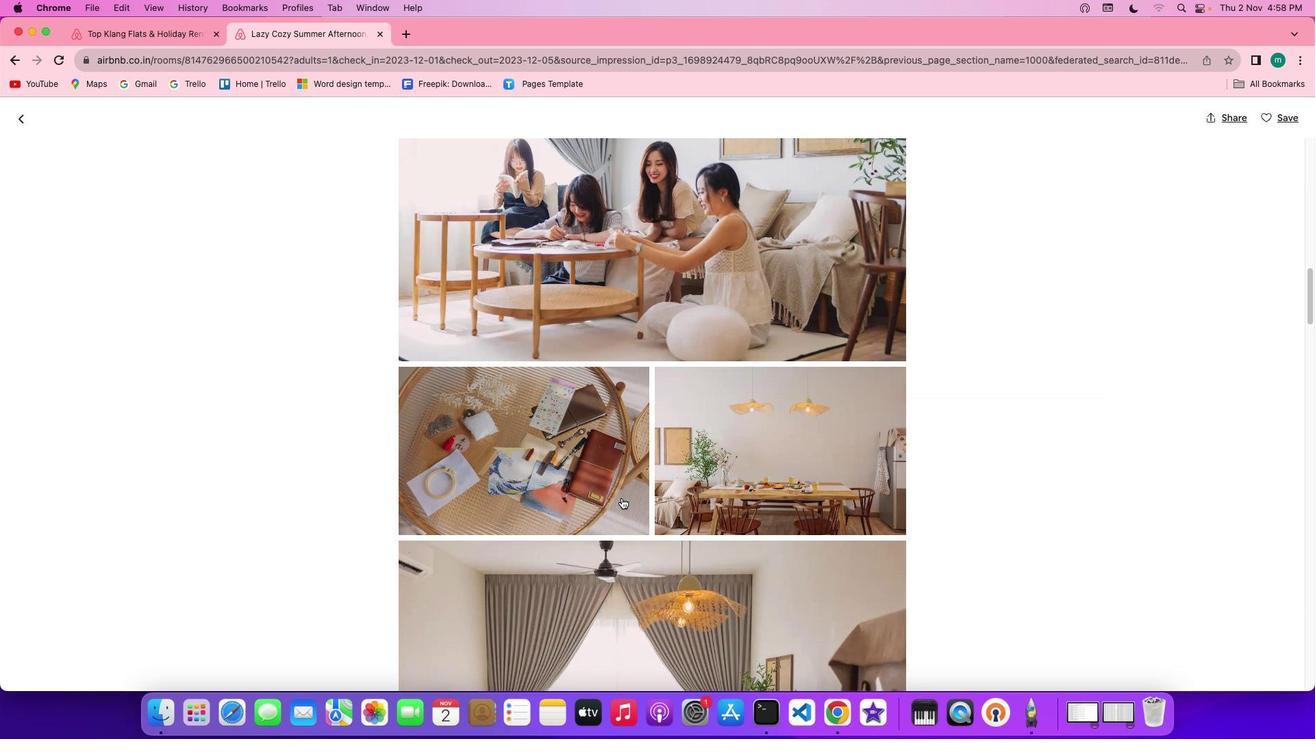 
Action: Mouse scrolled (621, 498) with delta (0, -1)
Screenshot: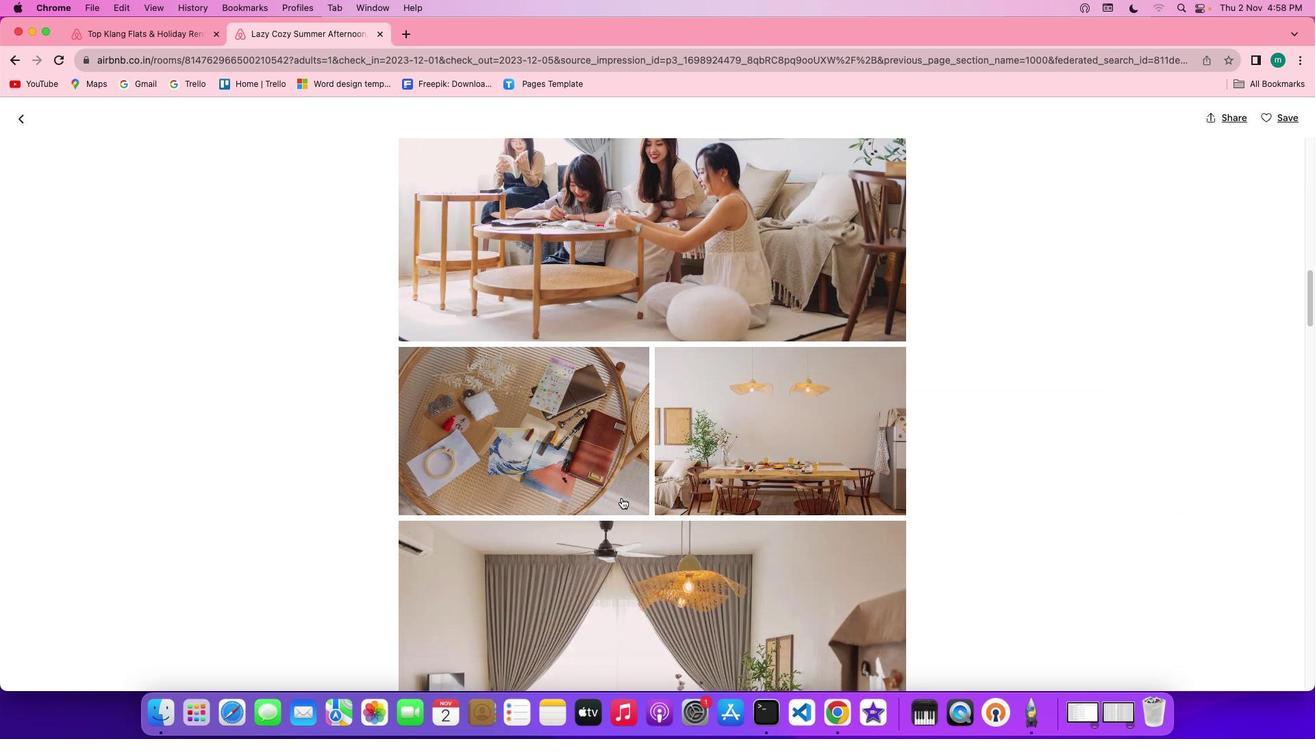 
Action: Mouse scrolled (621, 498) with delta (0, -2)
Screenshot: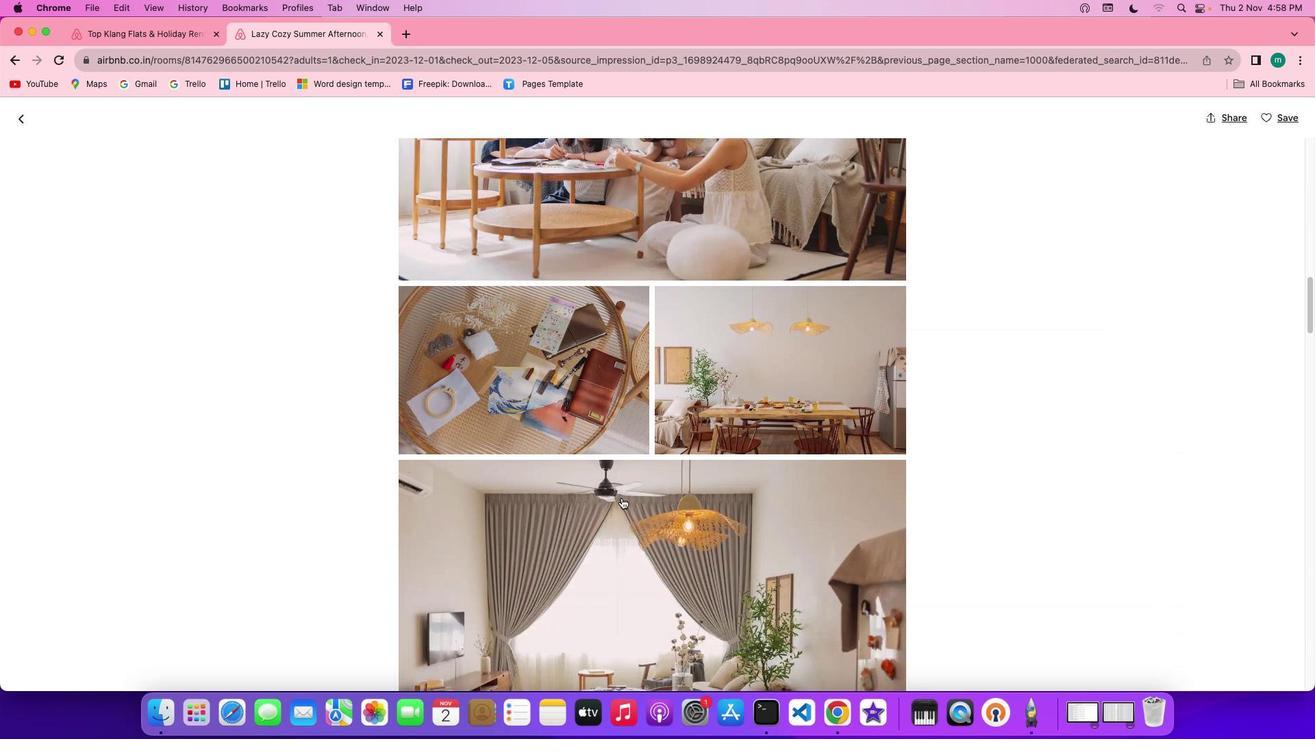 
Action: Mouse scrolled (621, 498) with delta (0, -2)
Screenshot: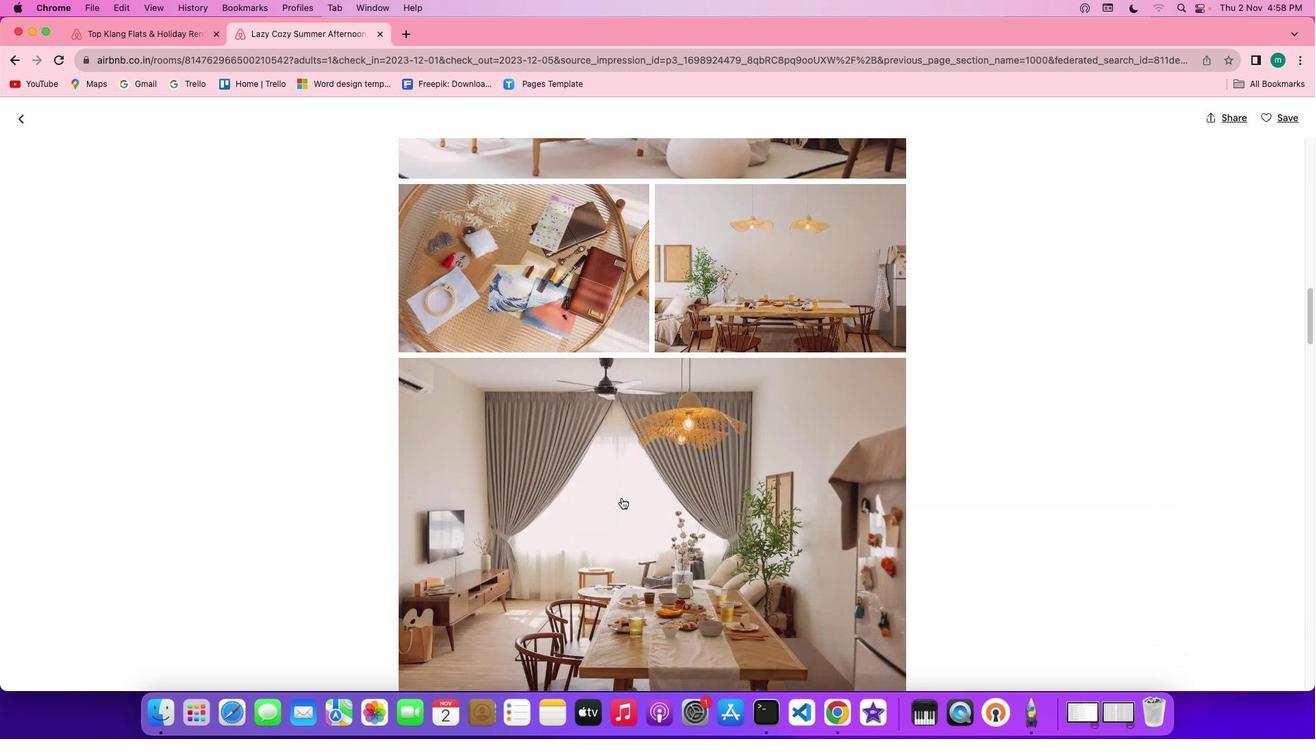 
Action: Mouse scrolled (621, 498) with delta (0, 0)
Screenshot: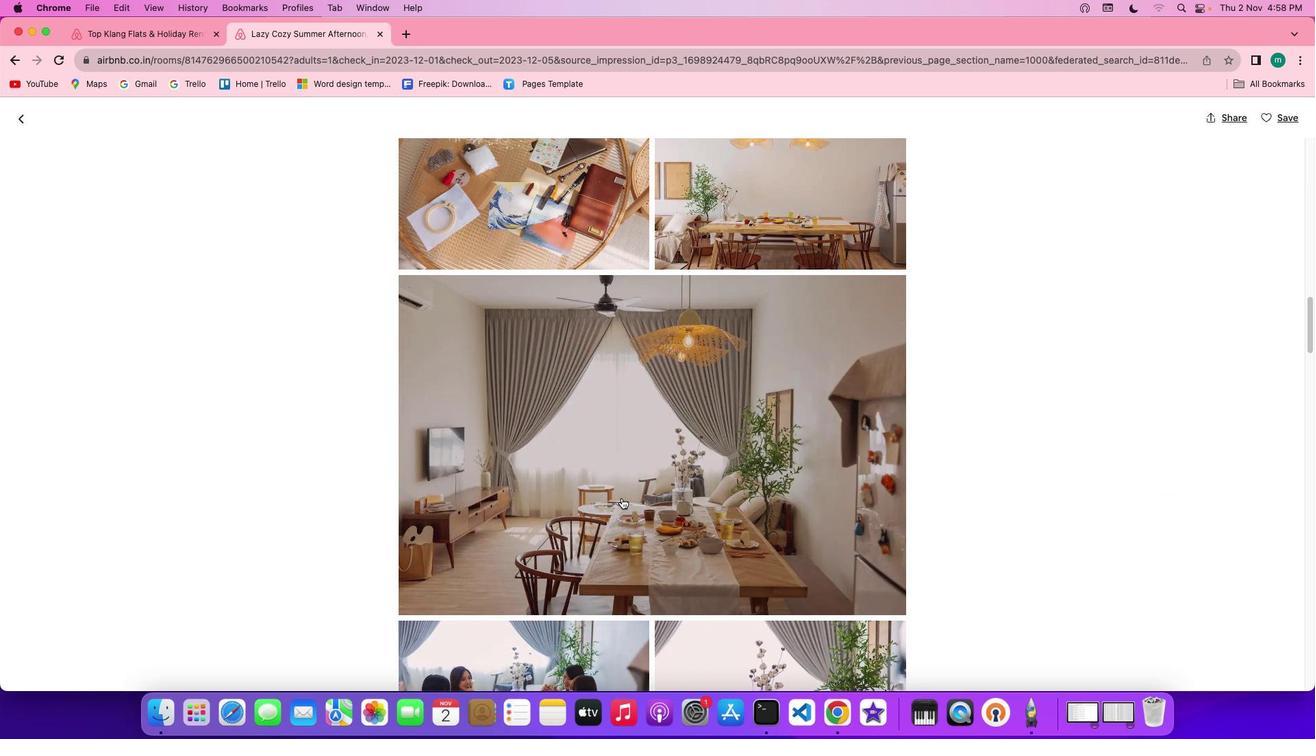 
Action: Mouse scrolled (621, 498) with delta (0, 0)
Screenshot: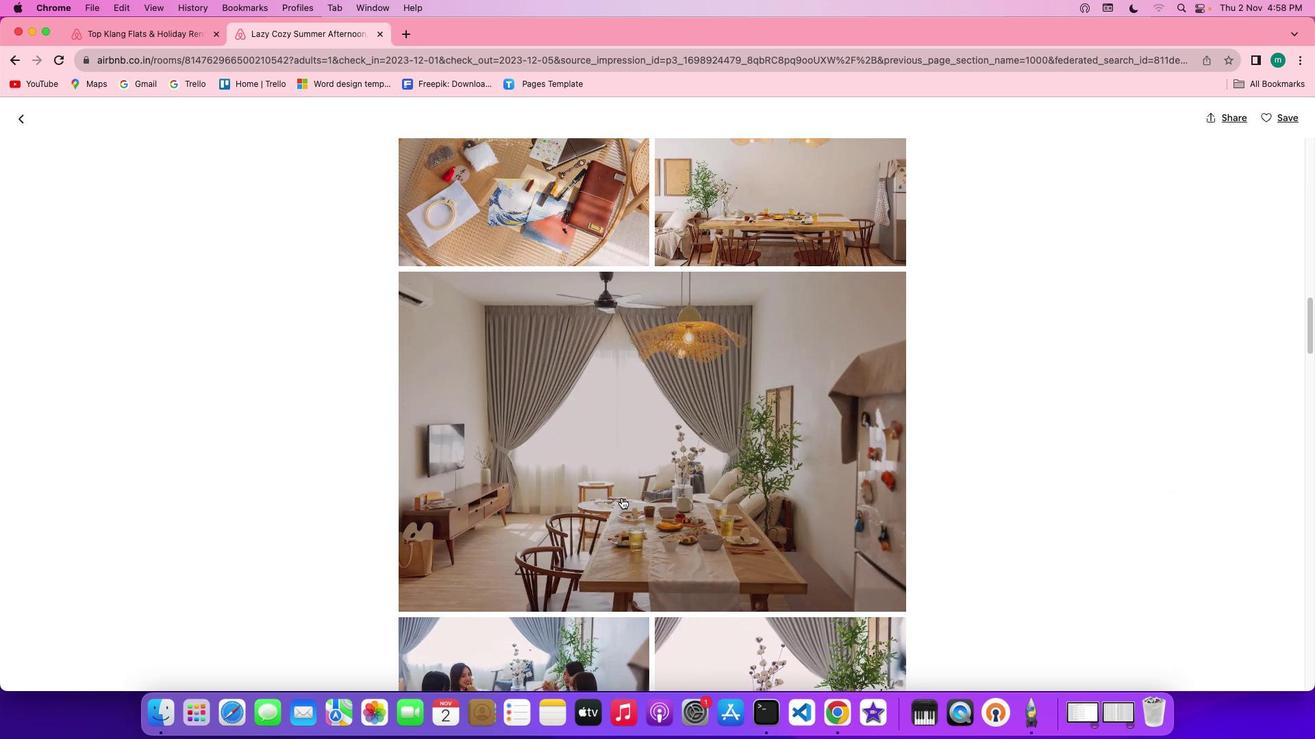 
Action: Mouse scrolled (621, 498) with delta (0, -1)
Screenshot: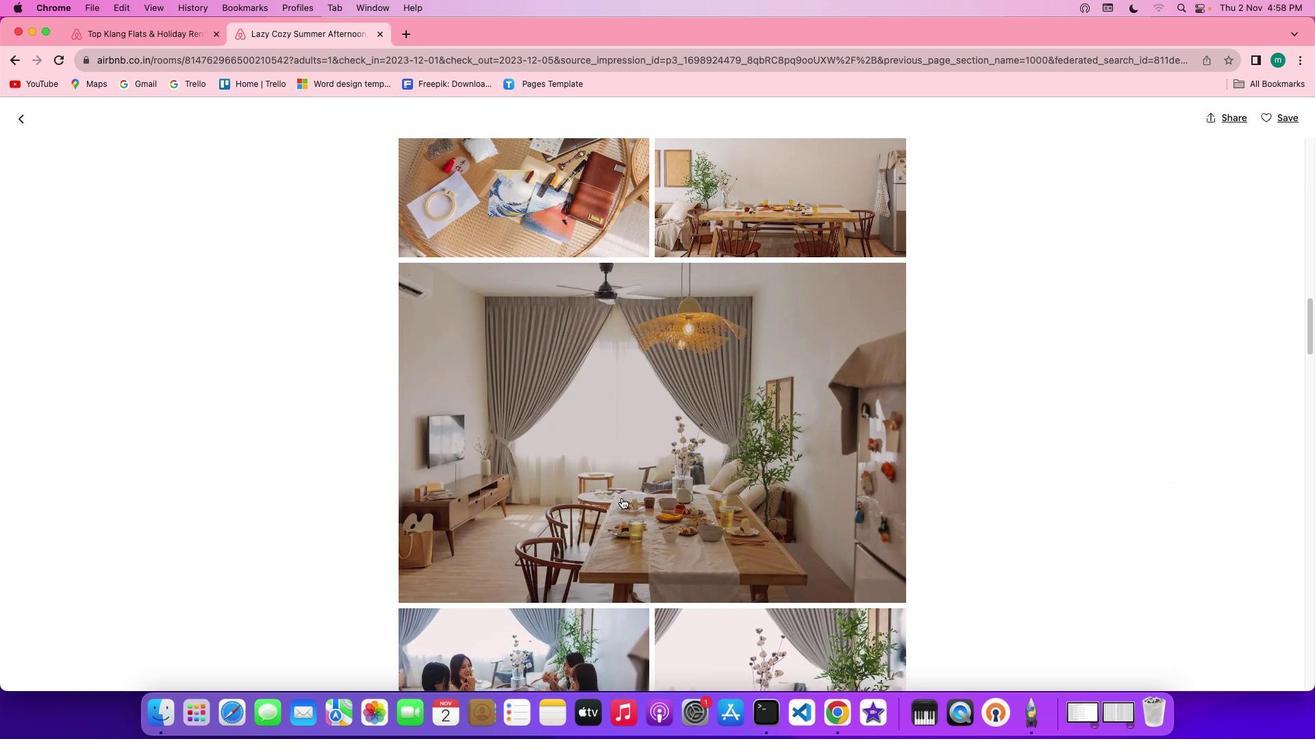 
Action: Mouse scrolled (621, 498) with delta (0, -2)
Screenshot: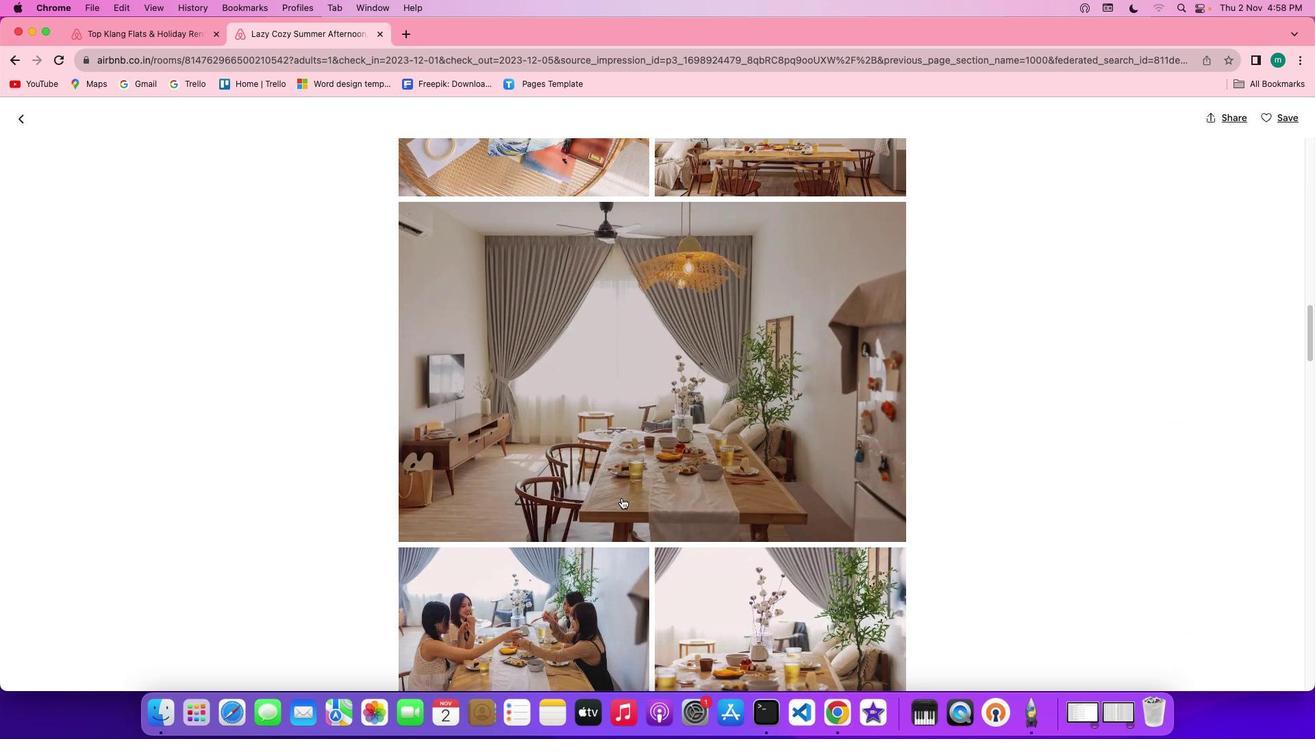 
Action: Mouse scrolled (621, 498) with delta (0, -2)
Screenshot: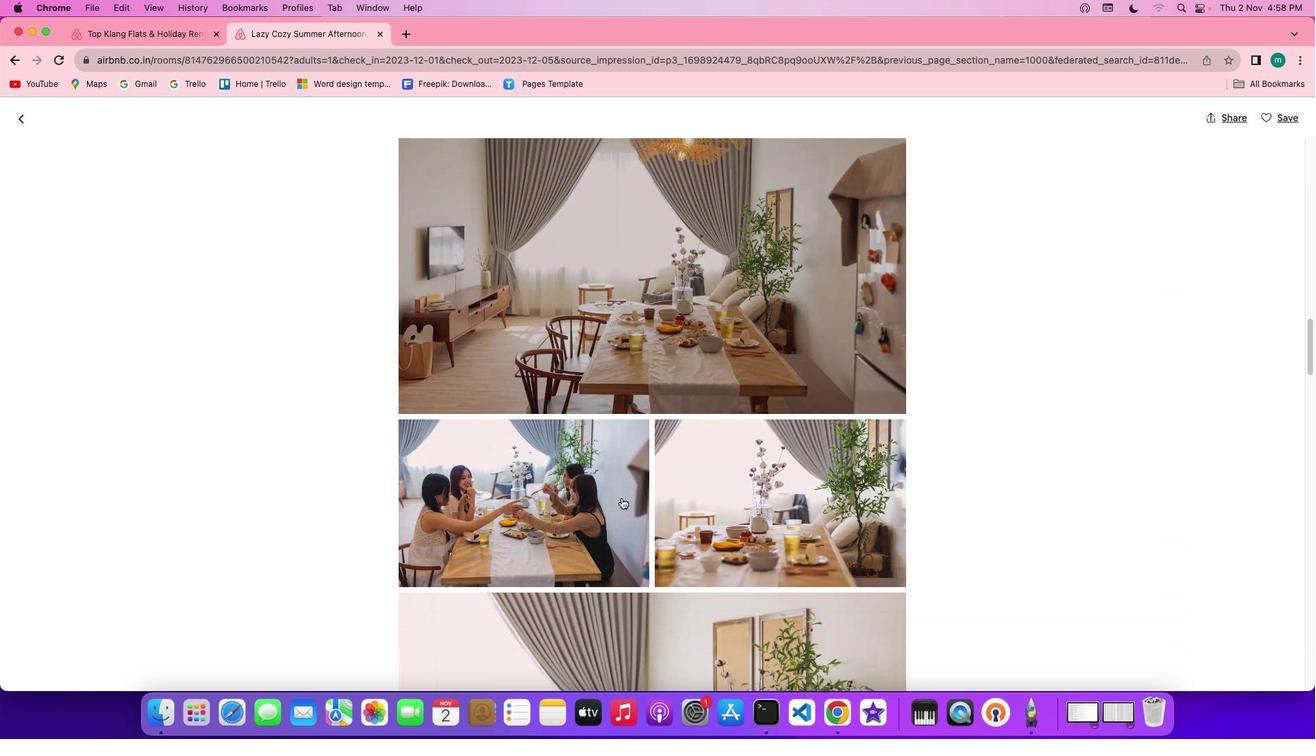 
Action: Mouse scrolled (621, 498) with delta (0, 0)
Screenshot: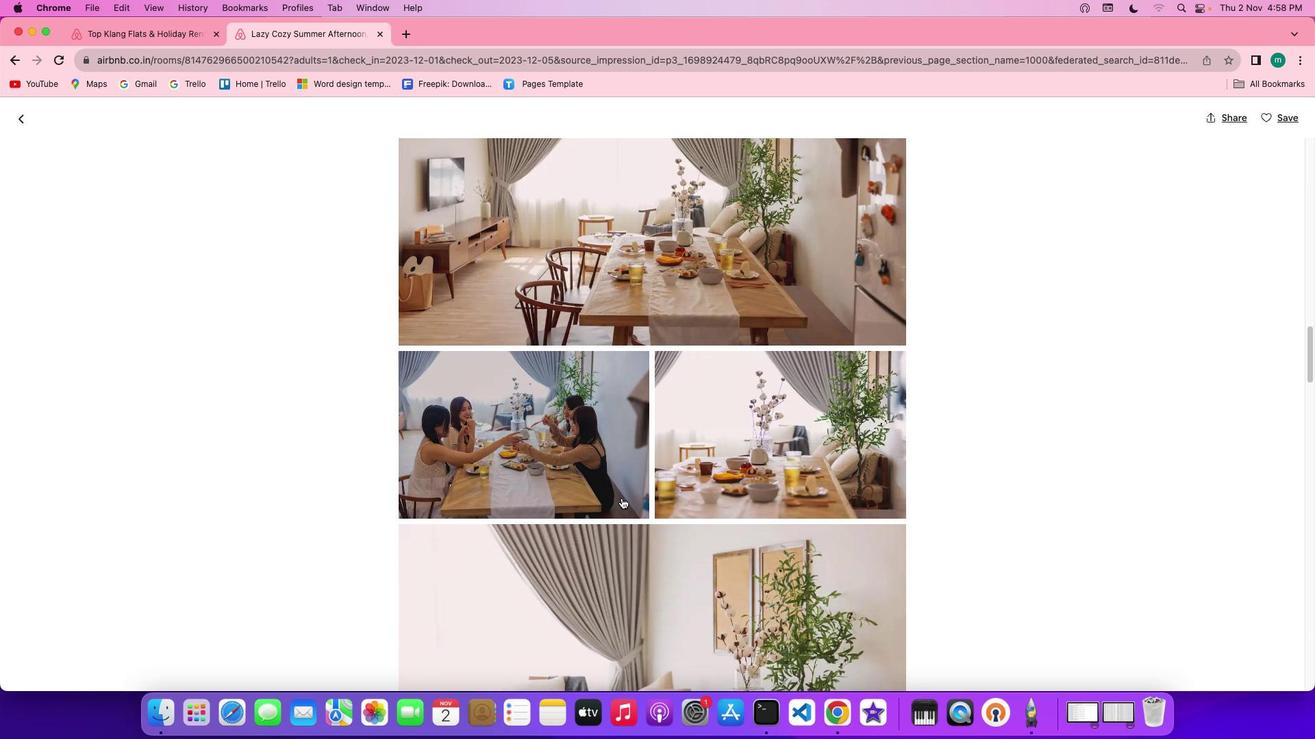 
Action: Mouse scrolled (621, 498) with delta (0, 0)
Screenshot: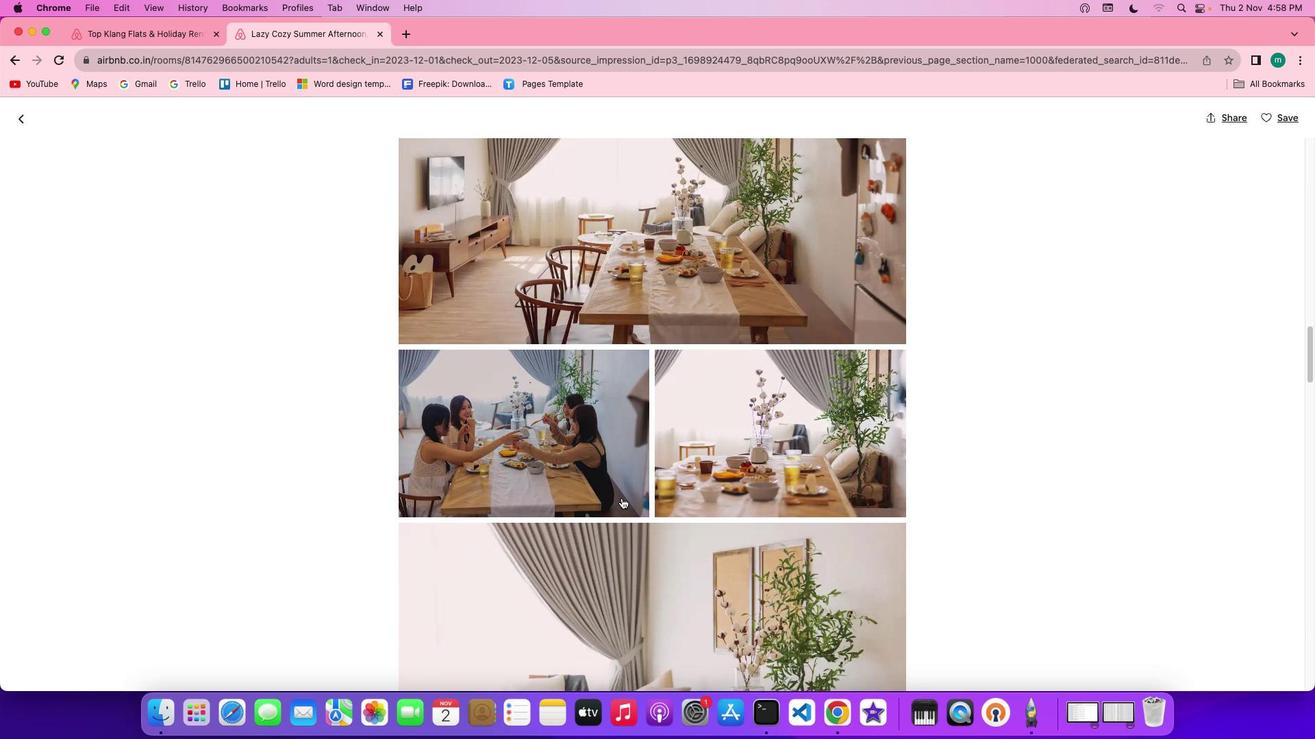 
Action: Mouse scrolled (621, 498) with delta (0, 0)
Screenshot: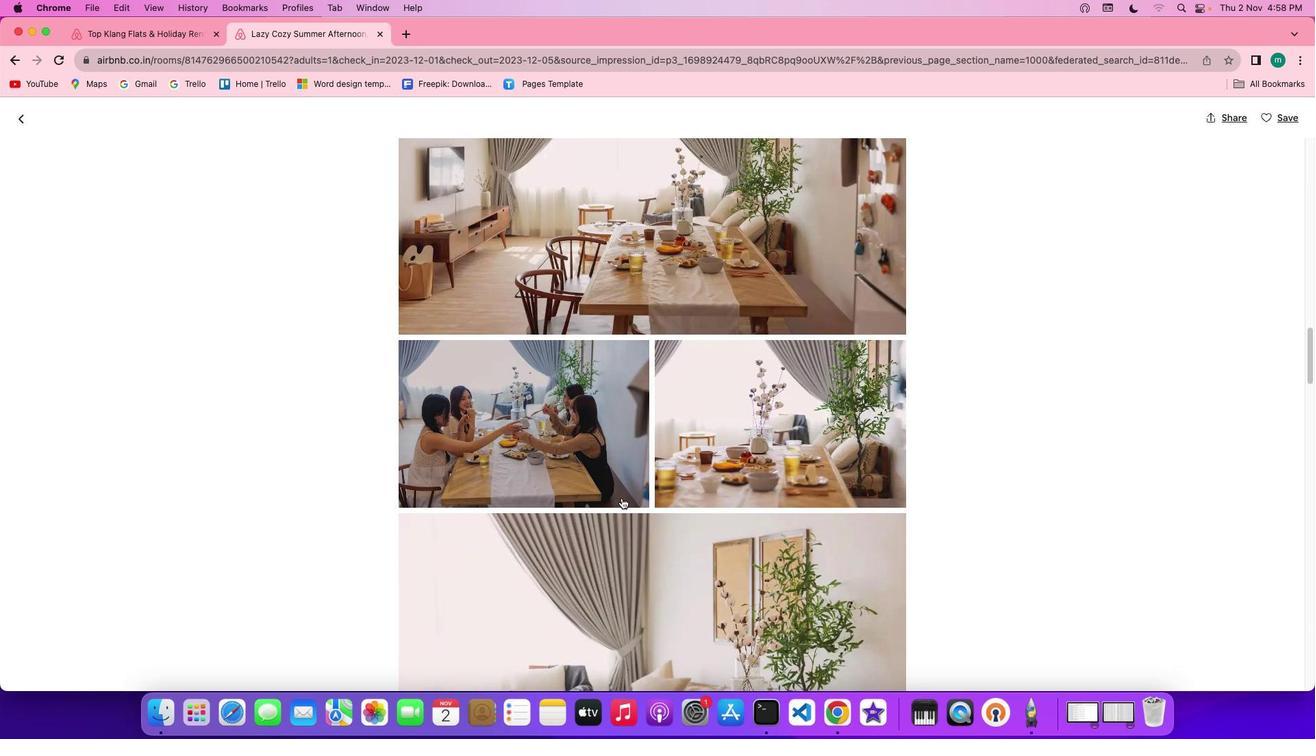 
Action: Mouse scrolled (621, 498) with delta (0, -1)
Screenshot: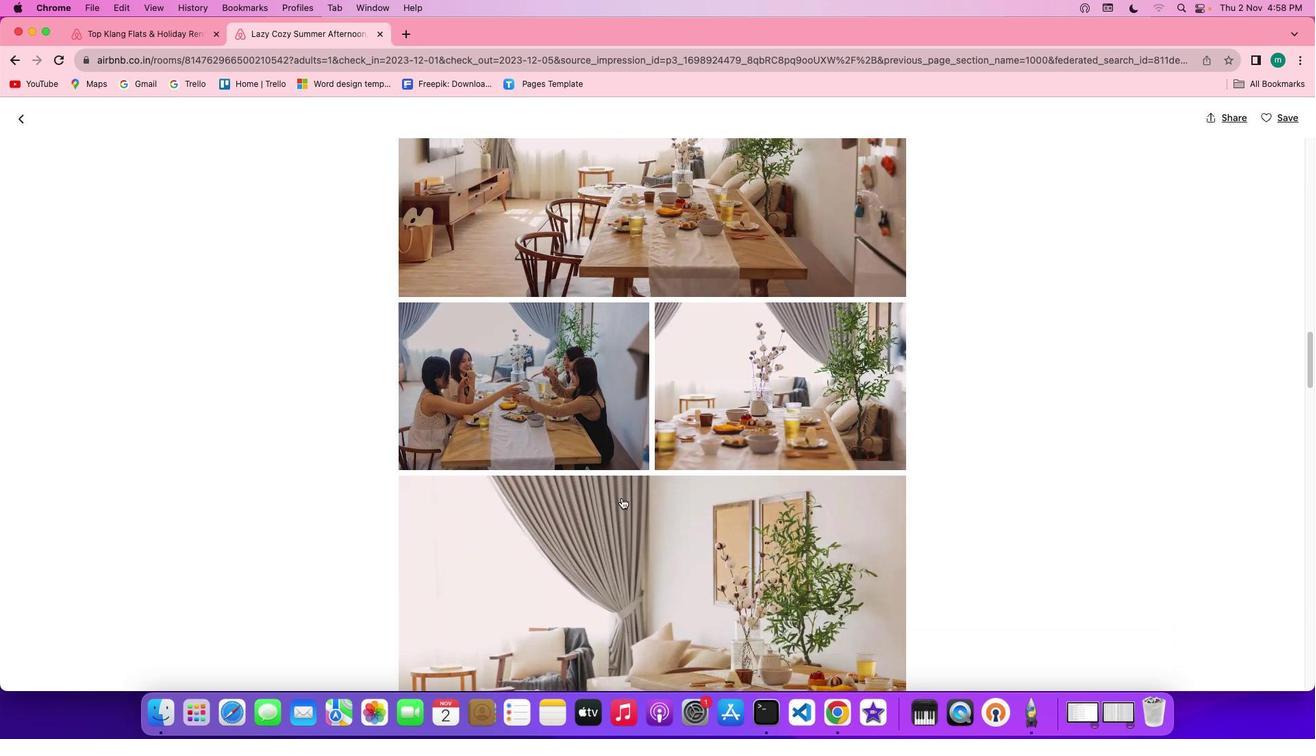 
Action: Mouse scrolled (621, 498) with delta (0, 0)
Screenshot: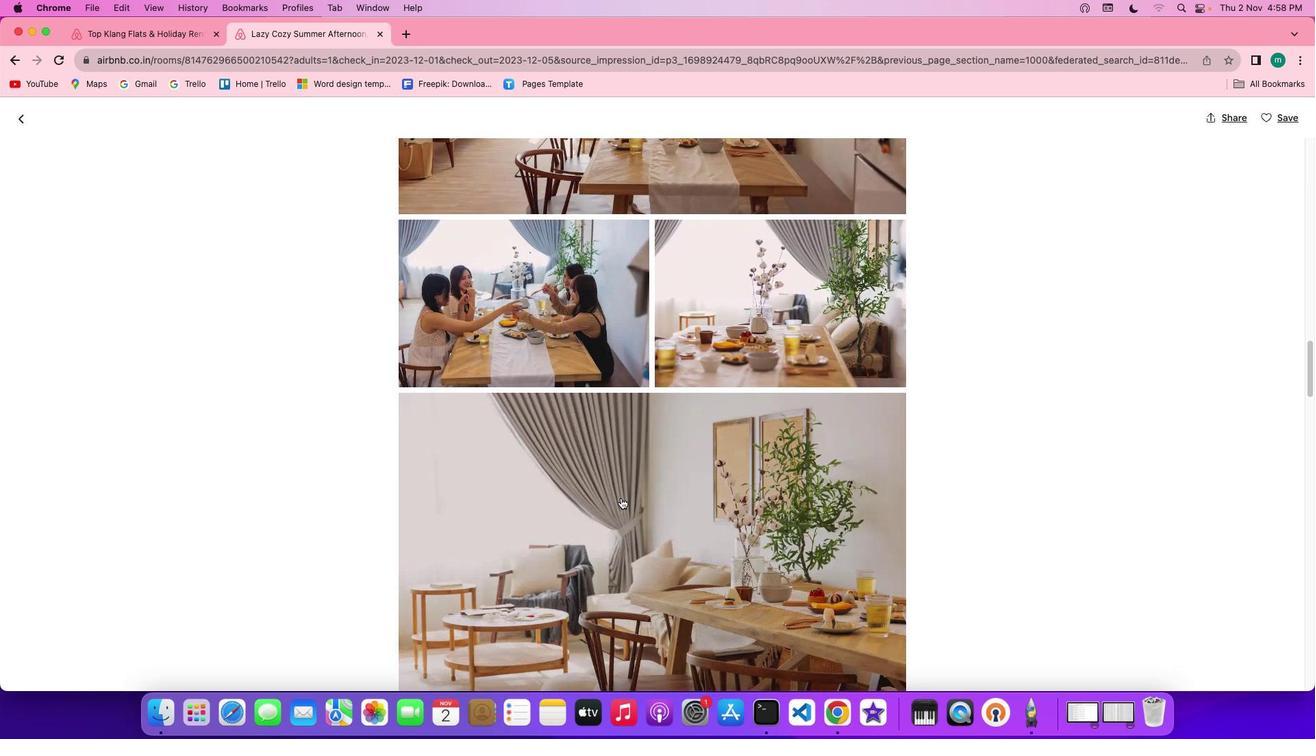 
Action: Mouse moved to (621, 498)
Screenshot: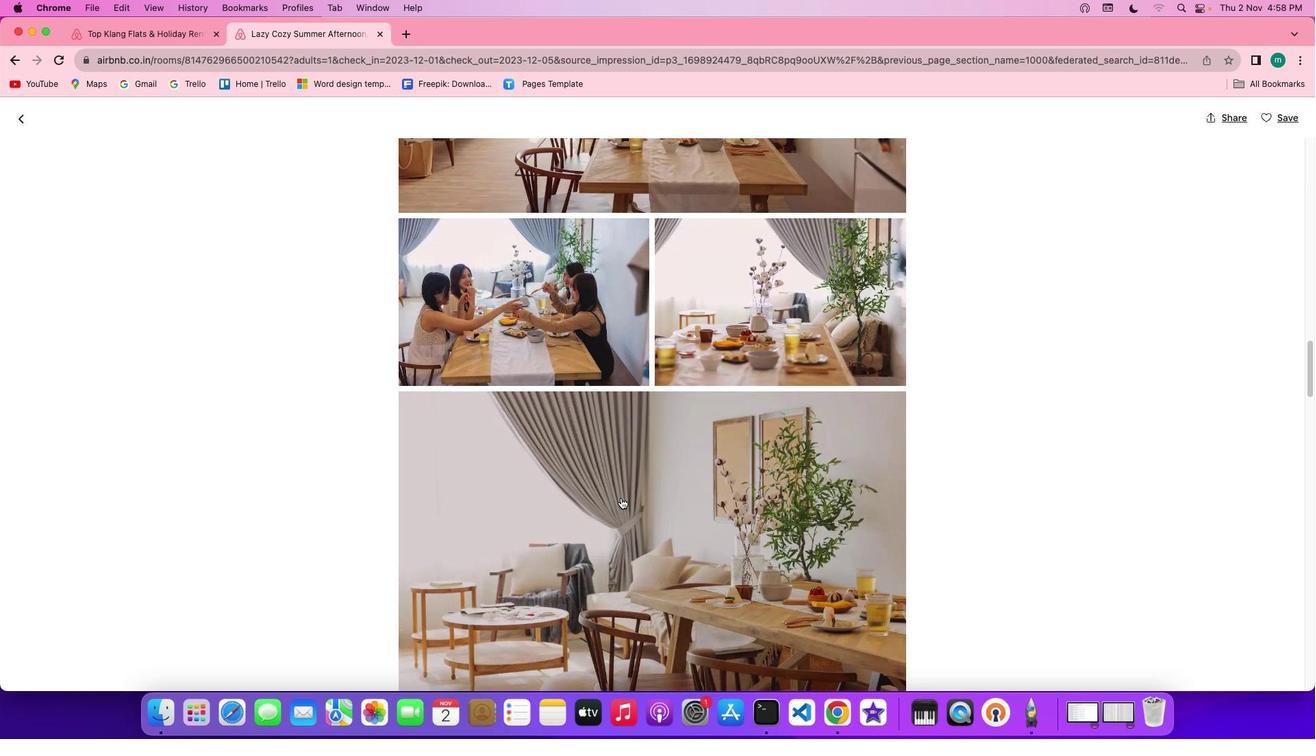
Action: Mouse scrolled (621, 498) with delta (0, 0)
Screenshot: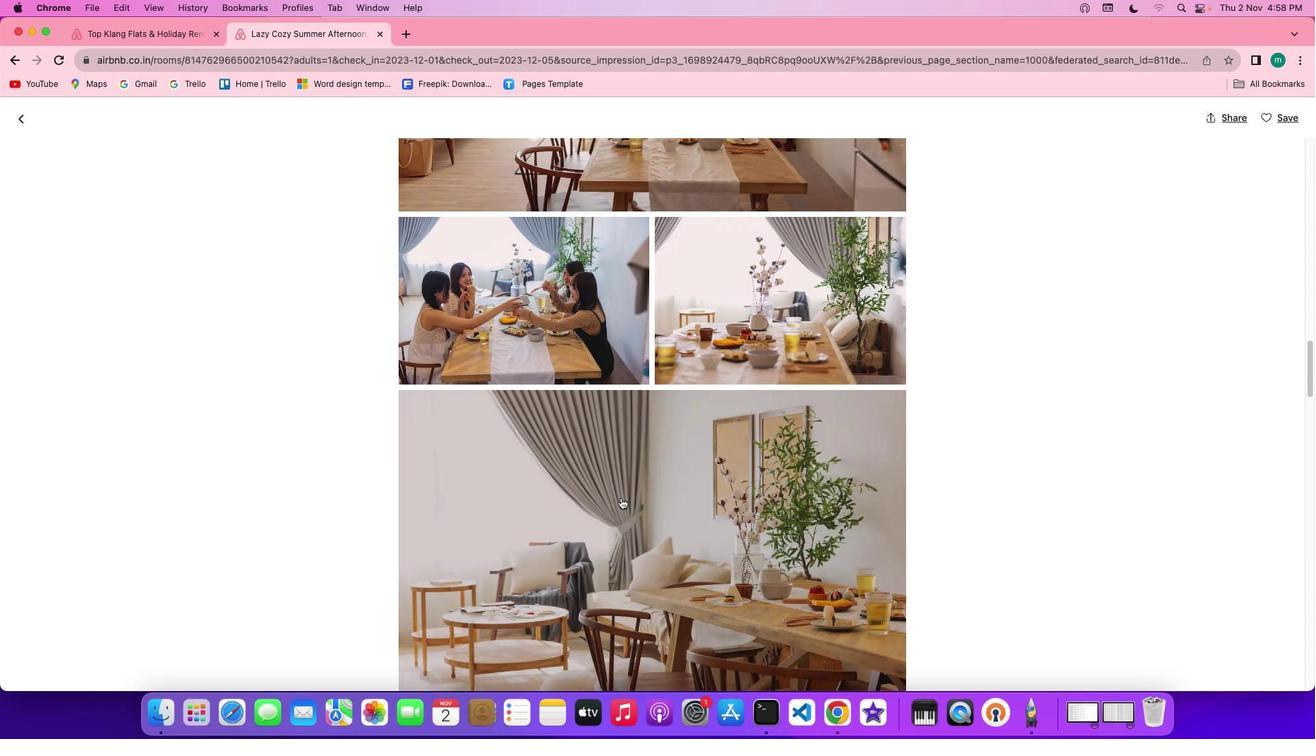 
Action: Mouse scrolled (621, 498) with delta (0, 0)
Screenshot: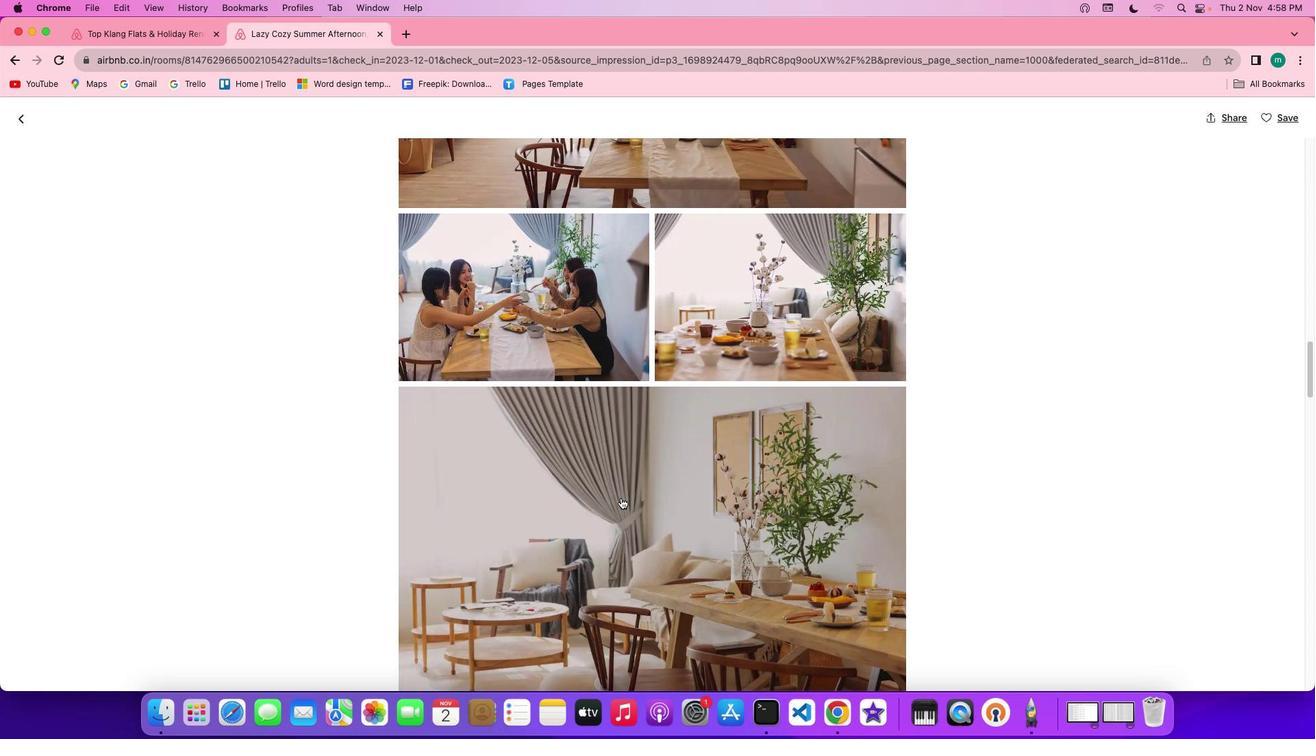 
Action: Mouse scrolled (621, 498) with delta (0, 0)
Screenshot: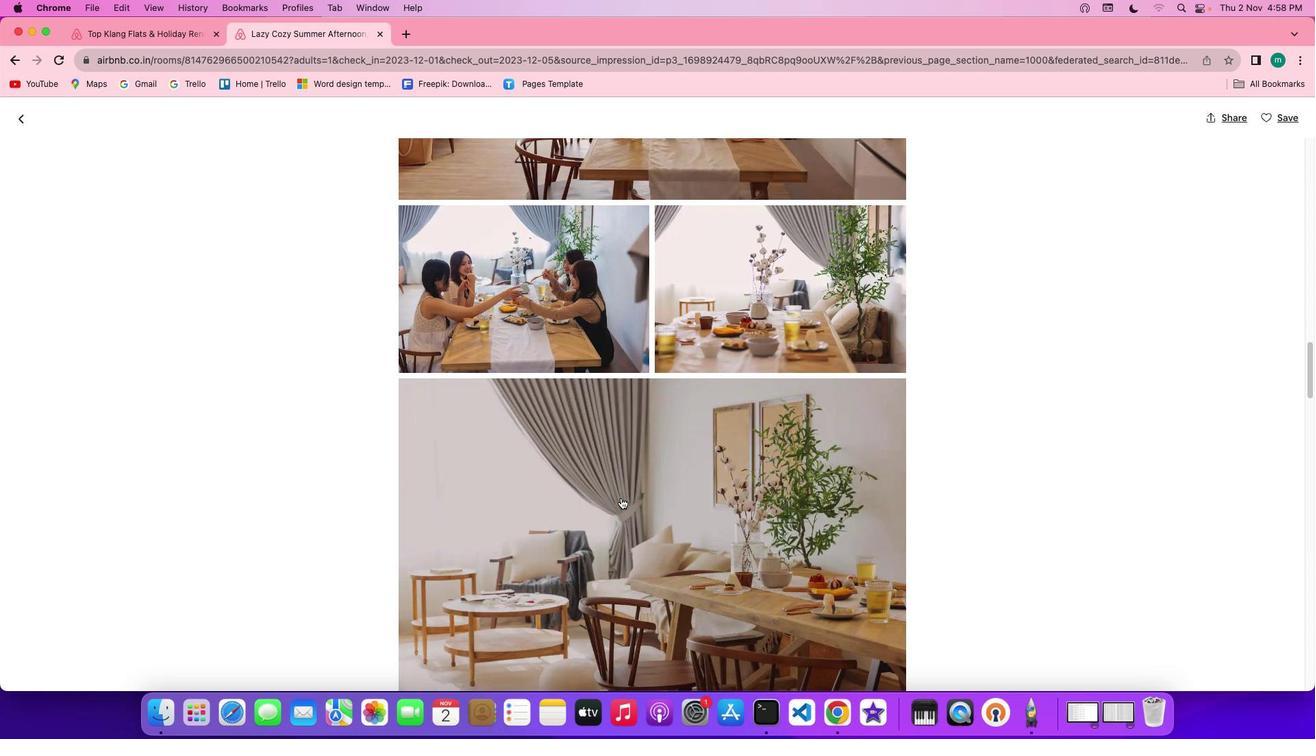 
Action: Mouse scrolled (621, 498) with delta (0, 0)
Screenshot: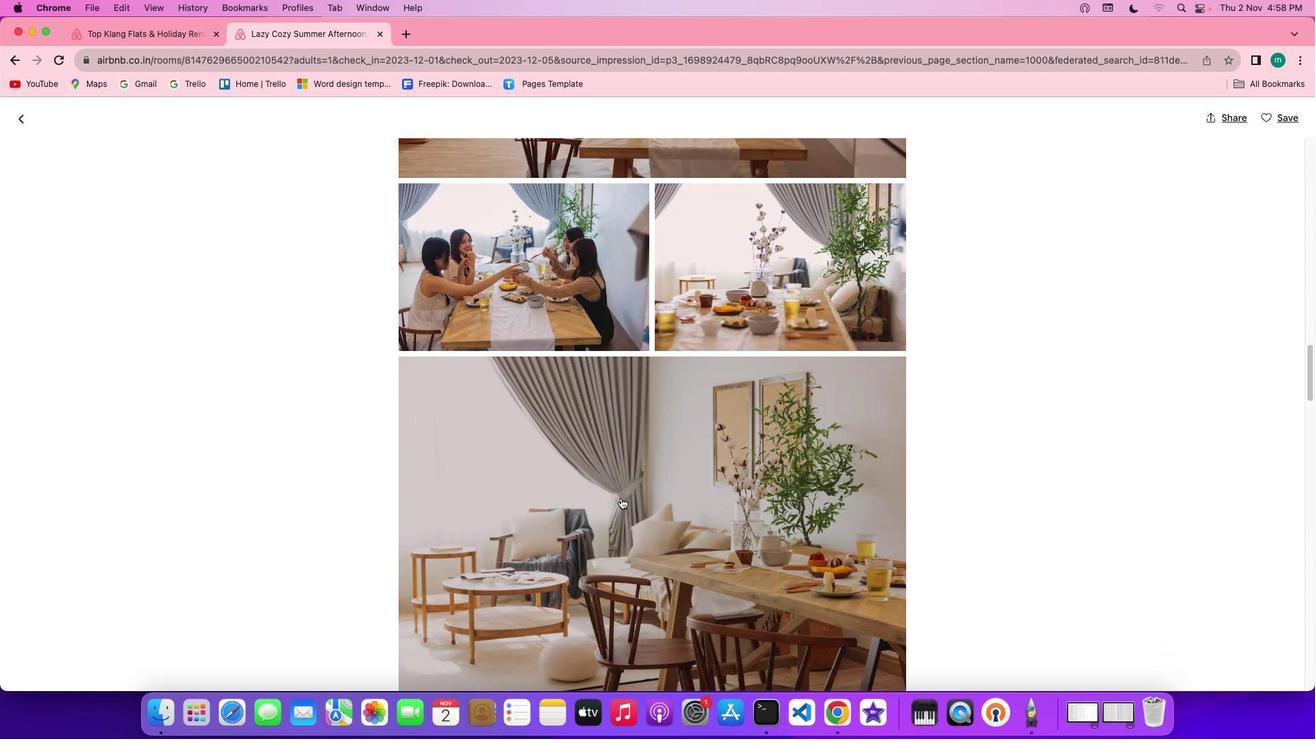 
Action: Mouse scrolled (621, 498) with delta (0, 0)
Screenshot: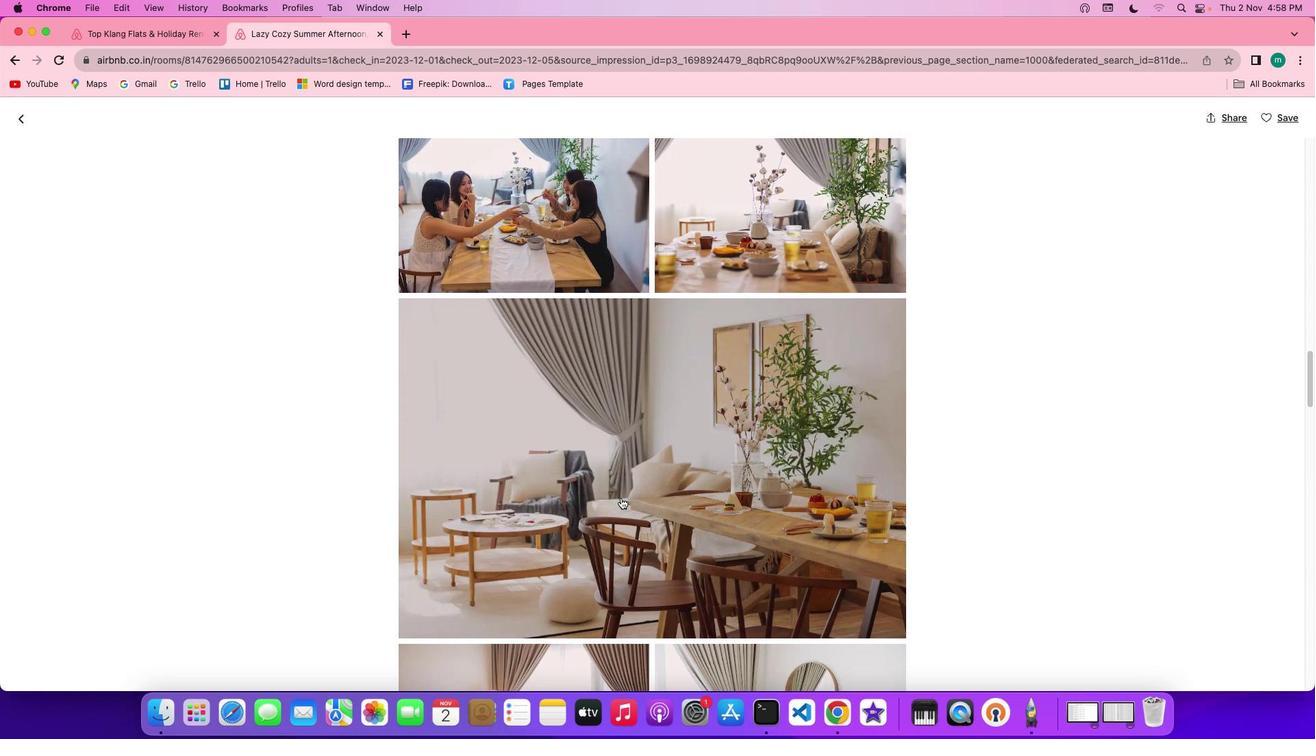 
Action: Mouse scrolled (621, 498) with delta (0, 0)
Screenshot: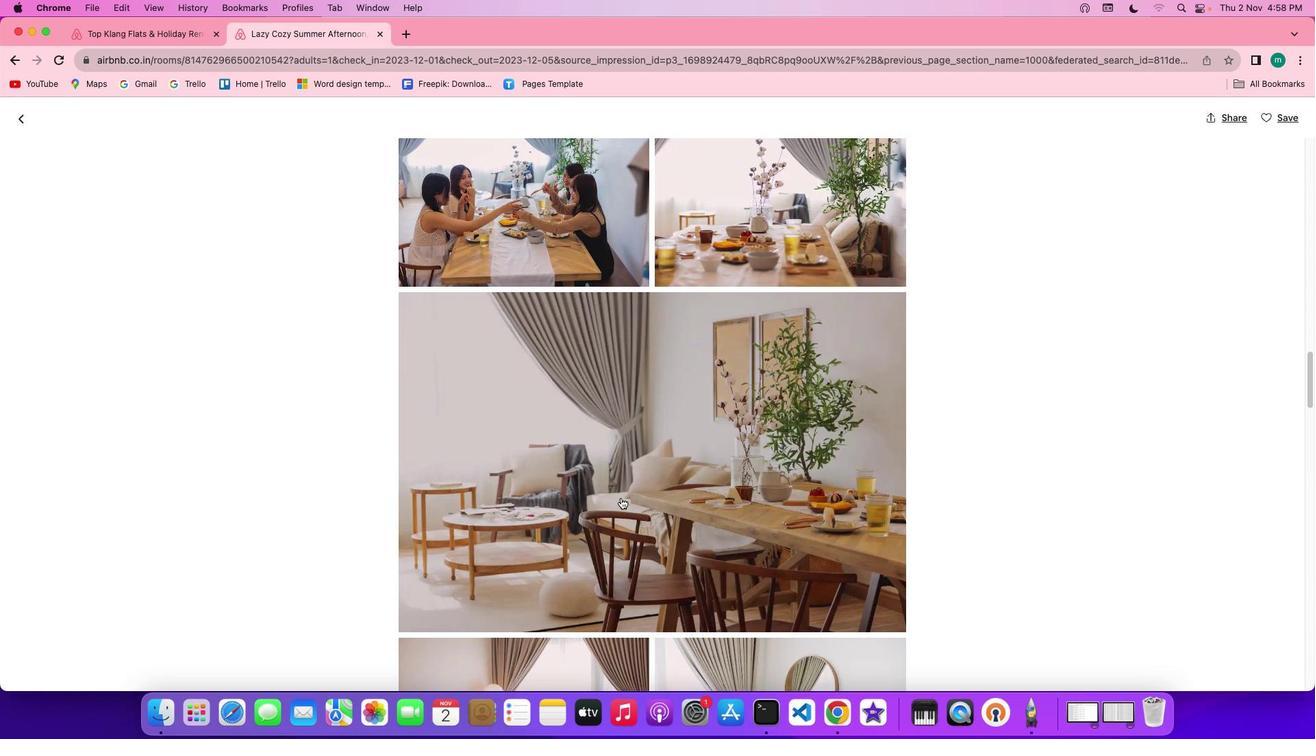 
Action: Mouse scrolled (621, 498) with delta (0, 0)
Screenshot: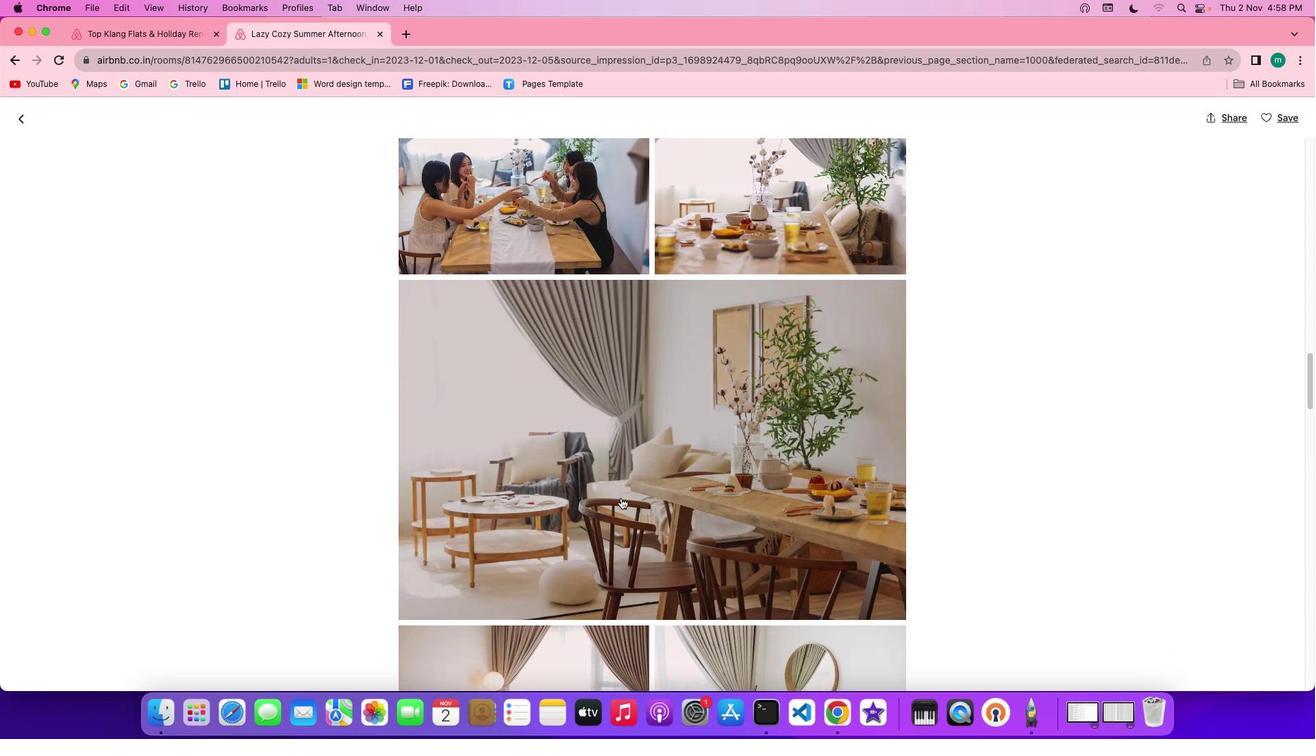
Action: Mouse scrolled (621, 498) with delta (0, -2)
Screenshot: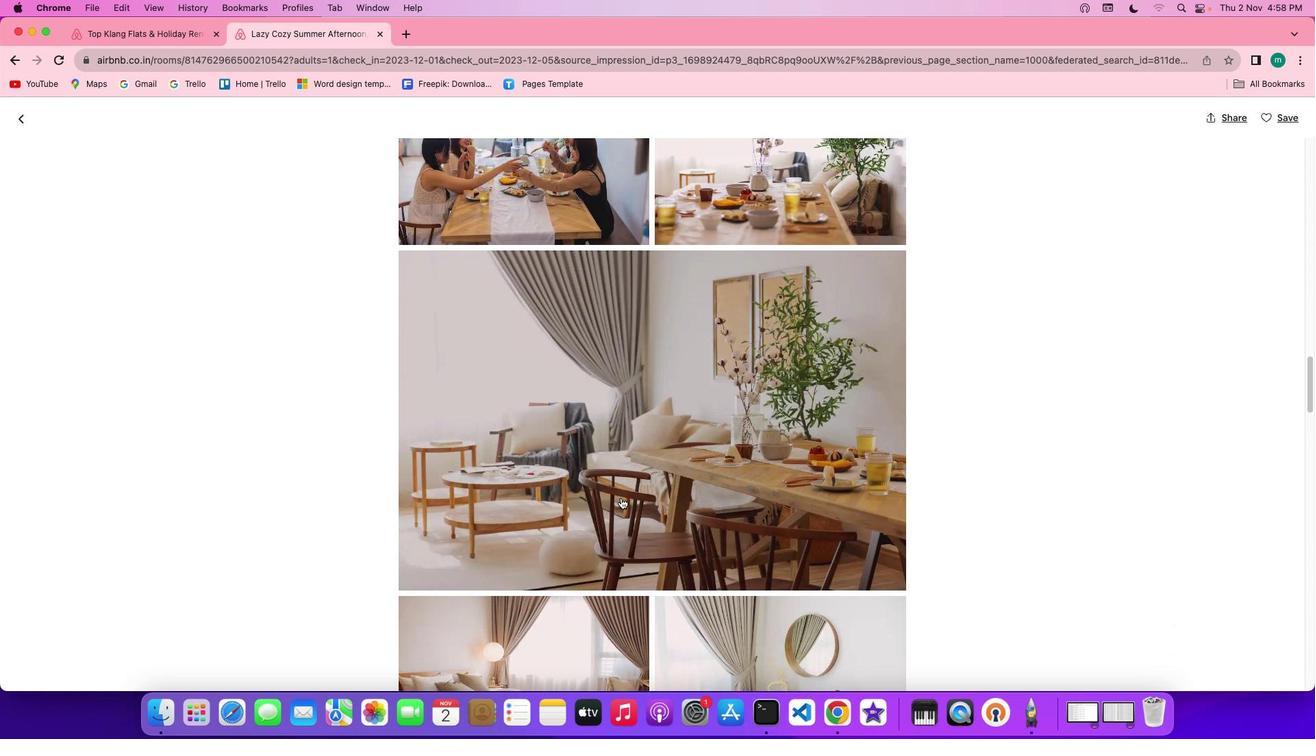 
Action: Mouse scrolled (621, 498) with delta (0, -2)
Screenshot: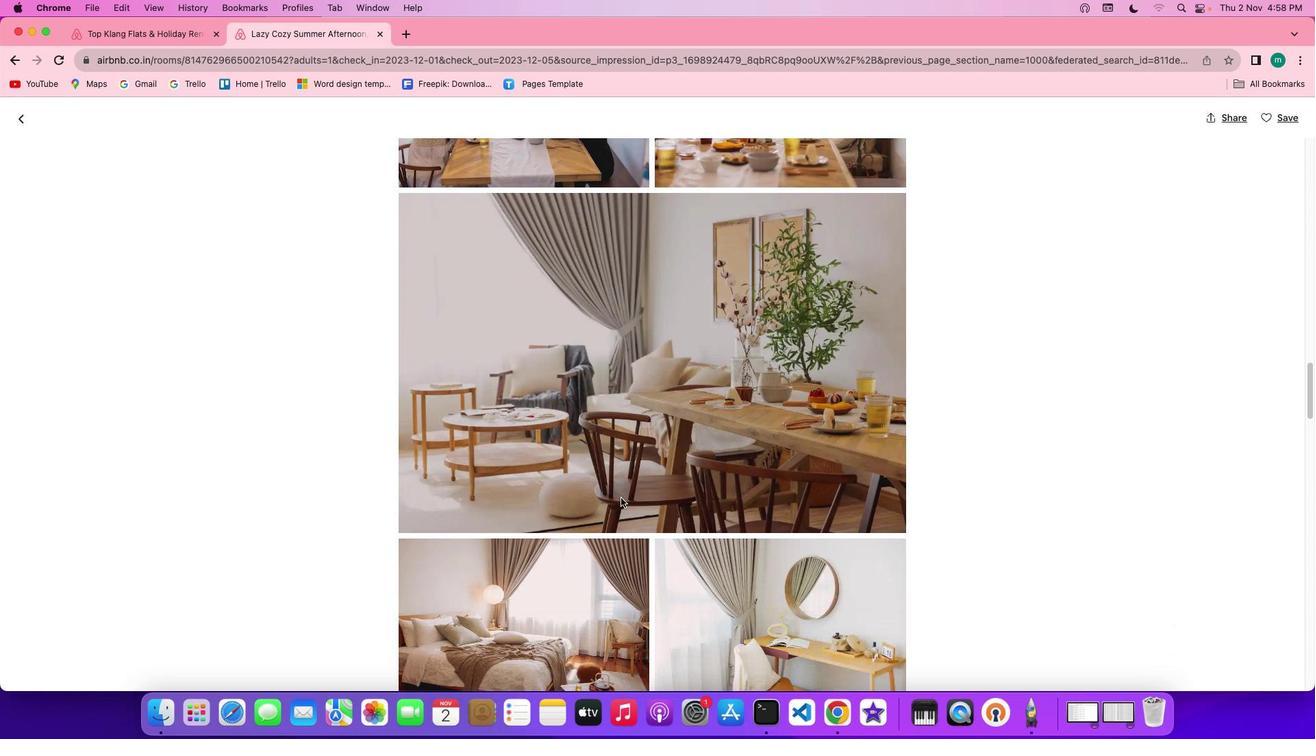 
Action: Mouse scrolled (621, 498) with delta (0, 0)
Screenshot: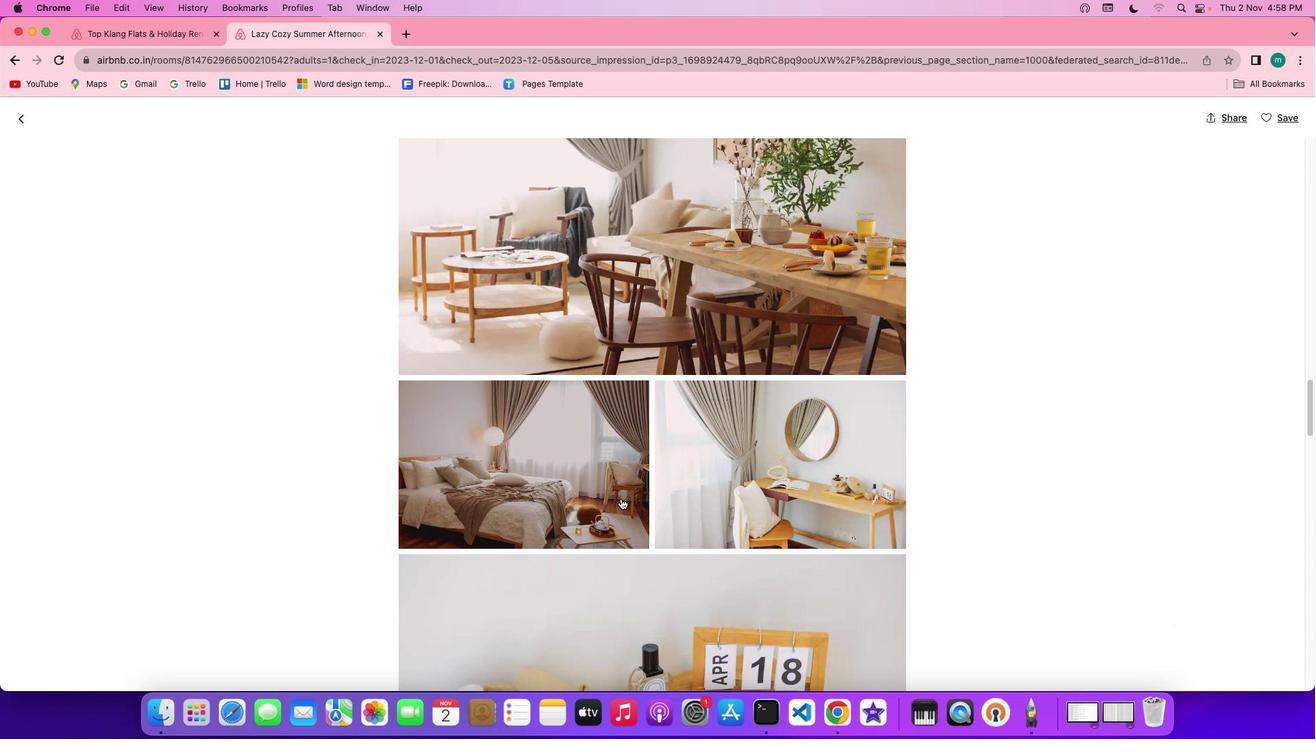 
Action: Mouse scrolled (621, 498) with delta (0, 0)
Screenshot: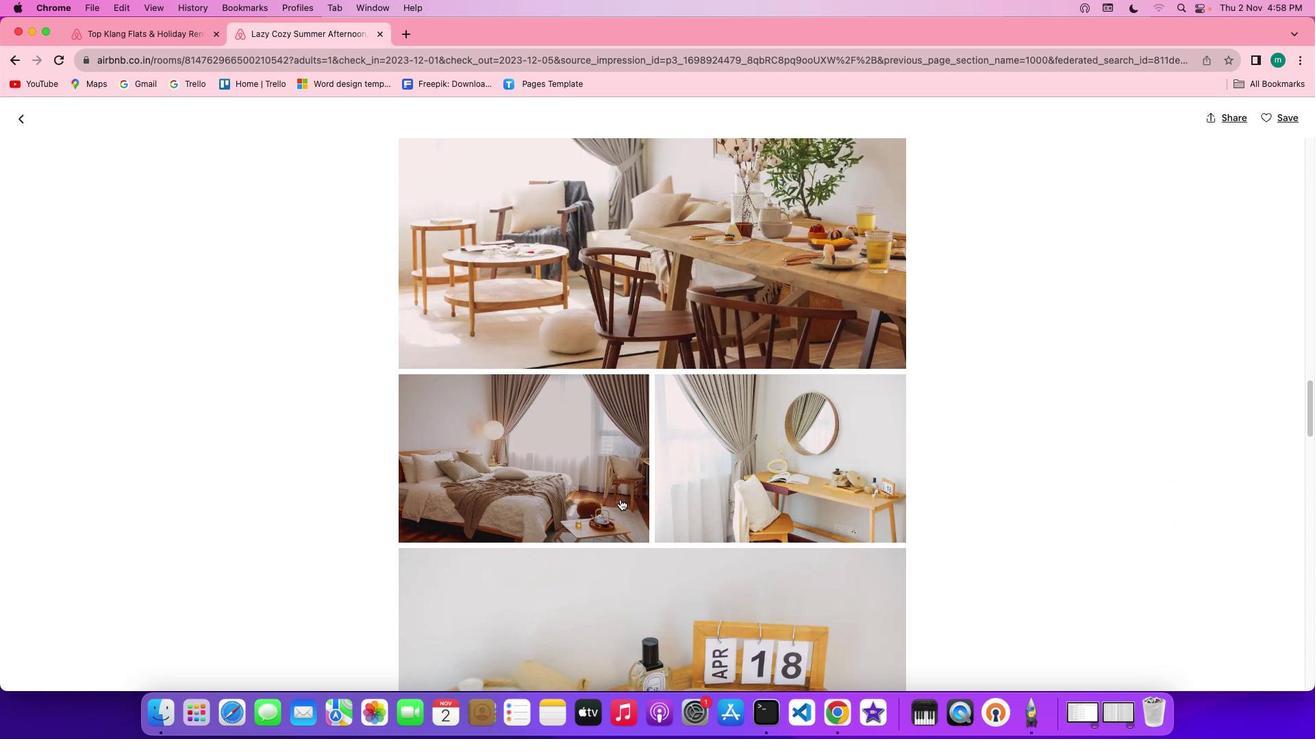
Action: Mouse moved to (620, 499)
Screenshot: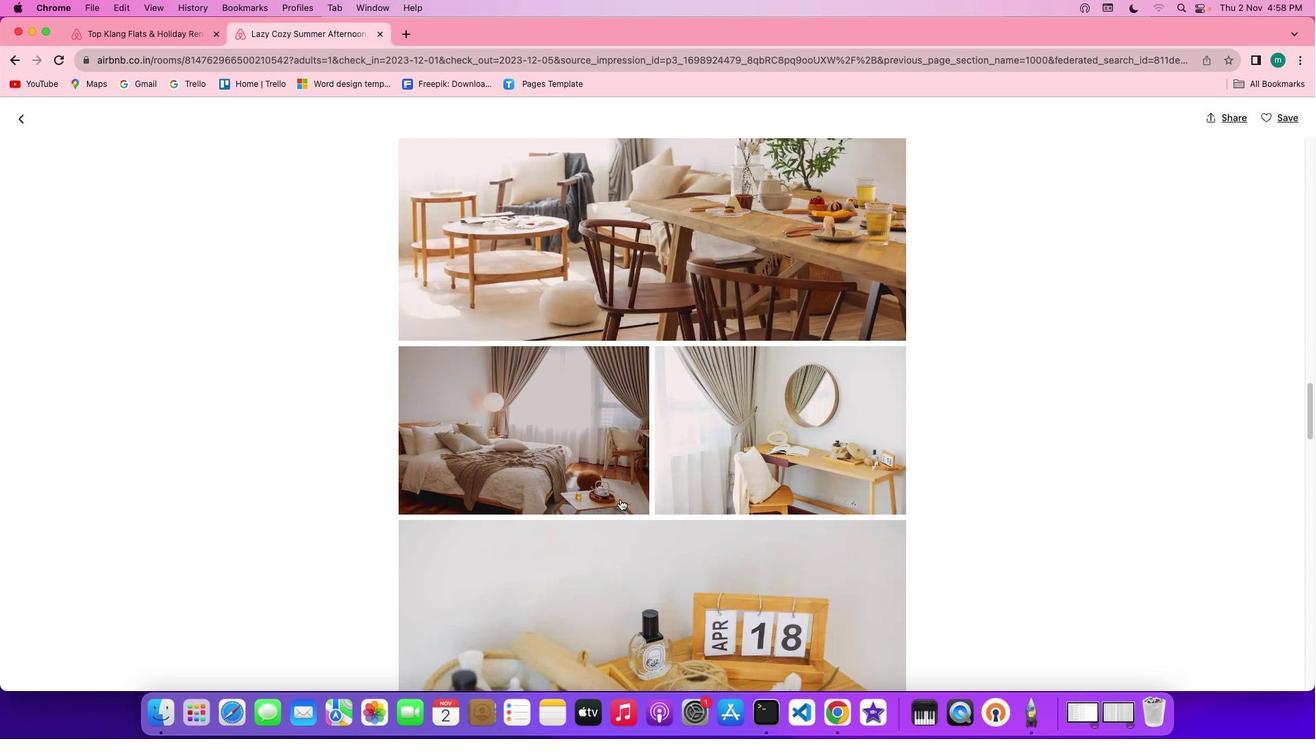 
Action: Mouse scrolled (620, 499) with delta (0, -1)
Screenshot: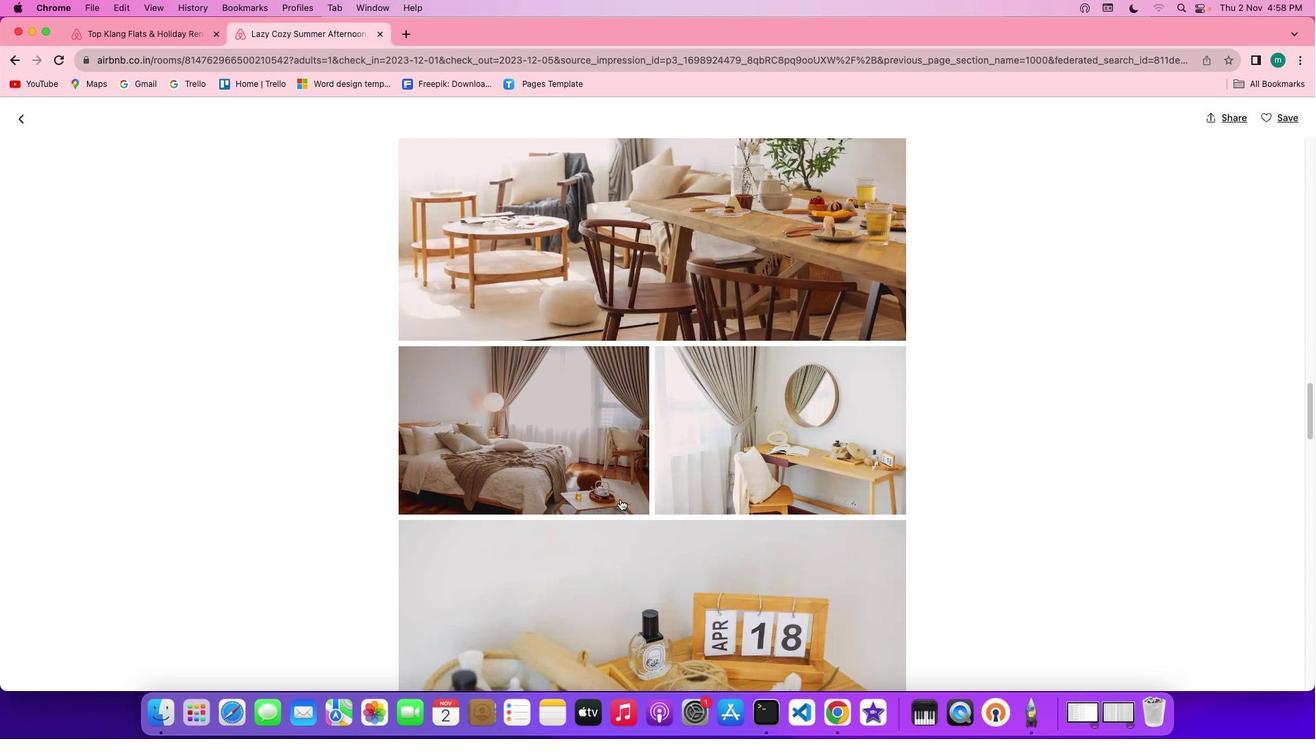 
Action: Mouse moved to (620, 499)
Screenshot: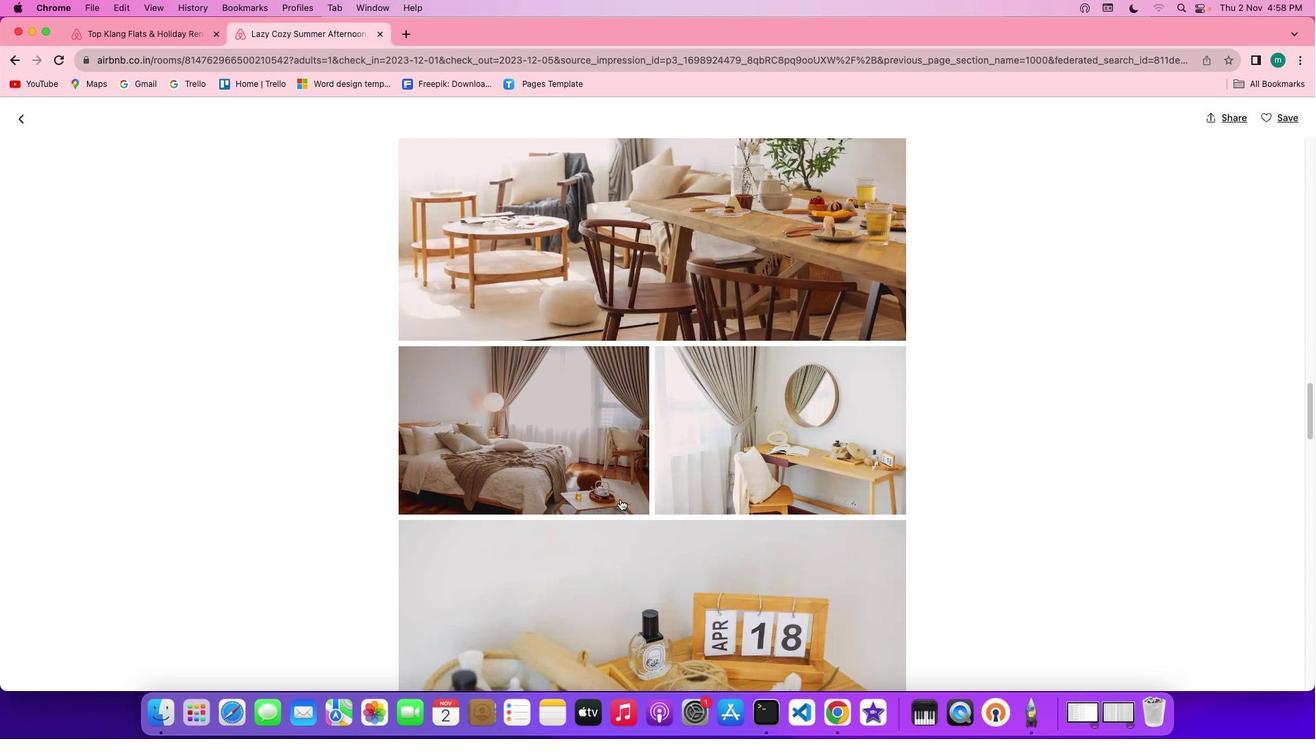 
Action: Mouse scrolled (620, 499) with delta (0, -2)
Screenshot: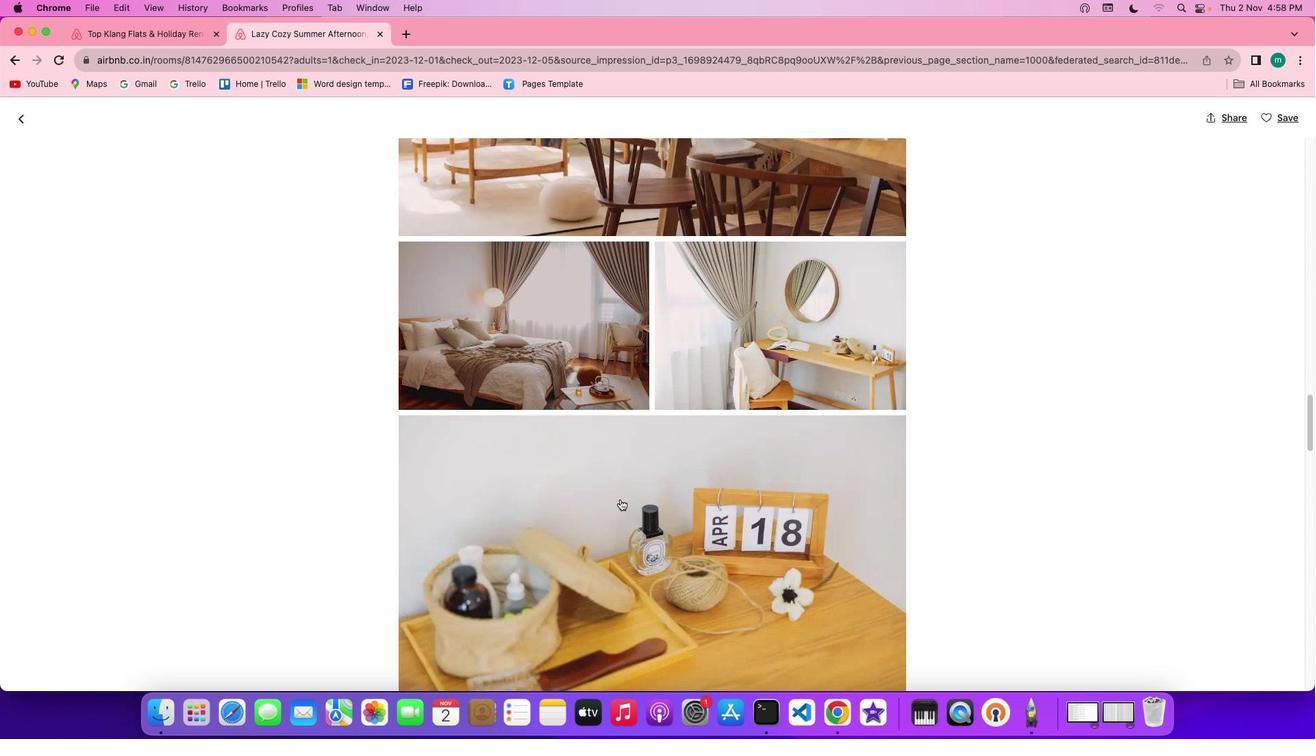
Action: Mouse moved to (620, 500)
Screenshot: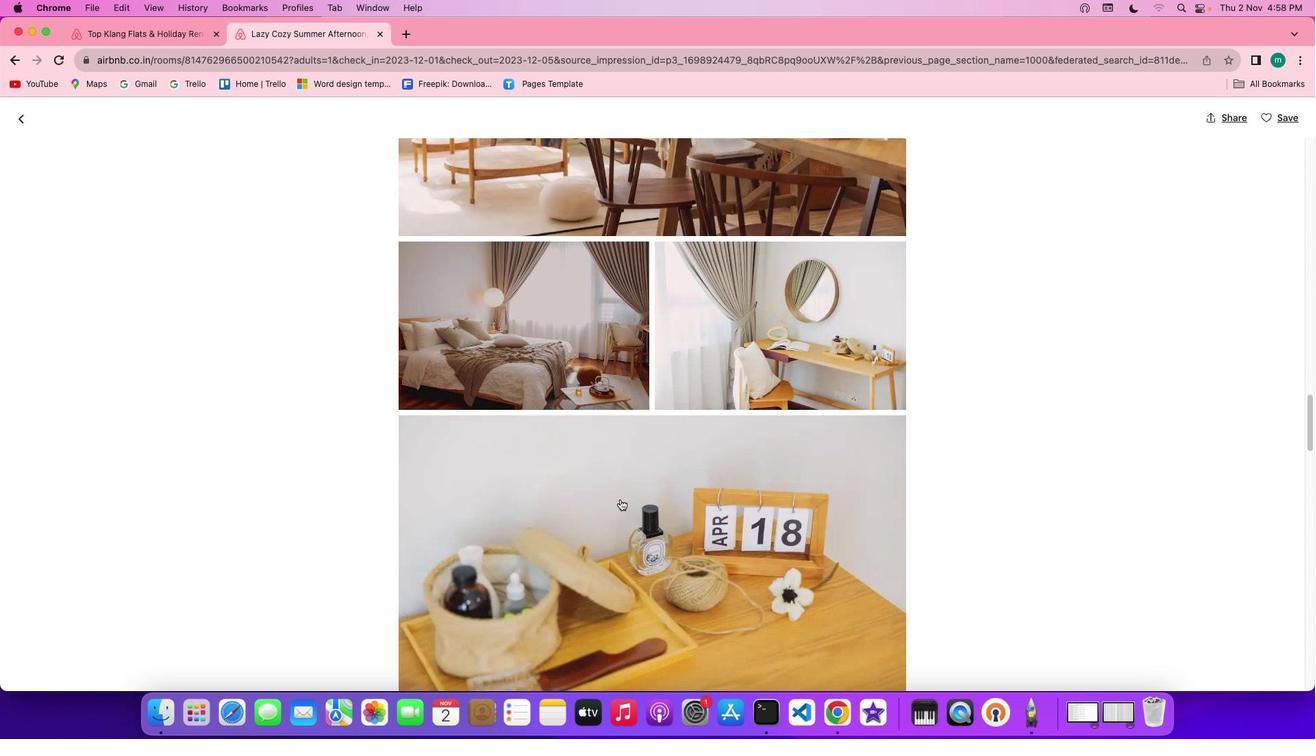 
Action: Mouse scrolled (620, 500) with delta (0, -2)
Screenshot: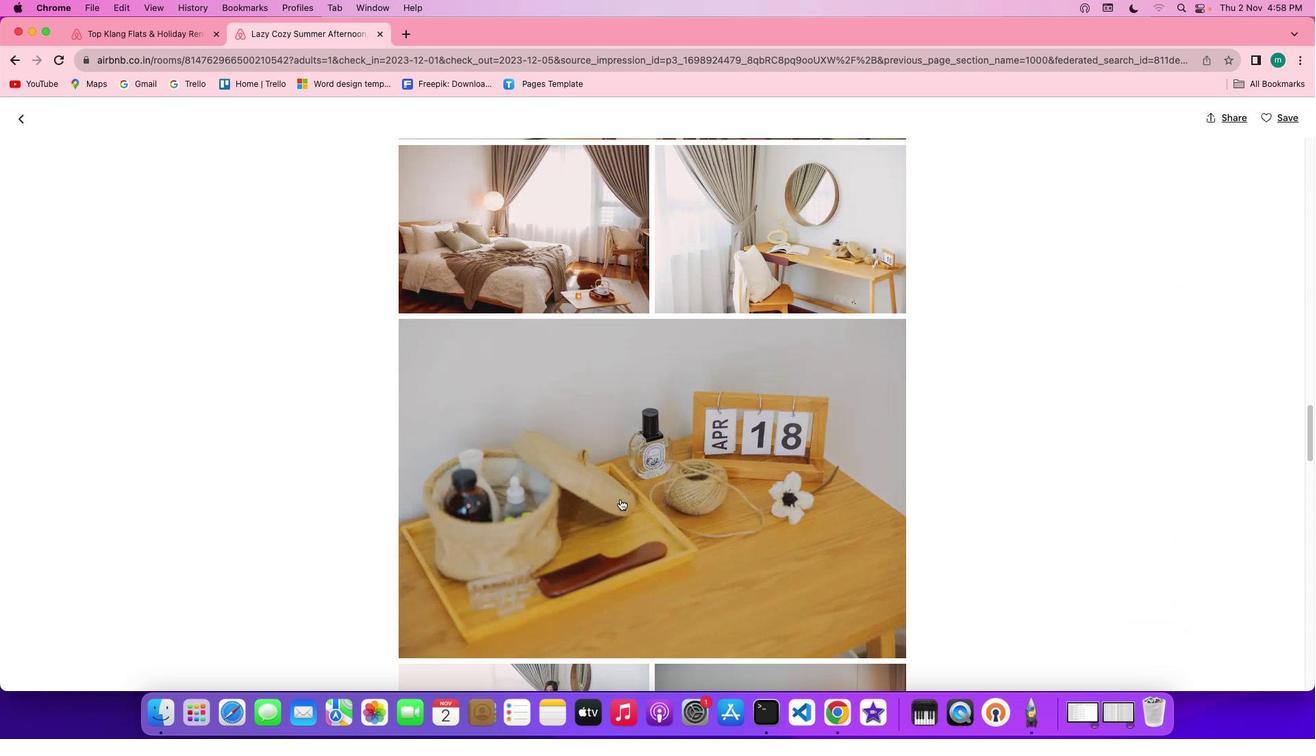 
Action: Mouse scrolled (620, 500) with delta (0, 0)
Screenshot: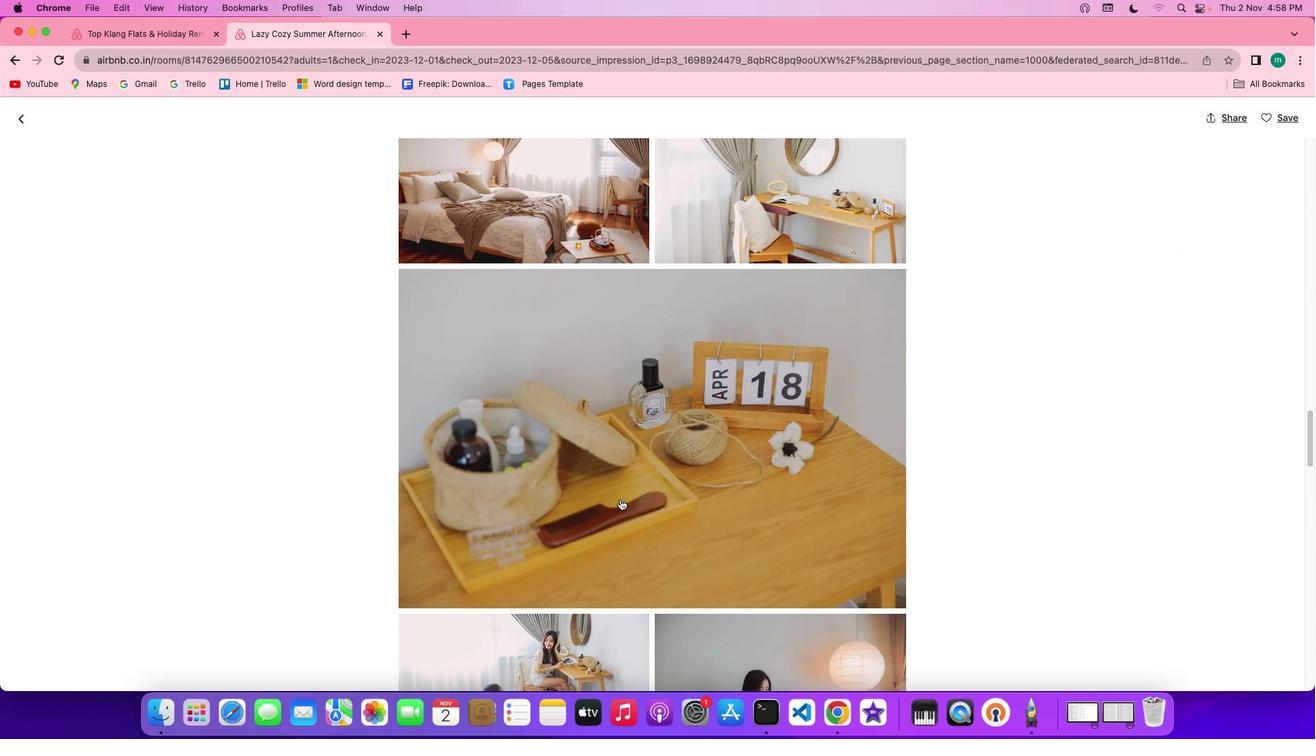 
Action: Mouse scrolled (620, 500) with delta (0, 0)
Screenshot: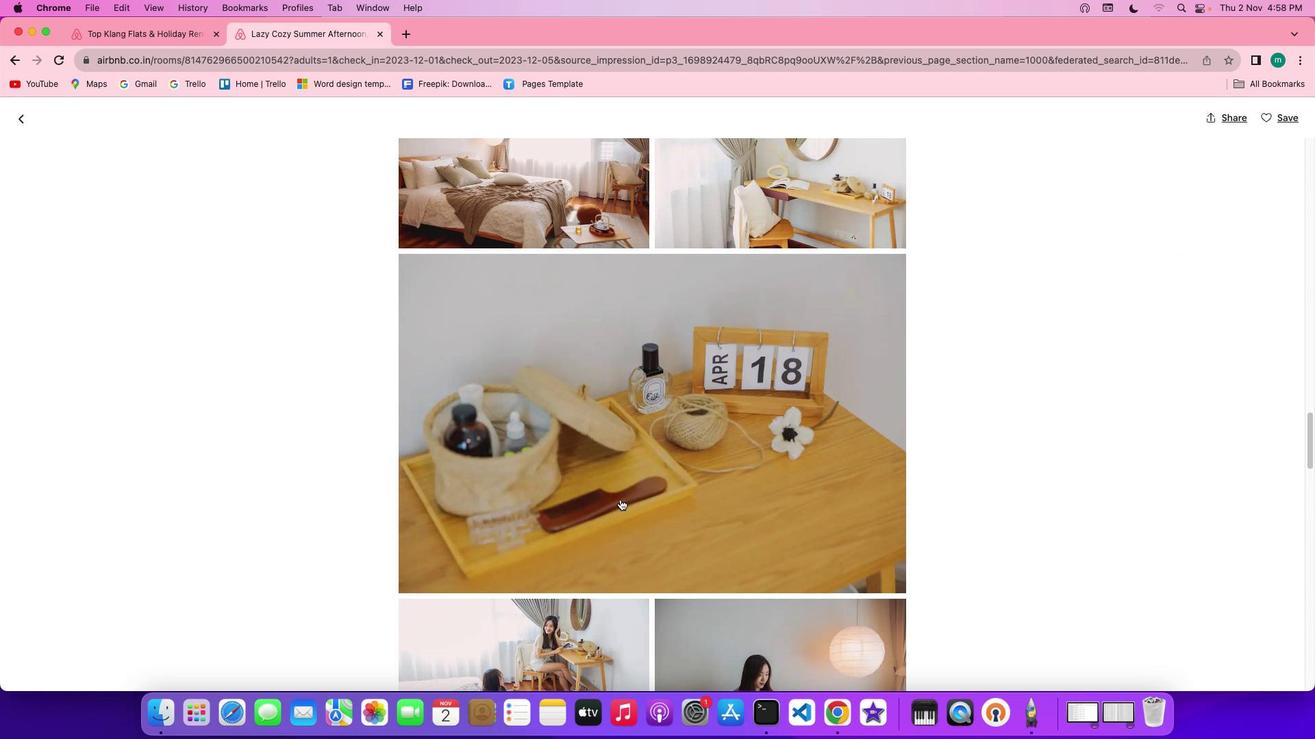 
Action: Mouse scrolled (620, 500) with delta (0, -1)
Screenshot: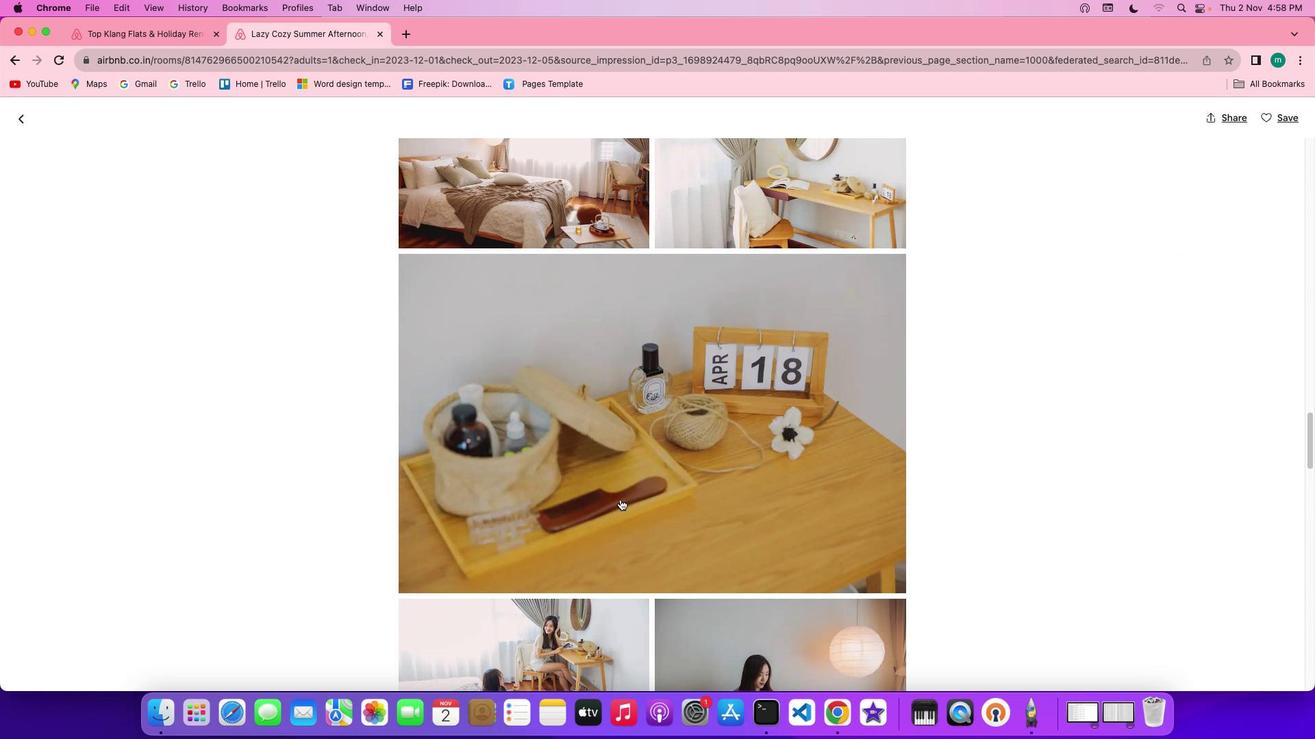 
Action: Mouse scrolled (620, 500) with delta (0, -2)
Screenshot: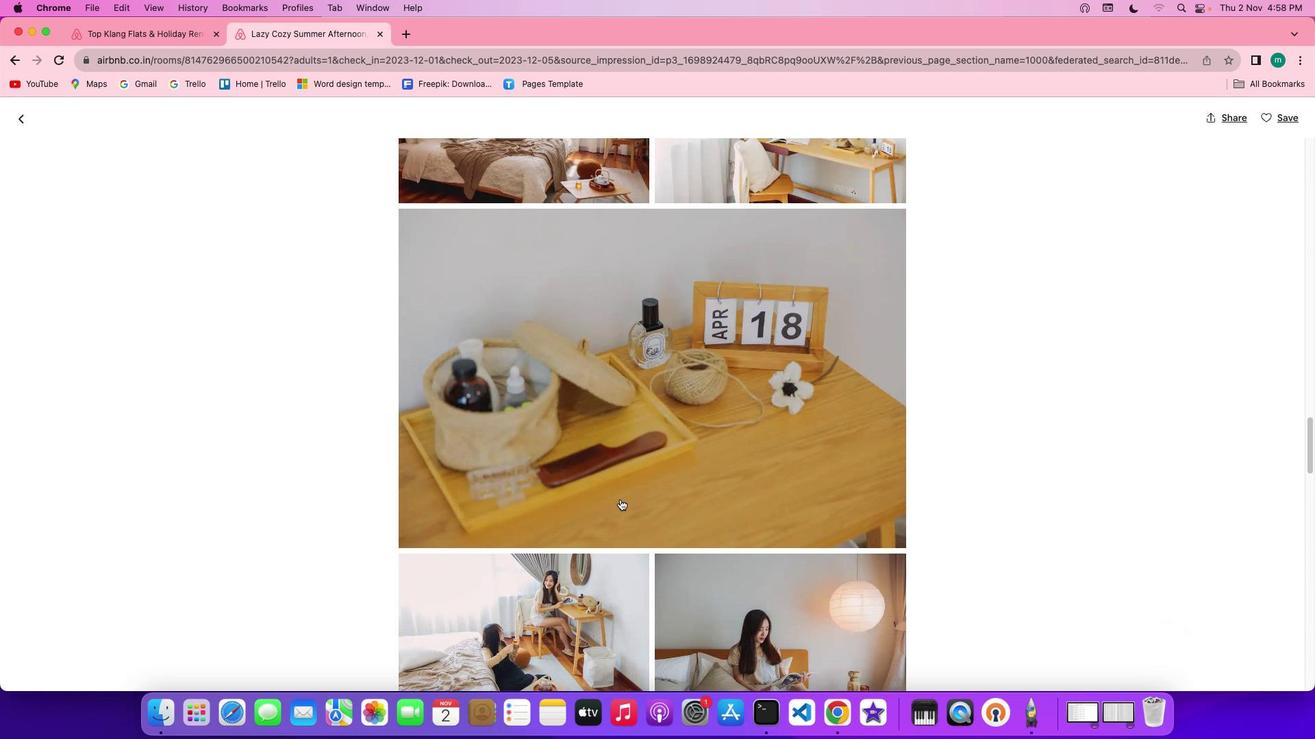 
Action: Mouse scrolled (620, 500) with delta (0, -2)
Screenshot: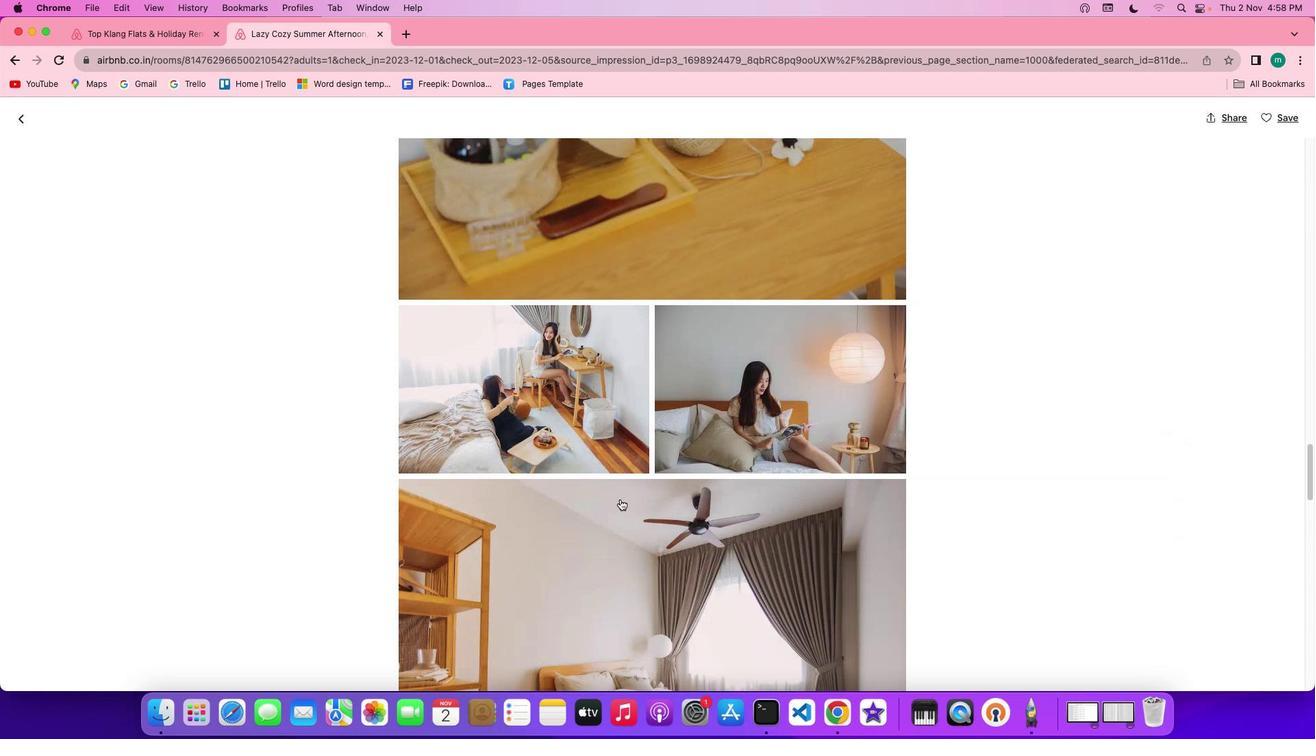
Action: Mouse scrolled (620, 500) with delta (0, 0)
Screenshot: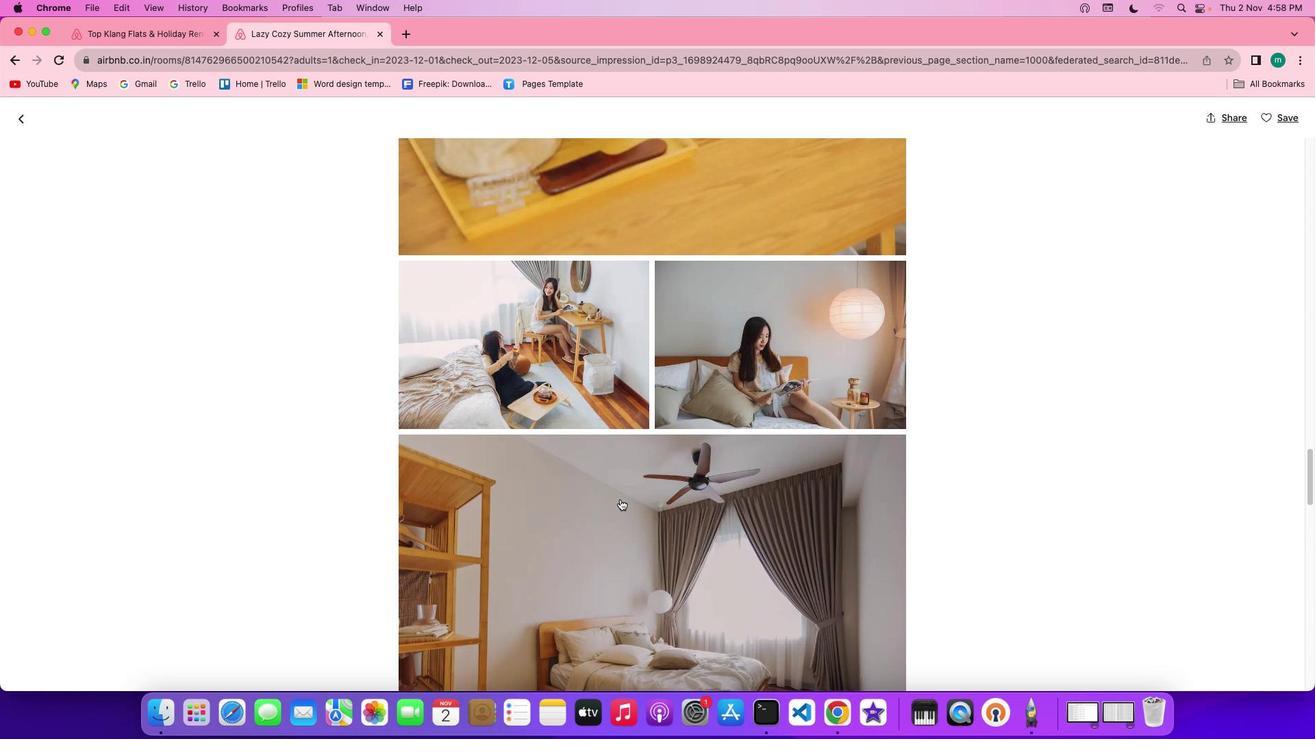 
Action: Mouse scrolled (620, 500) with delta (0, 0)
Screenshot: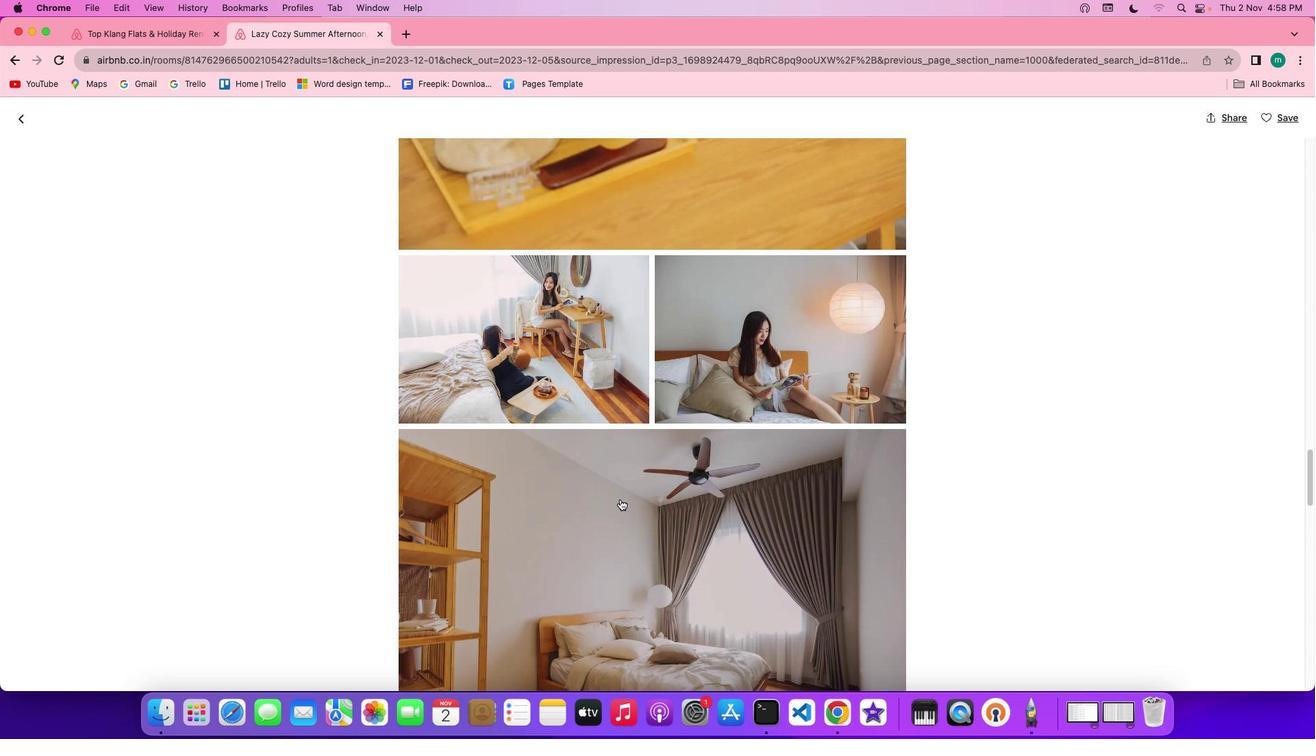 
Action: Mouse scrolled (620, 500) with delta (0, -1)
Screenshot: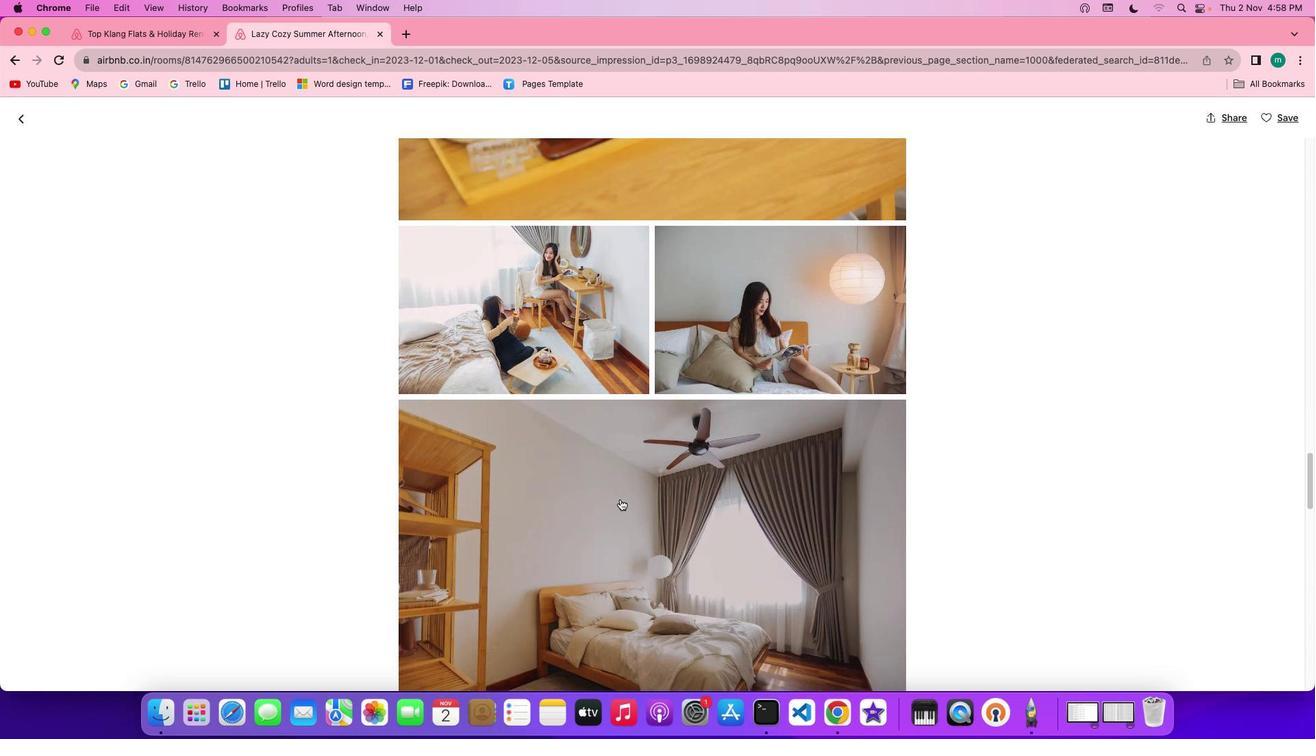 
Action: Mouse scrolled (620, 500) with delta (0, -2)
Screenshot: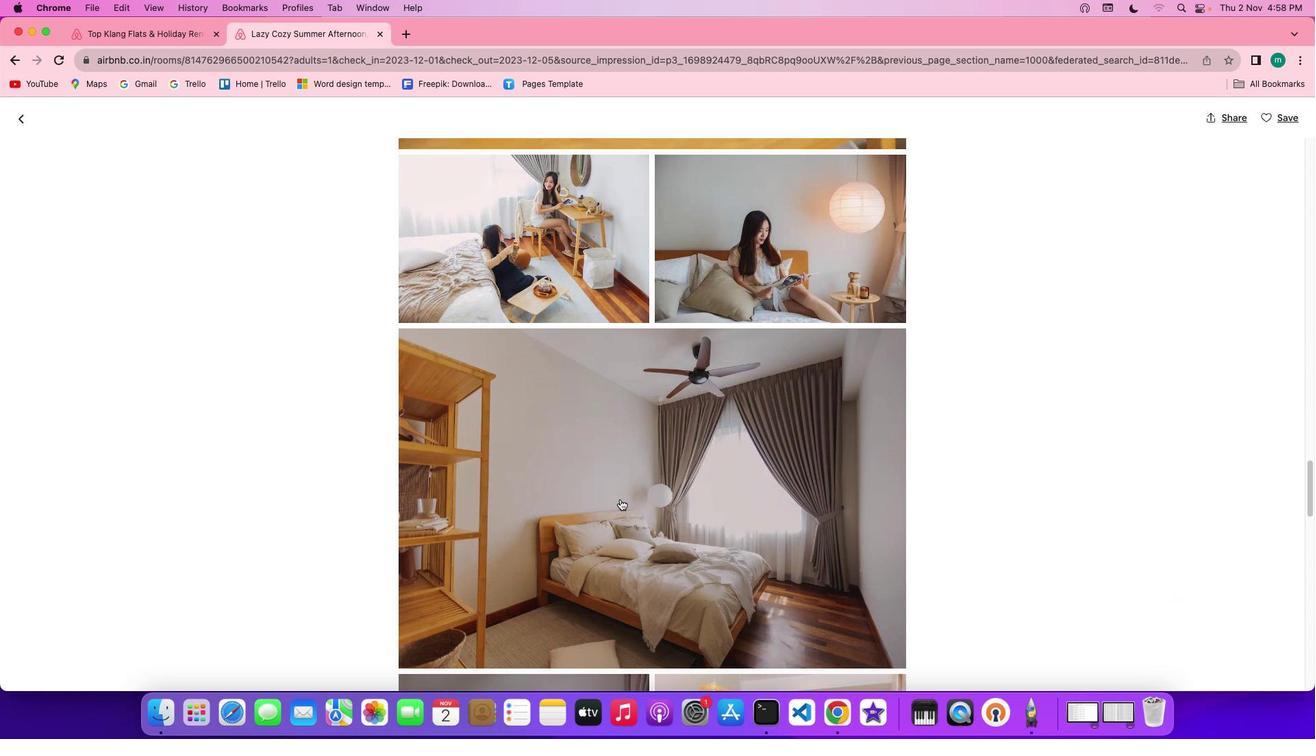 
Action: Mouse scrolled (620, 500) with delta (0, 0)
Screenshot: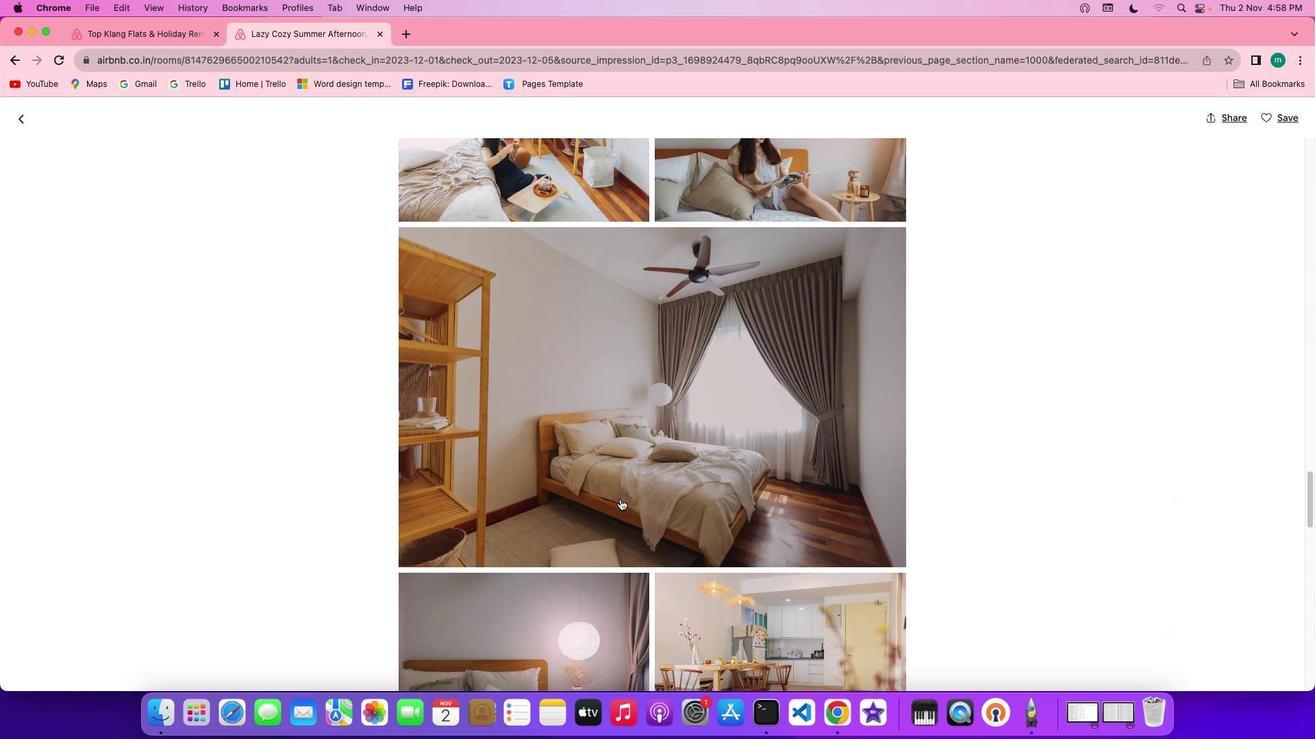 
Action: Mouse scrolled (620, 500) with delta (0, 0)
Screenshot: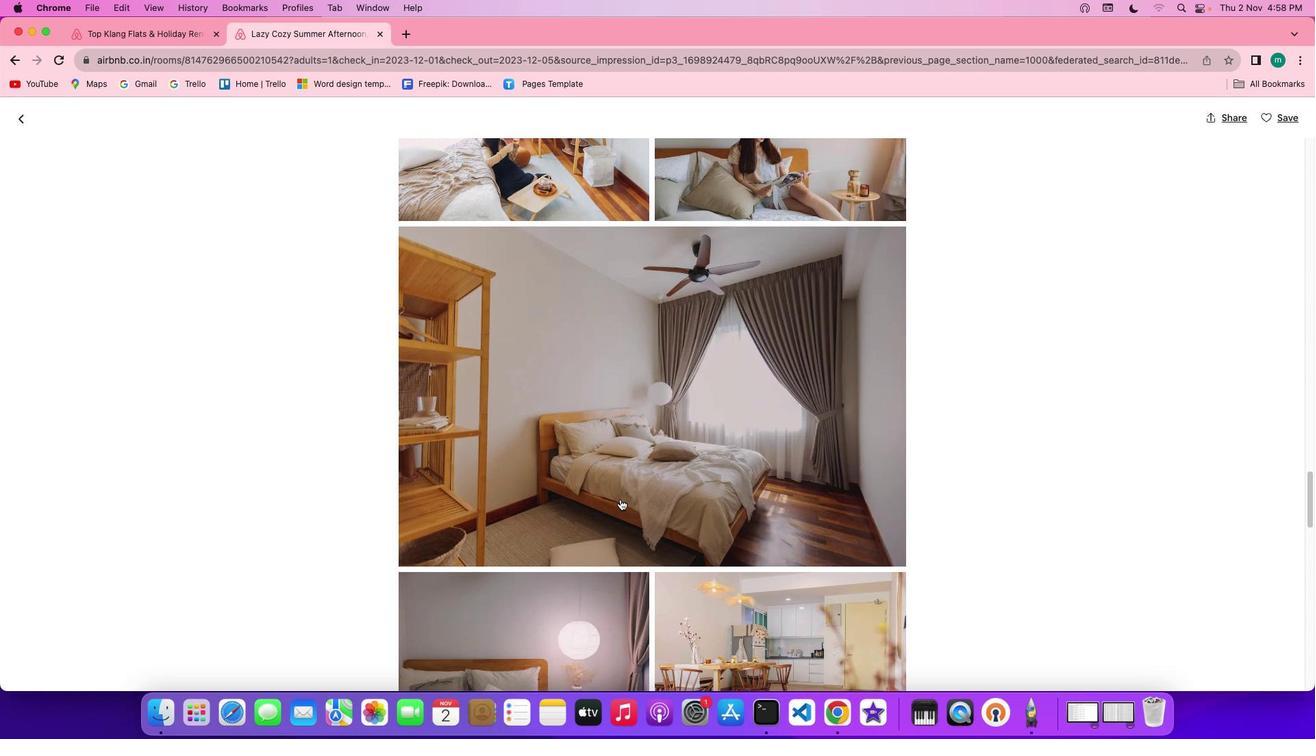 
Action: Mouse scrolled (620, 500) with delta (0, 0)
Screenshot: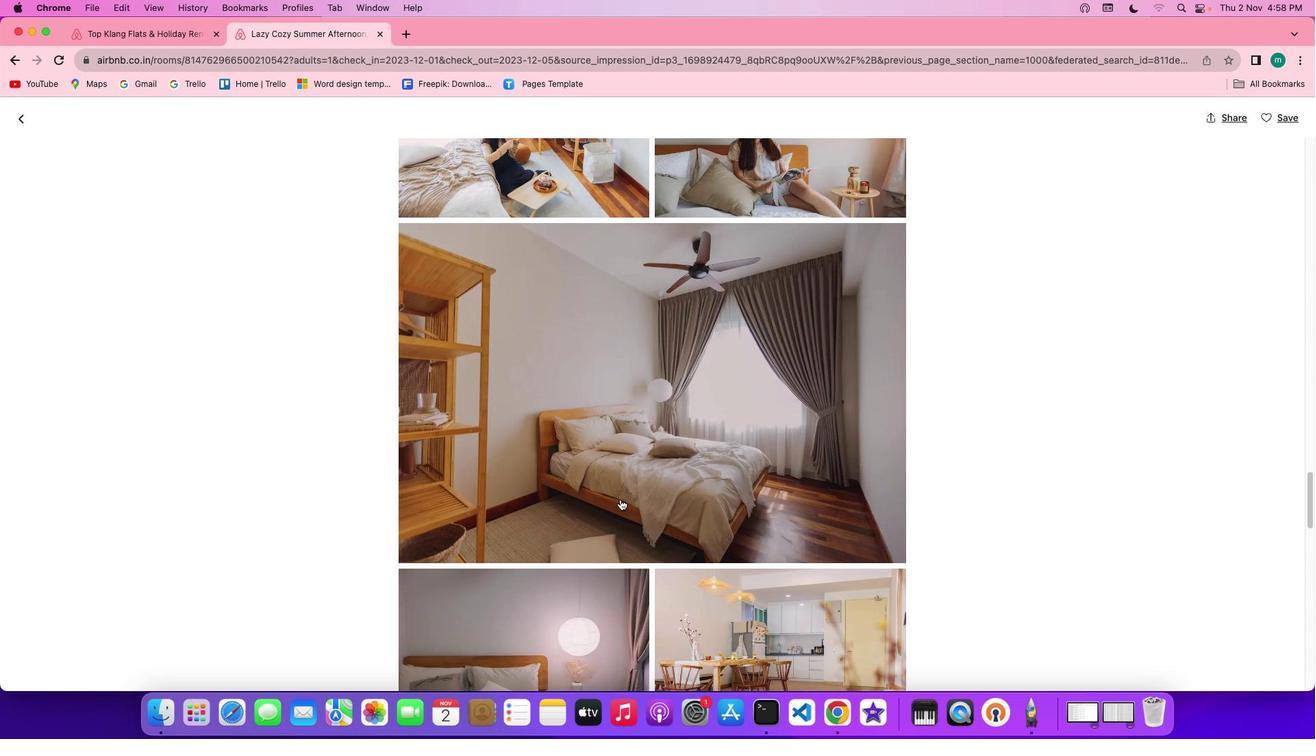 
Action: Mouse scrolled (620, 500) with delta (0, -1)
Screenshot: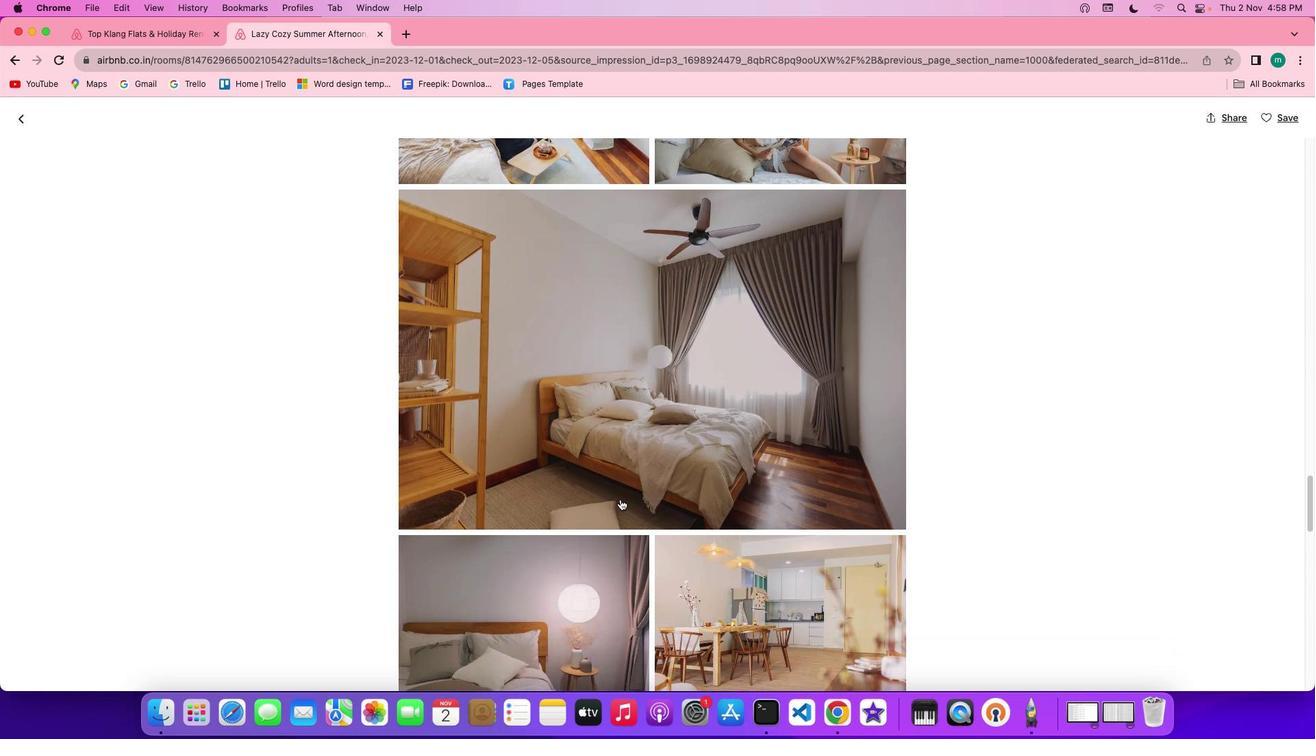 
Action: Mouse moved to (620, 500)
Screenshot: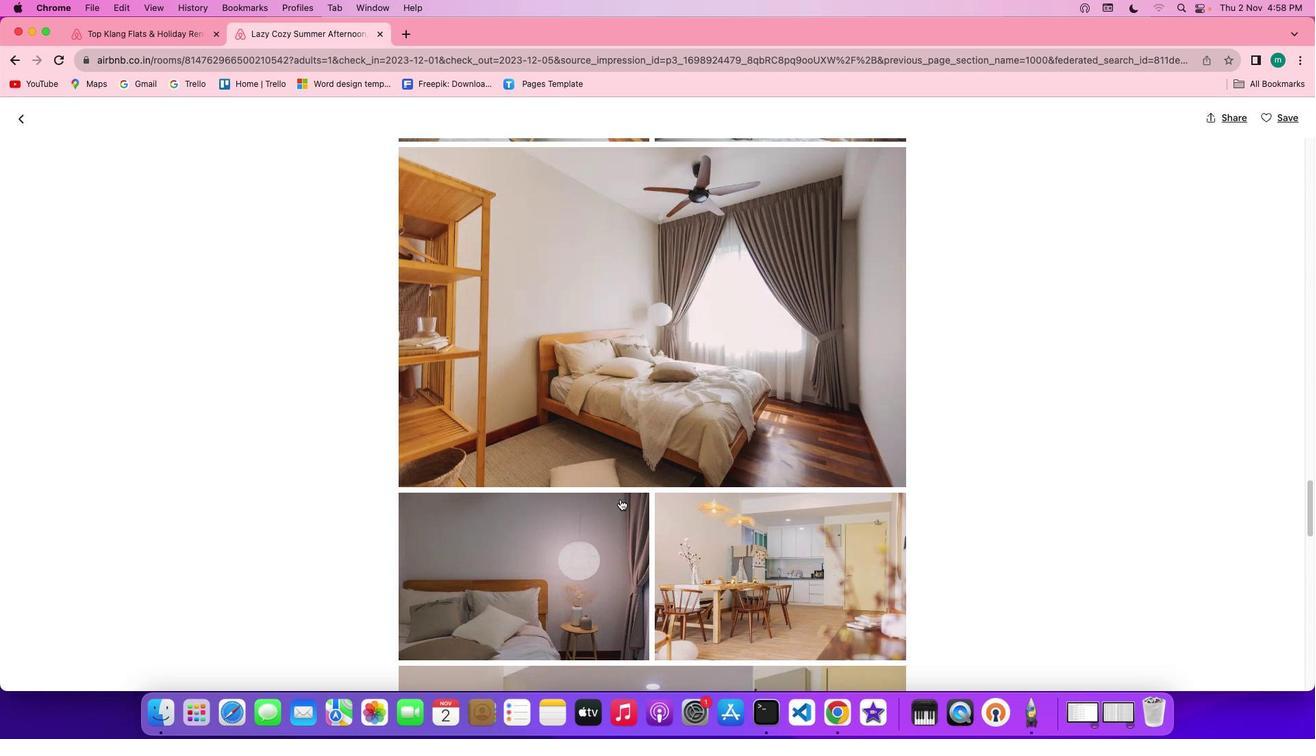 
Action: Mouse scrolled (620, 500) with delta (0, 0)
Screenshot: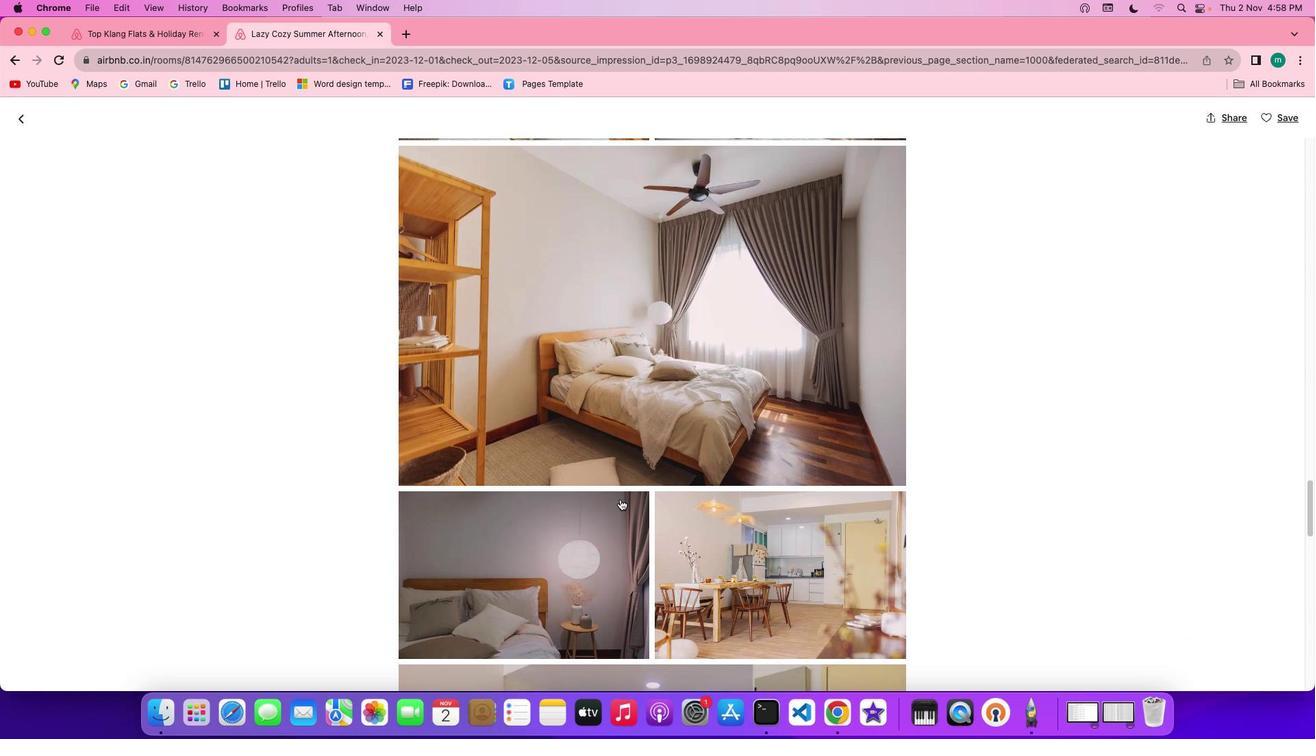 
Action: Mouse scrolled (620, 500) with delta (0, 0)
Screenshot: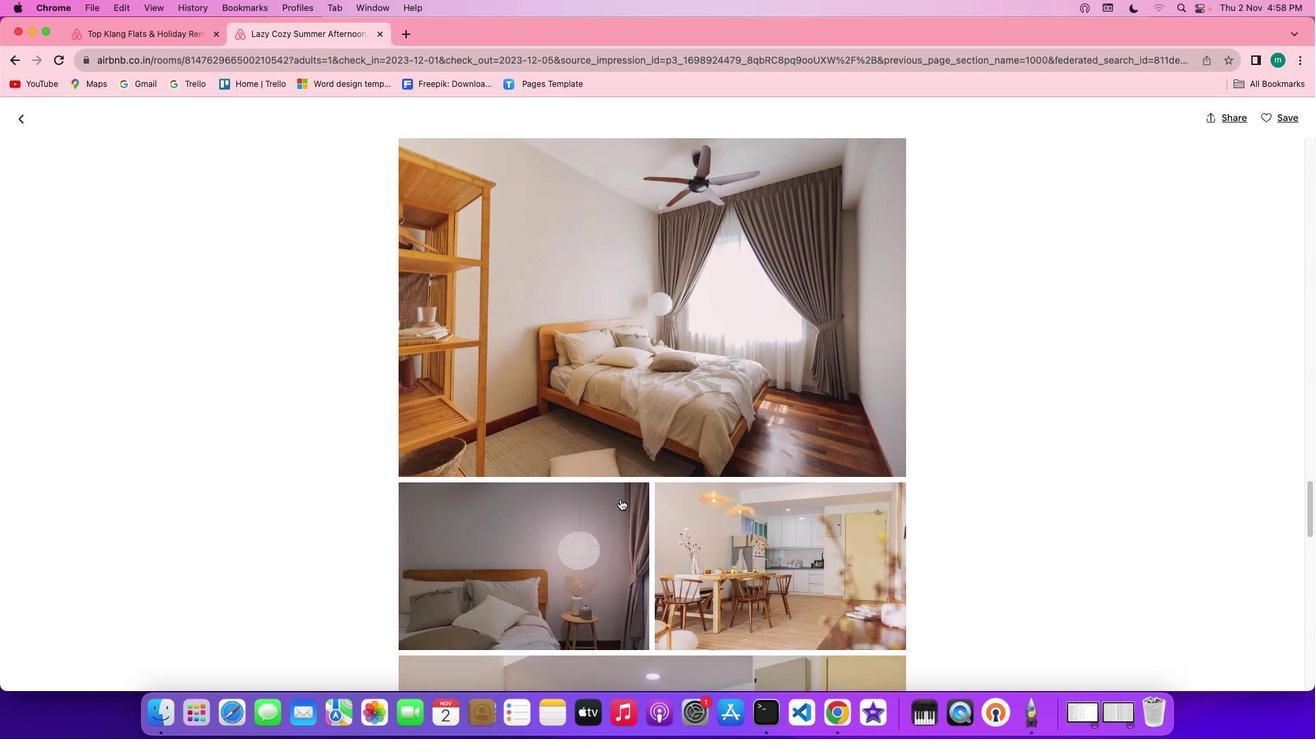 
Action: Mouse scrolled (620, 500) with delta (0, -1)
Screenshot: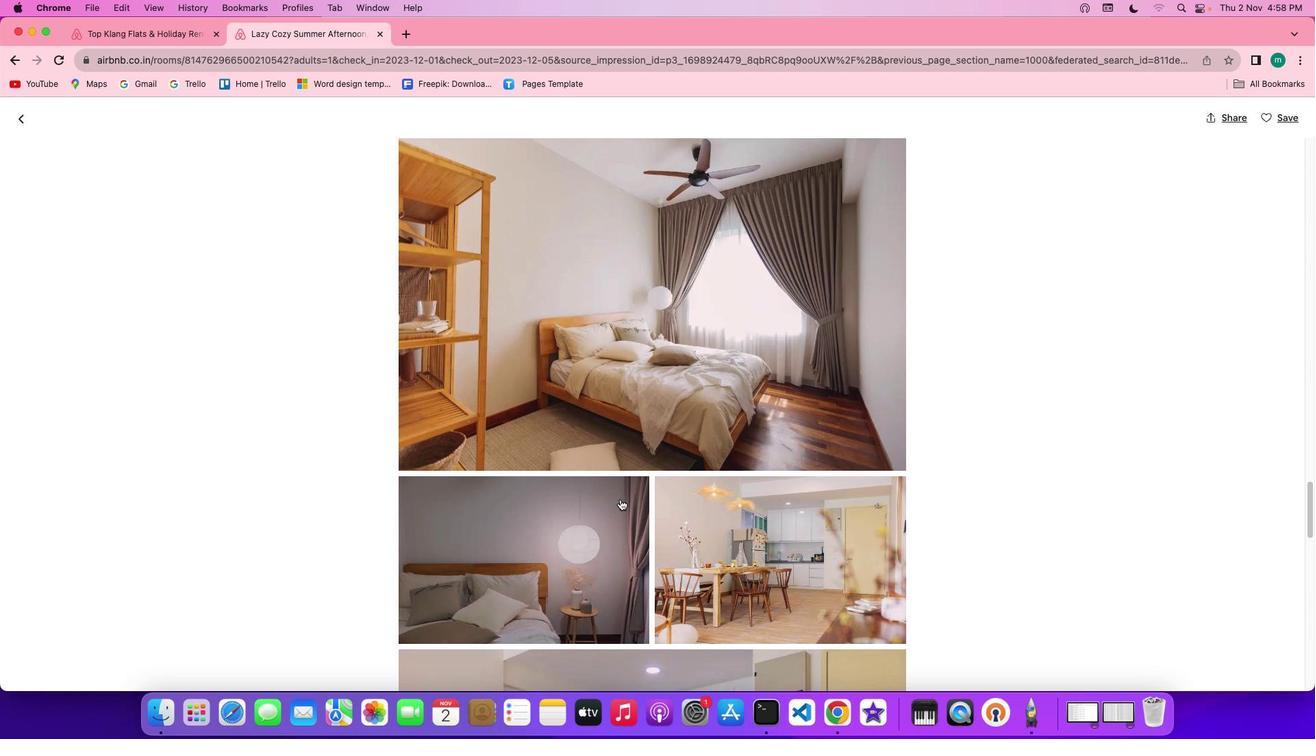 
Action: Mouse scrolled (620, 500) with delta (0, -2)
Screenshot: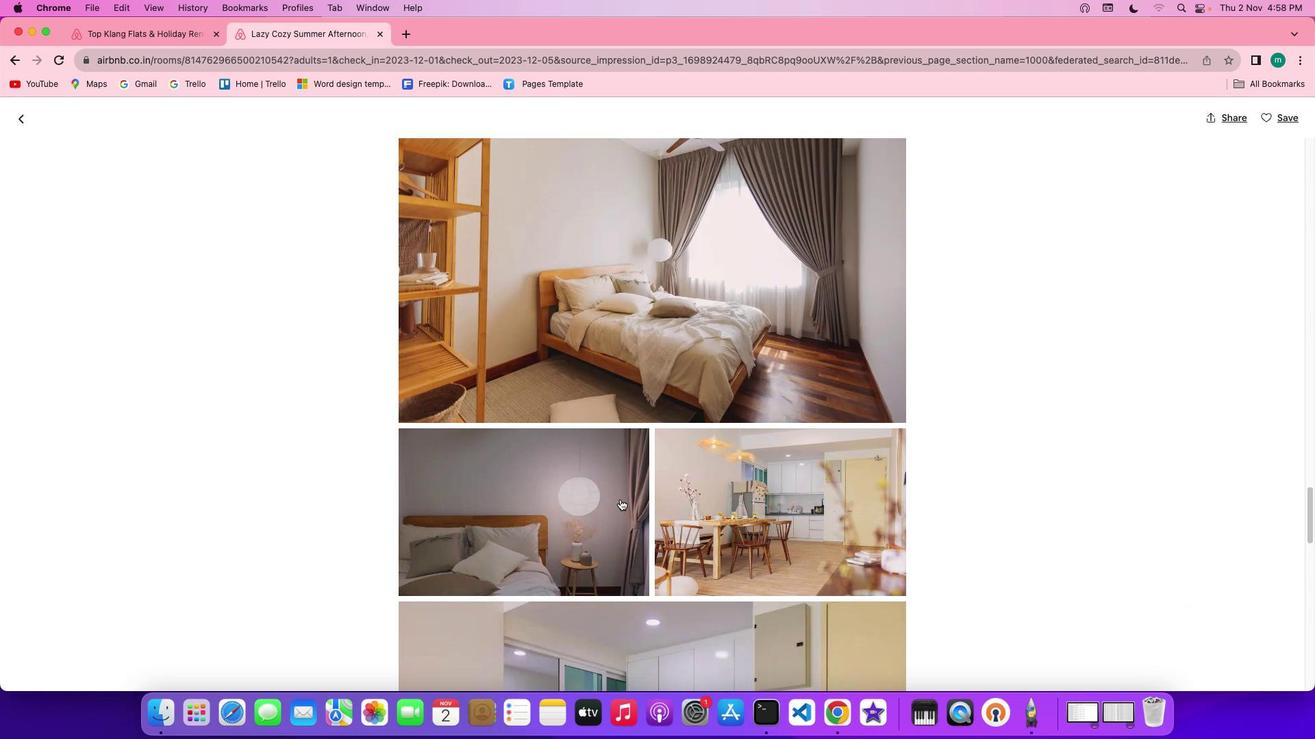 
Action: Mouse scrolled (620, 500) with delta (0, 0)
Screenshot: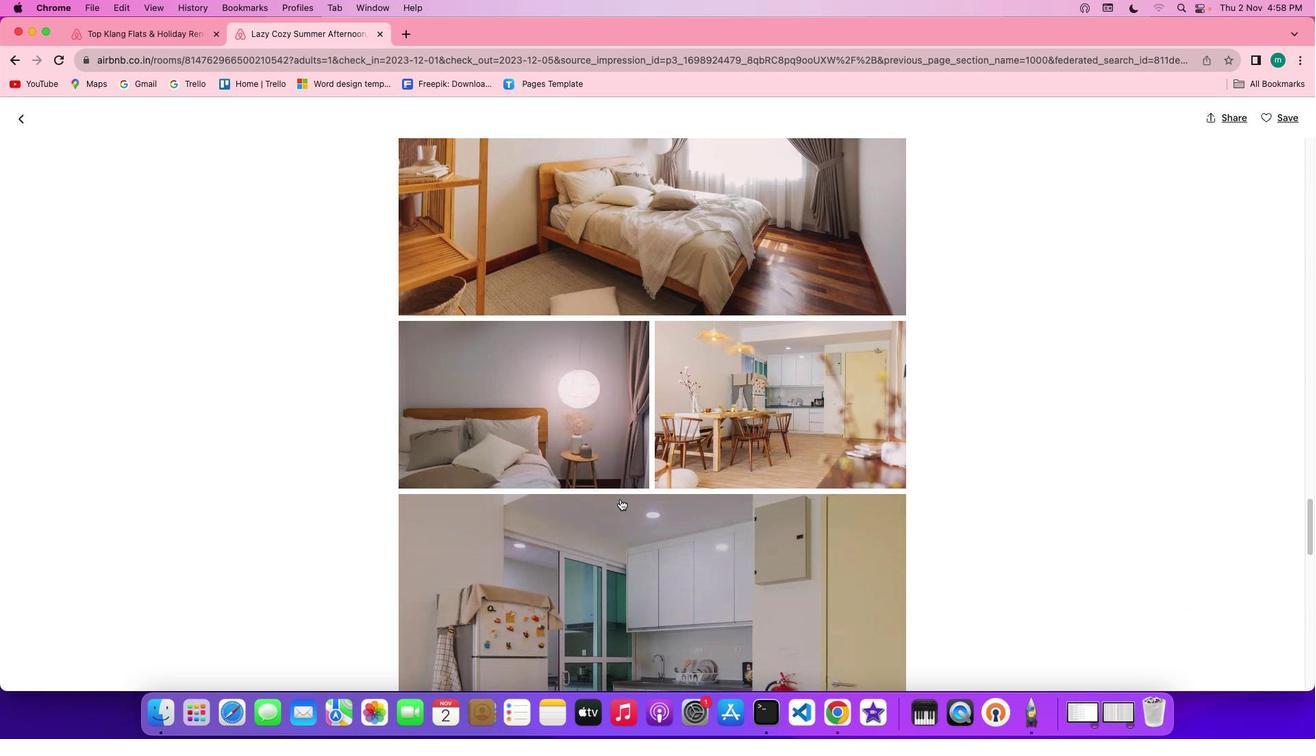 
Action: Mouse scrolled (620, 500) with delta (0, 0)
Screenshot: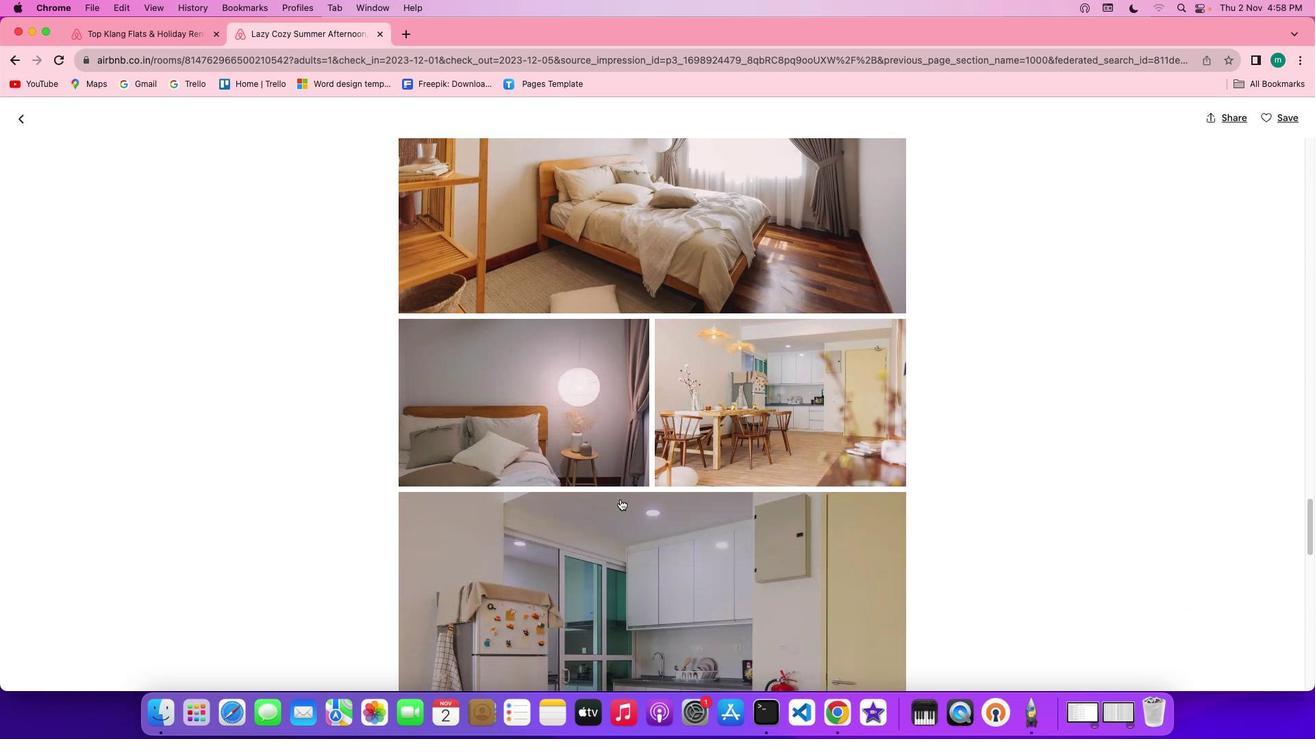 
Action: Mouse scrolled (620, 500) with delta (0, -1)
Screenshot: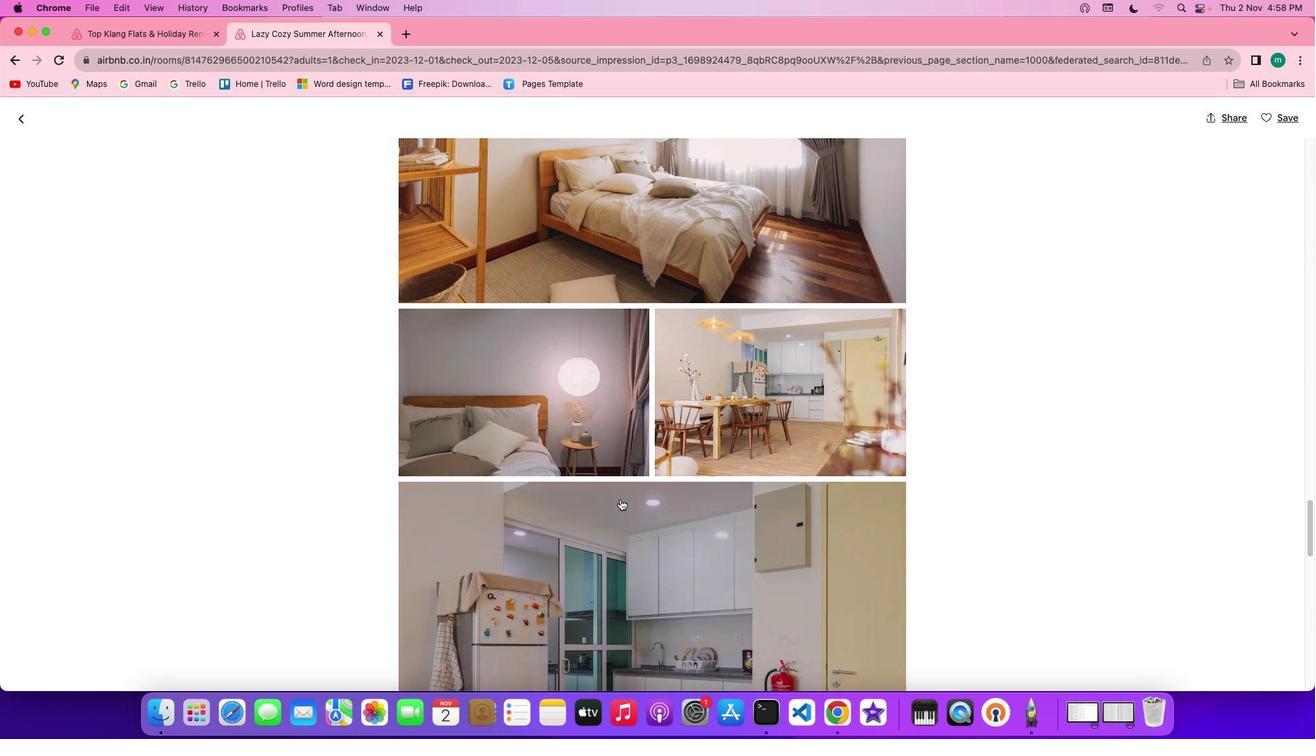 
Action: Mouse scrolled (620, 500) with delta (0, -2)
Screenshot: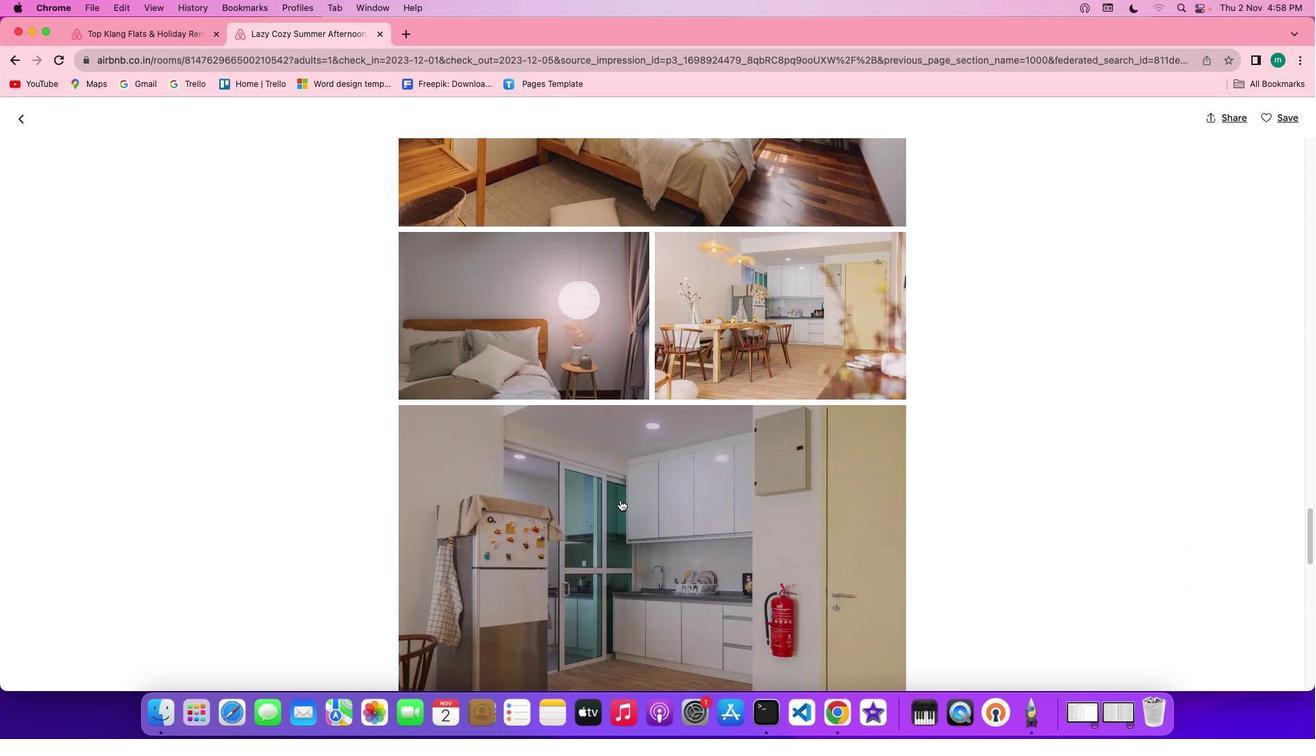 
Action: Mouse moved to (620, 500)
Screenshot: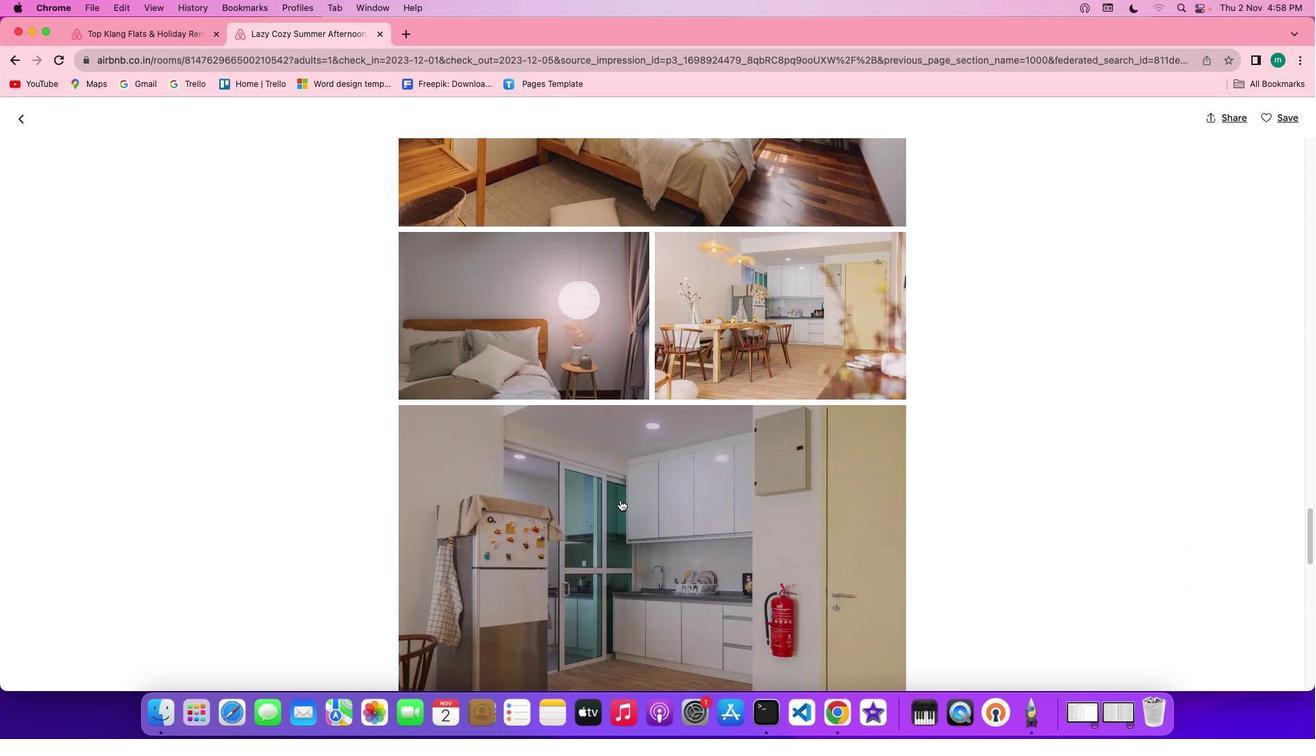 
Action: Mouse scrolled (620, 500) with delta (0, 0)
Screenshot: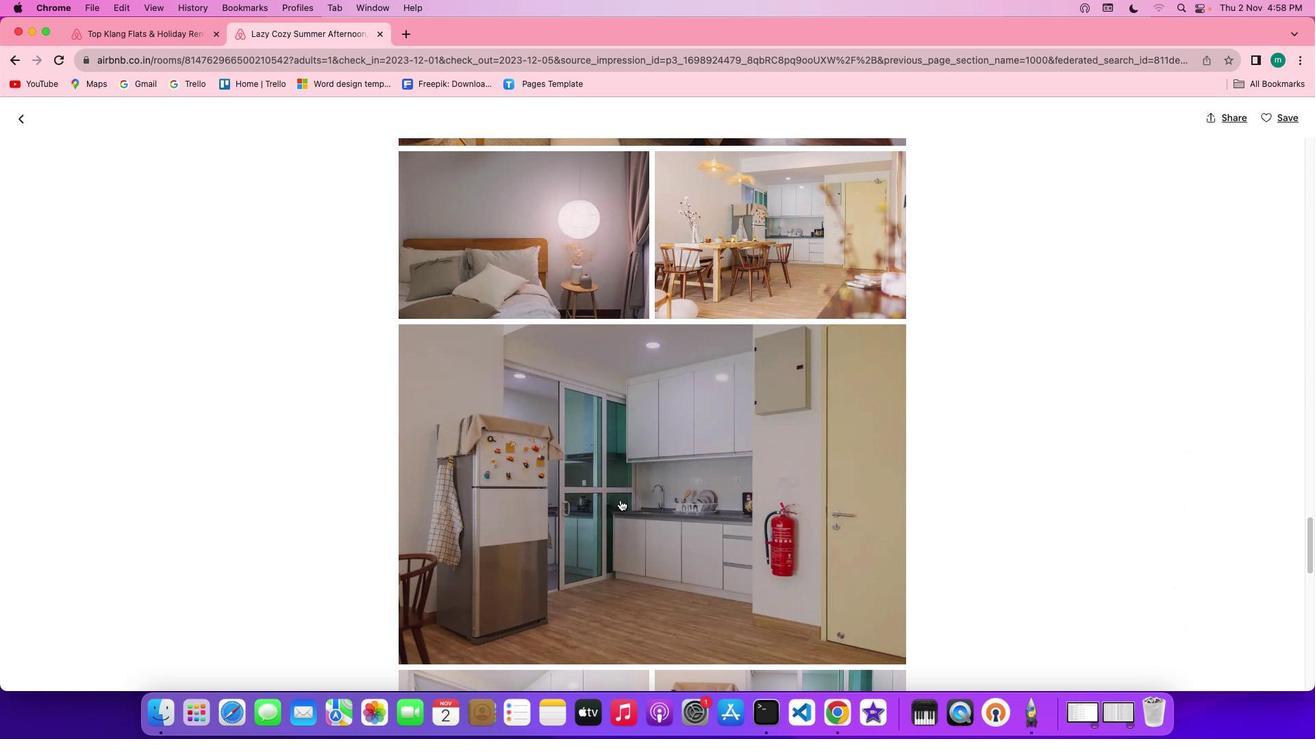 
Action: Mouse scrolled (620, 500) with delta (0, 0)
Screenshot: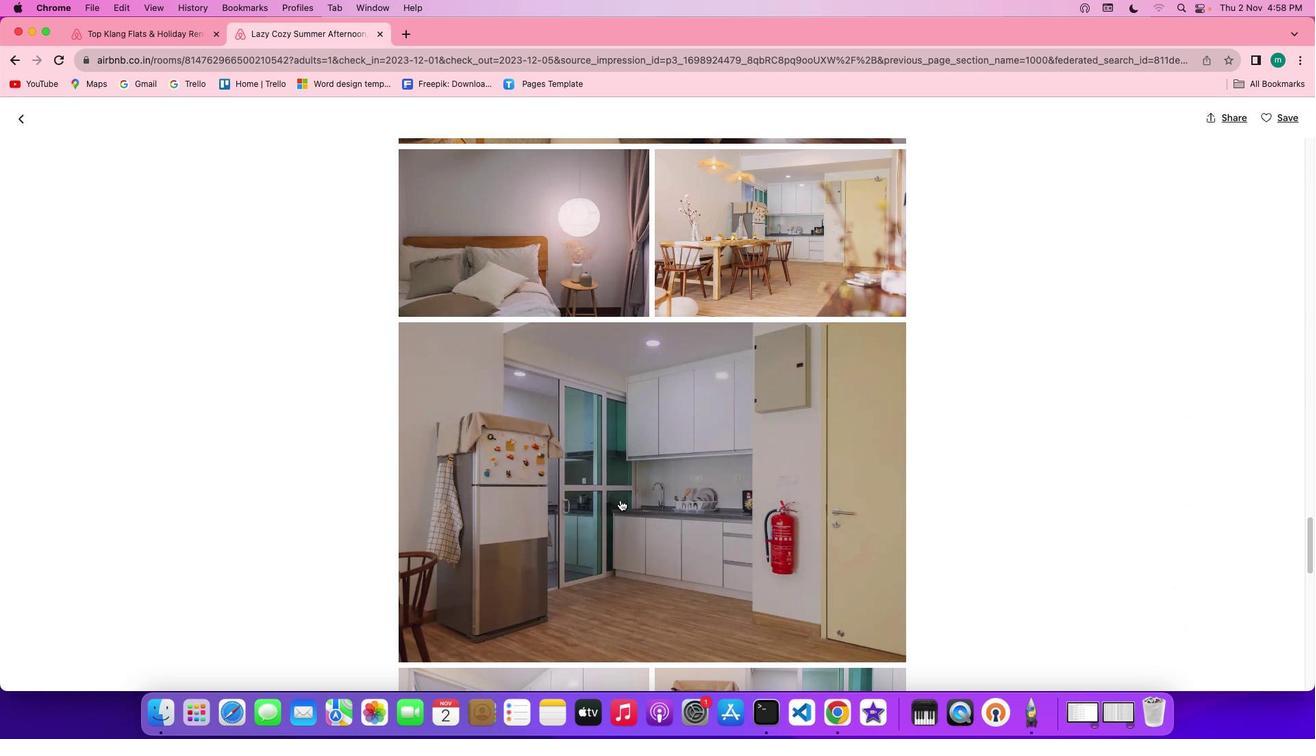 
Action: Mouse scrolled (620, 500) with delta (0, -1)
Screenshot: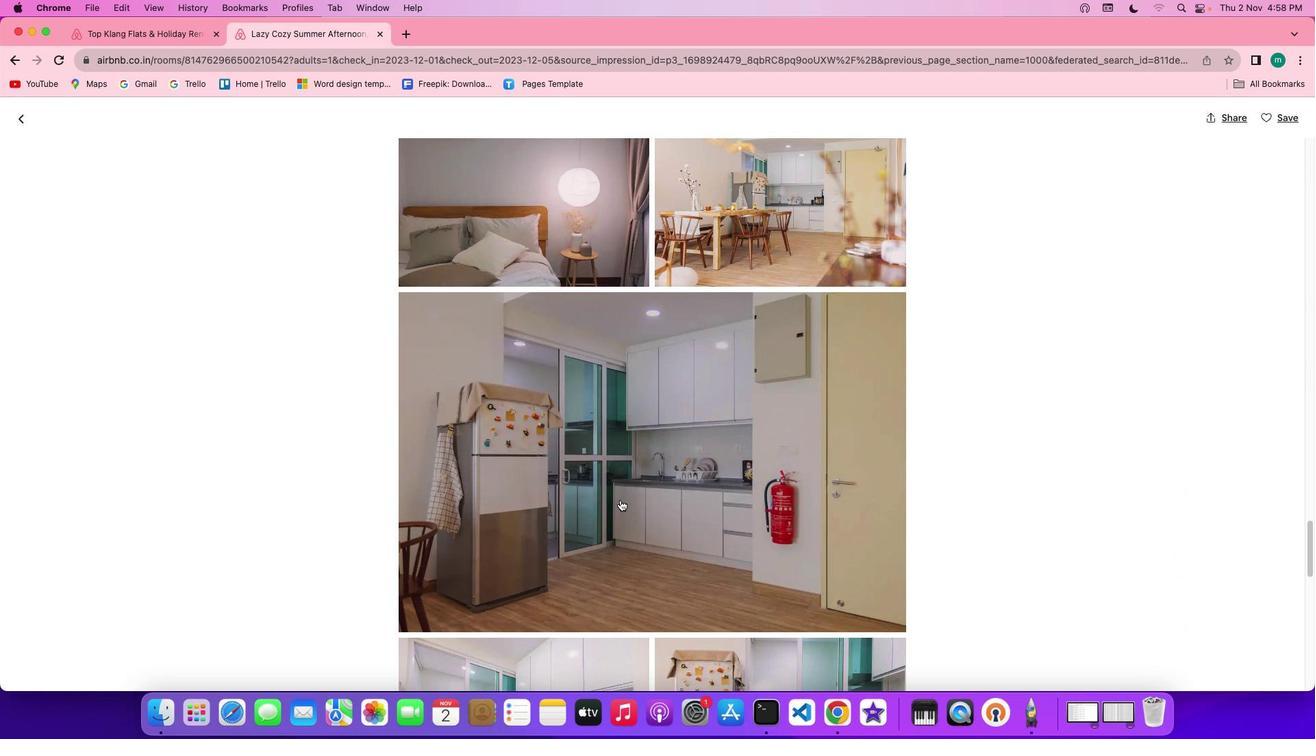 
Action: Mouse scrolled (620, 500) with delta (0, -2)
Screenshot: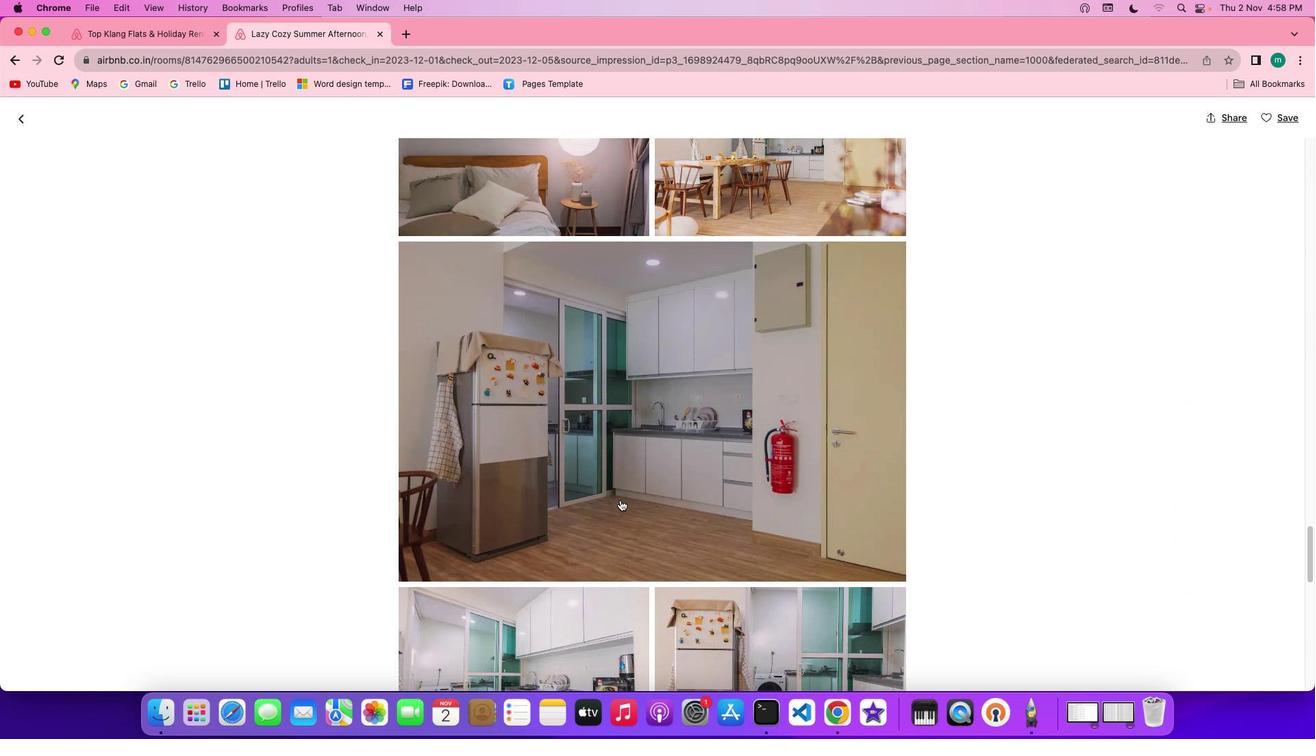 
Action: Mouse scrolled (620, 500) with delta (0, 0)
Screenshot: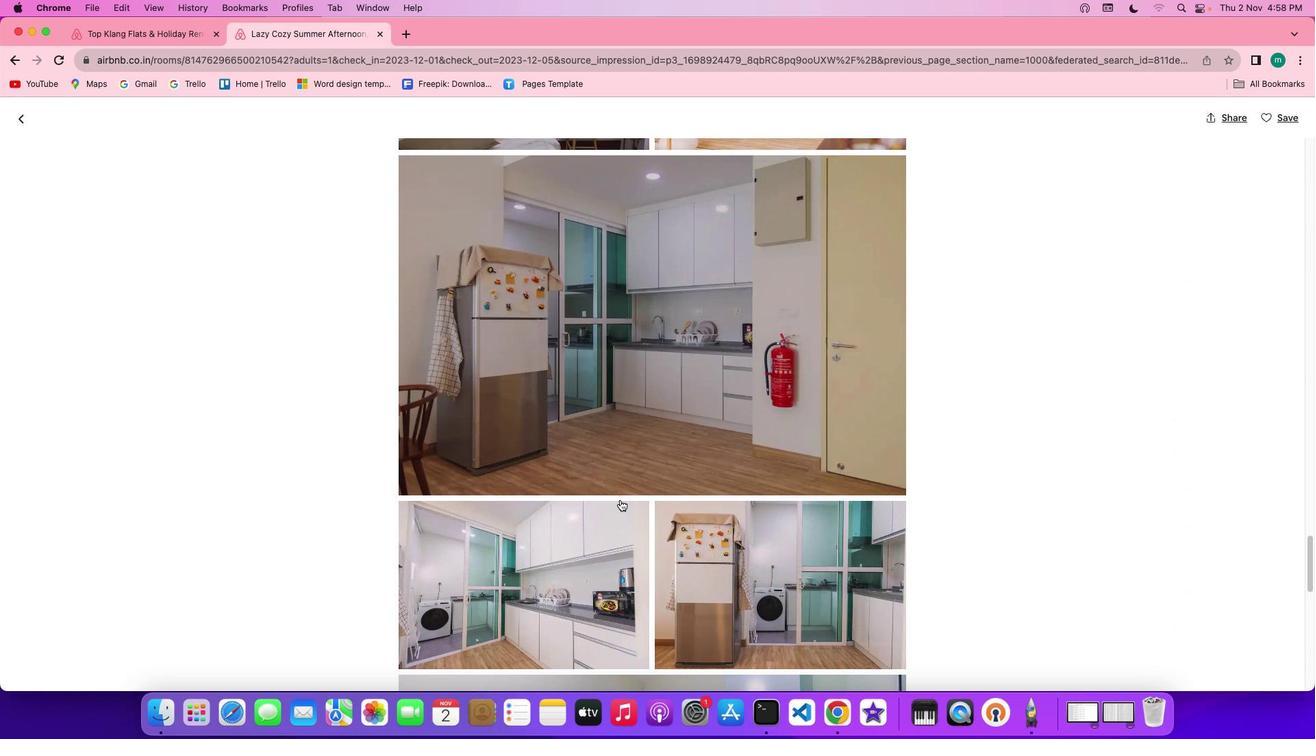 
Action: Mouse scrolled (620, 500) with delta (0, 0)
Screenshot: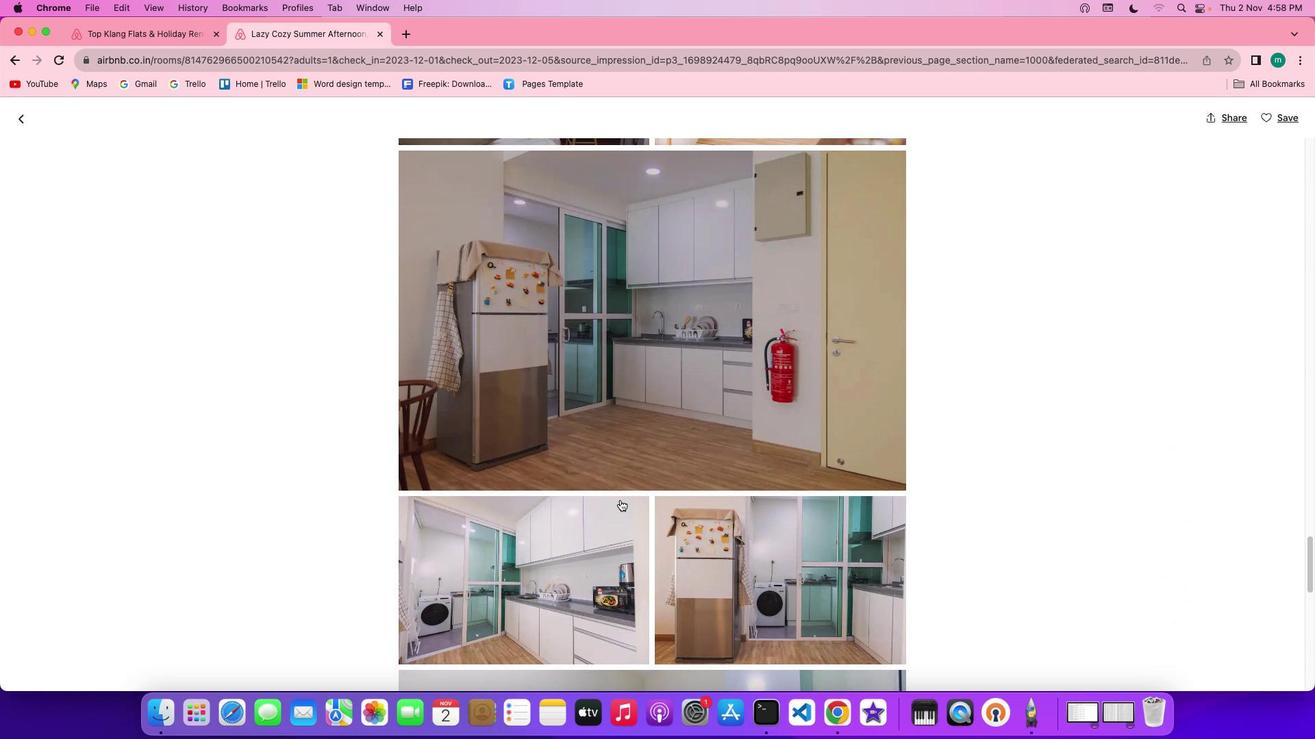 
Action: Mouse scrolled (620, 500) with delta (0, -1)
Screenshot: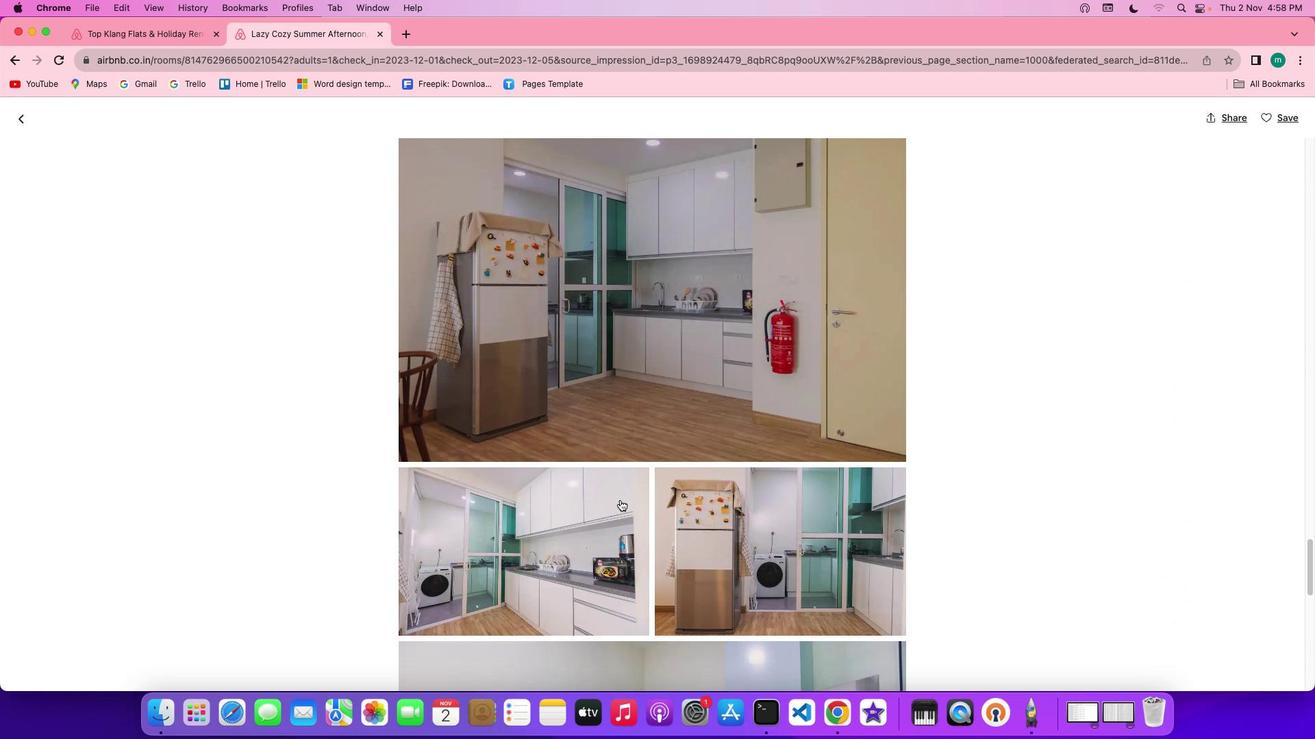 
Action: Mouse scrolled (620, 500) with delta (0, -2)
Screenshot: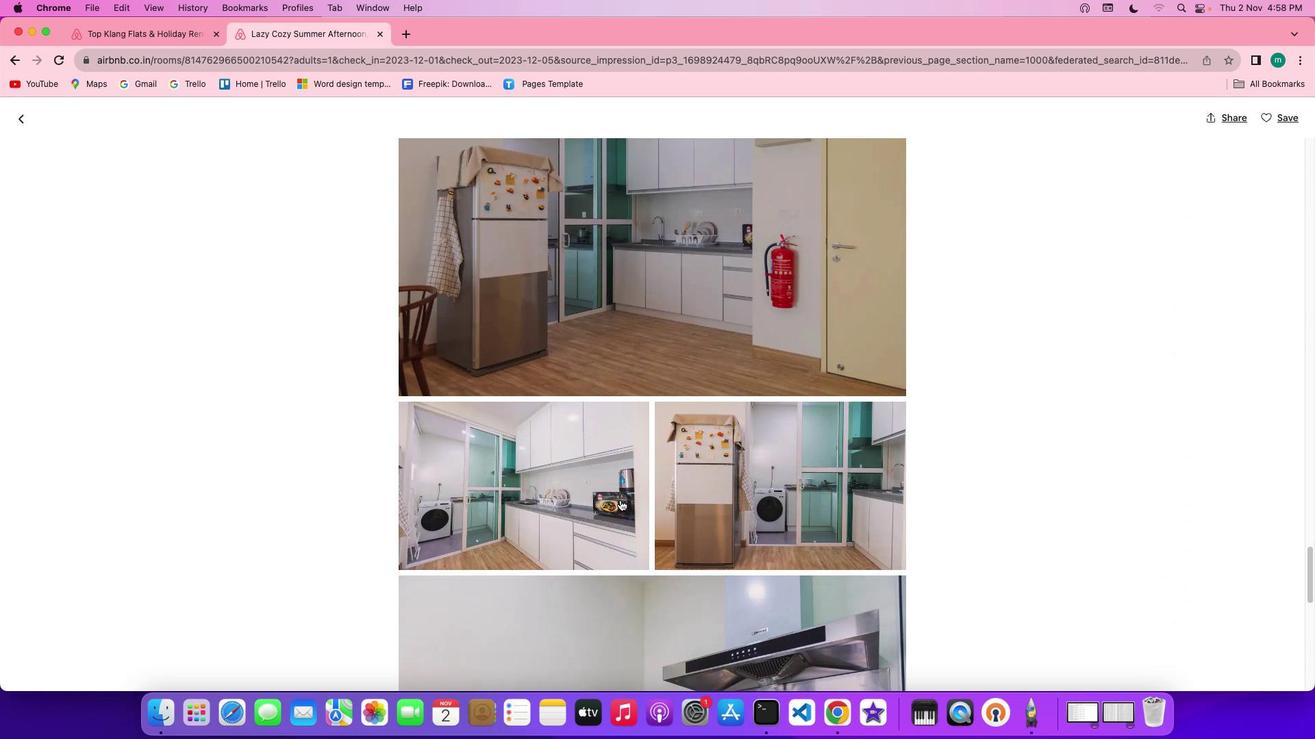 
Action: Mouse scrolled (620, 500) with delta (0, -2)
Screenshot: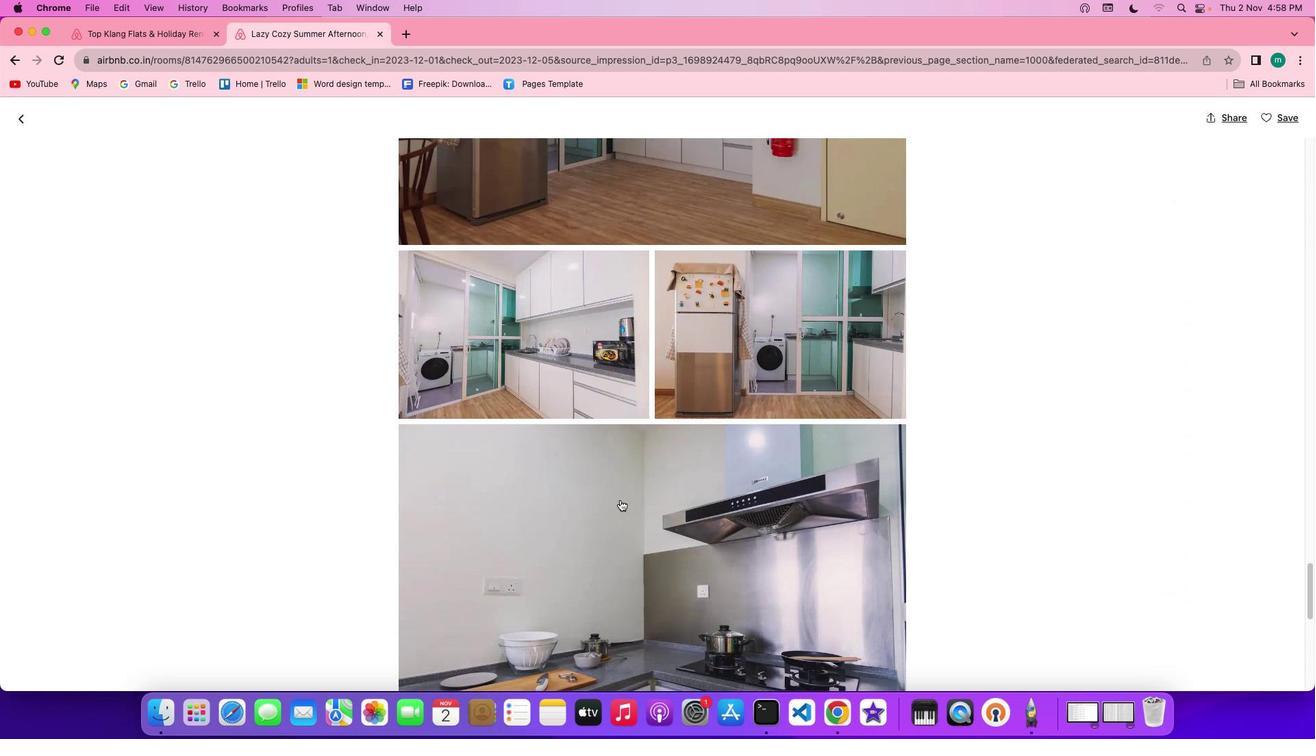 
Action: Mouse scrolled (620, 500) with delta (0, 0)
Screenshot: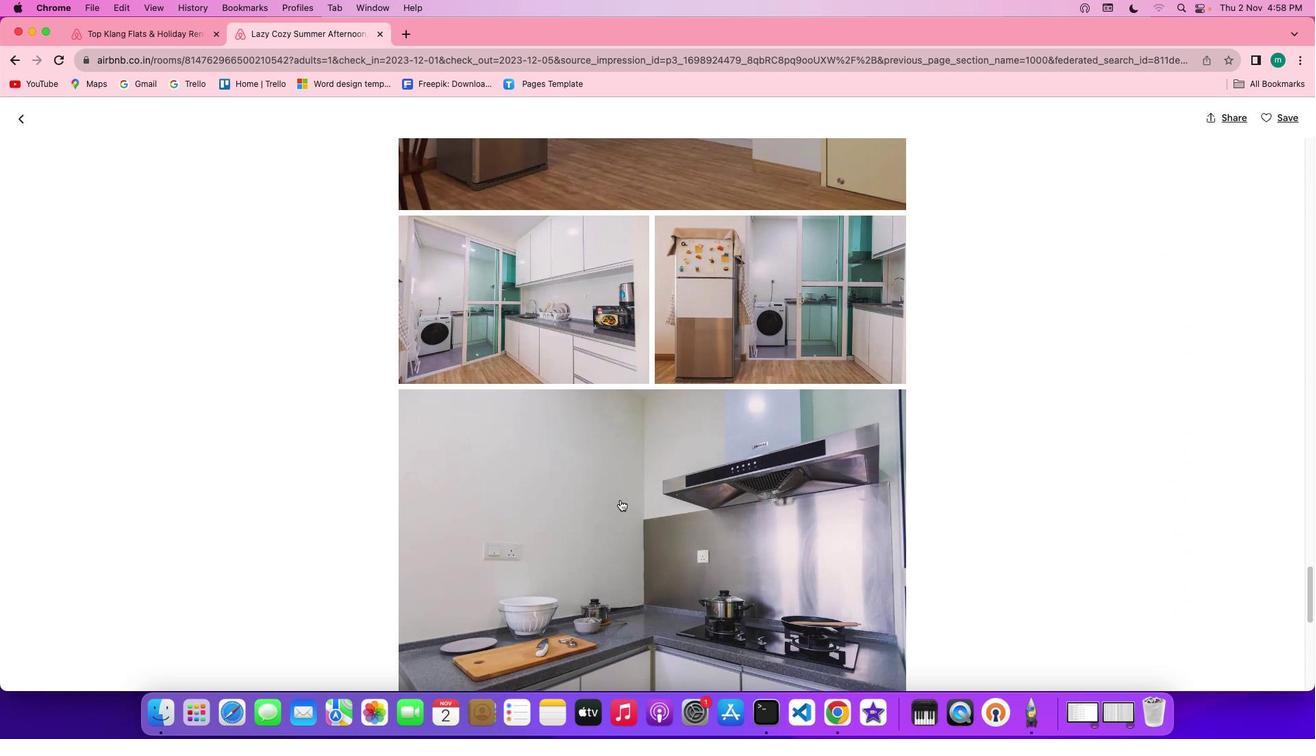 
Action: Mouse scrolled (620, 500) with delta (0, 0)
Screenshot: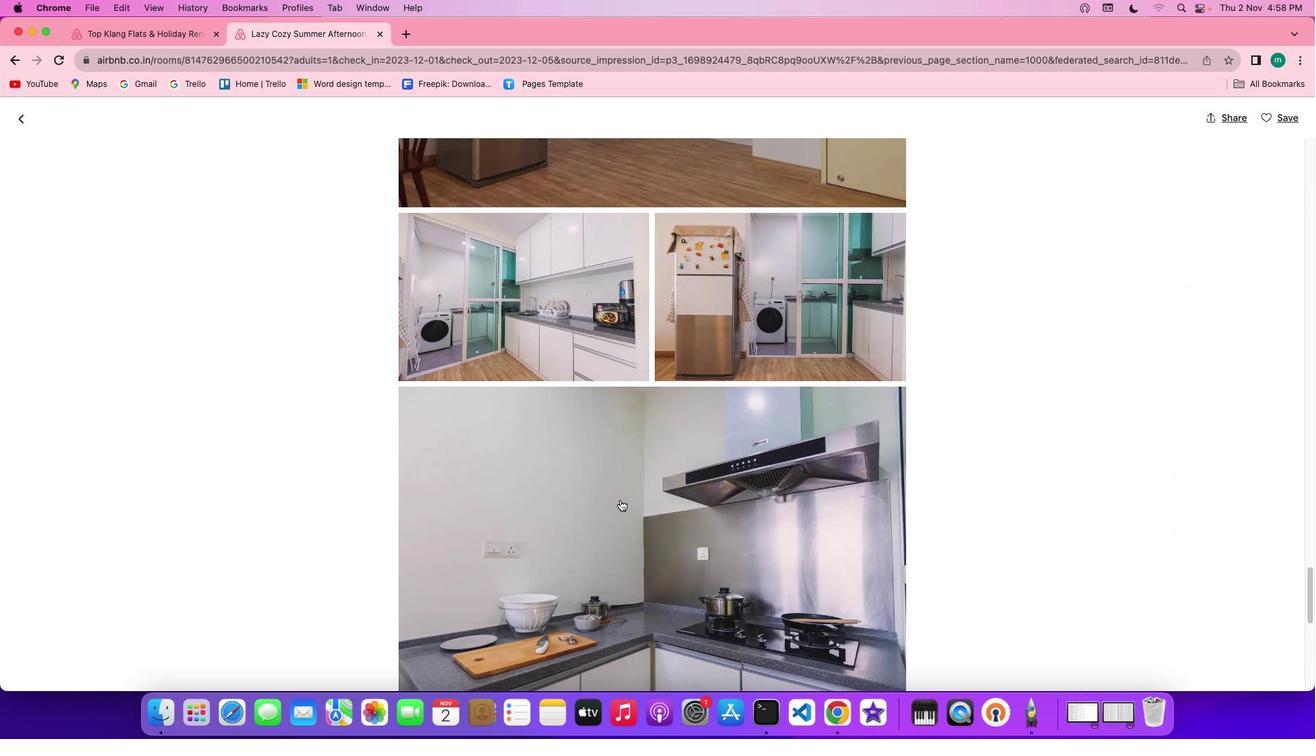 
Action: Mouse scrolled (620, 500) with delta (0, -1)
Screenshot: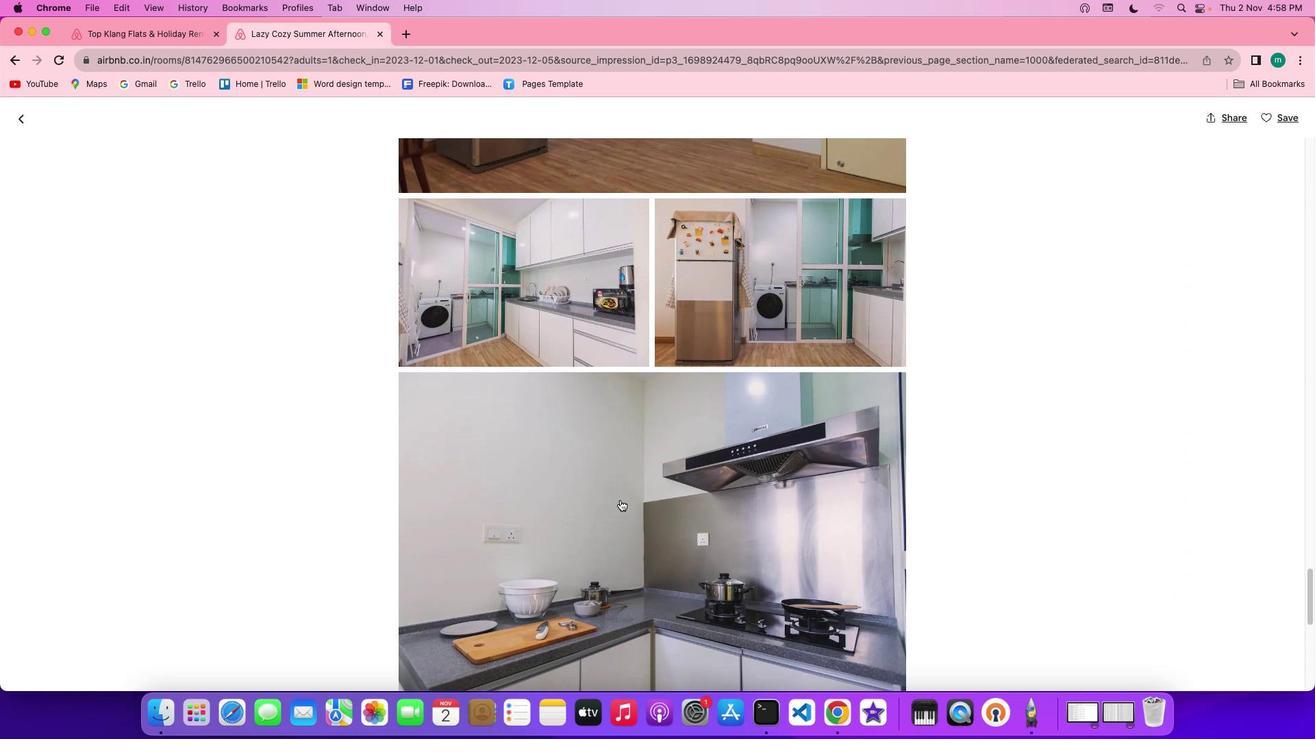 
Action: Mouse scrolled (620, 500) with delta (0, -2)
Screenshot: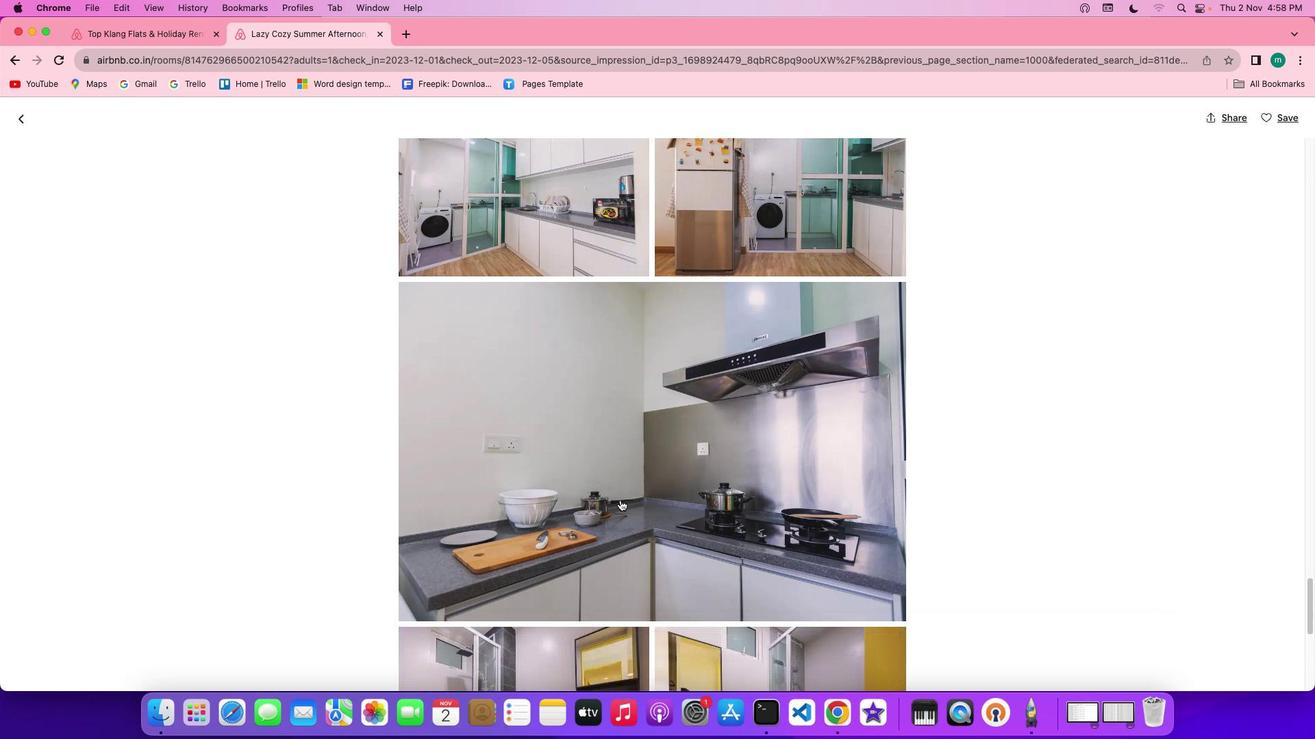 
Action: Mouse scrolled (620, 500) with delta (0, 0)
Screenshot: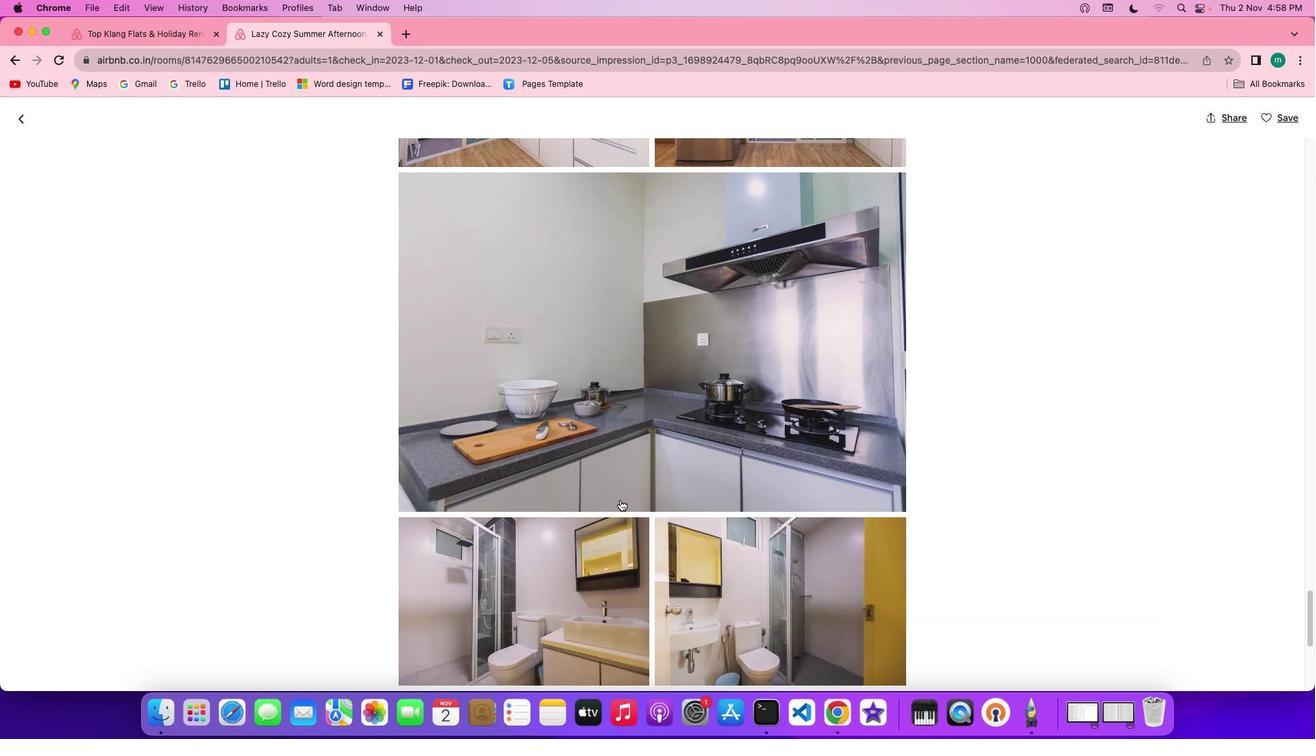 
Action: Mouse scrolled (620, 500) with delta (0, 0)
Screenshot: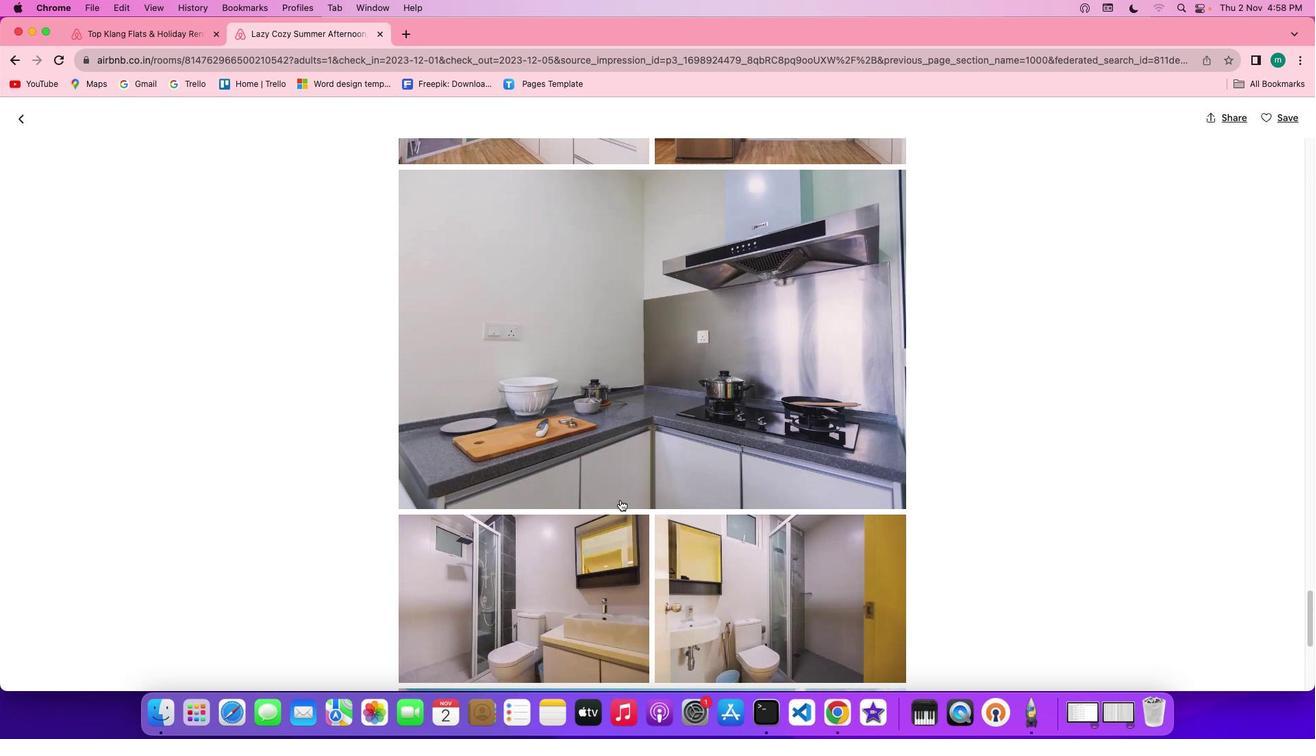 
Action: Mouse scrolled (620, 500) with delta (0, 0)
Screenshot: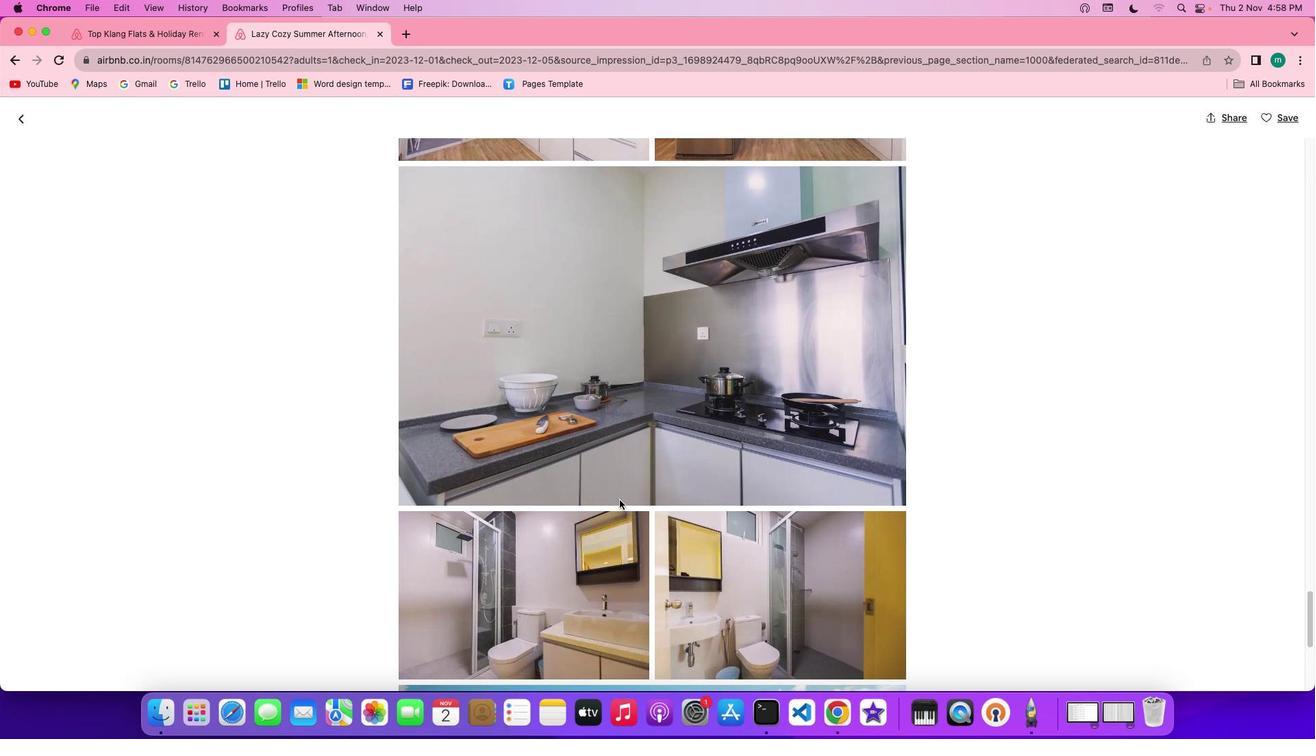 
Action: Mouse scrolled (620, 500) with delta (0, -1)
Screenshot: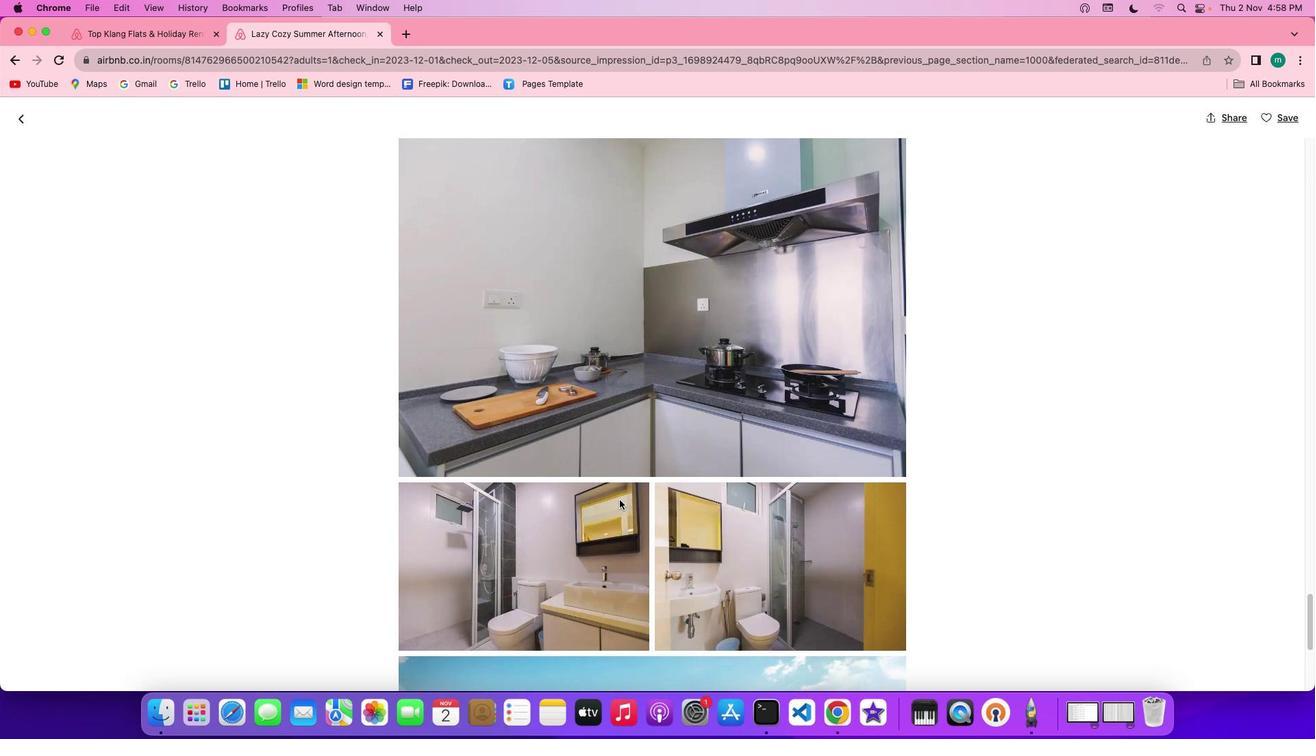 
Action: Mouse moved to (620, 500)
Screenshot: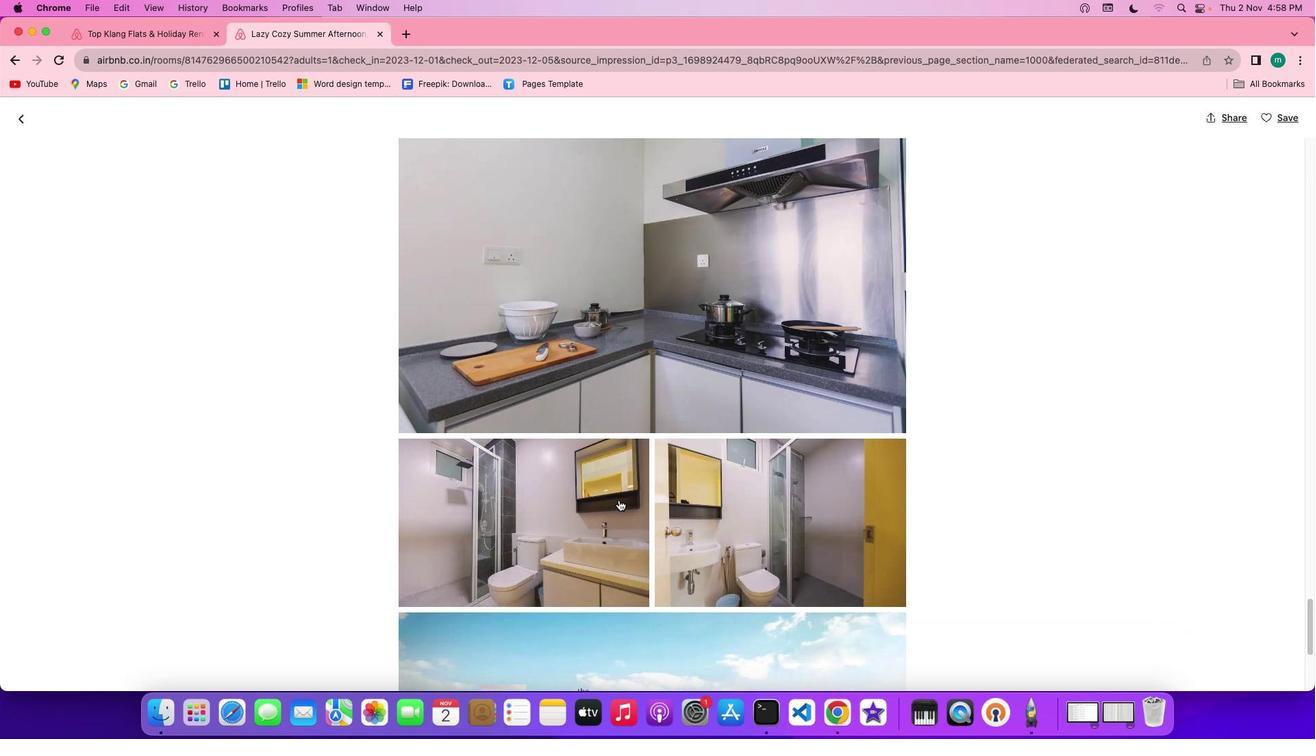 
Action: Mouse scrolled (620, 500) with delta (0, -2)
Screenshot: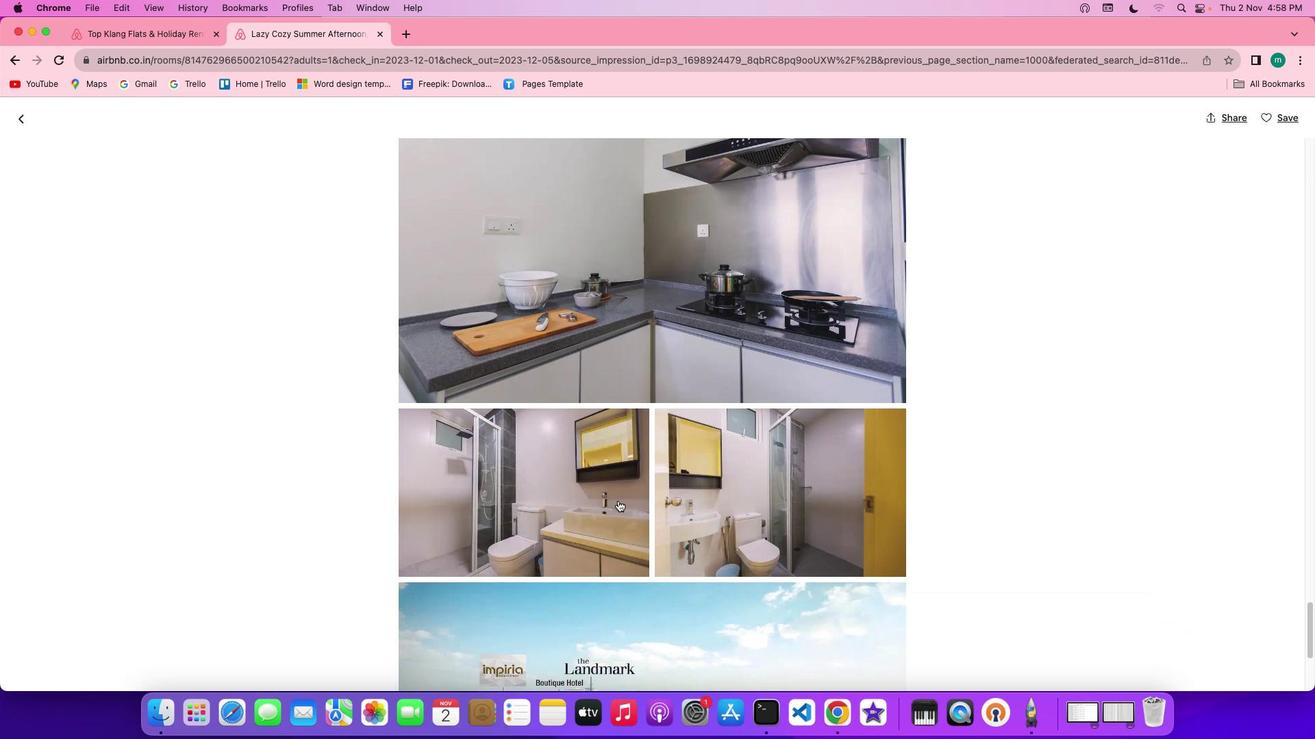 
Action: Mouse moved to (618, 501)
Screenshot: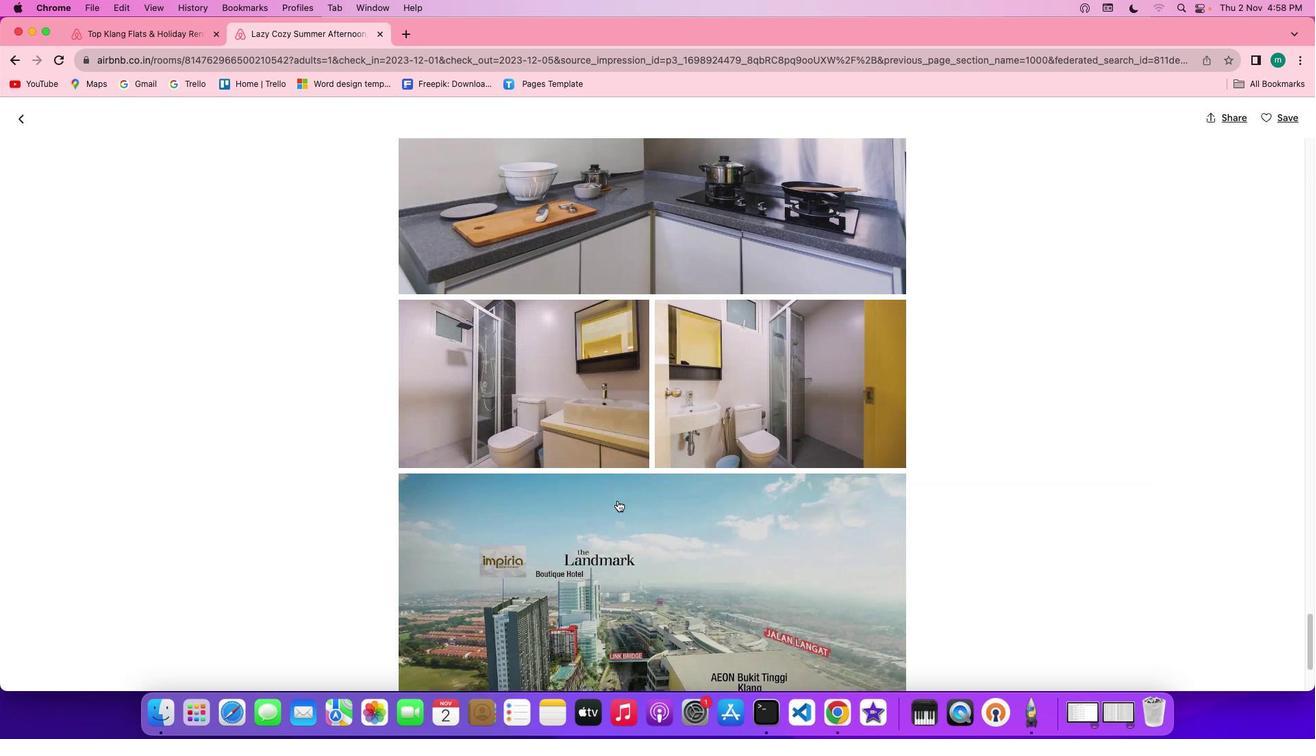 
Action: Mouse scrolled (618, 501) with delta (0, 0)
Screenshot: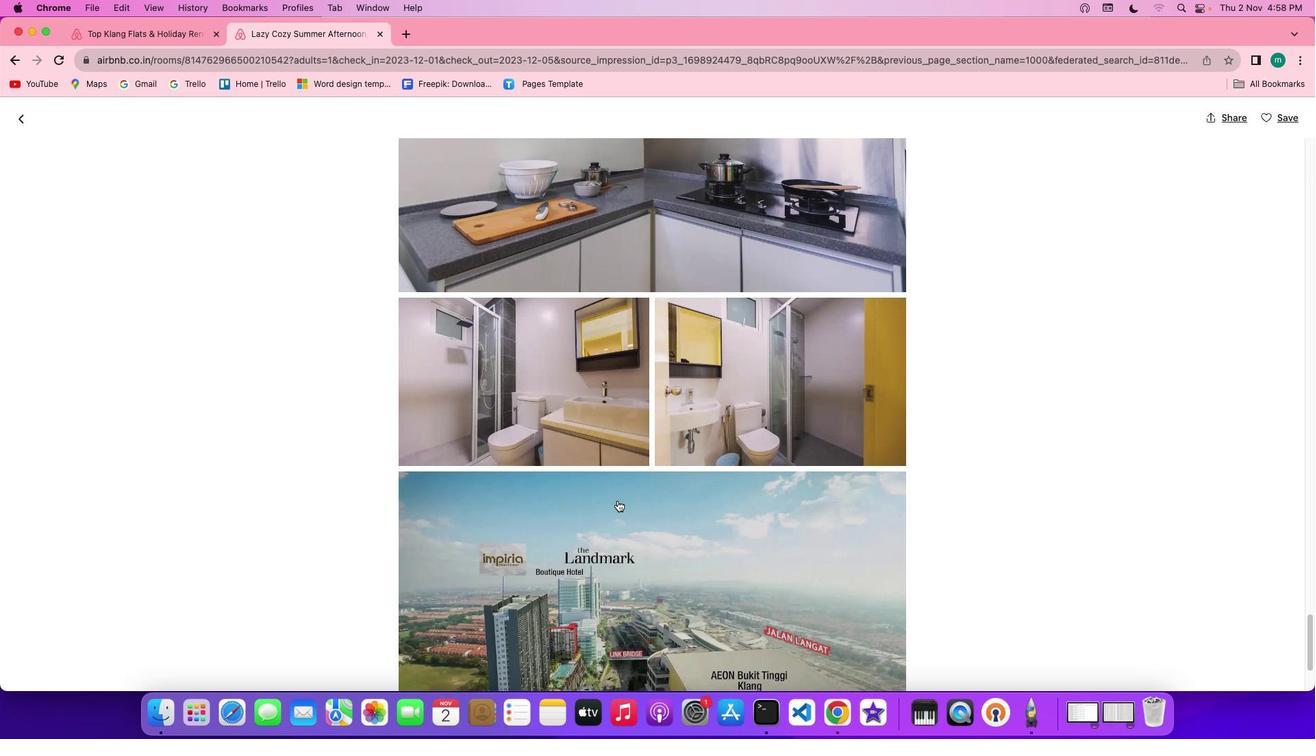 
Action: Mouse scrolled (618, 501) with delta (0, 0)
Screenshot: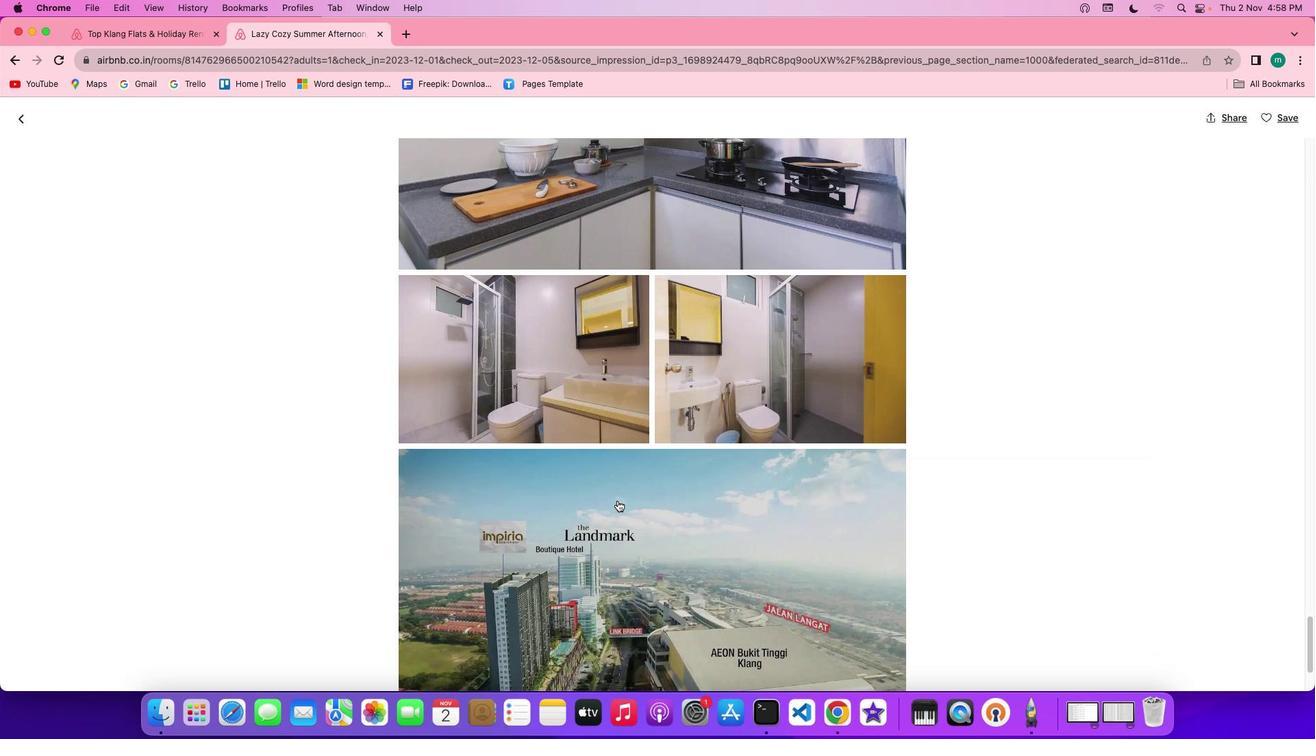 
Action: Mouse scrolled (618, 501) with delta (0, -1)
Screenshot: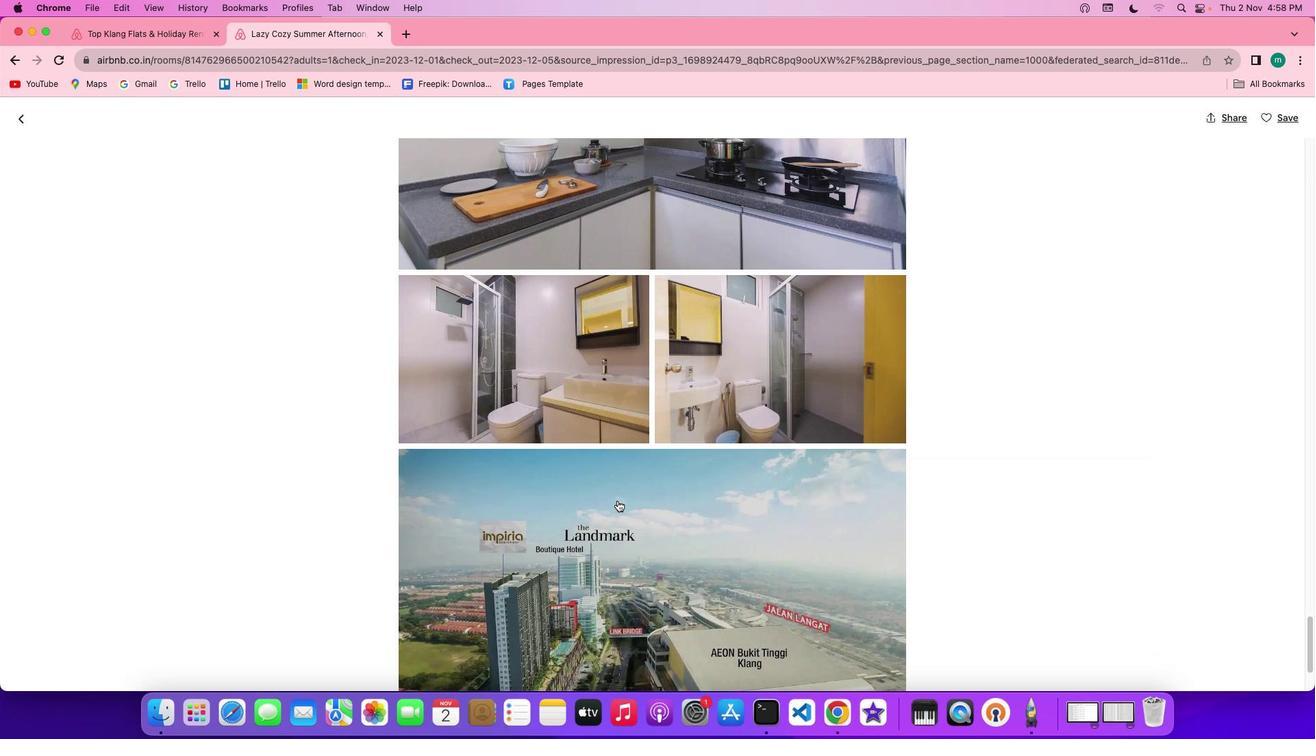 
Action: Mouse scrolled (618, 501) with delta (0, -2)
Screenshot: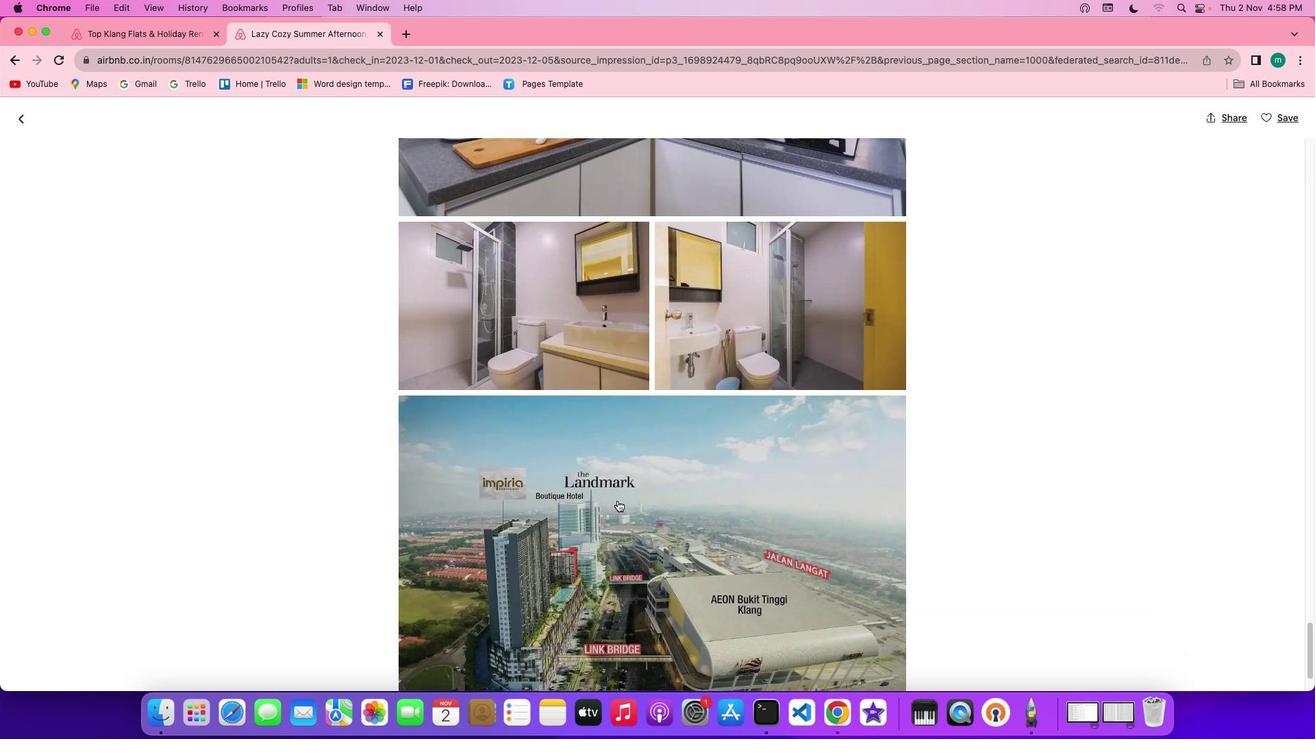 
Action: Mouse scrolled (618, 501) with delta (0, -2)
Screenshot: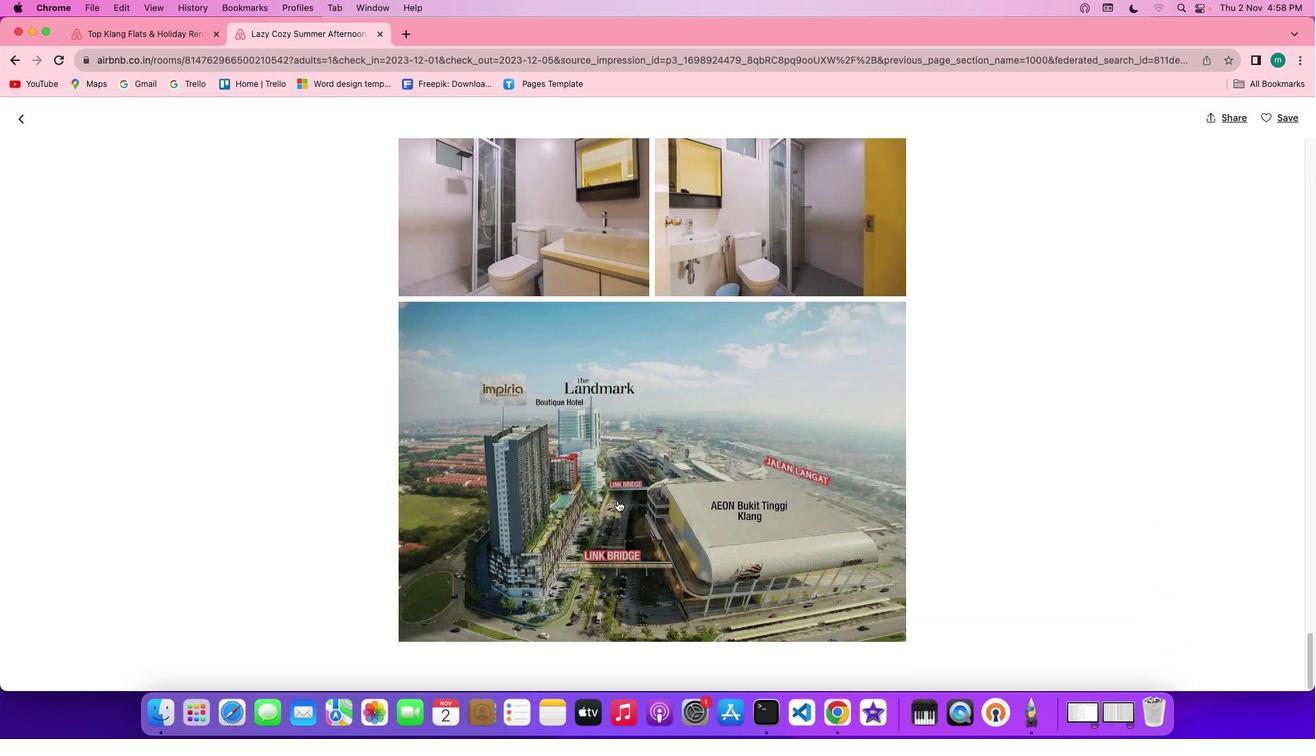 
Action: Mouse scrolled (618, 501) with delta (0, 0)
Screenshot: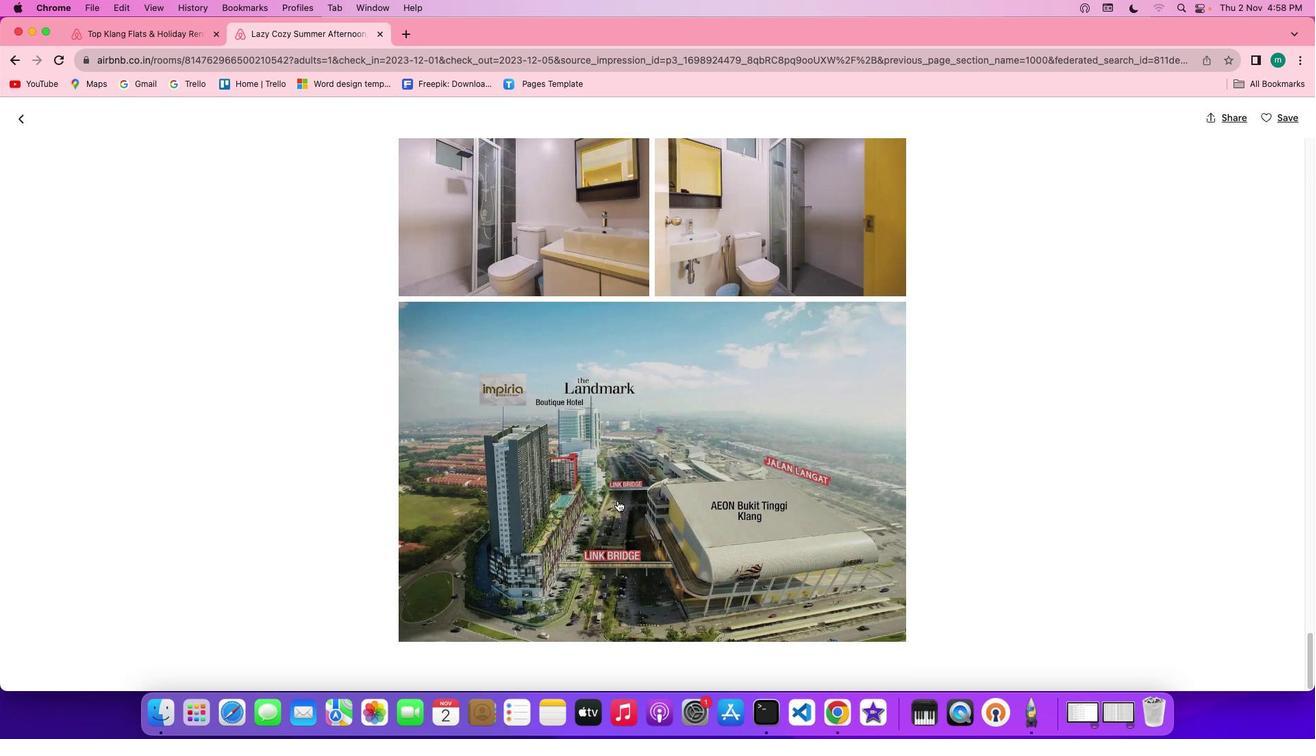 
Action: Mouse scrolled (618, 501) with delta (0, 0)
Screenshot: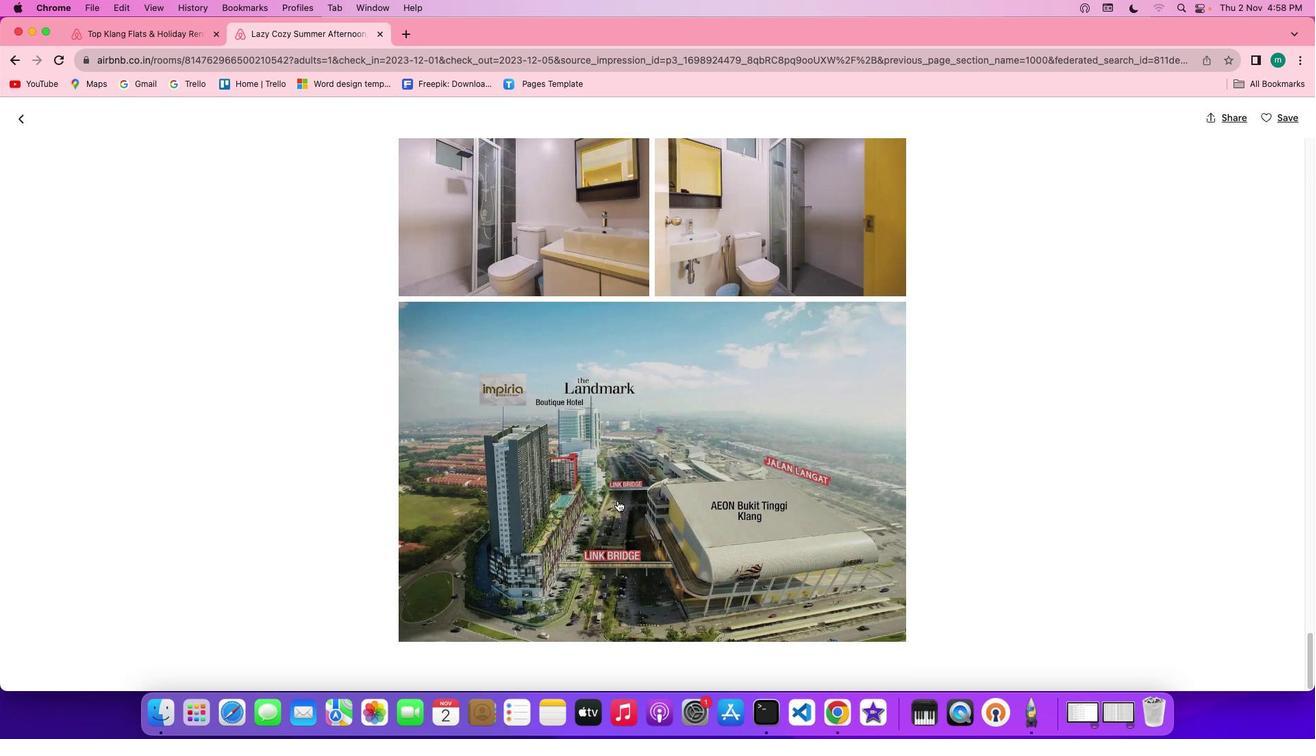 
Action: Mouse scrolled (618, 501) with delta (0, -2)
Screenshot: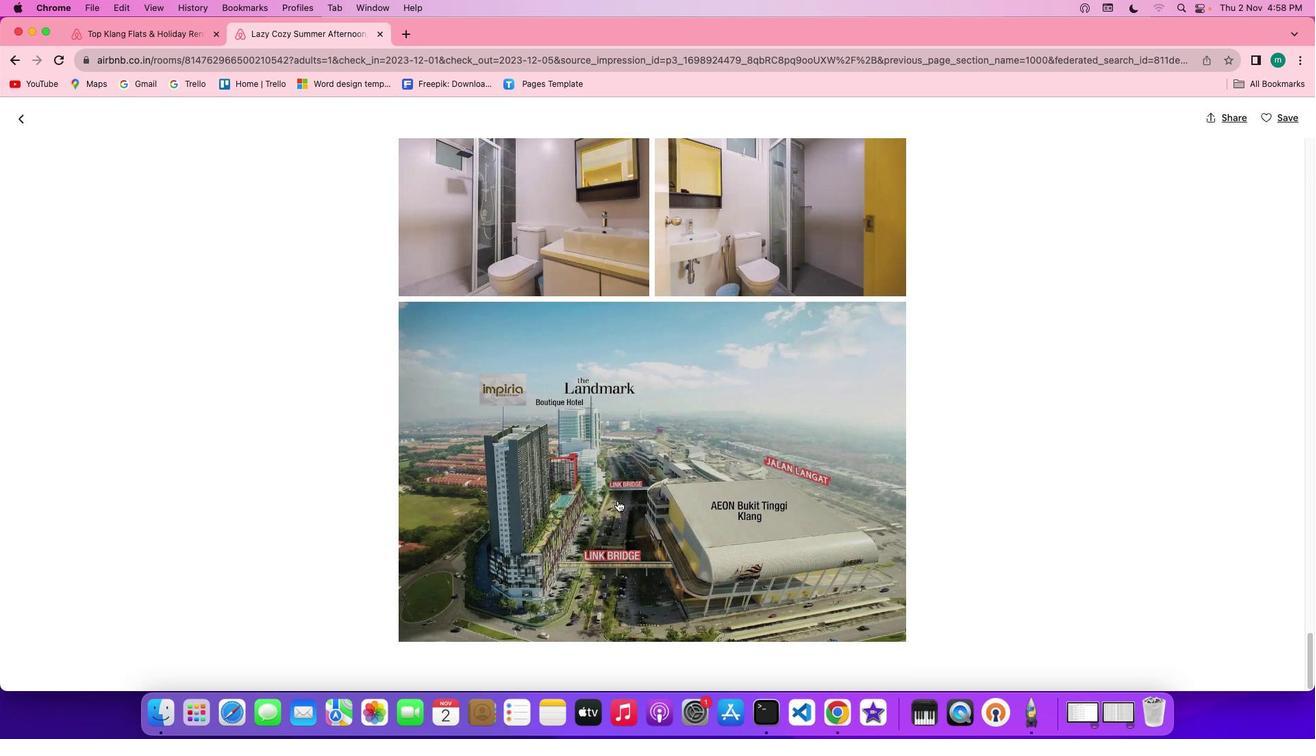 
Action: Mouse scrolled (618, 501) with delta (0, -2)
Screenshot: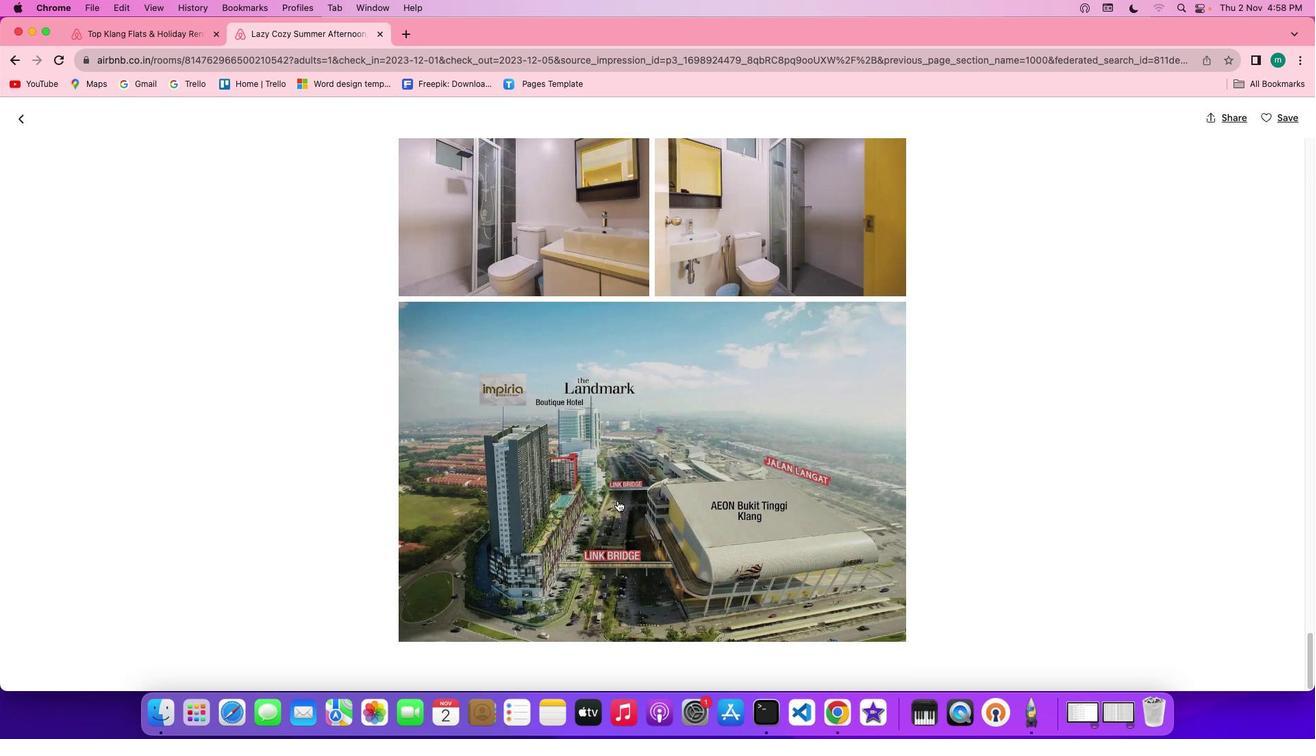 
Action: Mouse scrolled (618, 501) with delta (0, 0)
Screenshot: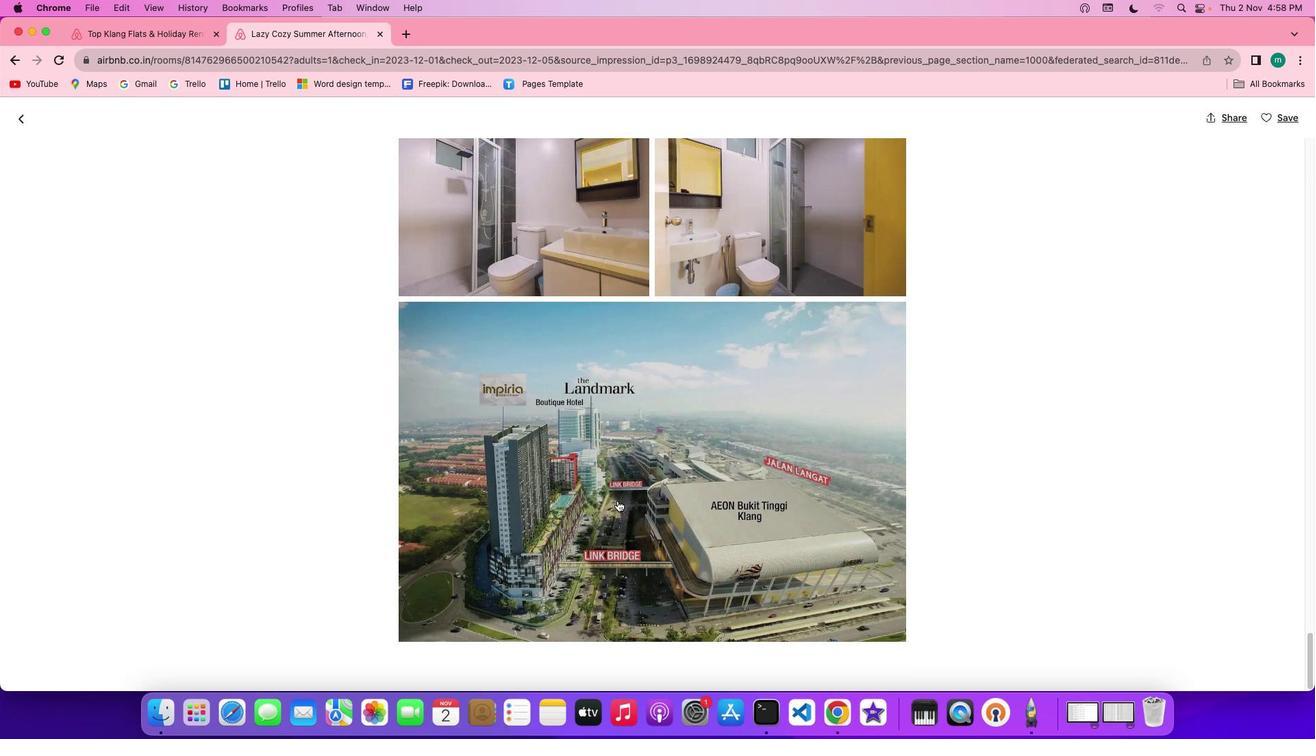
Action: Mouse scrolled (618, 501) with delta (0, 0)
Screenshot: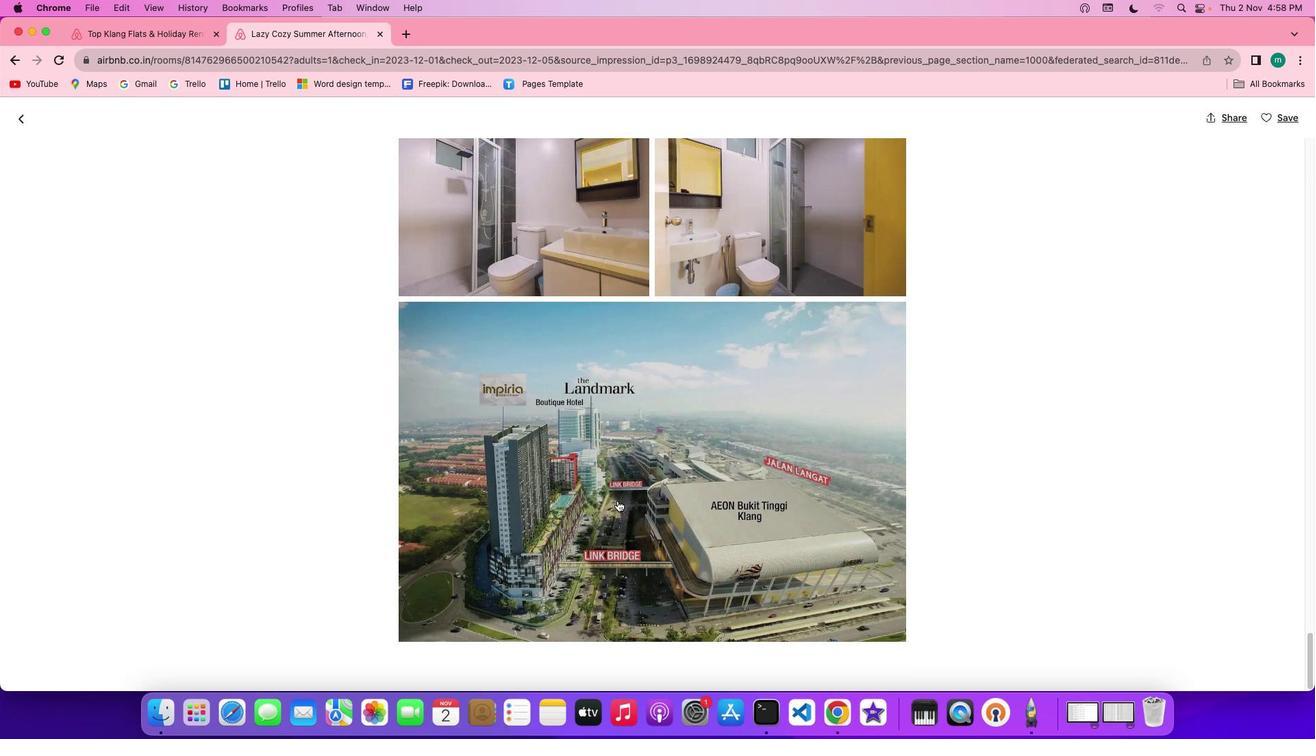 
Action: Mouse scrolled (618, 501) with delta (0, -2)
Screenshot: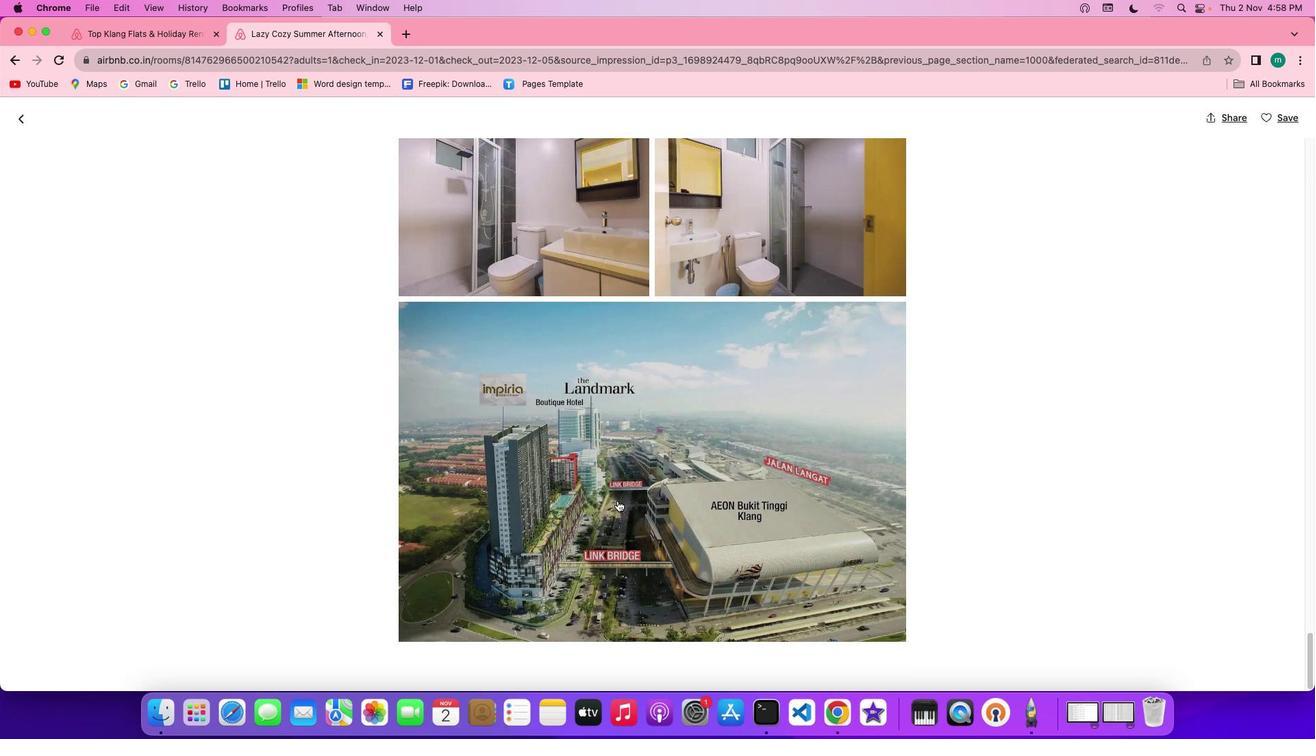 
Action: Mouse scrolled (618, 501) with delta (0, -2)
Screenshot: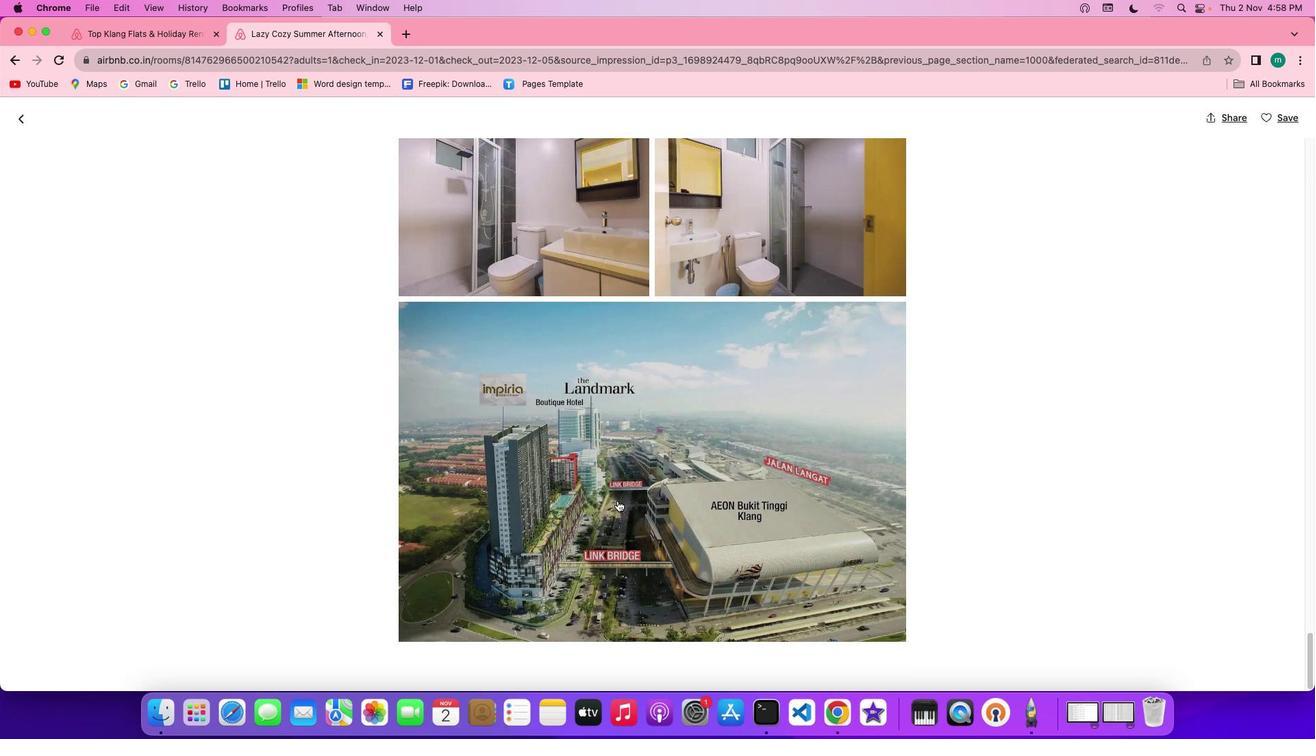 
Action: Mouse scrolled (618, 501) with delta (0, 0)
Screenshot: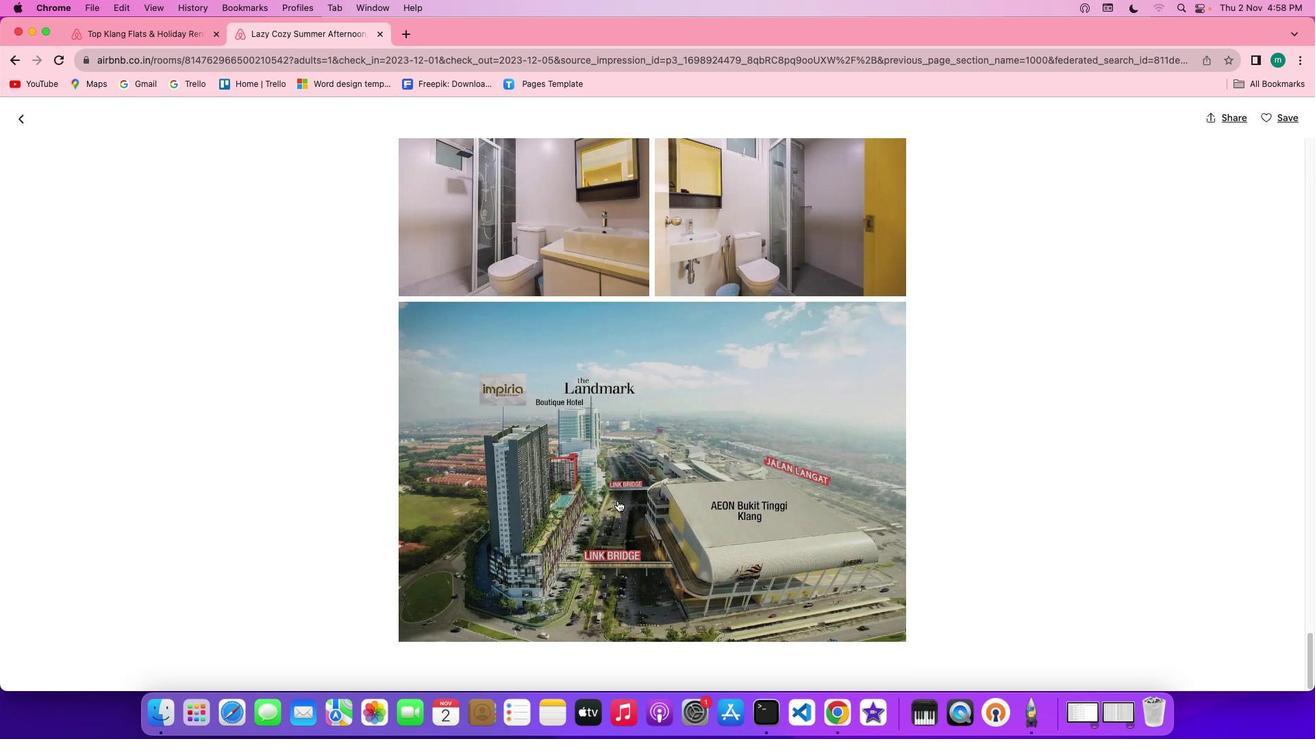 
Action: Mouse scrolled (618, 501) with delta (0, 0)
Screenshot: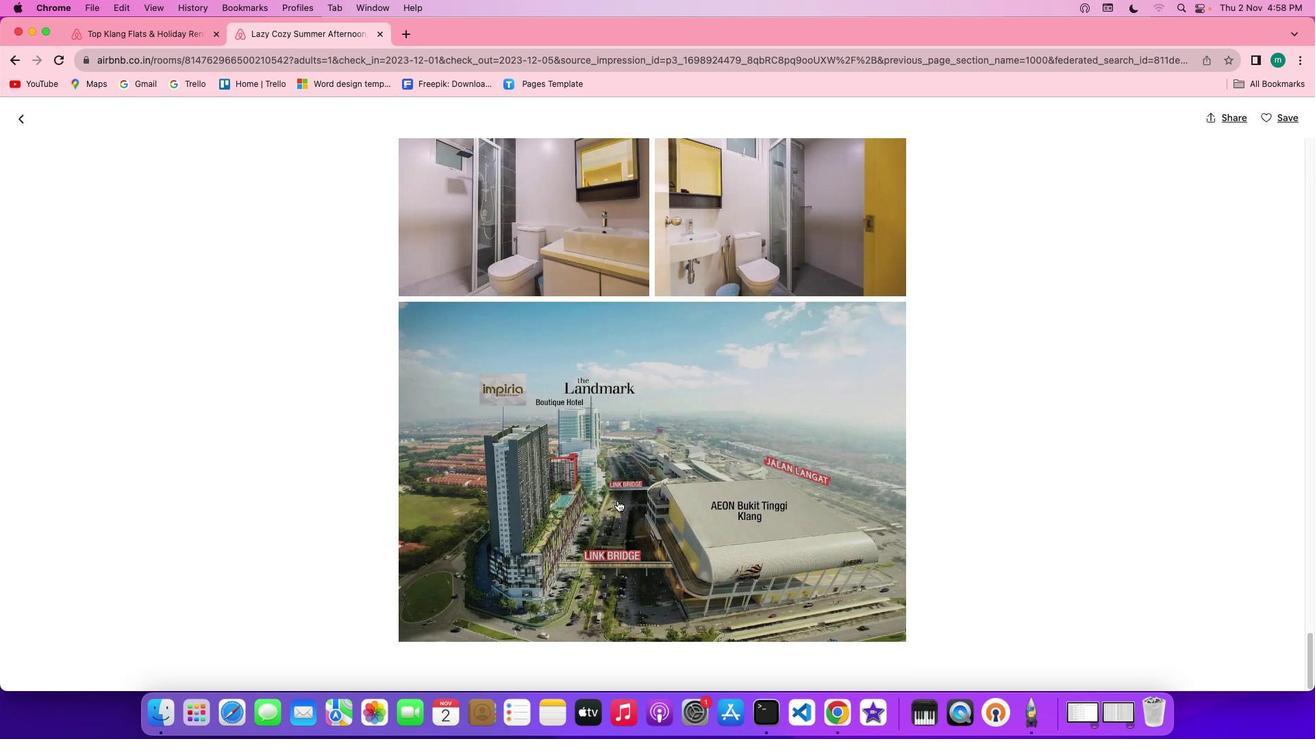 
Action: Mouse scrolled (618, 501) with delta (0, -1)
Screenshot: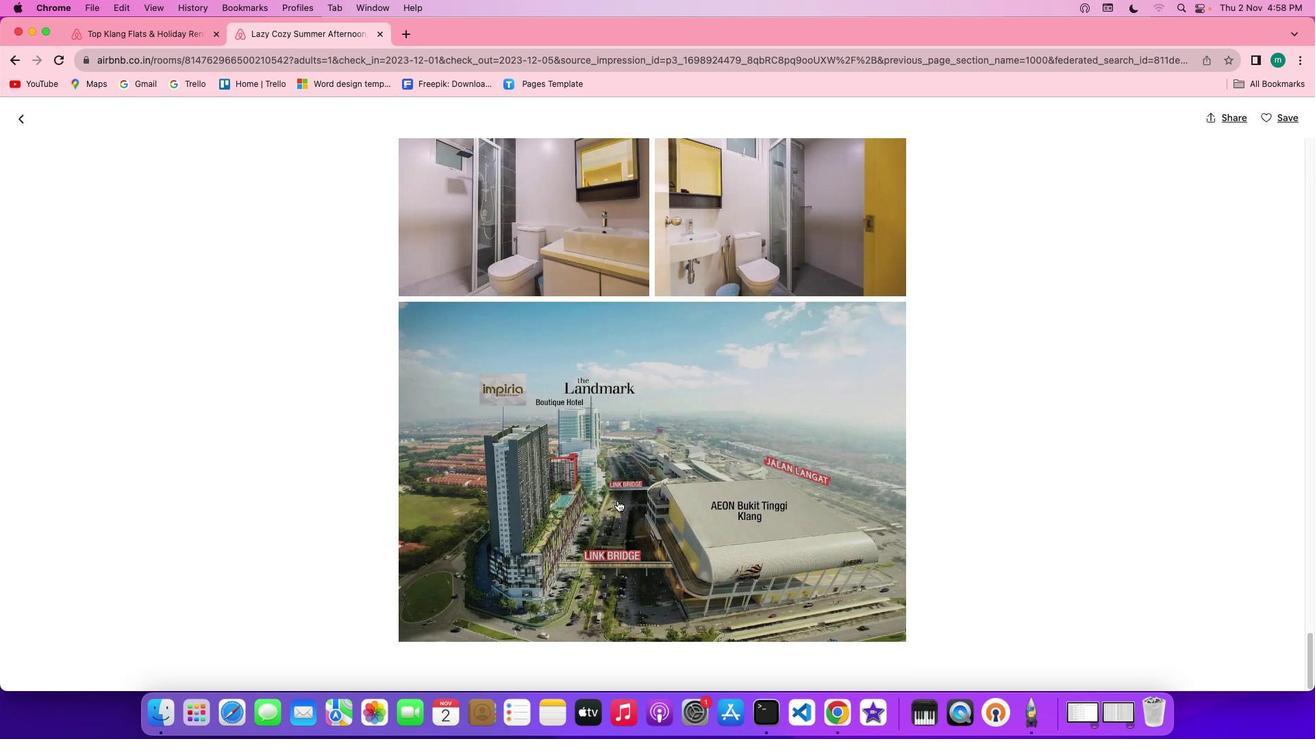 
Action: Mouse scrolled (618, 501) with delta (0, -2)
Screenshot: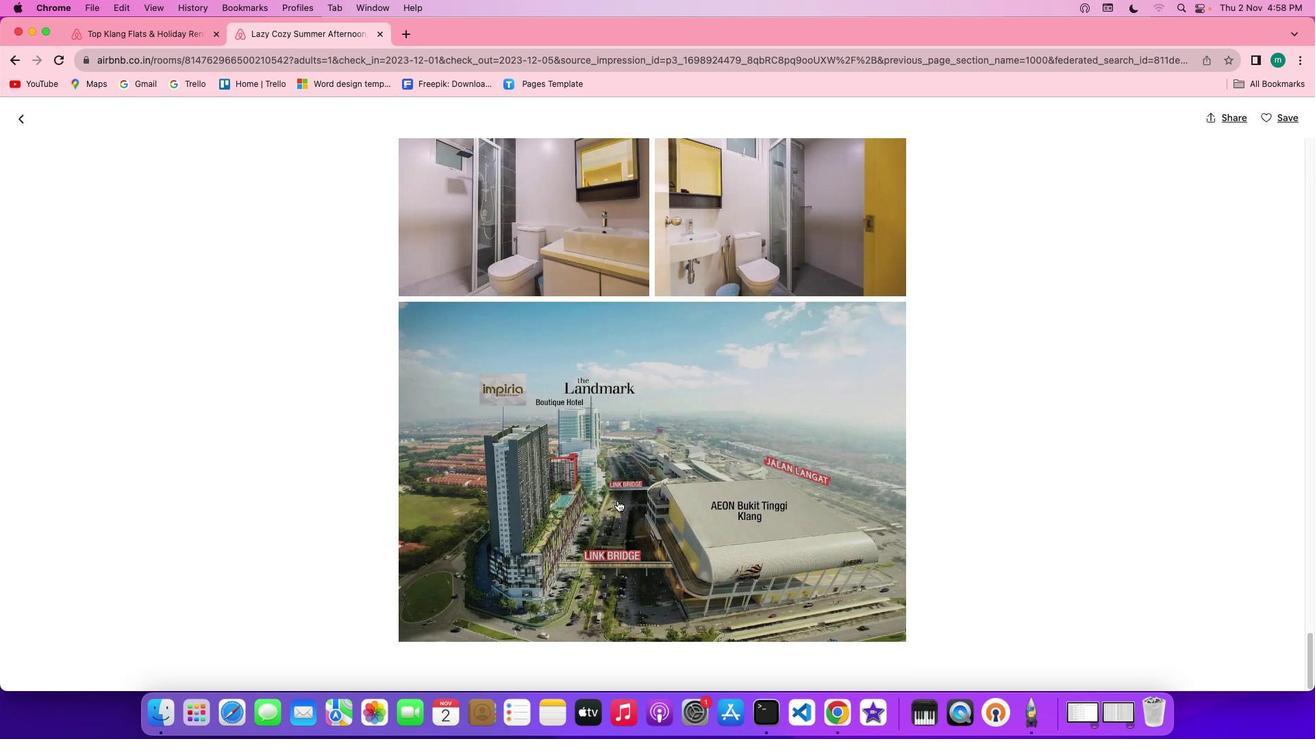 
Action: Mouse scrolled (618, 501) with delta (0, -2)
Screenshot: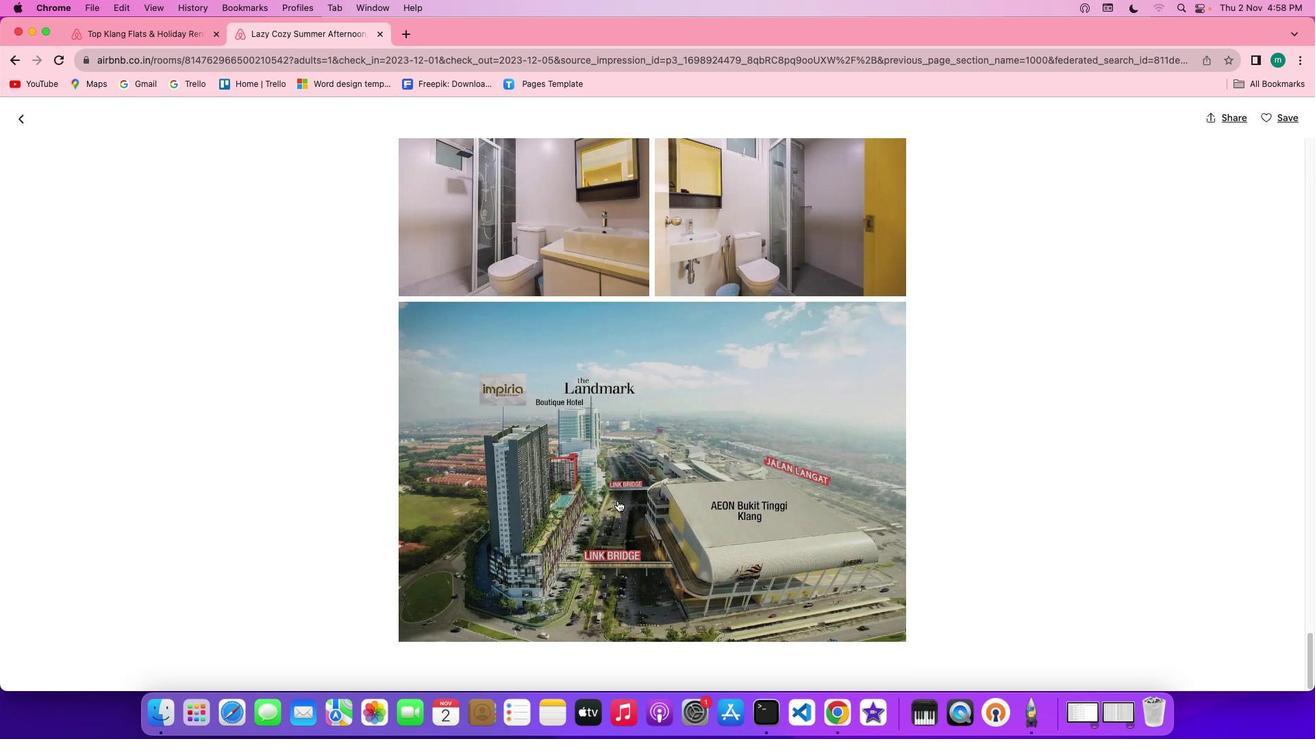 
Action: Mouse scrolled (618, 501) with delta (0, 0)
Screenshot: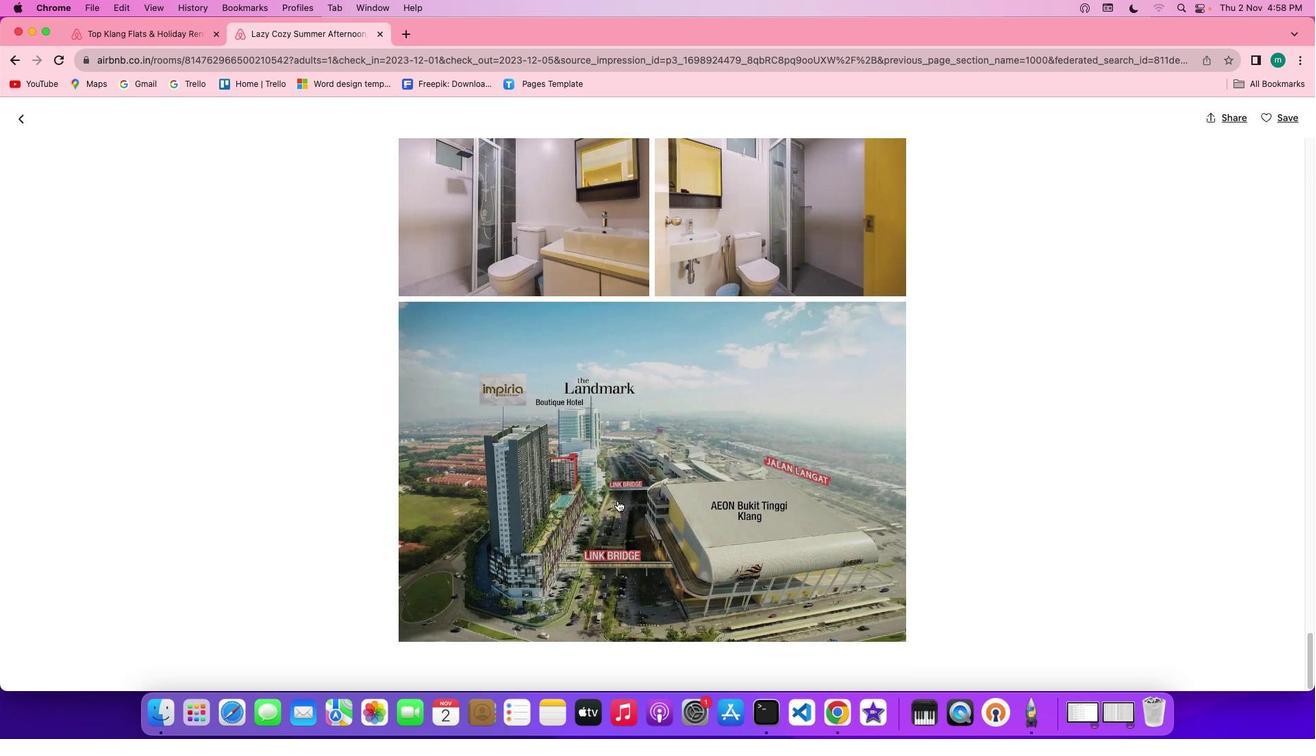 
Action: Mouse scrolled (618, 501) with delta (0, 0)
Screenshot: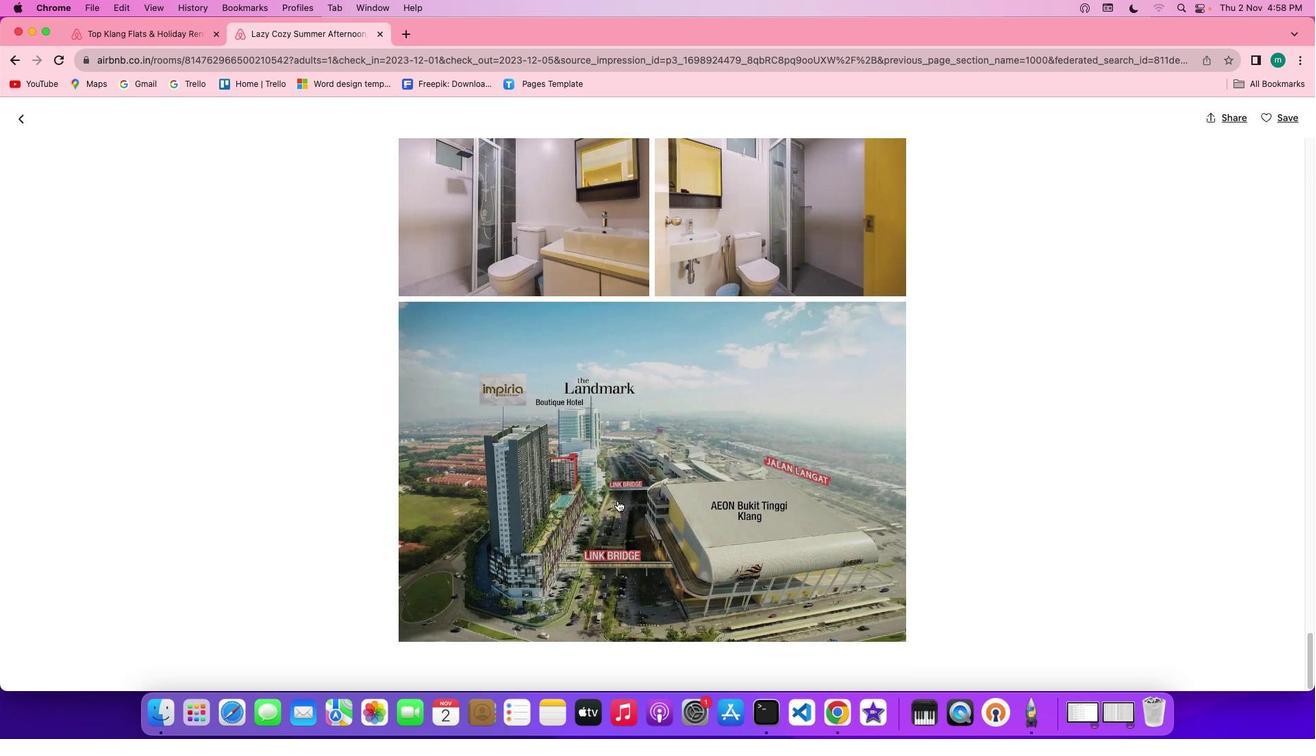 
Action: Mouse scrolled (618, 501) with delta (0, -2)
Screenshot: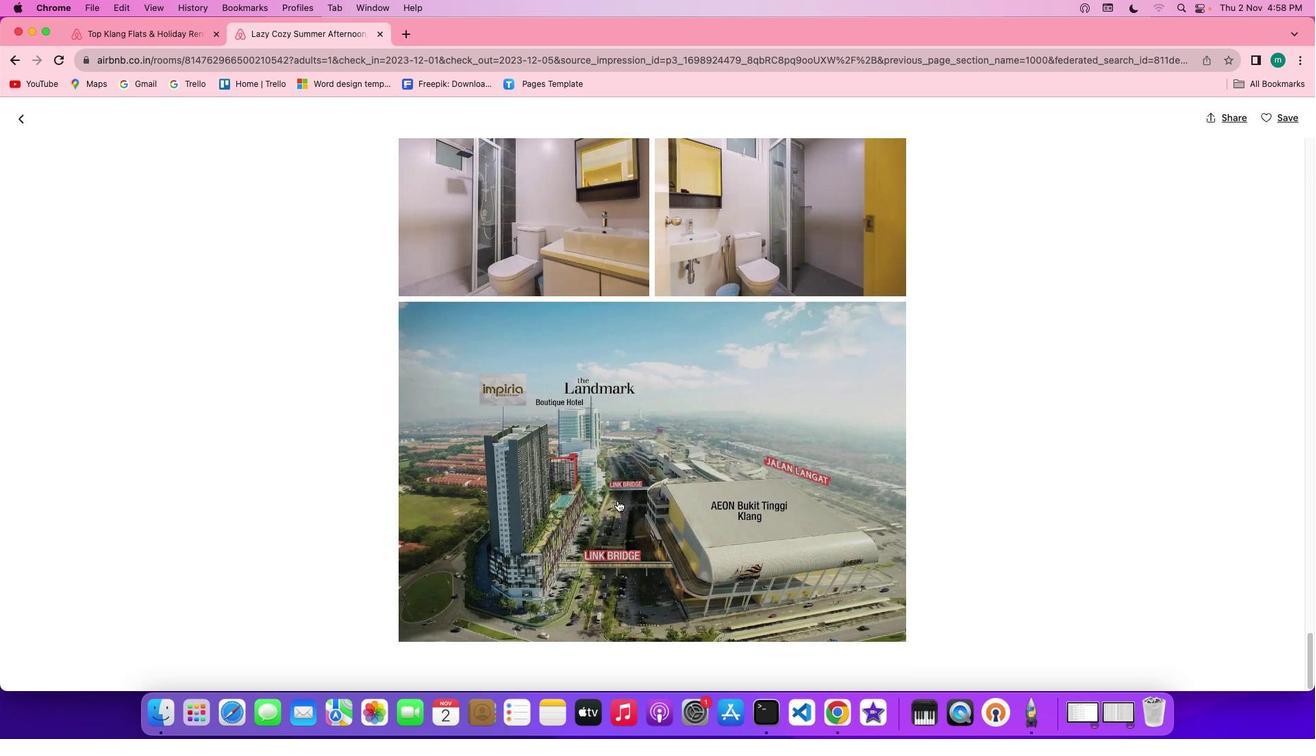 
Action: Mouse scrolled (618, 501) with delta (0, -3)
Screenshot: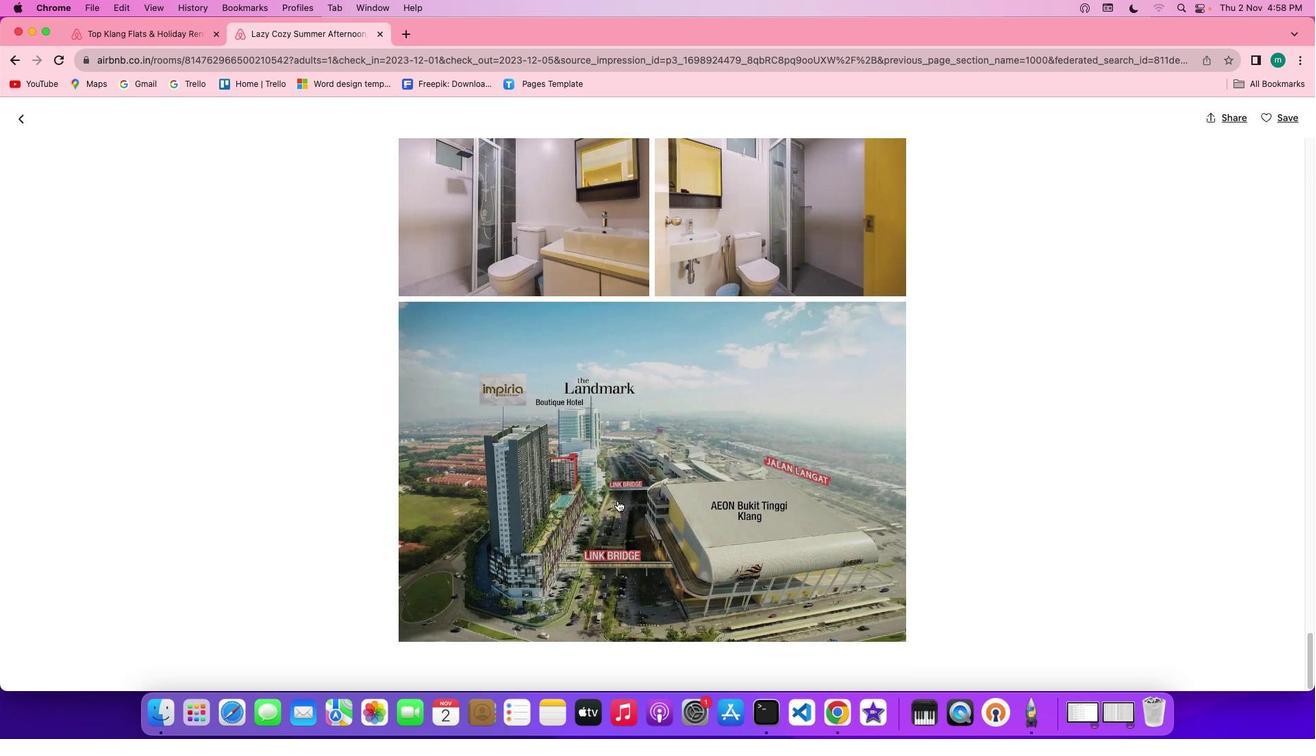
Action: Mouse moved to (26, 122)
Screenshot: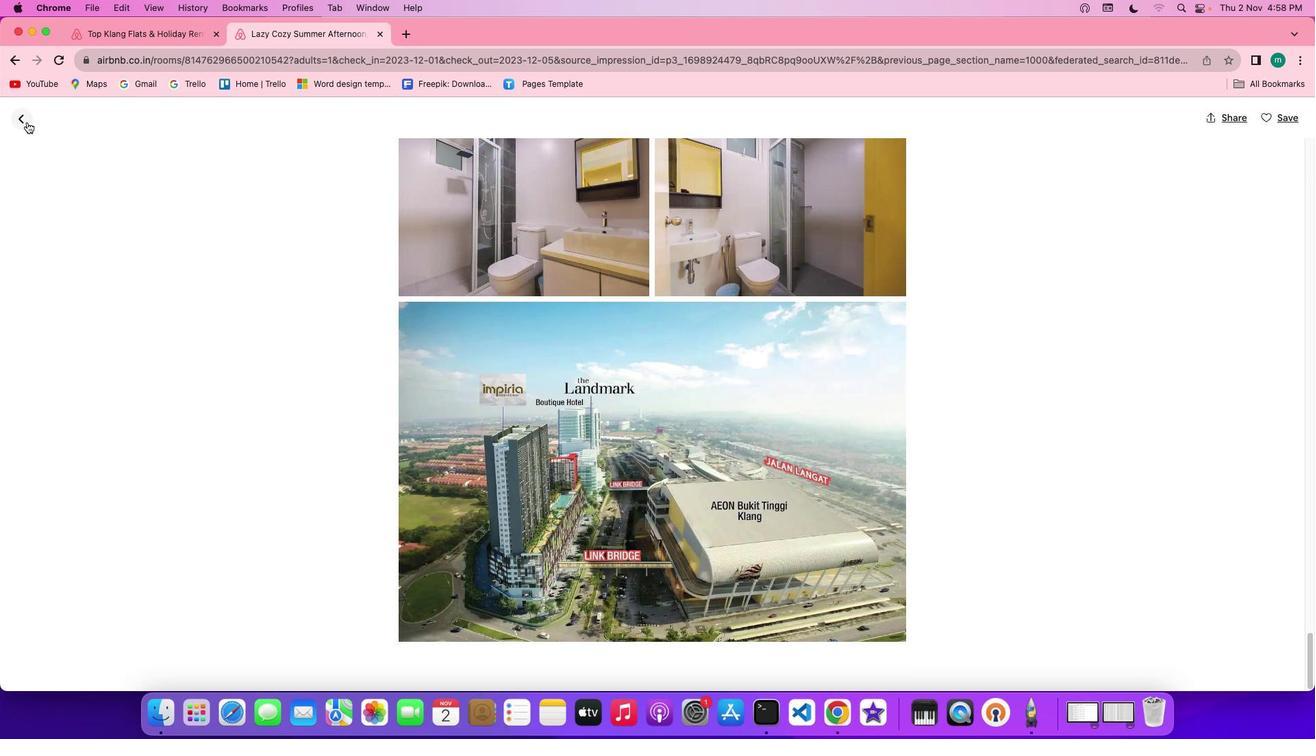 
Action: Mouse pressed left at (26, 122)
Screenshot: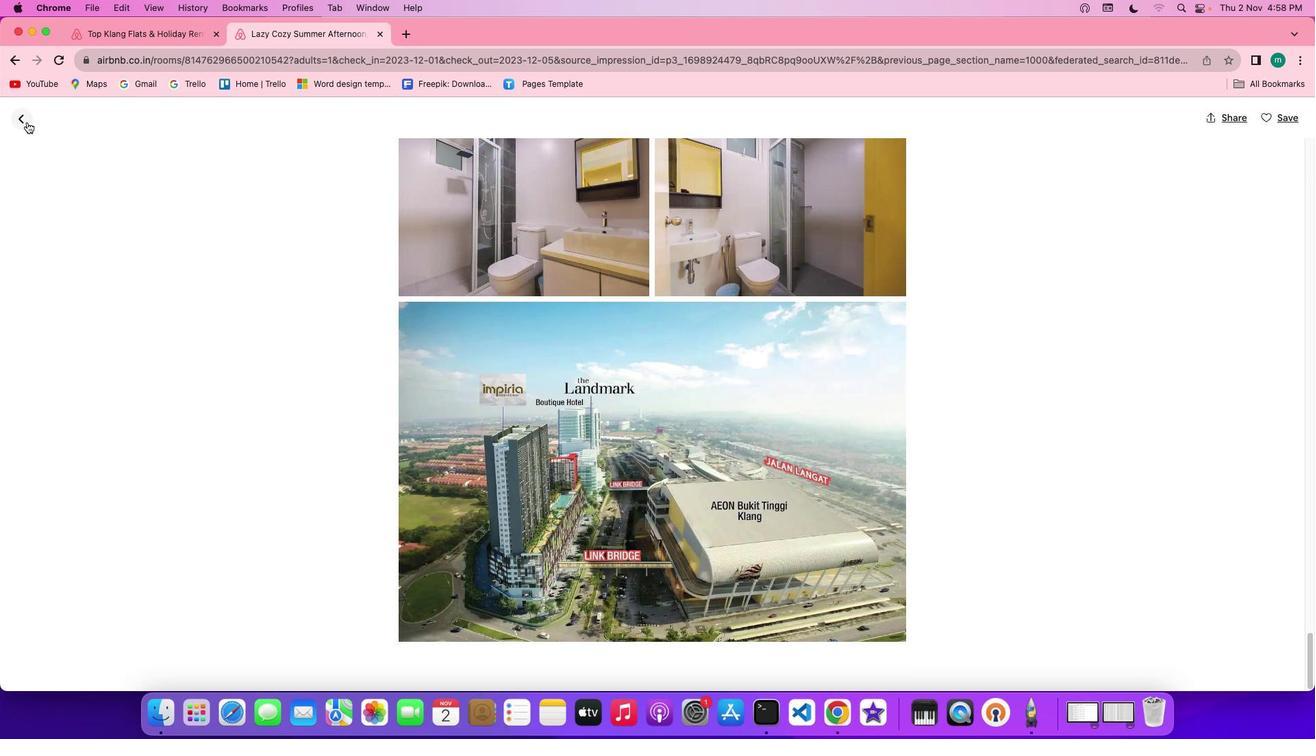 
Action: Mouse moved to (737, 517)
Screenshot: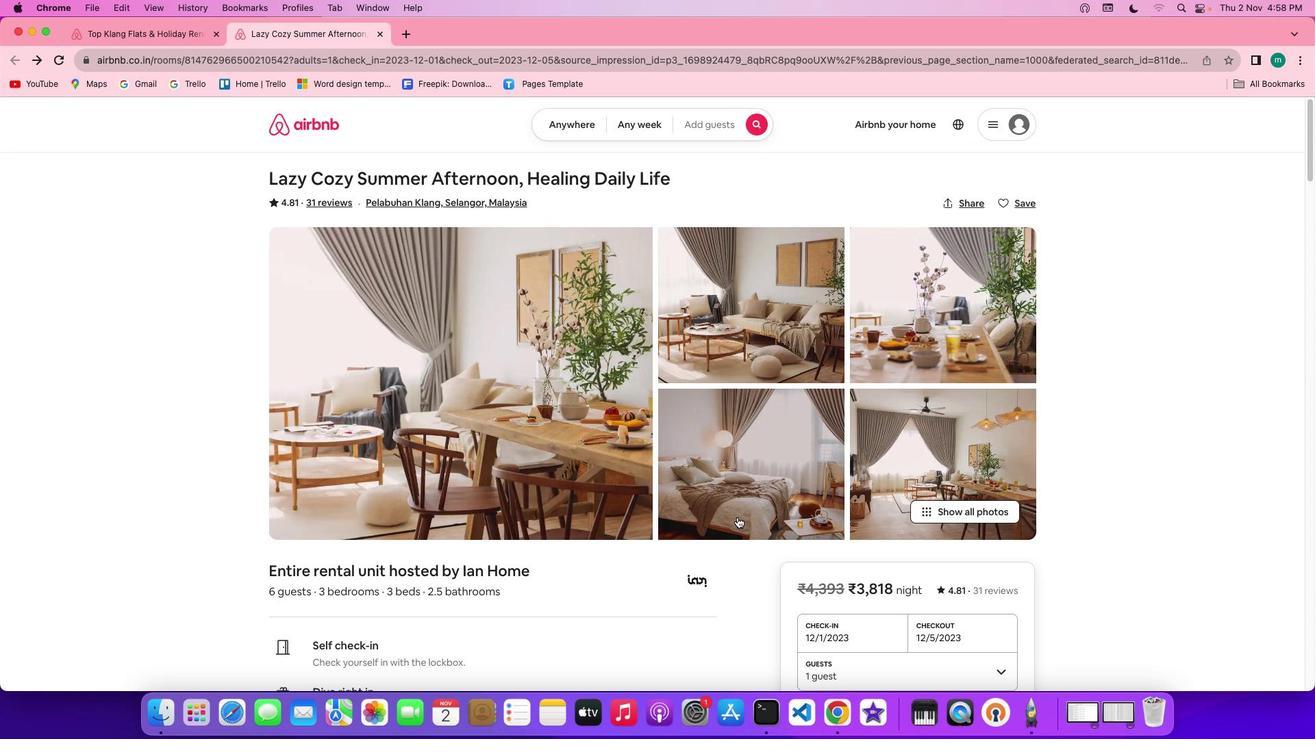 
Action: Mouse scrolled (737, 517) with delta (0, 0)
Screenshot: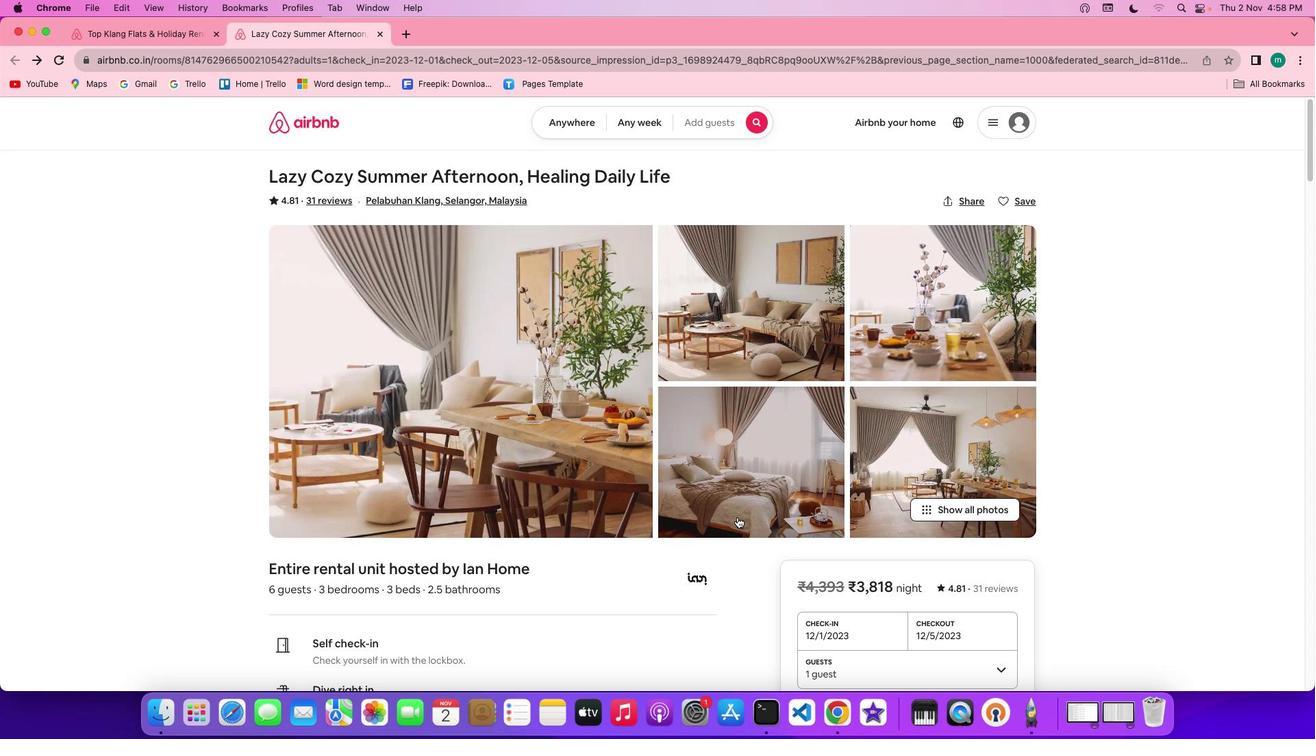 
Action: Mouse scrolled (737, 517) with delta (0, 0)
Screenshot: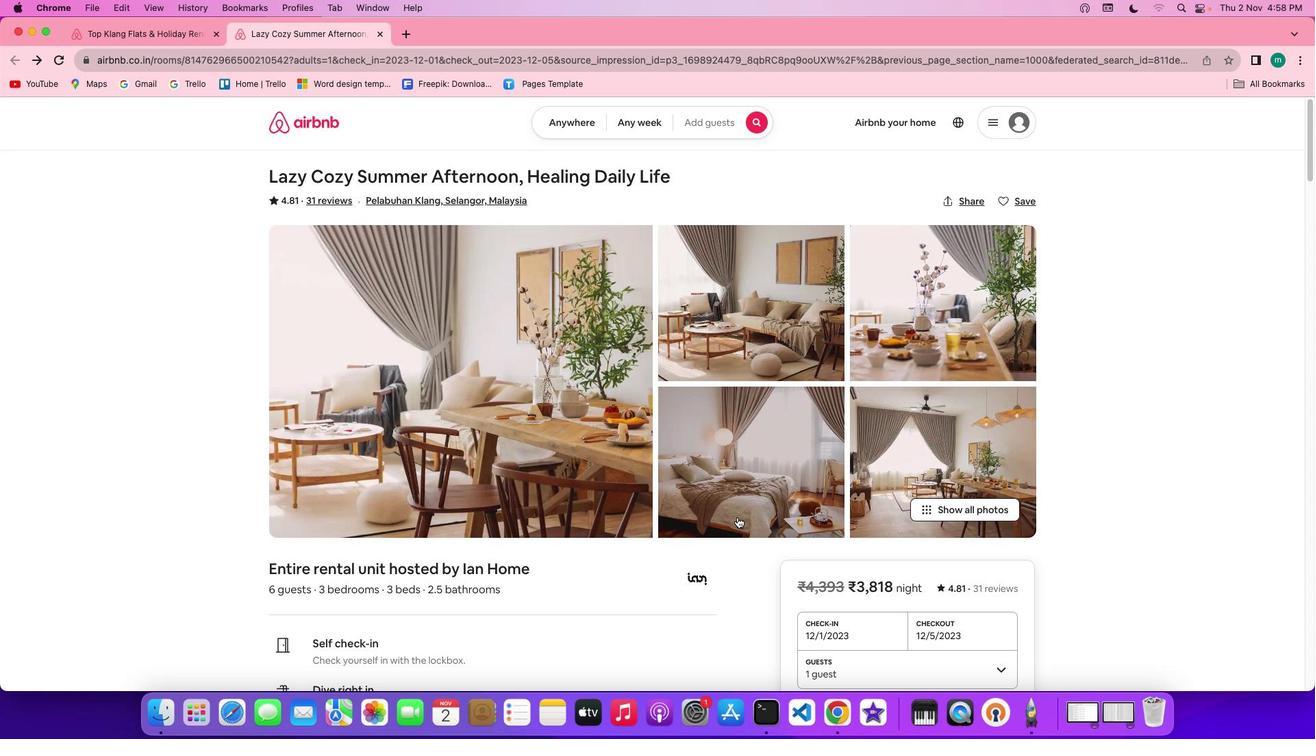 
Action: Mouse scrolled (737, 517) with delta (0, -2)
Screenshot: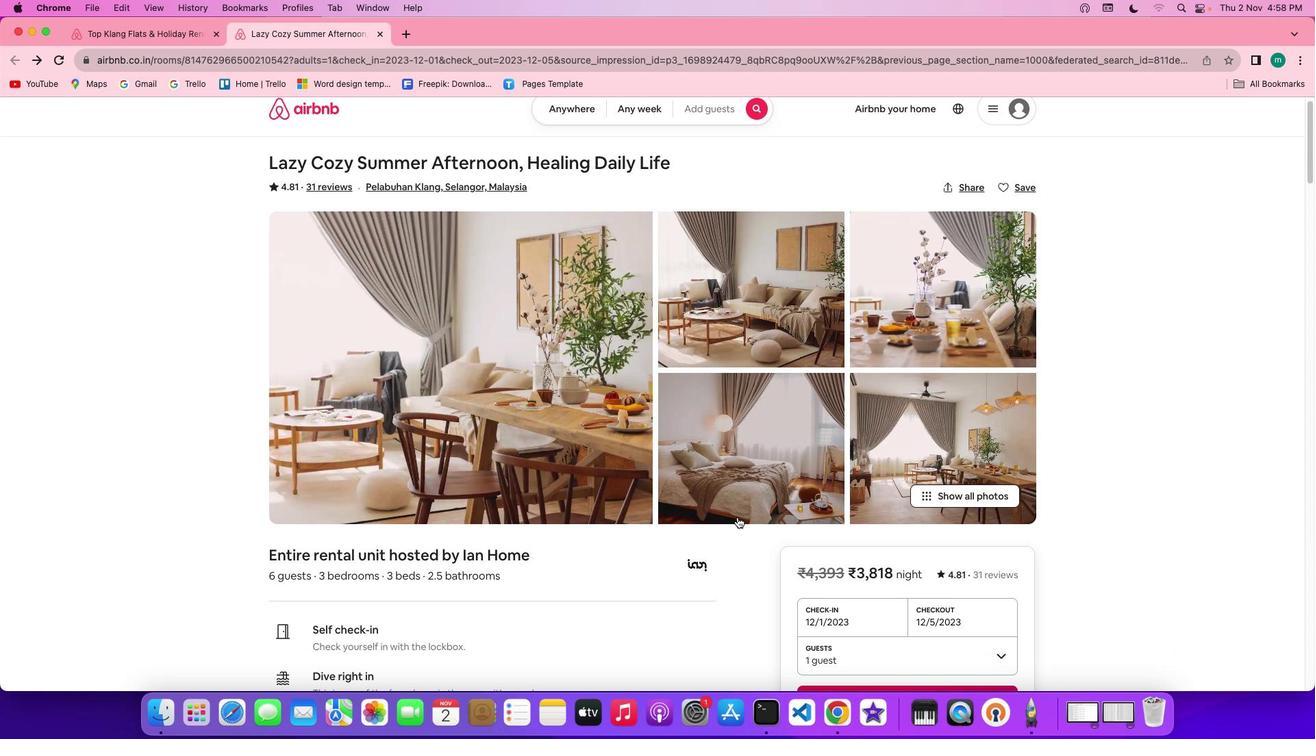
Action: Mouse scrolled (737, 517) with delta (0, -2)
Screenshot: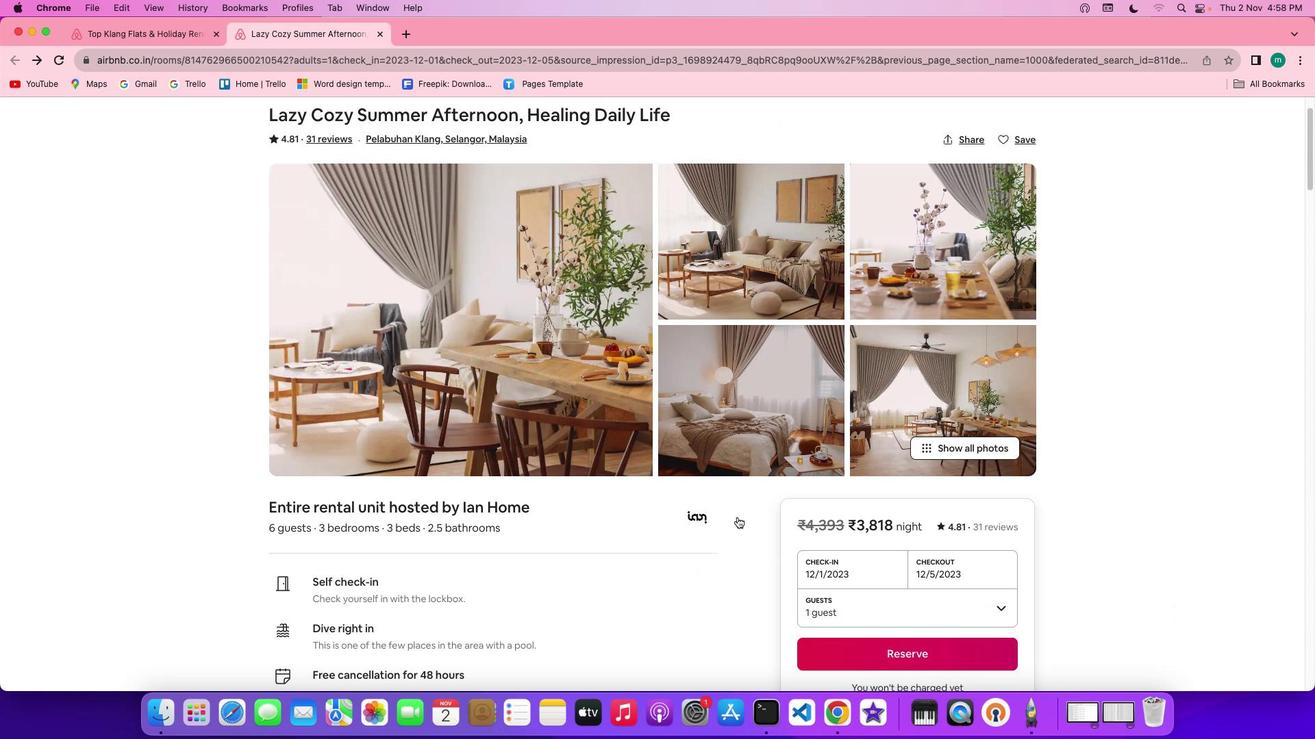 
Action: Mouse moved to (596, 505)
